 Task: Add a timeline in the project ByteTech for the epic 'Digital product development' from 2024/05/27 to 2025/11/15. Add a timeline in the project ByteTech for the epic 'Cloud security compliance' from 2024/05/27 to 2024/10/20. Add a timeline in the project ByteTech for the epic 'Microservices architecture implementation' from 2024/02/03 to 2025/12/14
Action: Mouse moved to (415, 203)
Screenshot: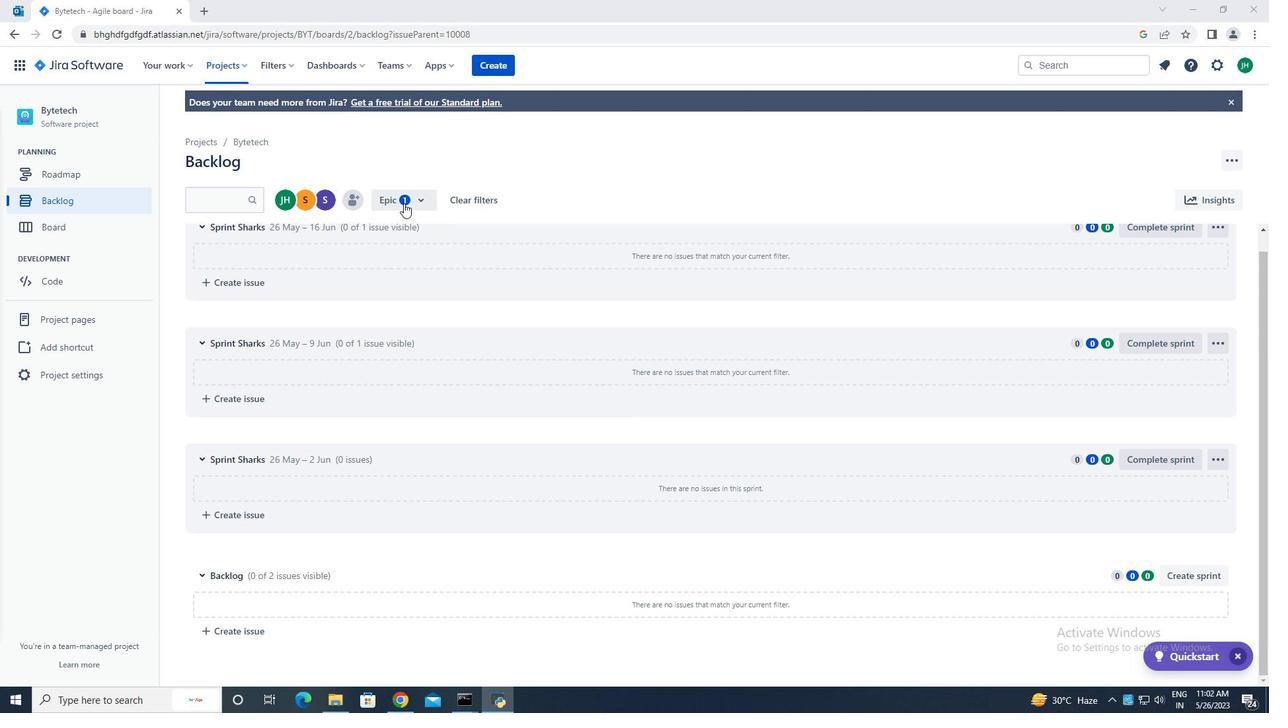 
Action: Mouse pressed left at (415, 203)
Screenshot: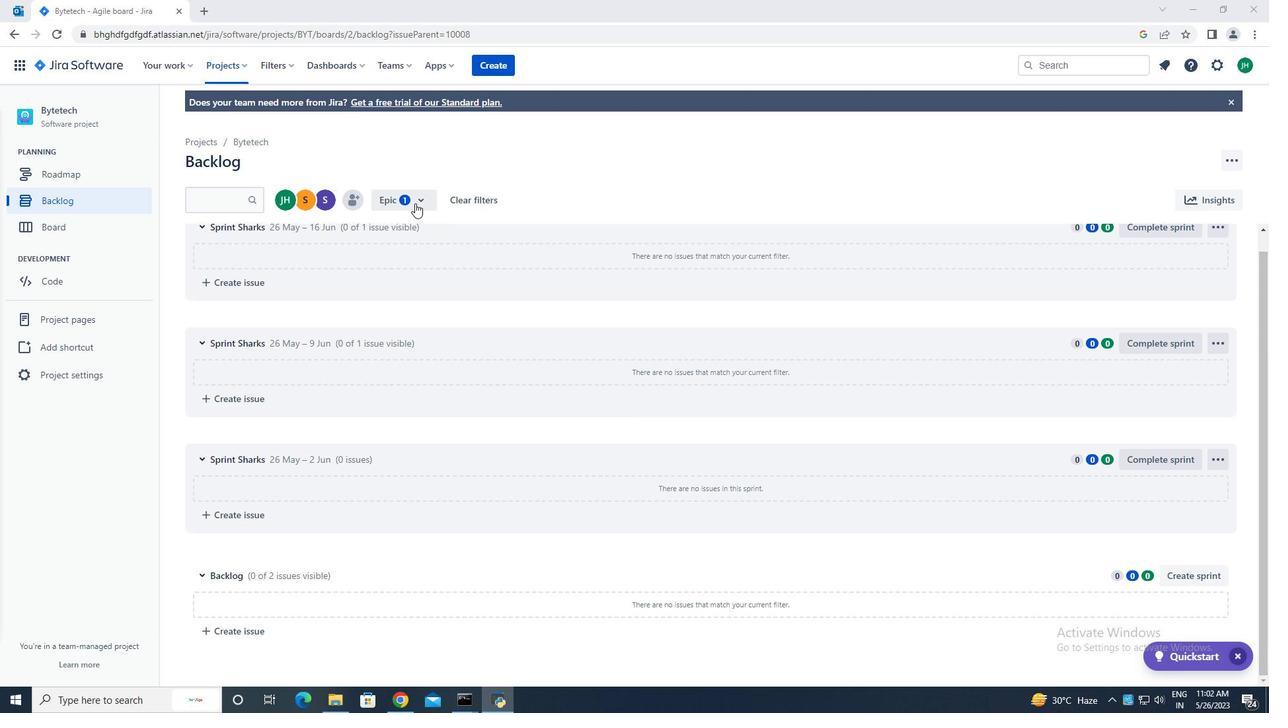 
Action: Mouse moved to (538, 133)
Screenshot: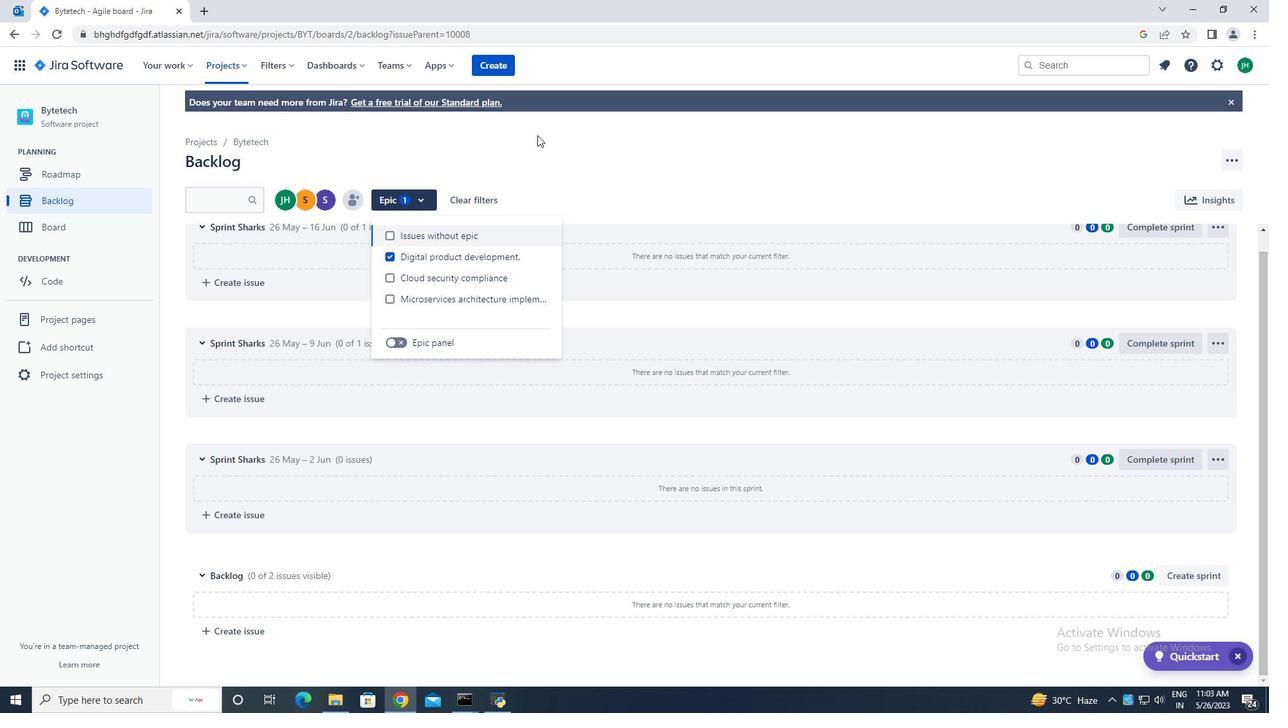 
Action: Mouse pressed left at (538, 133)
Screenshot: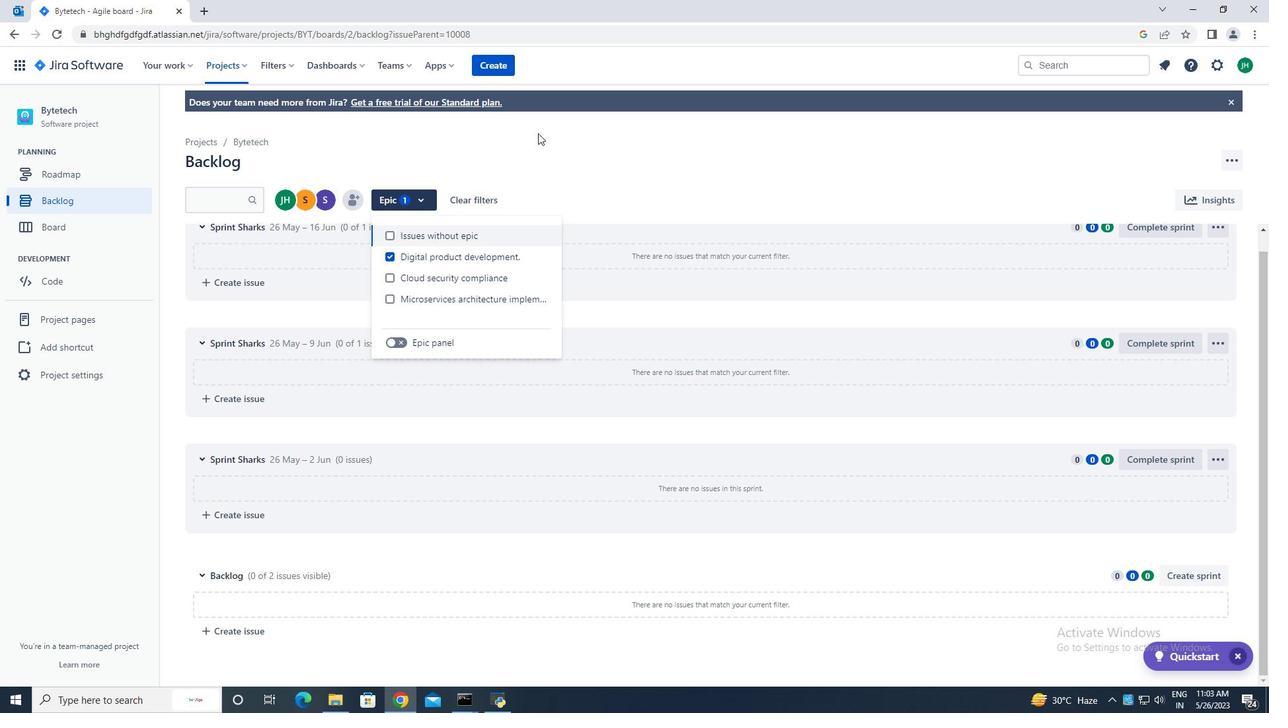 
Action: Mouse moved to (86, 193)
Screenshot: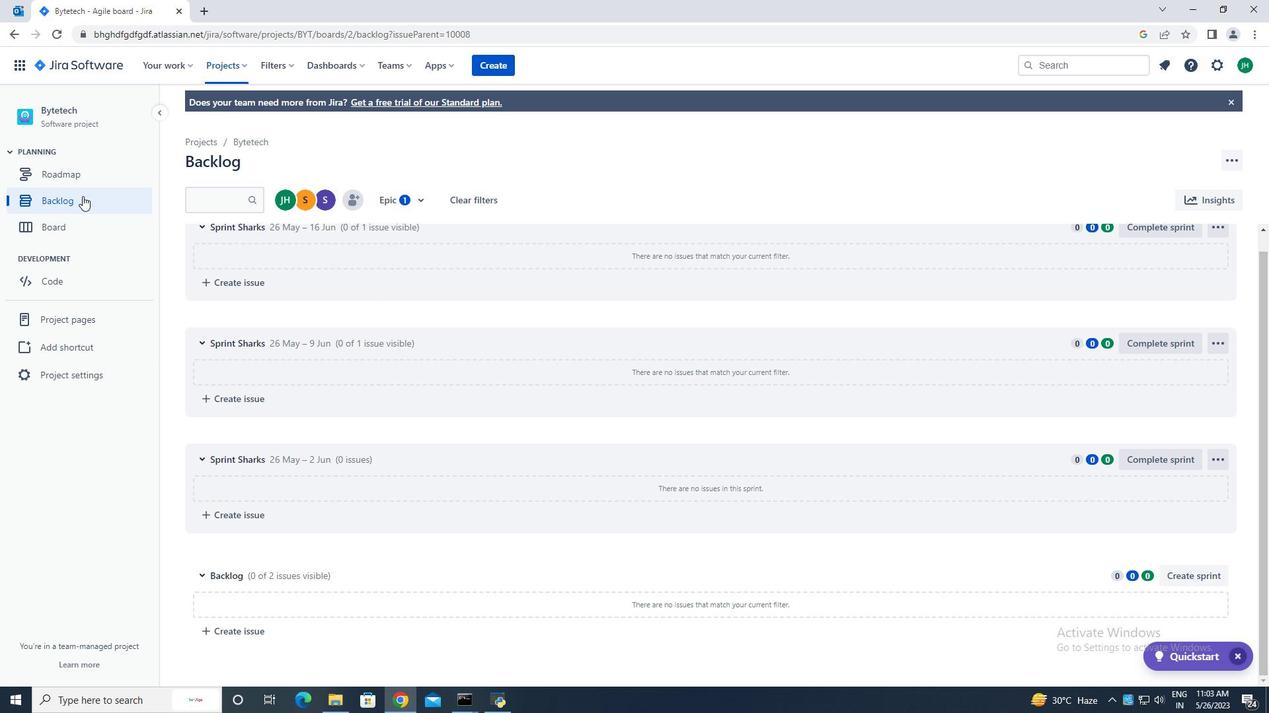 
Action: Mouse pressed left at (86, 193)
Screenshot: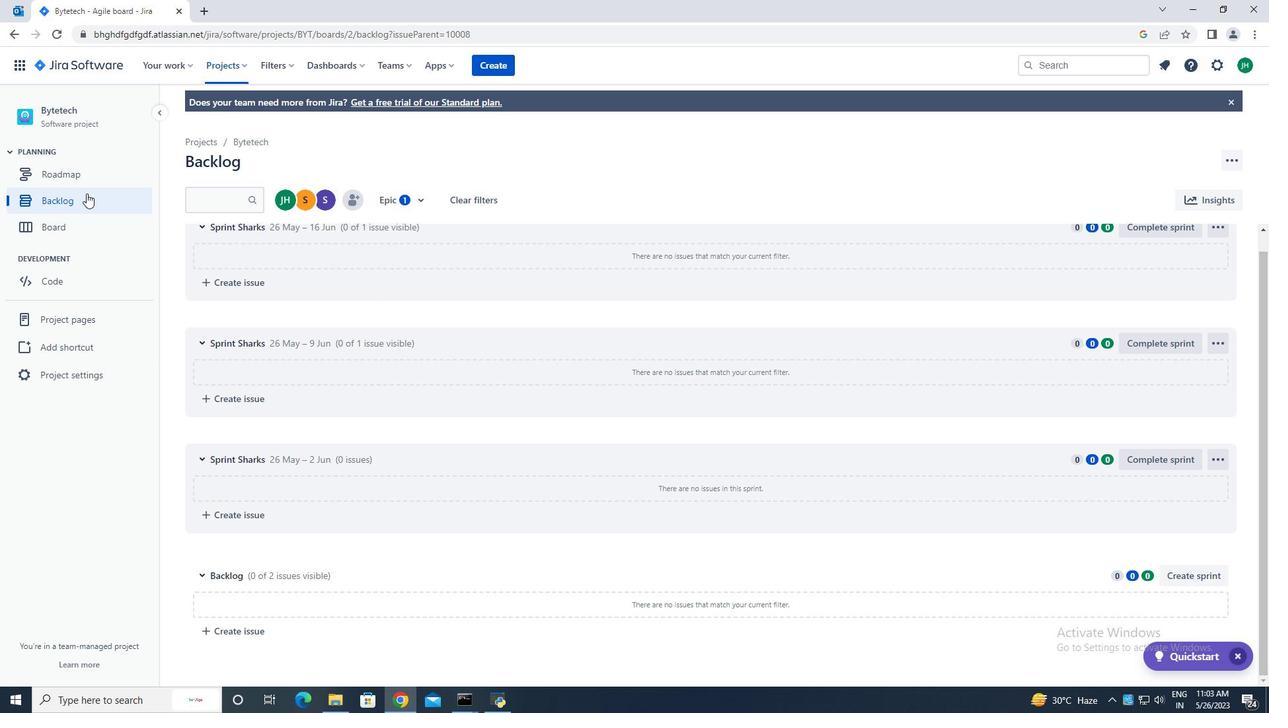 
Action: Mouse moved to (405, 202)
Screenshot: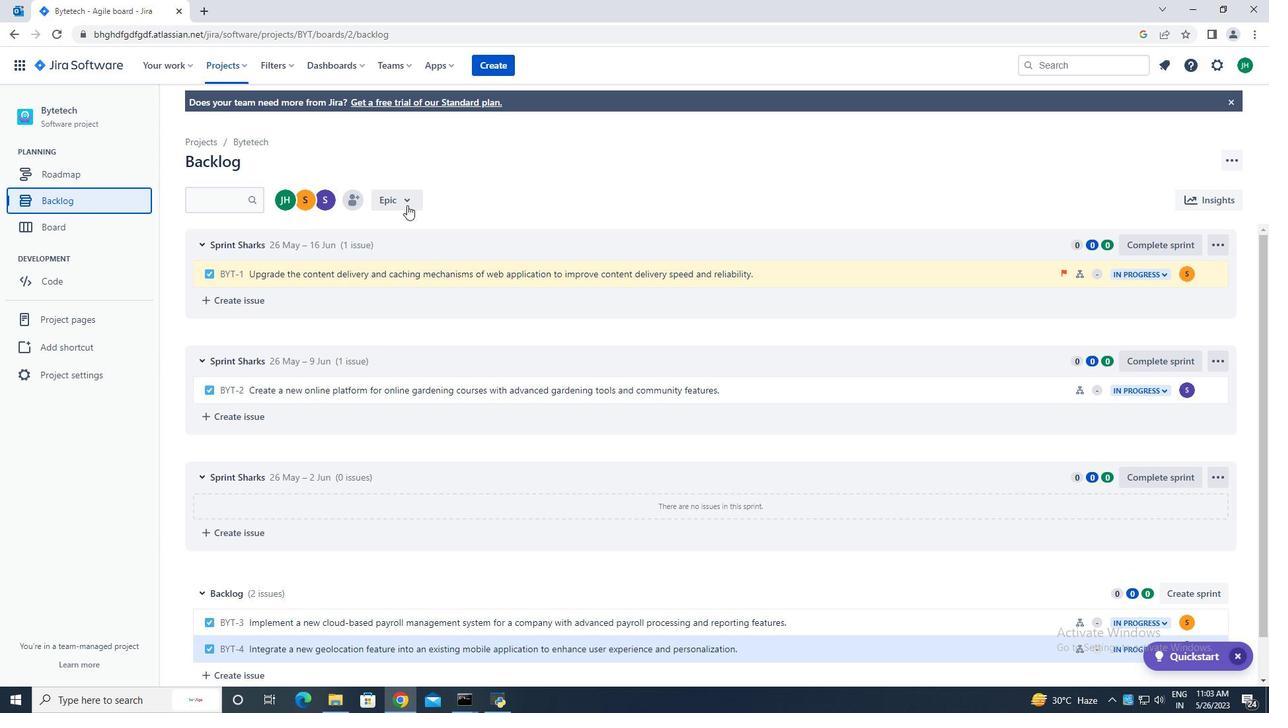 
Action: Mouse pressed left at (405, 202)
Screenshot: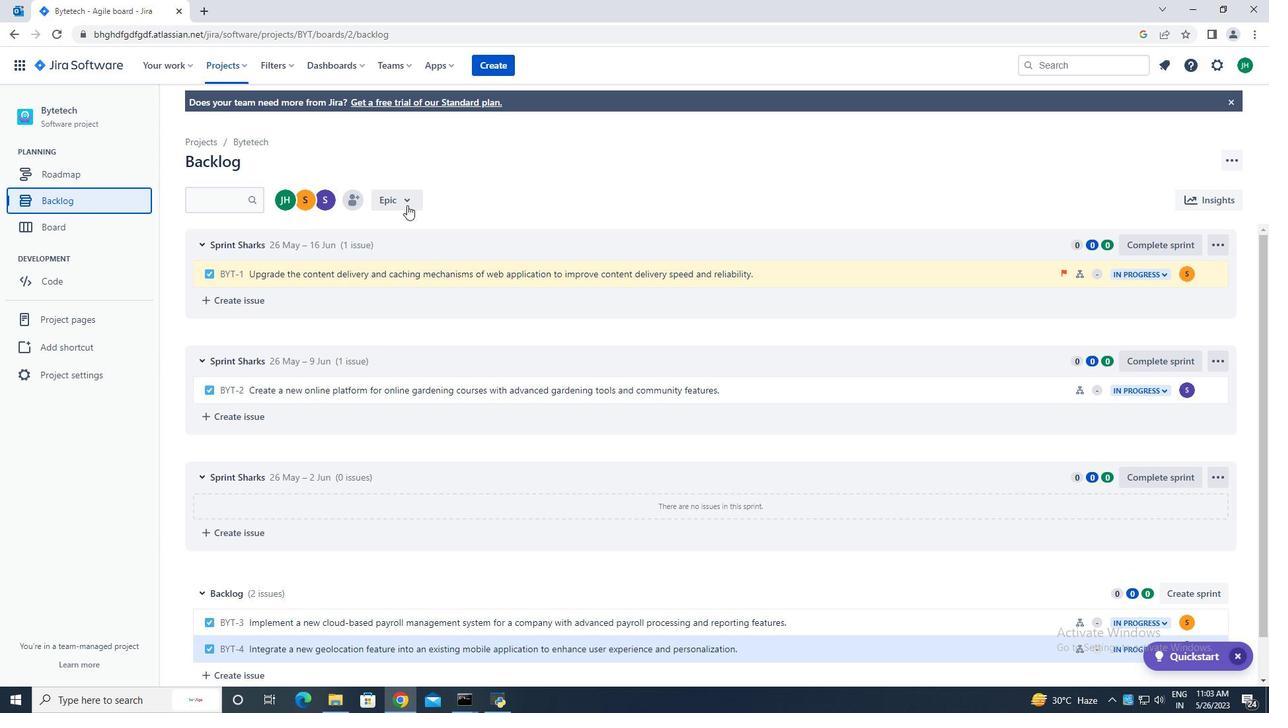 
Action: Mouse moved to (402, 342)
Screenshot: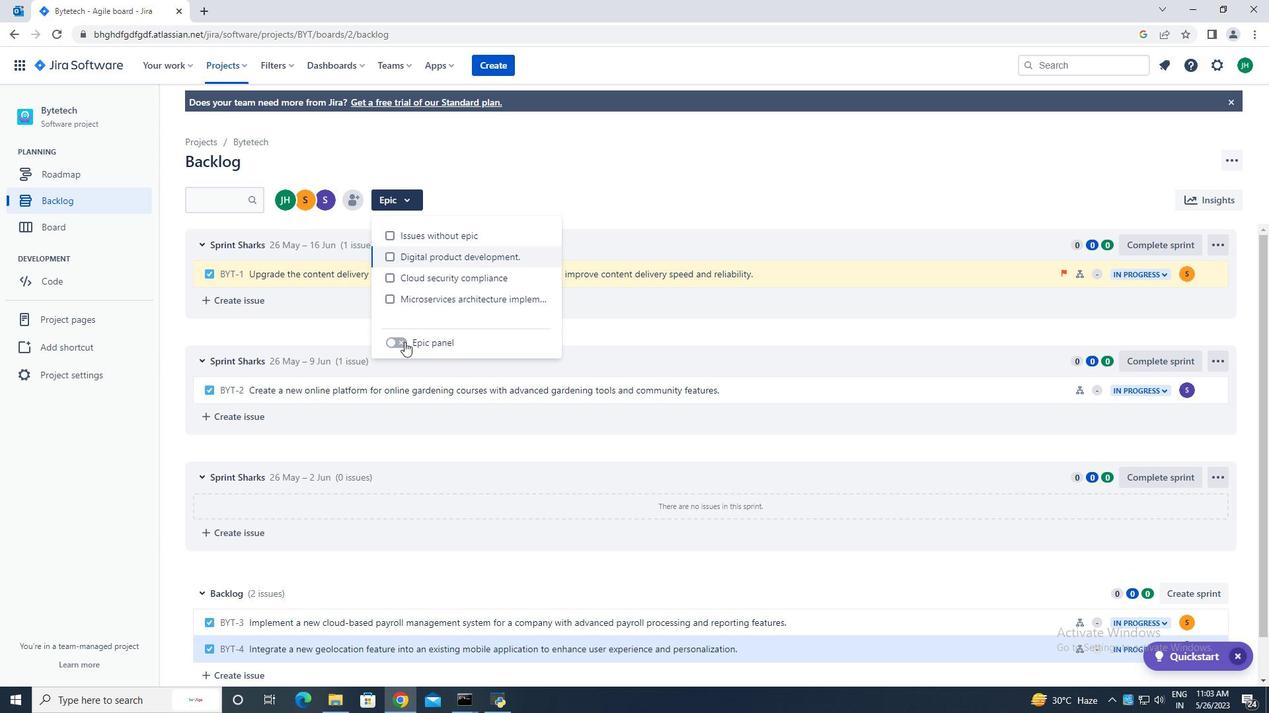
Action: Mouse pressed left at (402, 342)
Screenshot: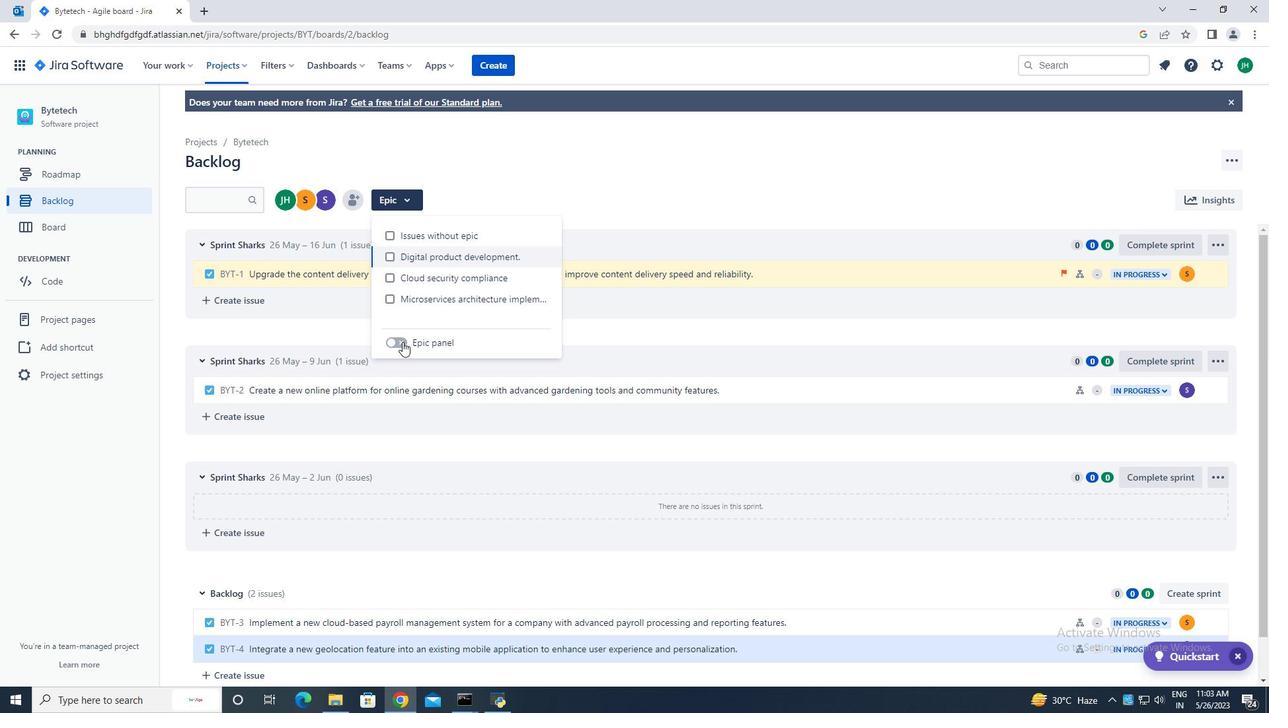 
Action: Mouse moved to (200, 300)
Screenshot: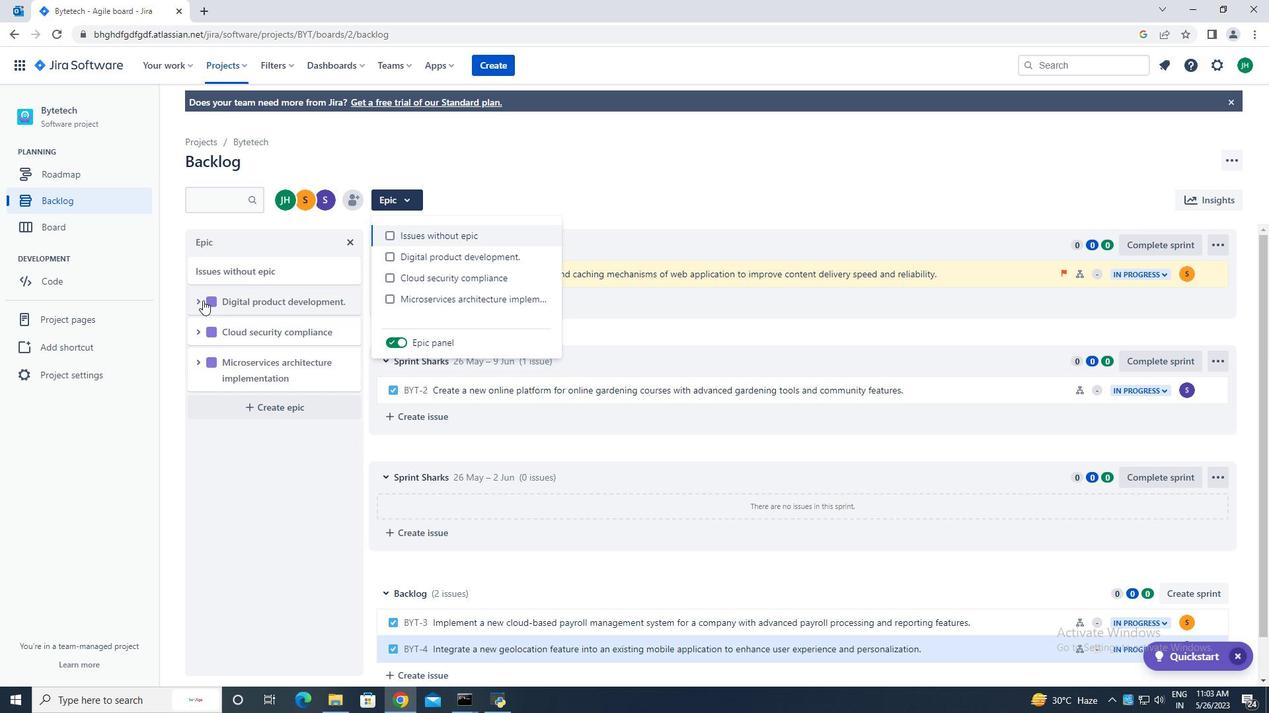 
Action: Mouse pressed left at (200, 300)
Screenshot: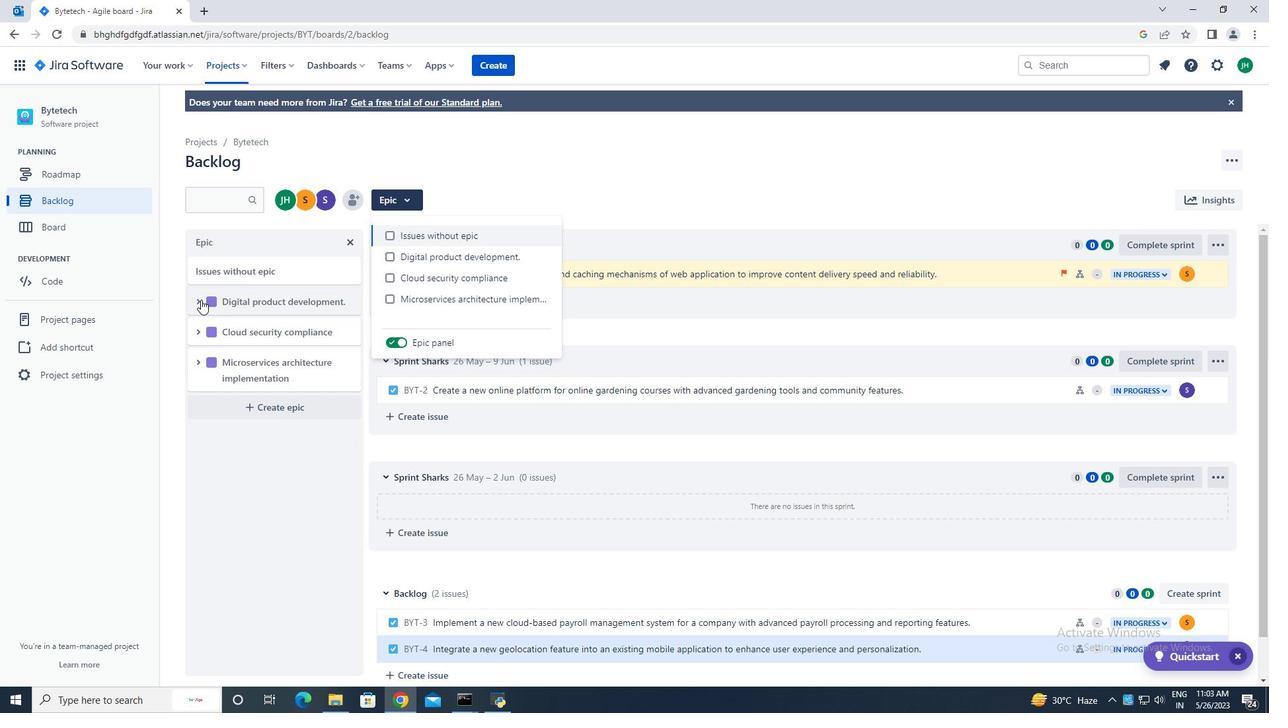 
Action: Mouse moved to (263, 411)
Screenshot: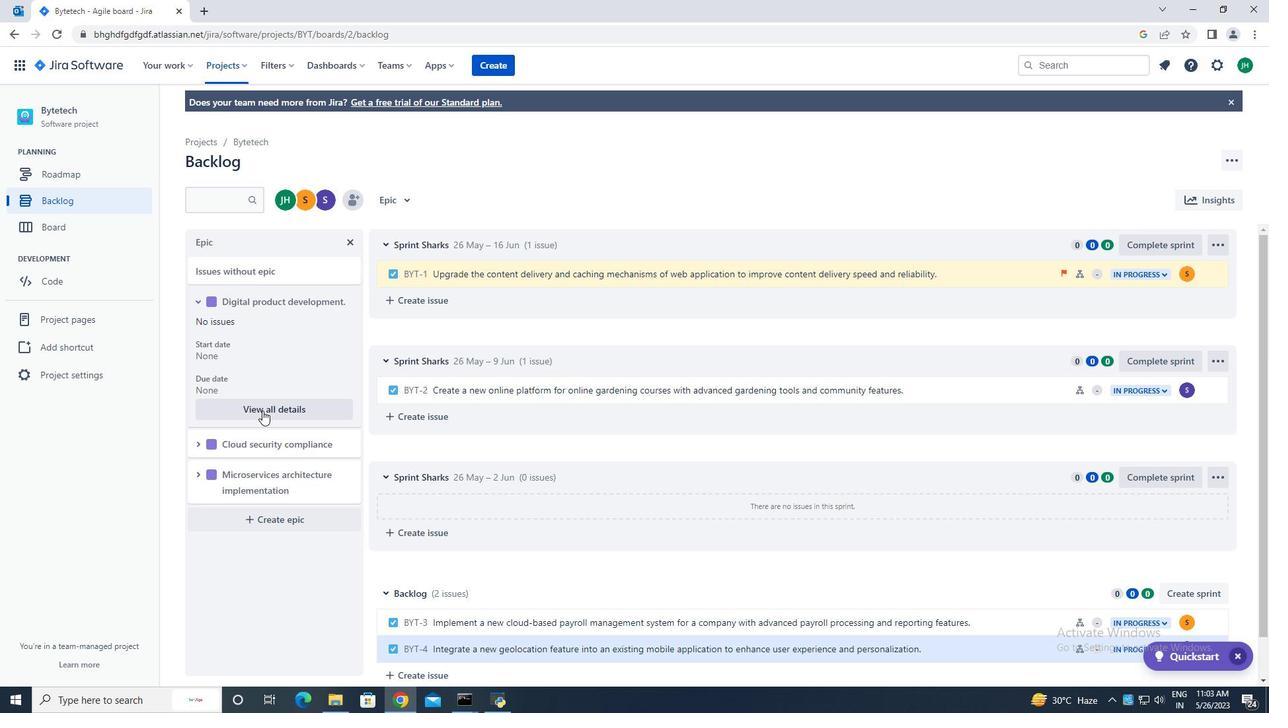 
Action: Mouse pressed left at (263, 411)
Screenshot: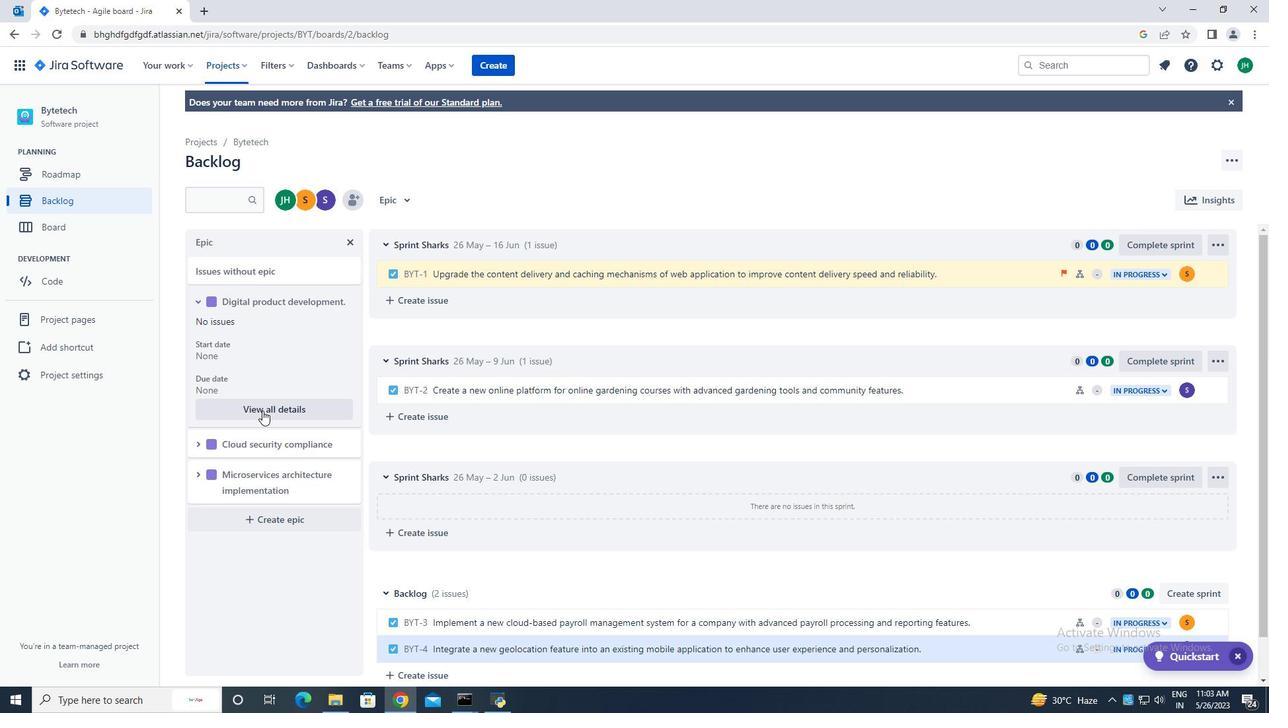 
Action: Mouse moved to (1050, 514)
Screenshot: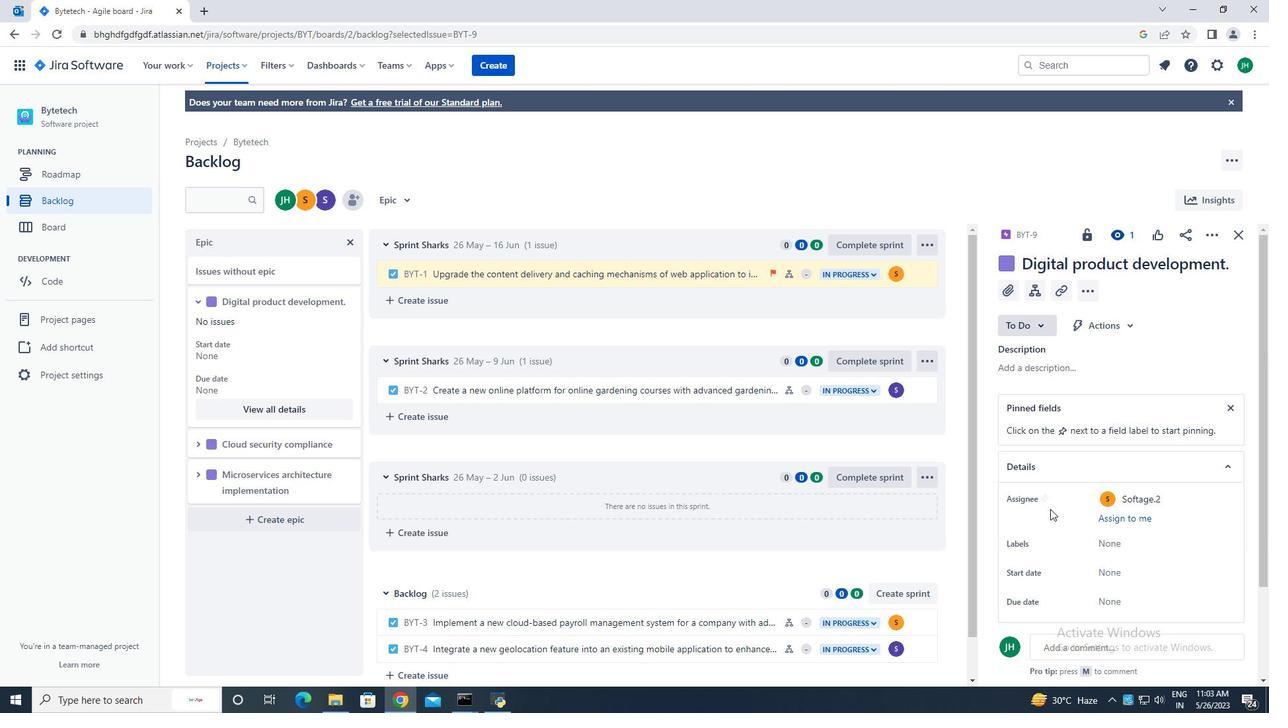 
Action: Mouse scrolled (1050, 514) with delta (0, 0)
Screenshot: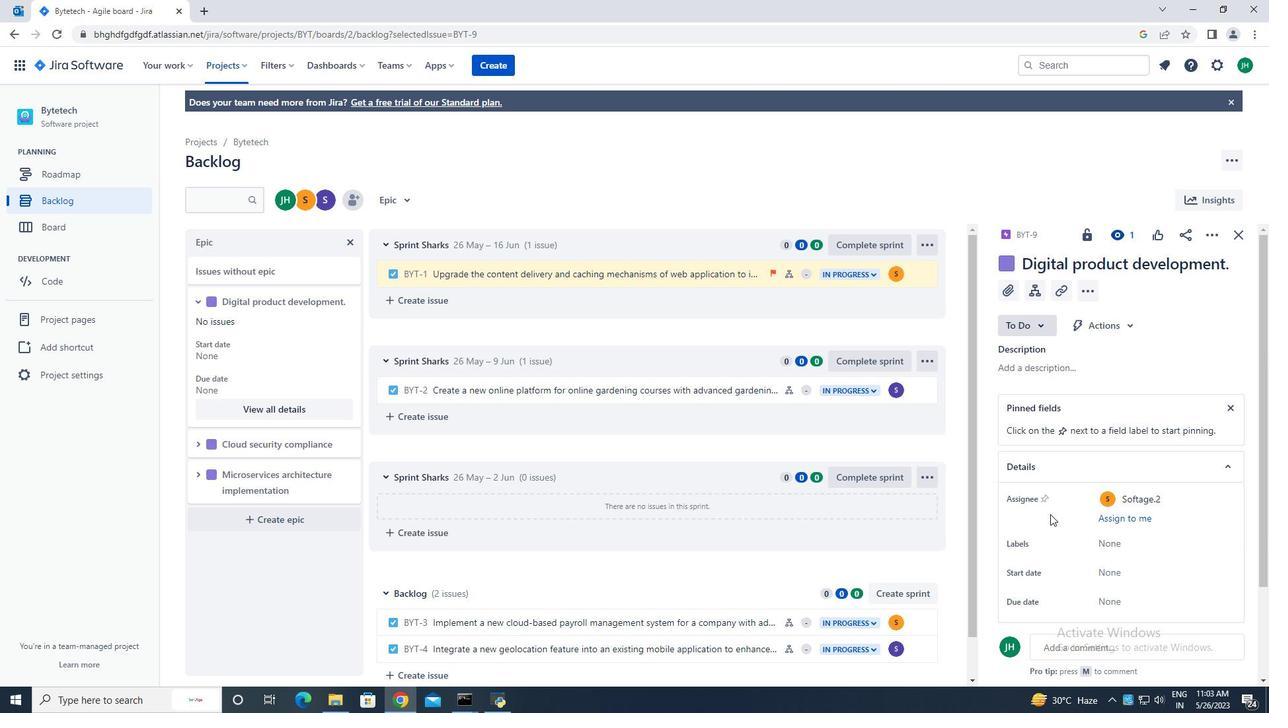 
Action: Mouse scrolled (1050, 514) with delta (0, 0)
Screenshot: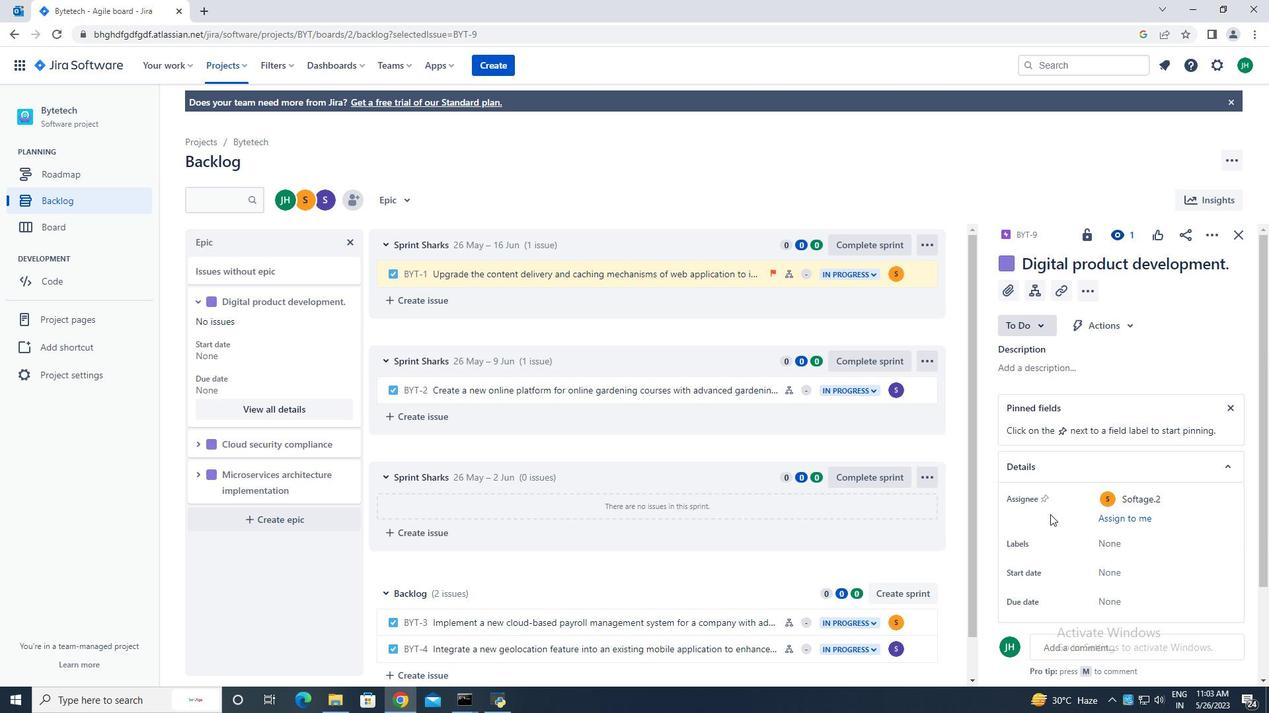
Action: Mouse scrolled (1050, 514) with delta (0, 0)
Screenshot: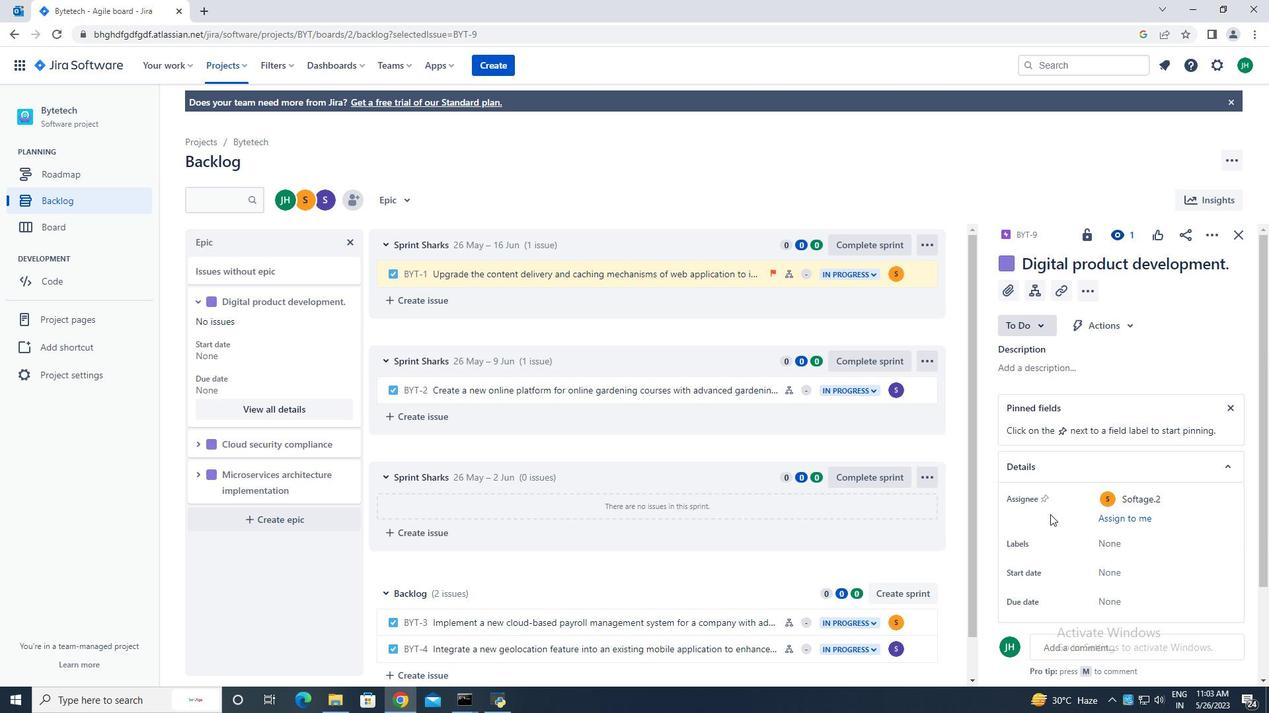
Action: Mouse scrolled (1050, 514) with delta (0, 0)
Screenshot: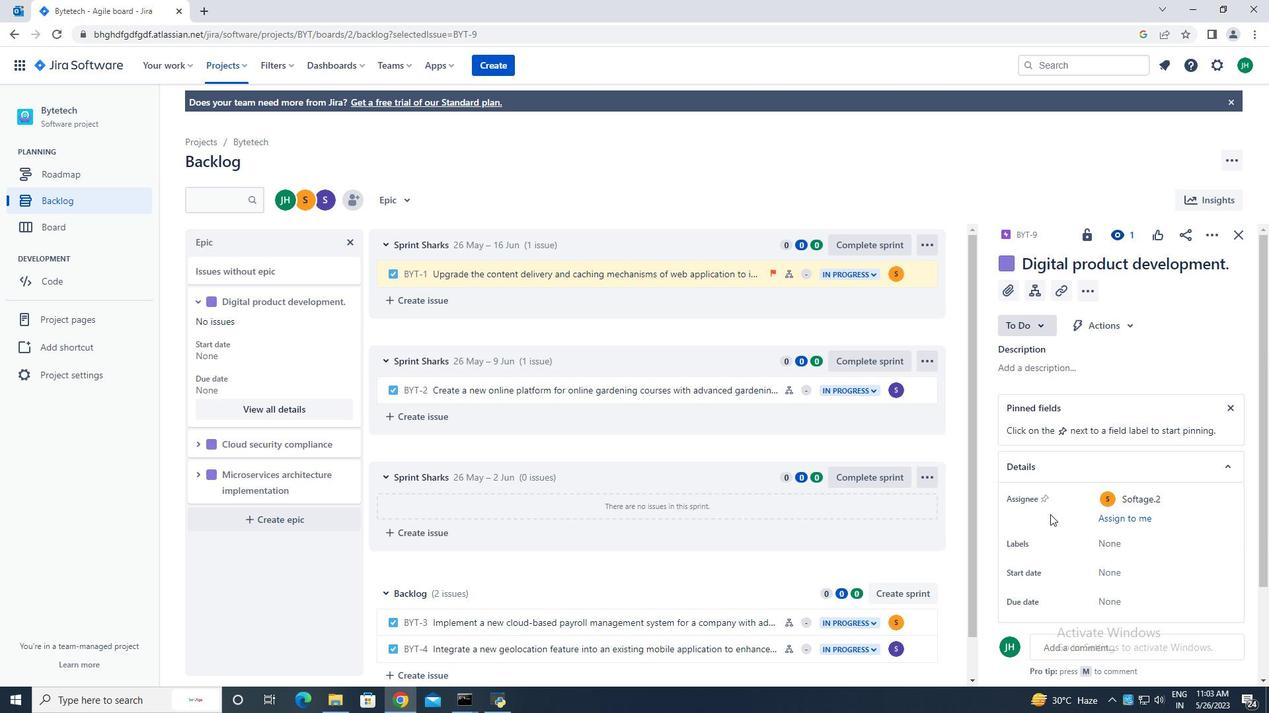 
Action: Mouse moved to (1109, 457)
Screenshot: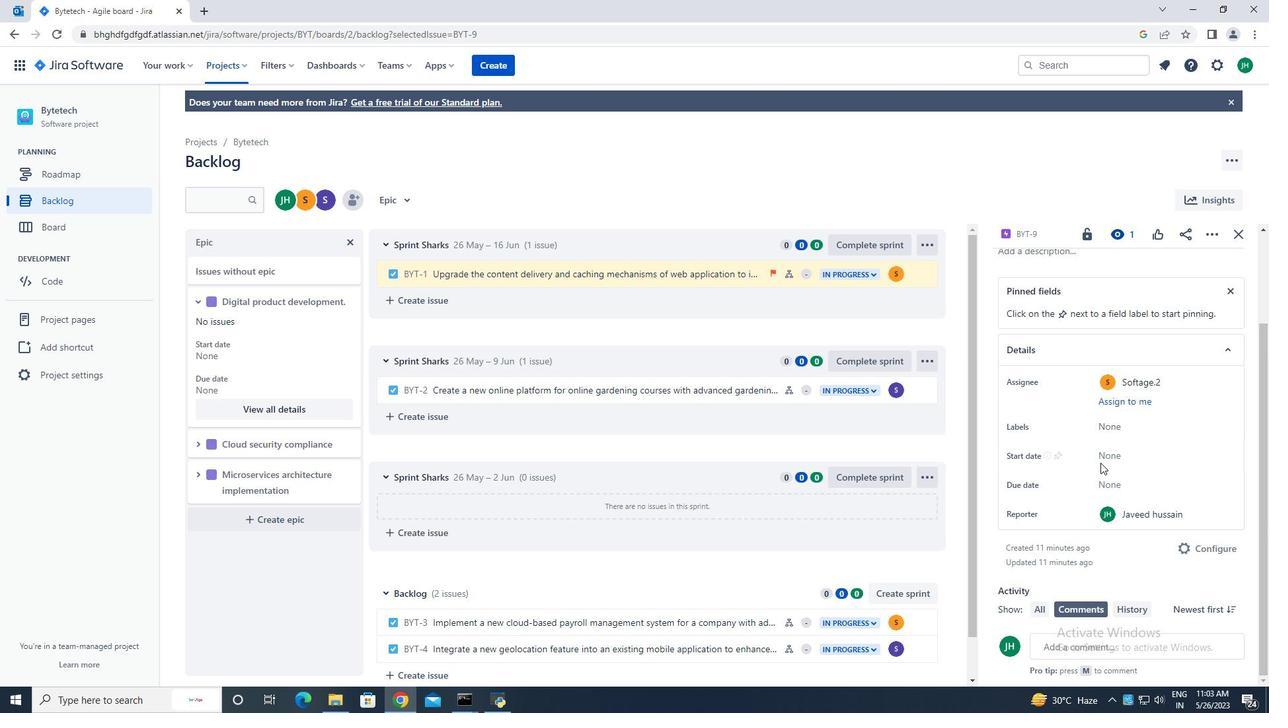 
Action: Mouse pressed left at (1109, 457)
Screenshot: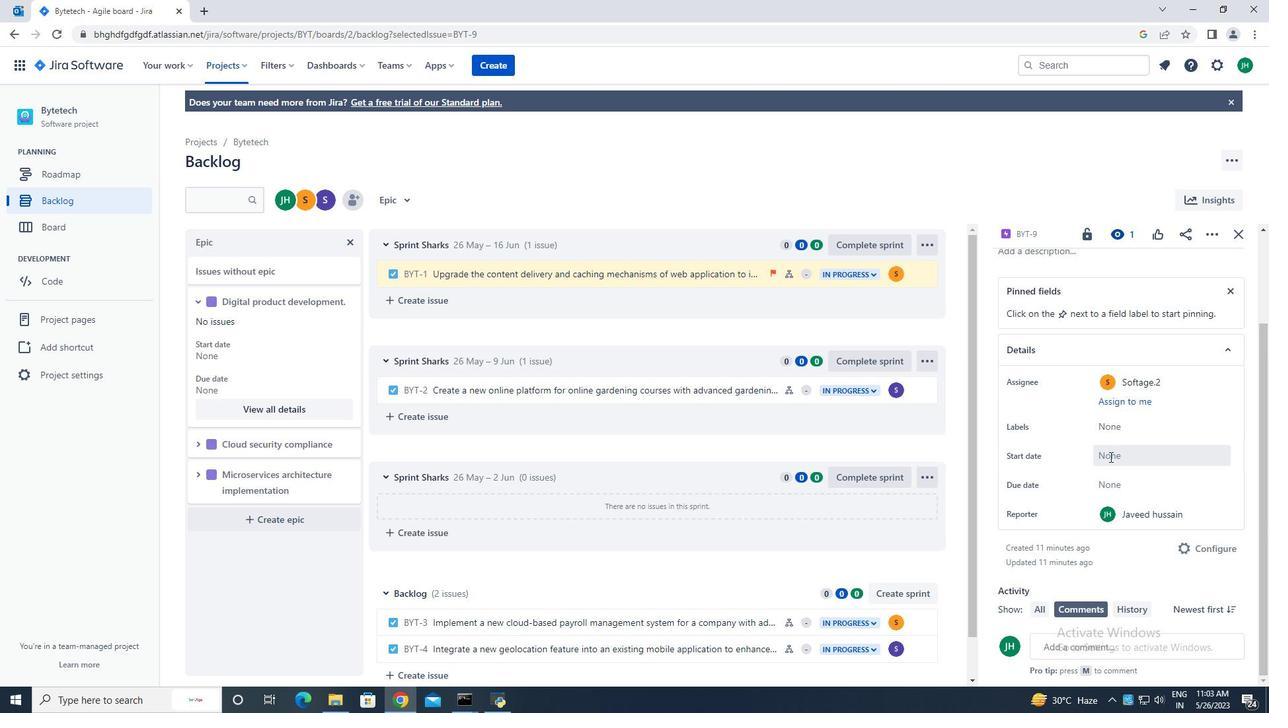 
Action: Mouse moved to (1159, 494)
Screenshot: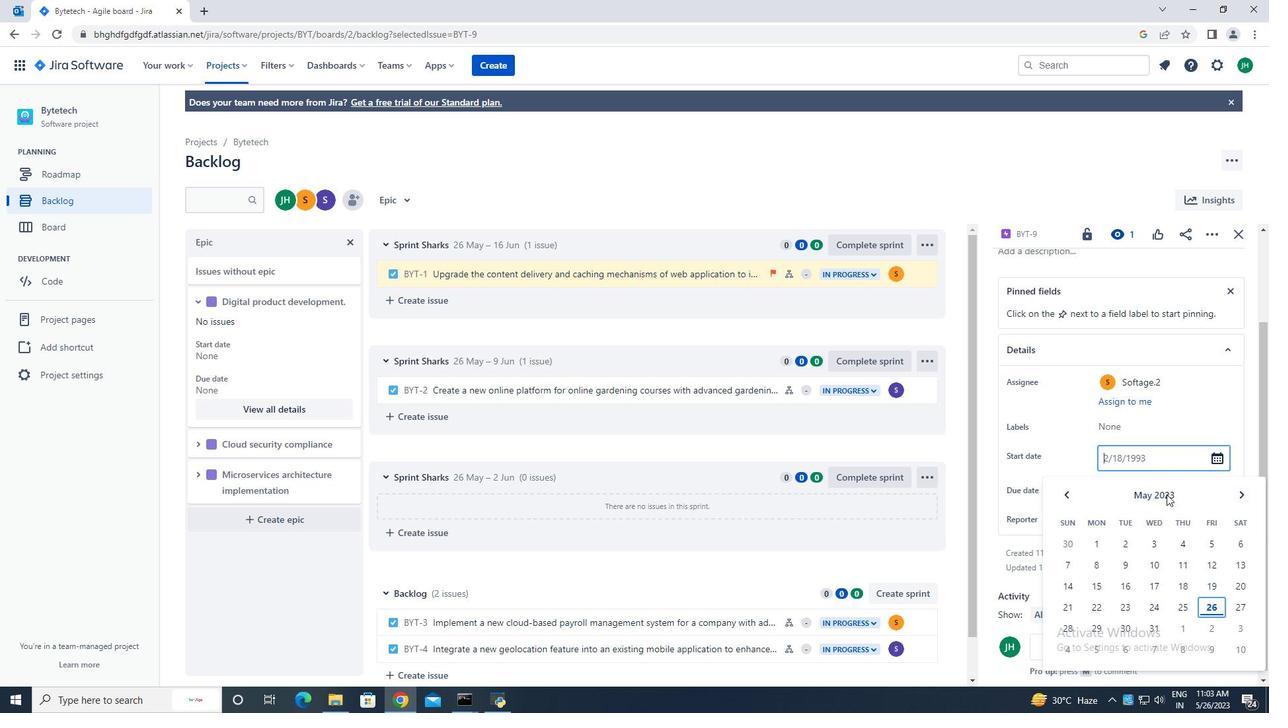 
Action: Mouse pressed left at (1159, 494)
Screenshot: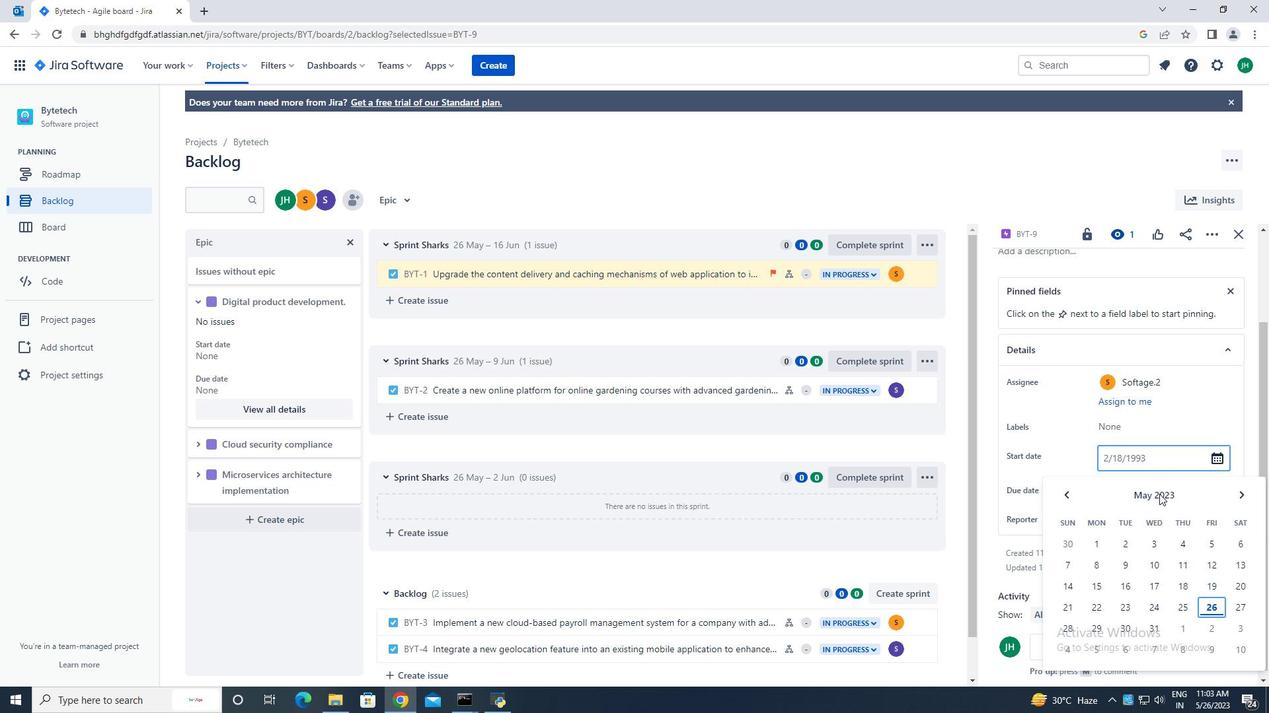 
Action: Mouse moved to (1243, 497)
Screenshot: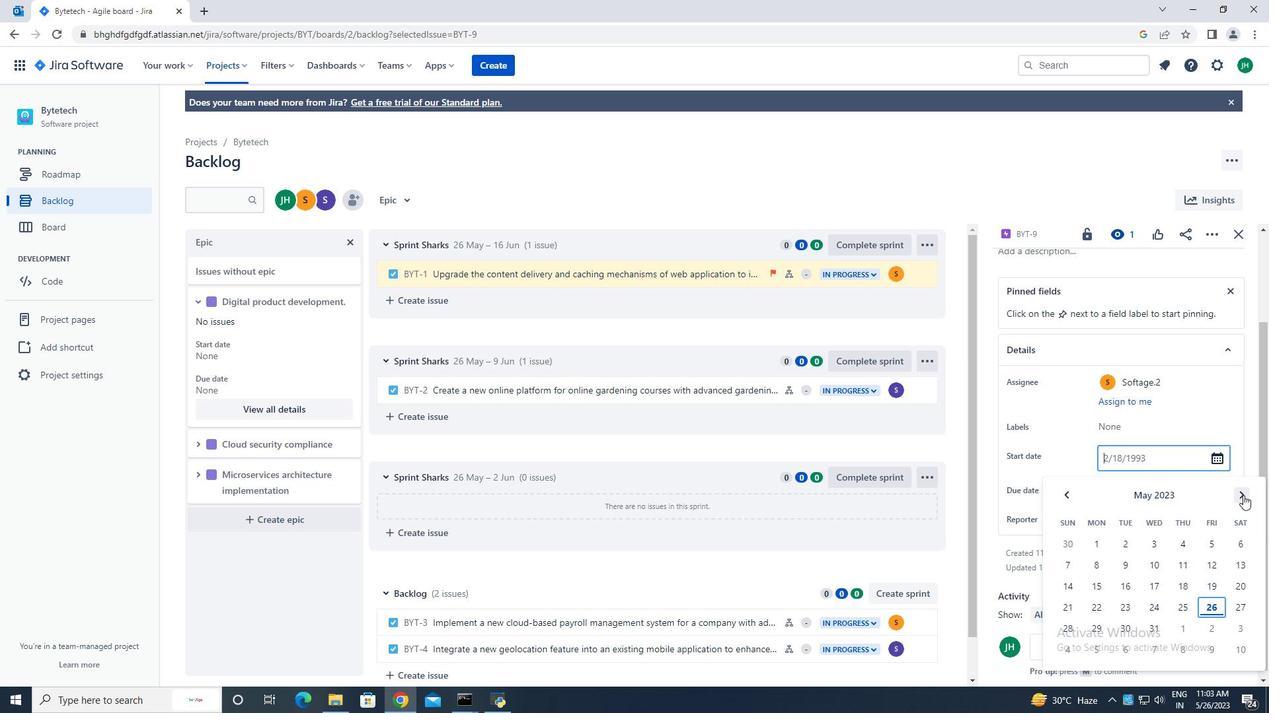 
Action: Mouse pressed left at (1243, 497)
Screenshot: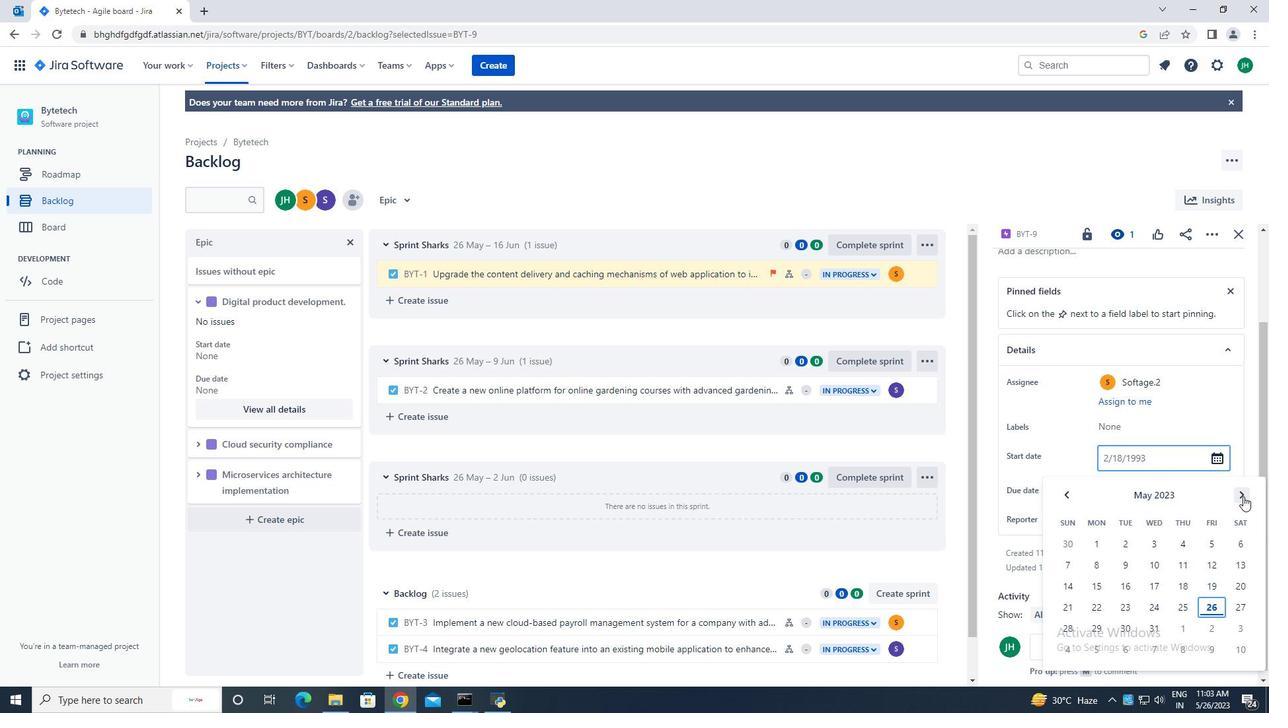 
Action: Mouse pressed left at (1243, 497)
Screenshot: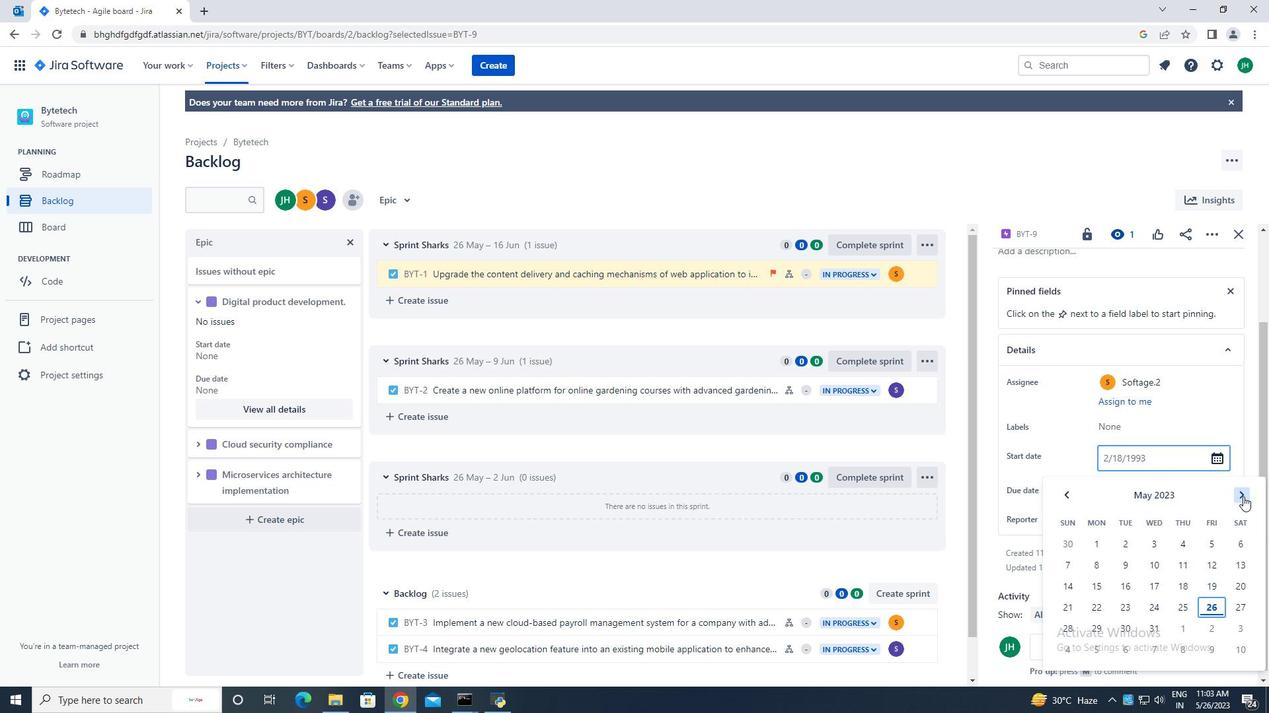 
Action: Mouse pressed left at (1243, 497)
Screenshot: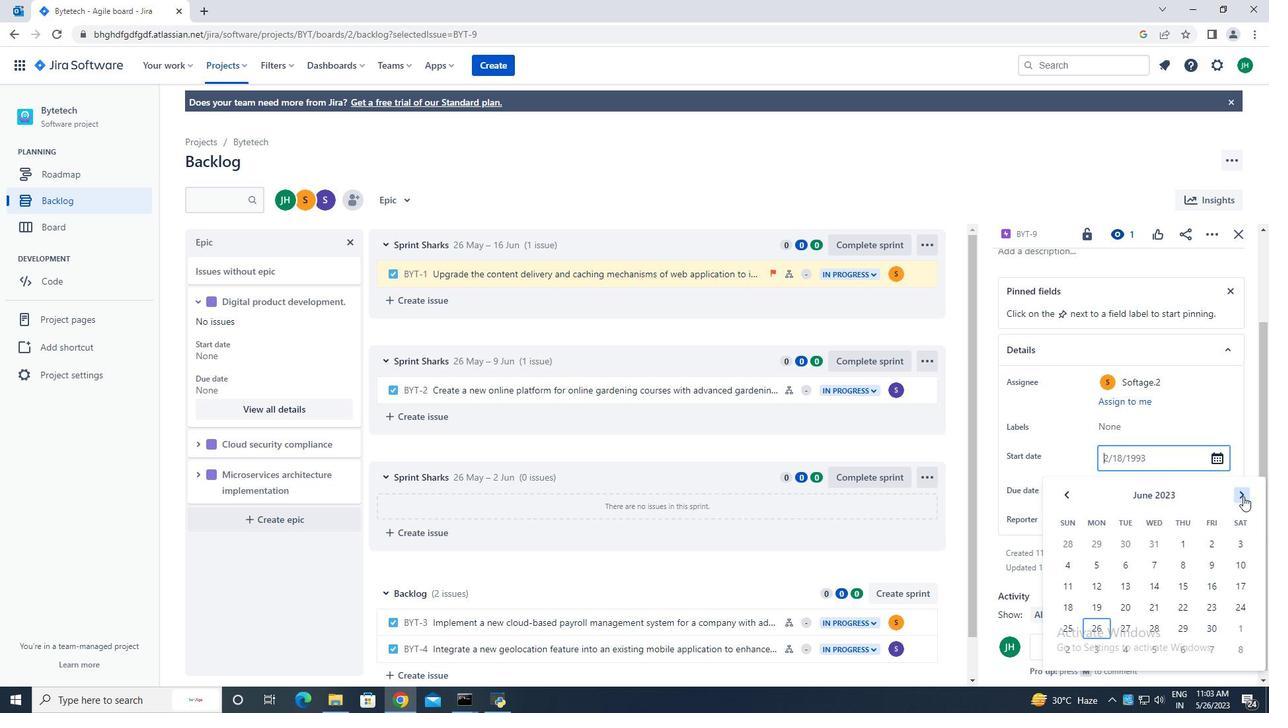 
Action: Mouse pressed left at (1243, 497)
Screenshot: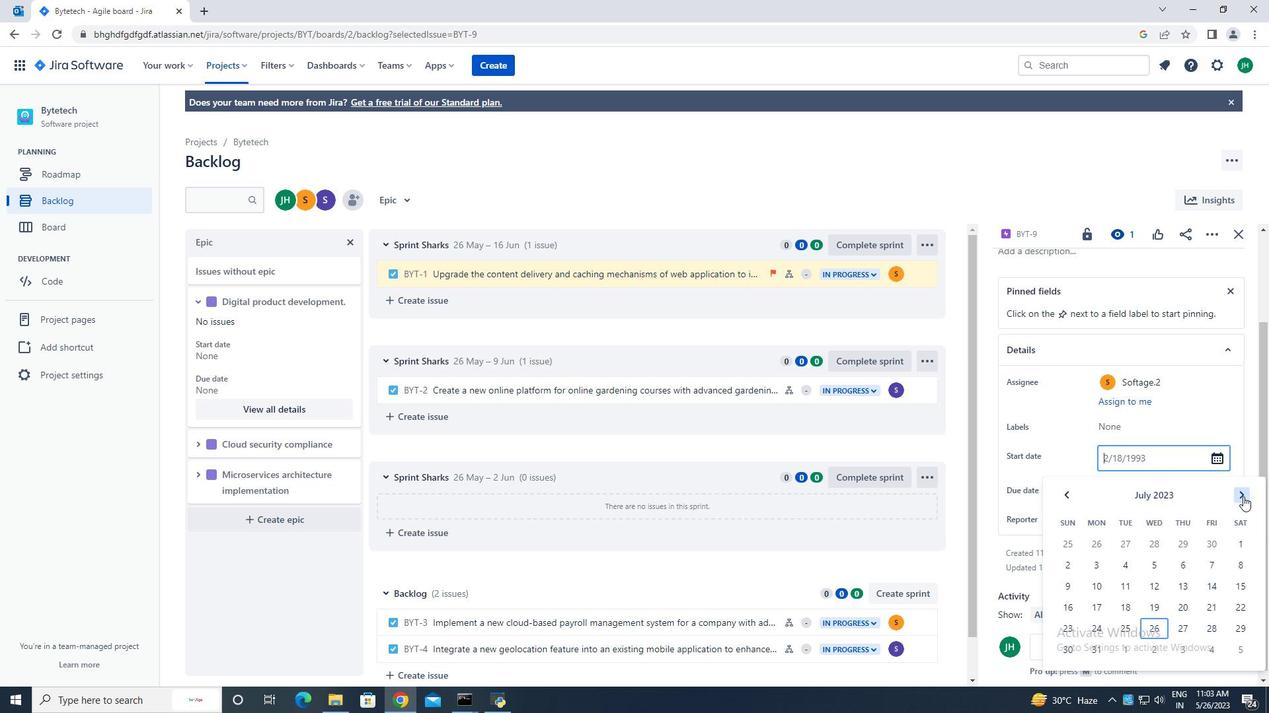 
Action: Mouse pressed left at (1243, 497)
Screenshot: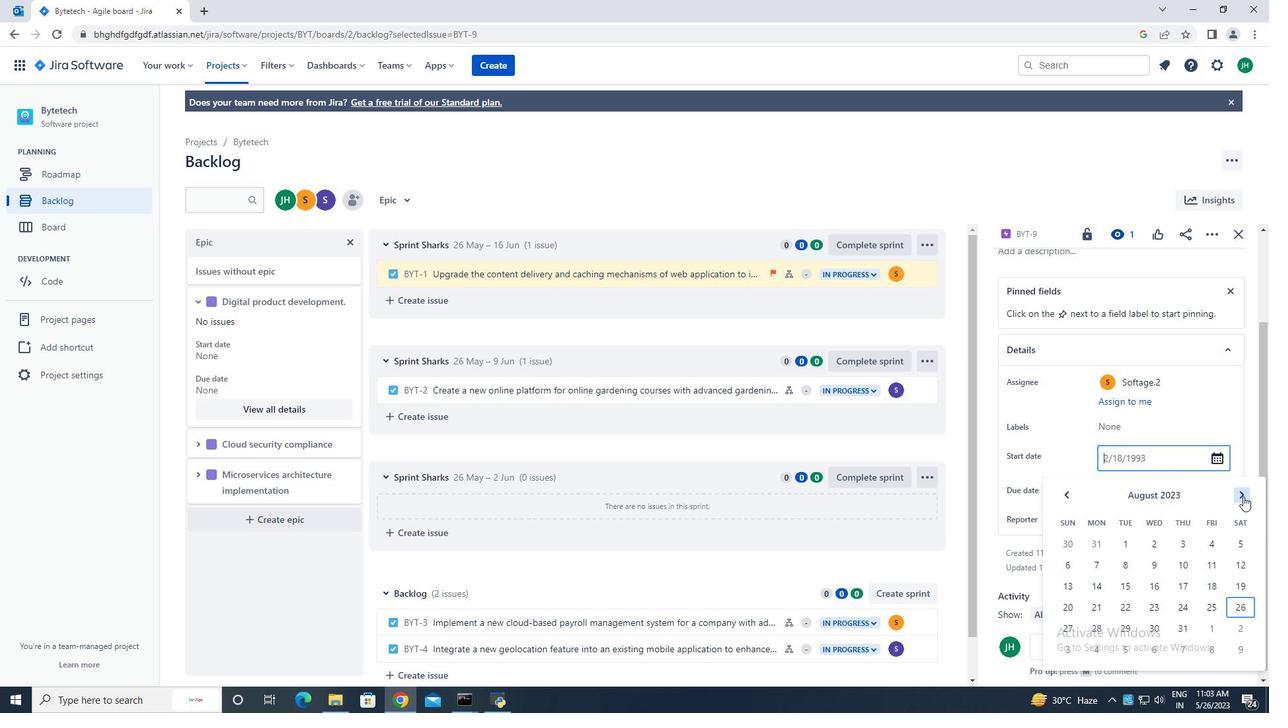 
Action: Mouse pressed left at (1243, 497)
Screenshot: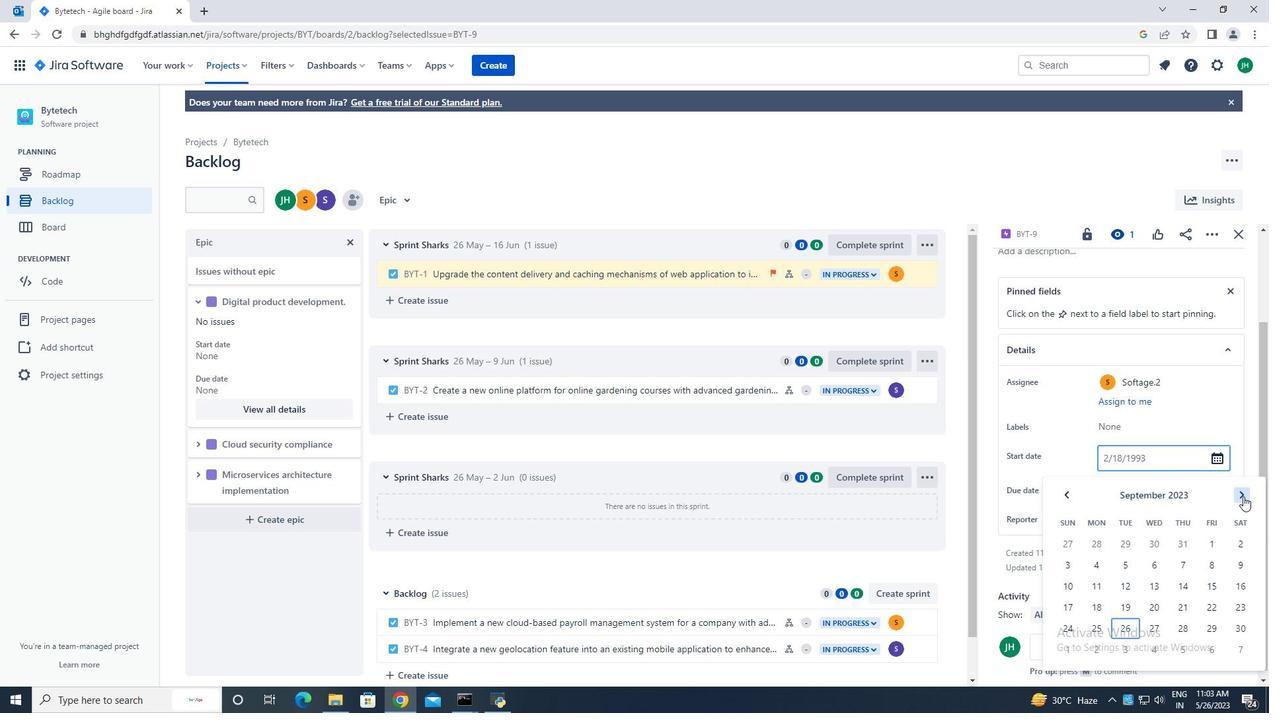 
Action: Mouse pressed left at (1243, 497)
Screenshot: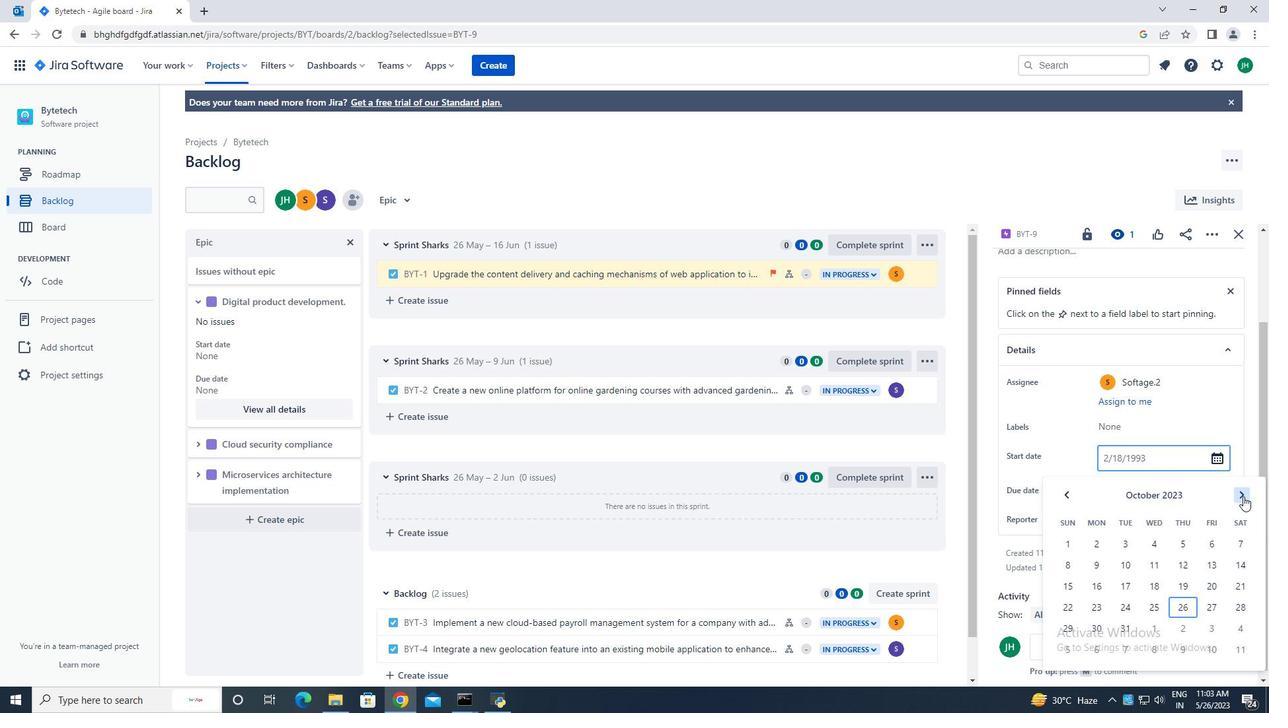 
Action: Mouse pressed left at (1243, 497)
Screenshot: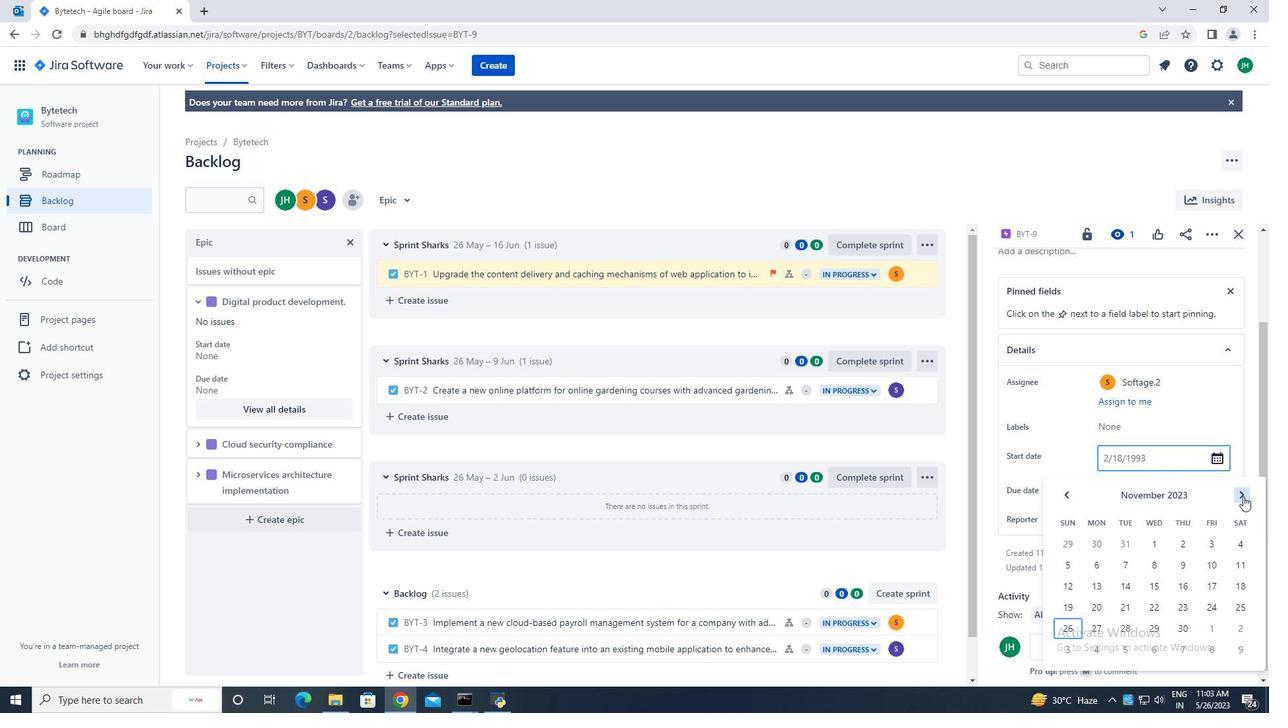 
Action: Mouse pressed left at (1243, 497)
Screenshot: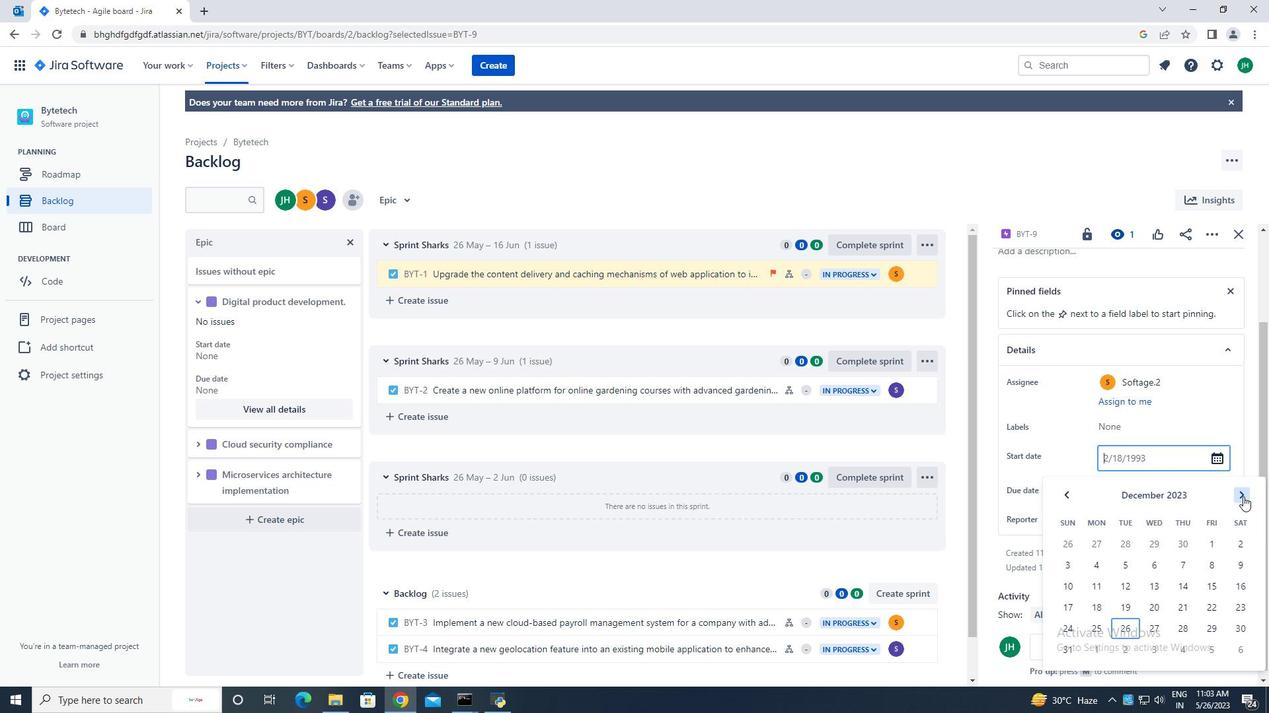 
Action: Mouse pressed left at (1243, 497)
Screenshot: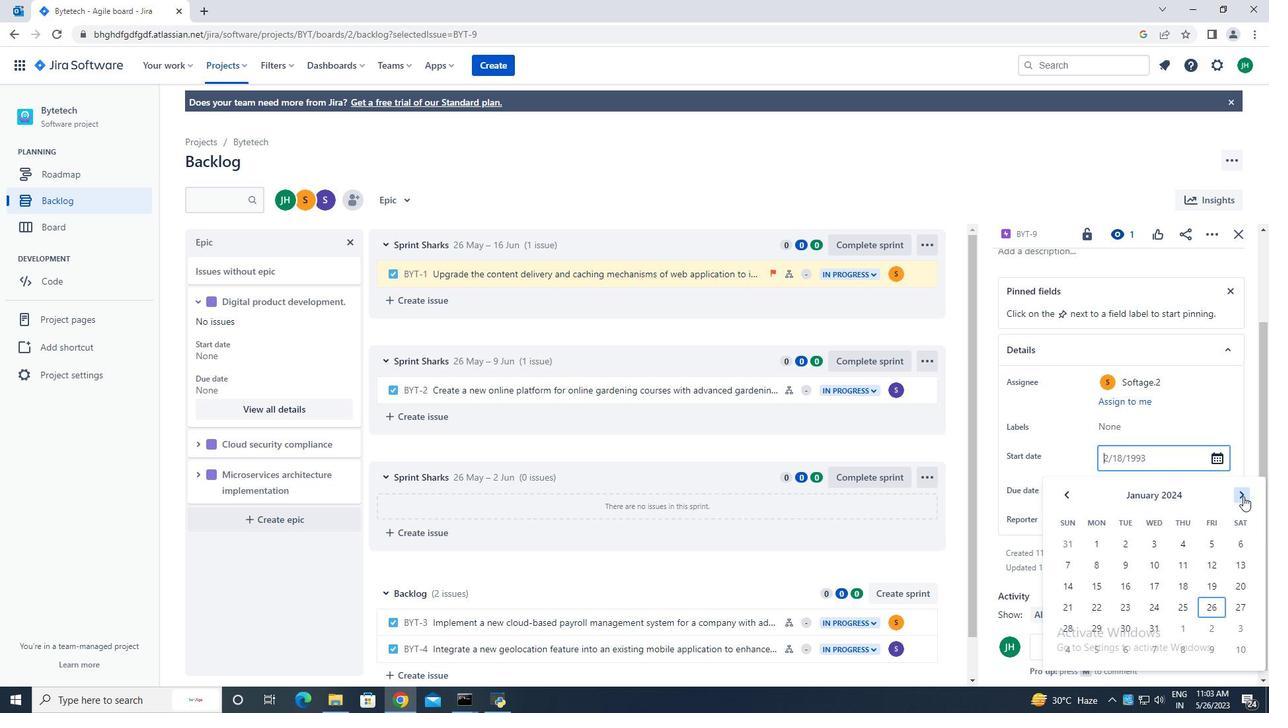 
Action: Mouse pressed left at (1243, 497)
Screenshot: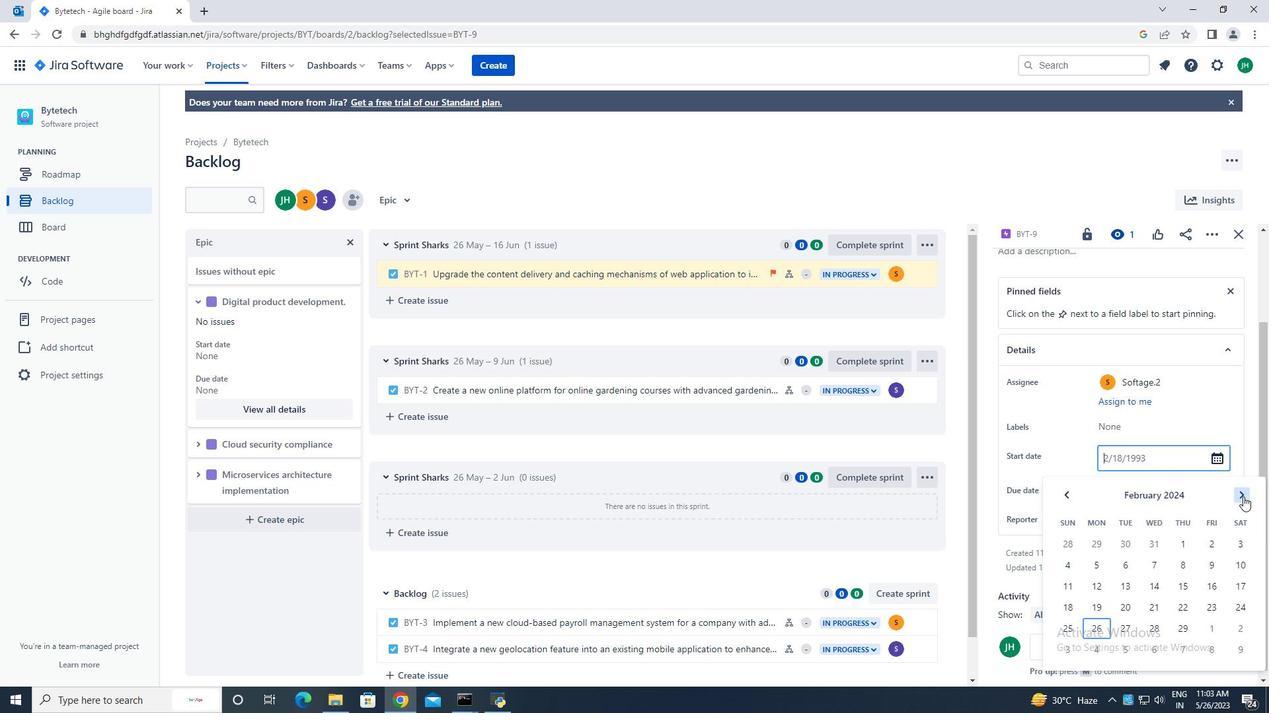 
Action: Mouse pressed left at (1243, 497)
Screenshot: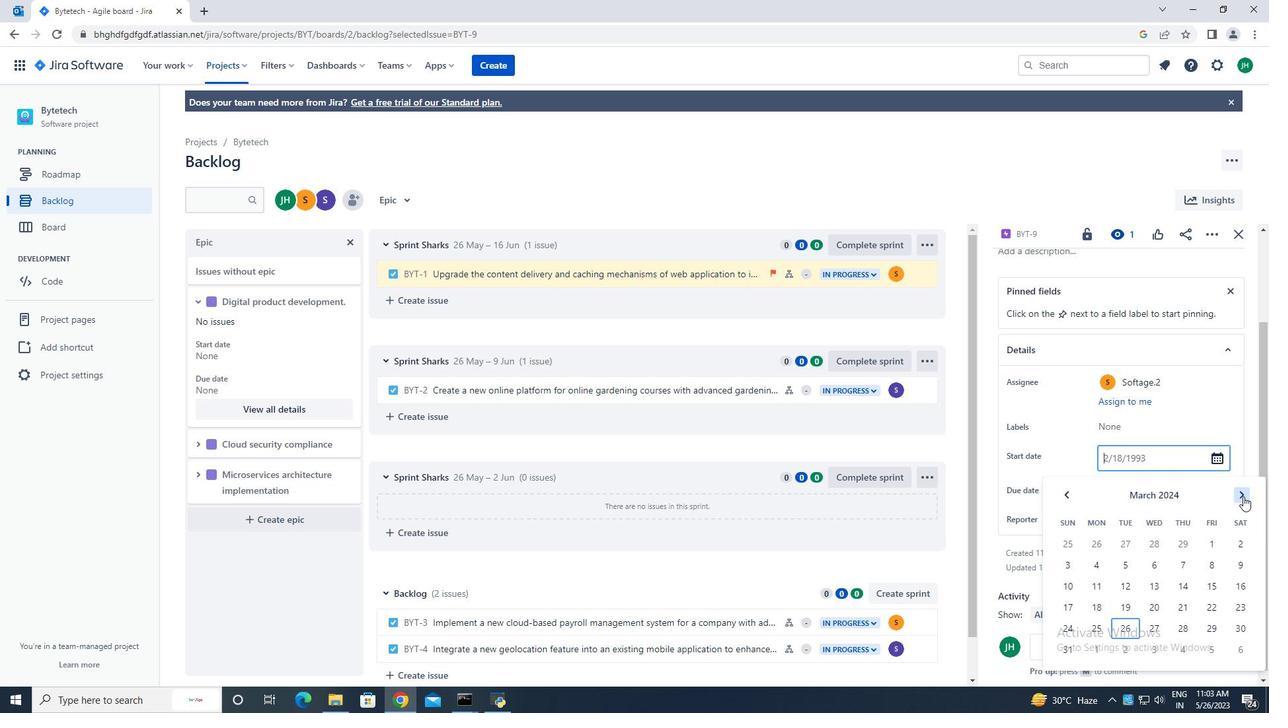 
Action: Mouse moved to (1097, 626)
Screenshot: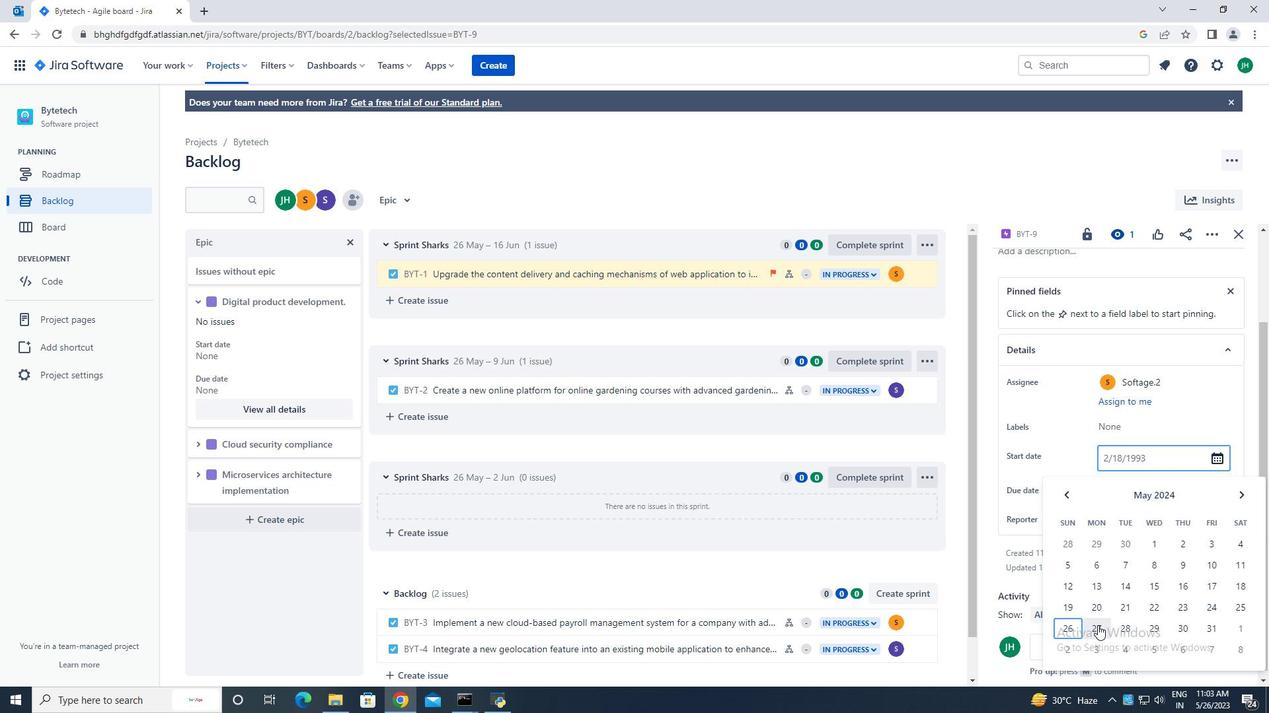 
Action: Mouse pressed left at (1097, 626)
Screenshot: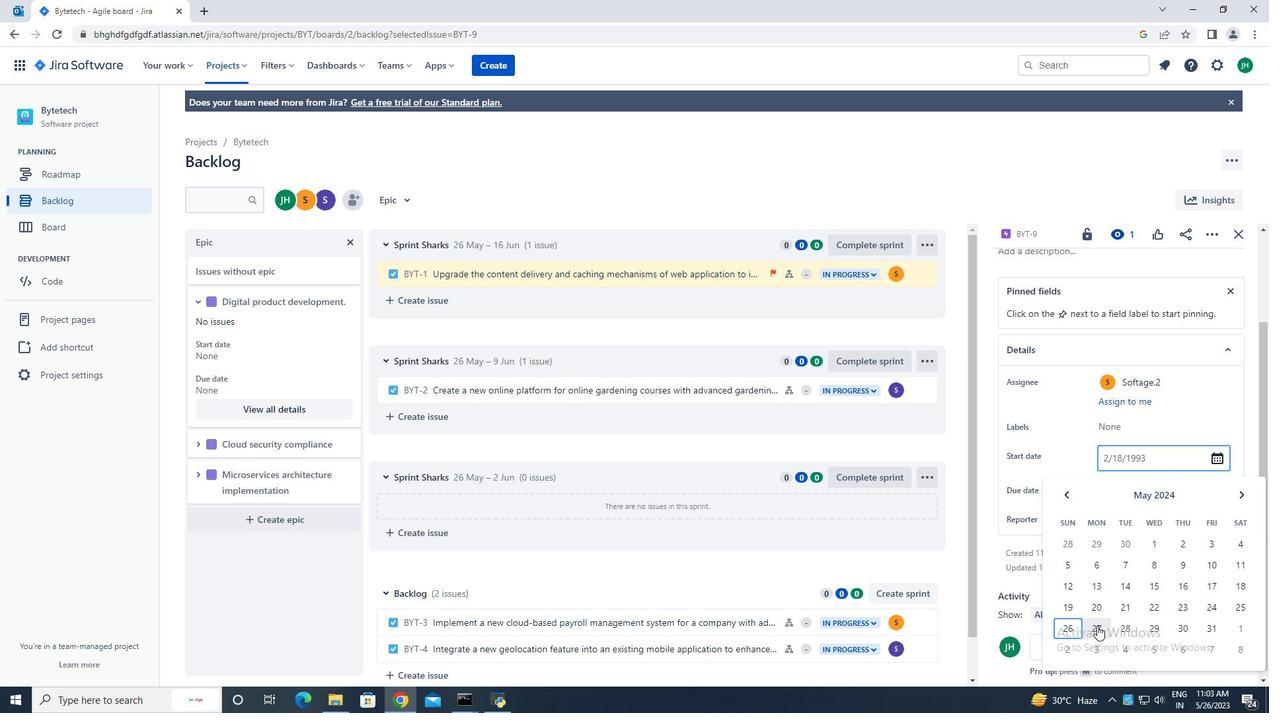 
Action: Mouse moved to (1132, 489)
Screenshot: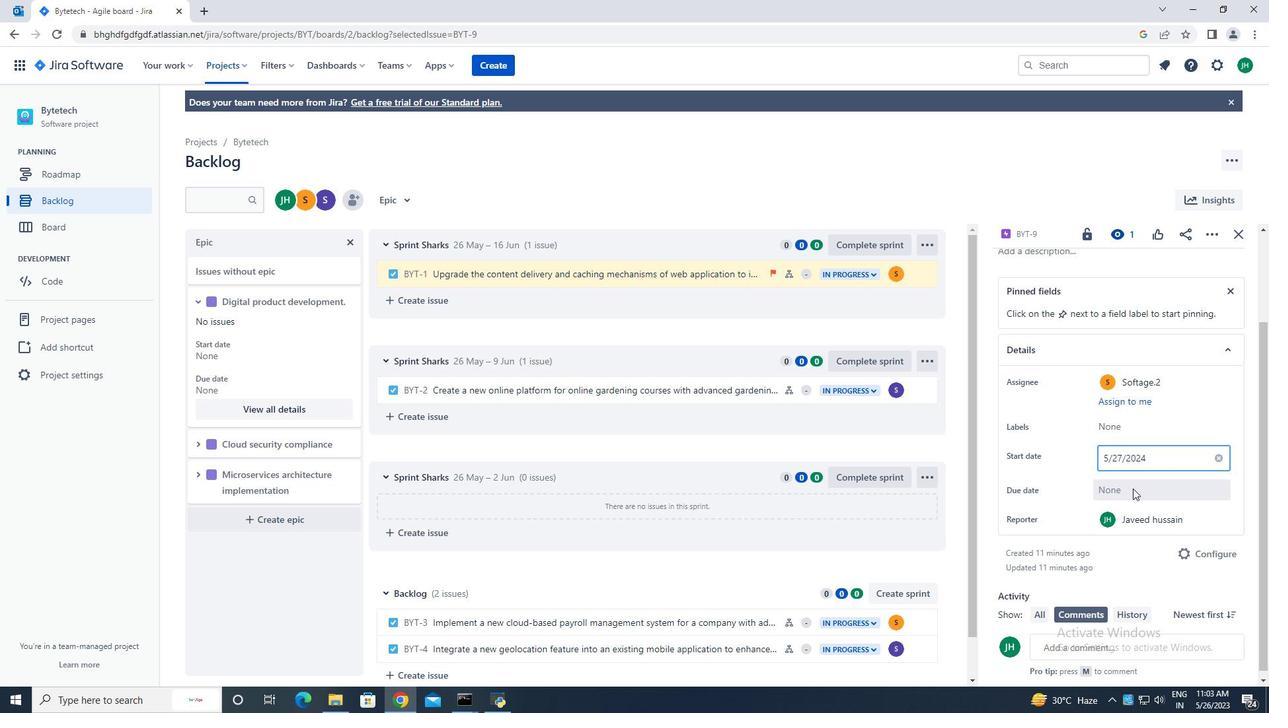 
Action: Mouse pressed left at (1132, 489)
Screenshot: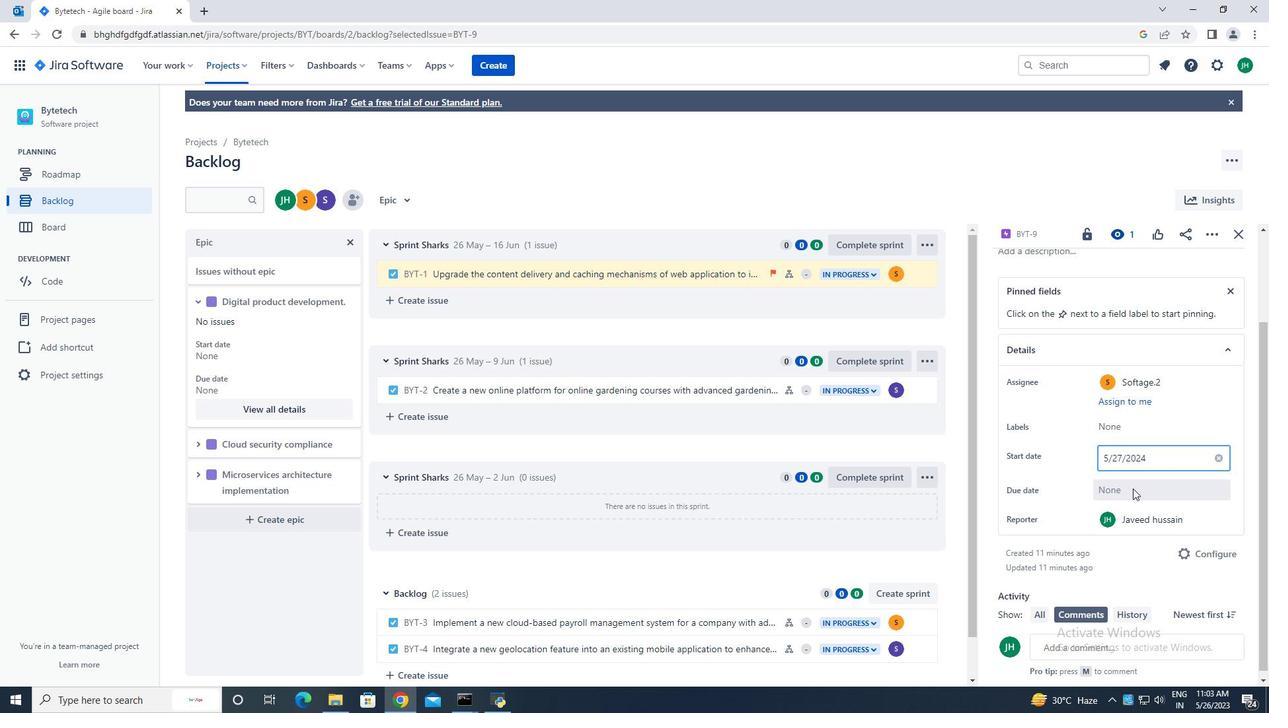 
Action: Mouse moved to (1241, 300)
Screenshot: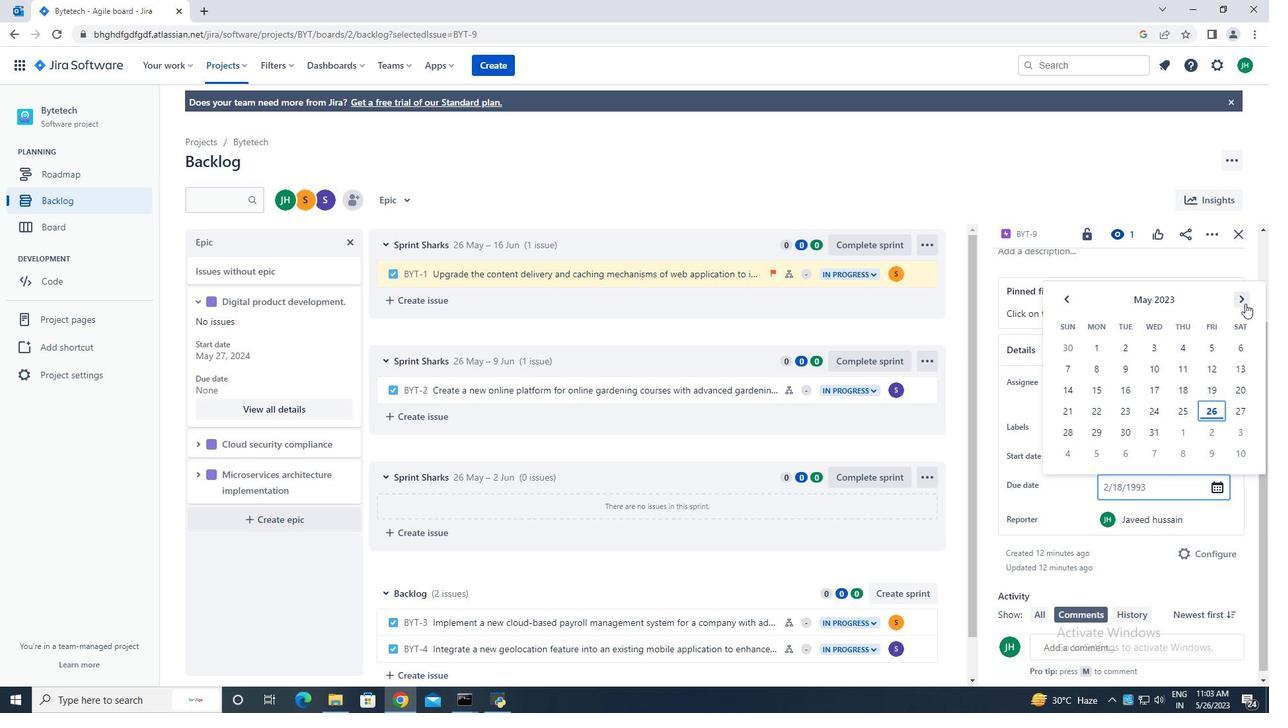 
Action: Mouse pressed left at (1241, 300)
Screenshot: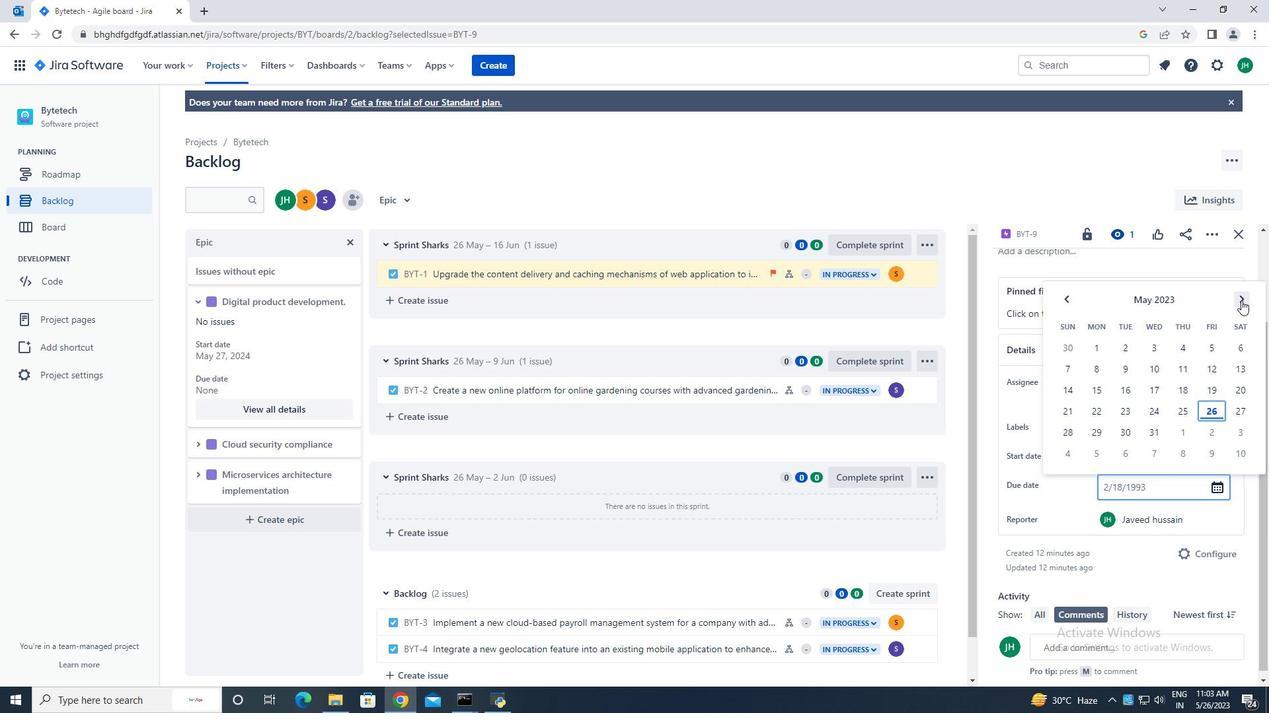 
Action: Mouse pressed left at (1241, 300)
Screenshot: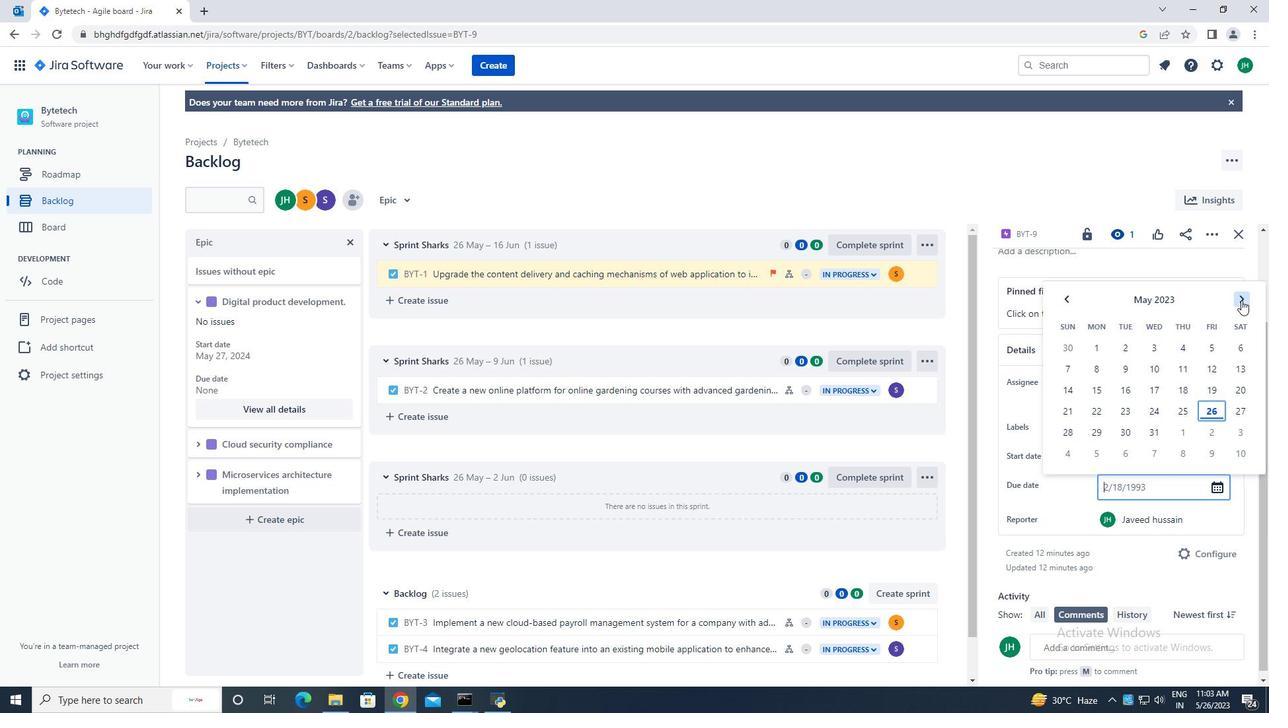 
Action: Mouse pressed left at (1241, 300)
Screenshot: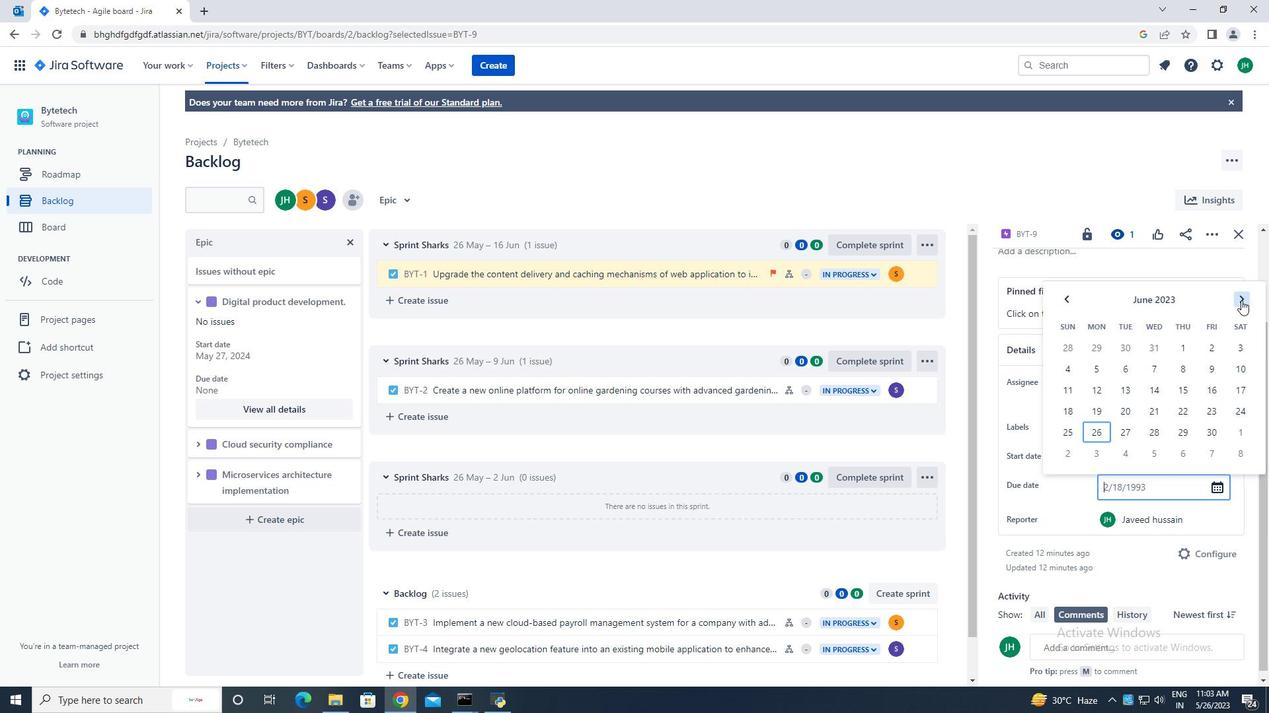 
Action: Mouse pressed left at (1241, 300)
Screenshot: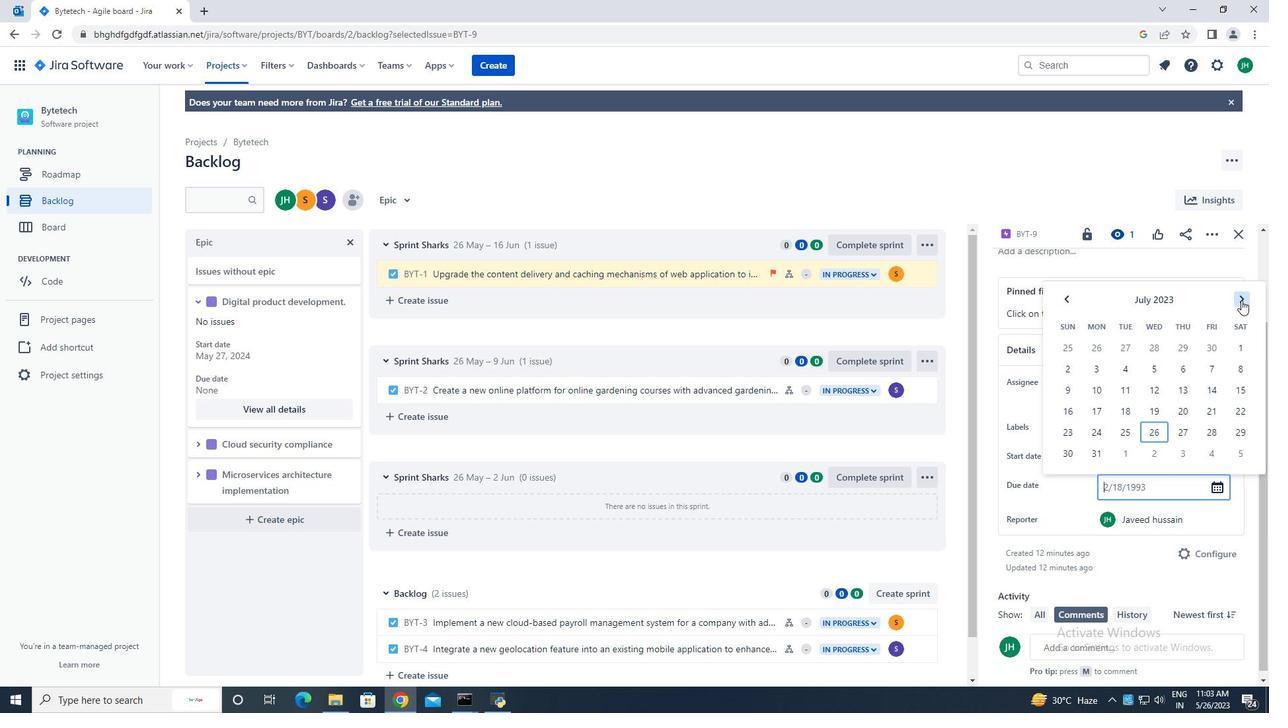 
Action: Mouse pressed left at (1241, 300)
Screenshot: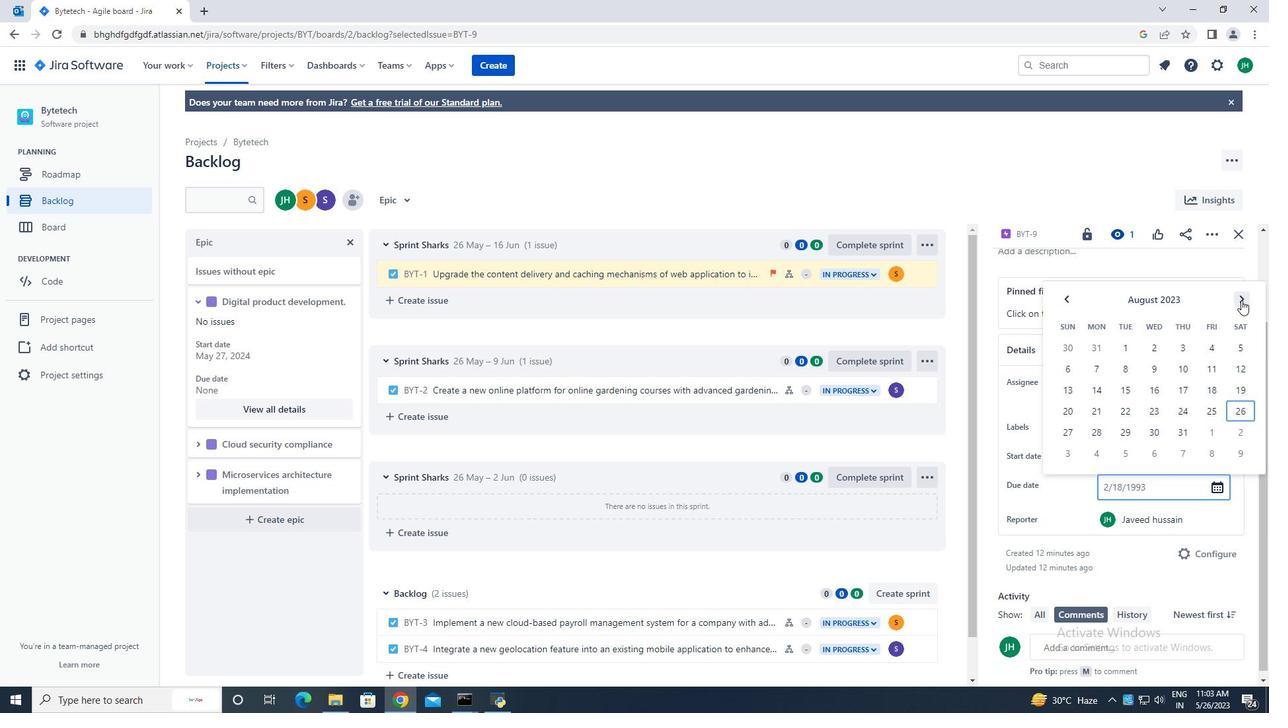 
Action: Mouse pressed left at (1241, 300)
Screenshot: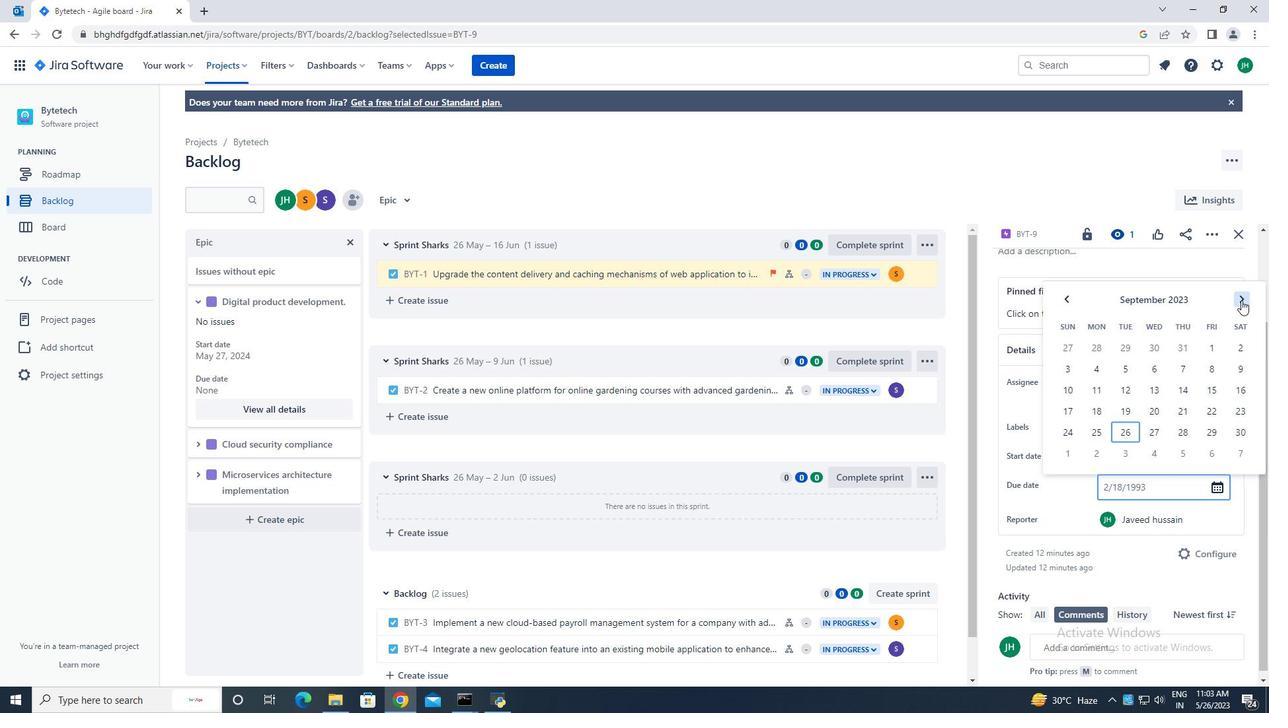 
Action: Mouse pressed left at (1241, 300)
Screenshot: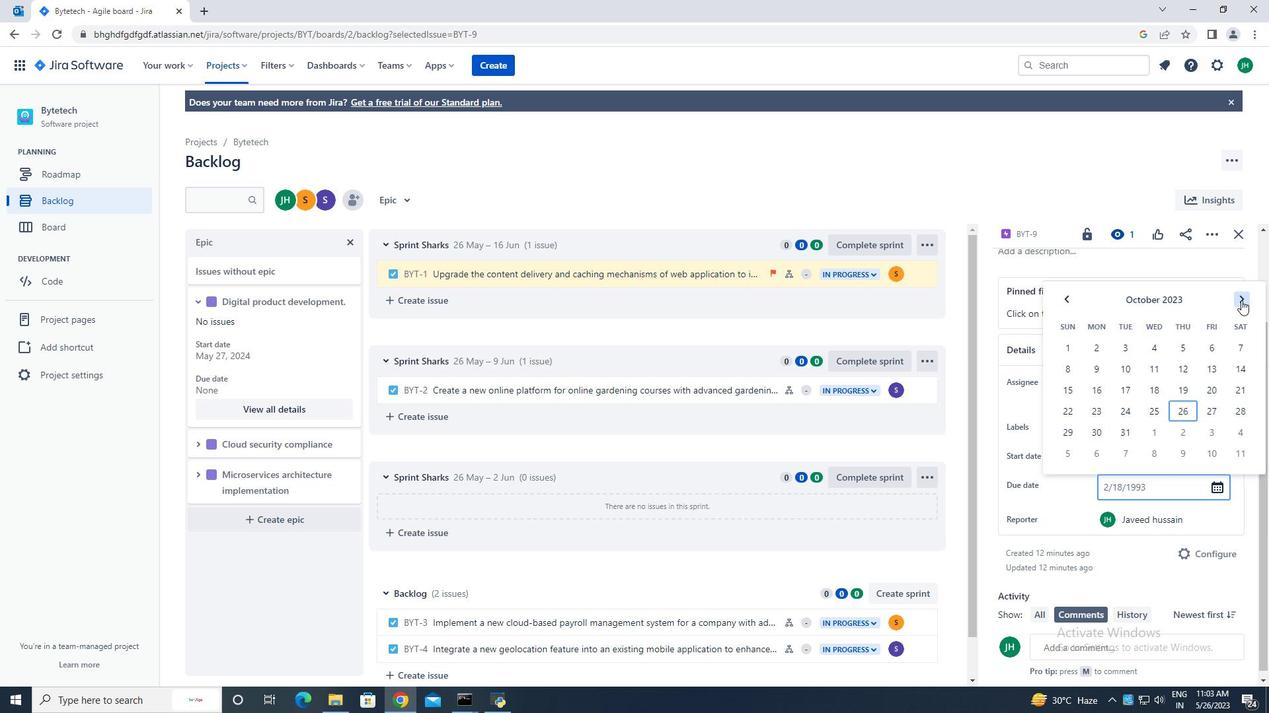 
Action: Mouse pressed left at (1241, 300)
Screenshot: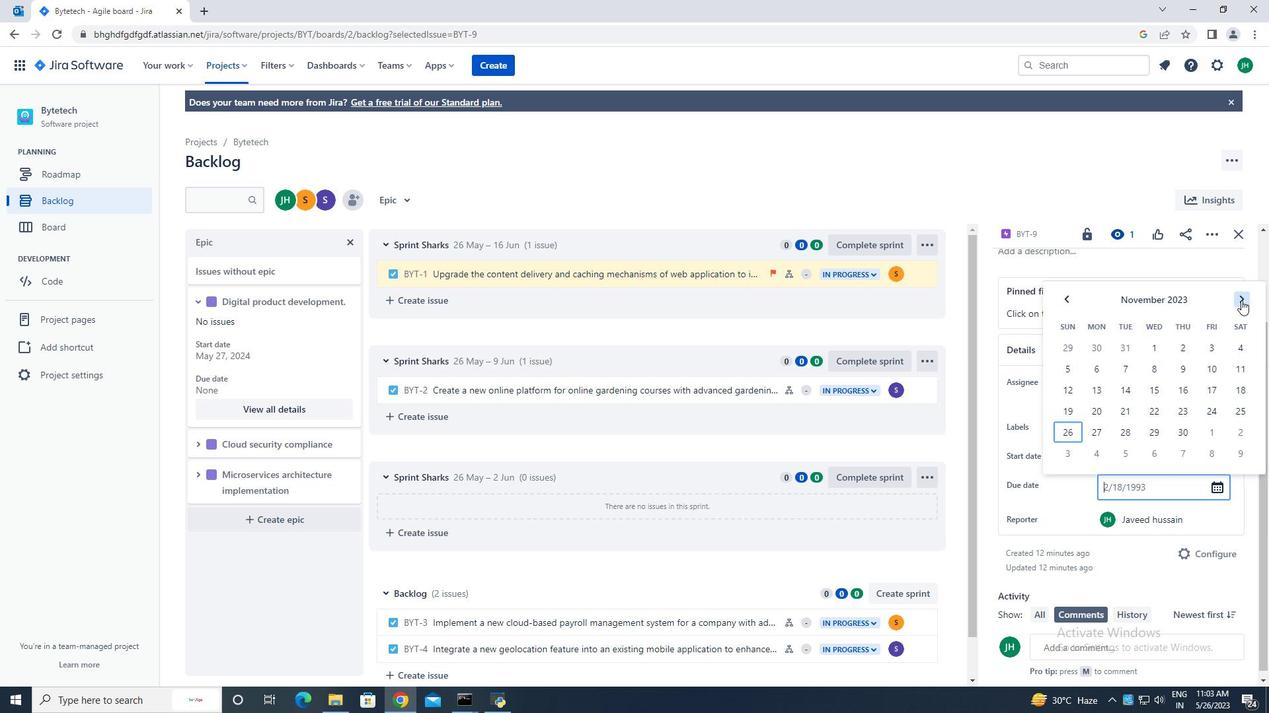 
Action: Mouse pressed left at (1241, 300)
Screenshot: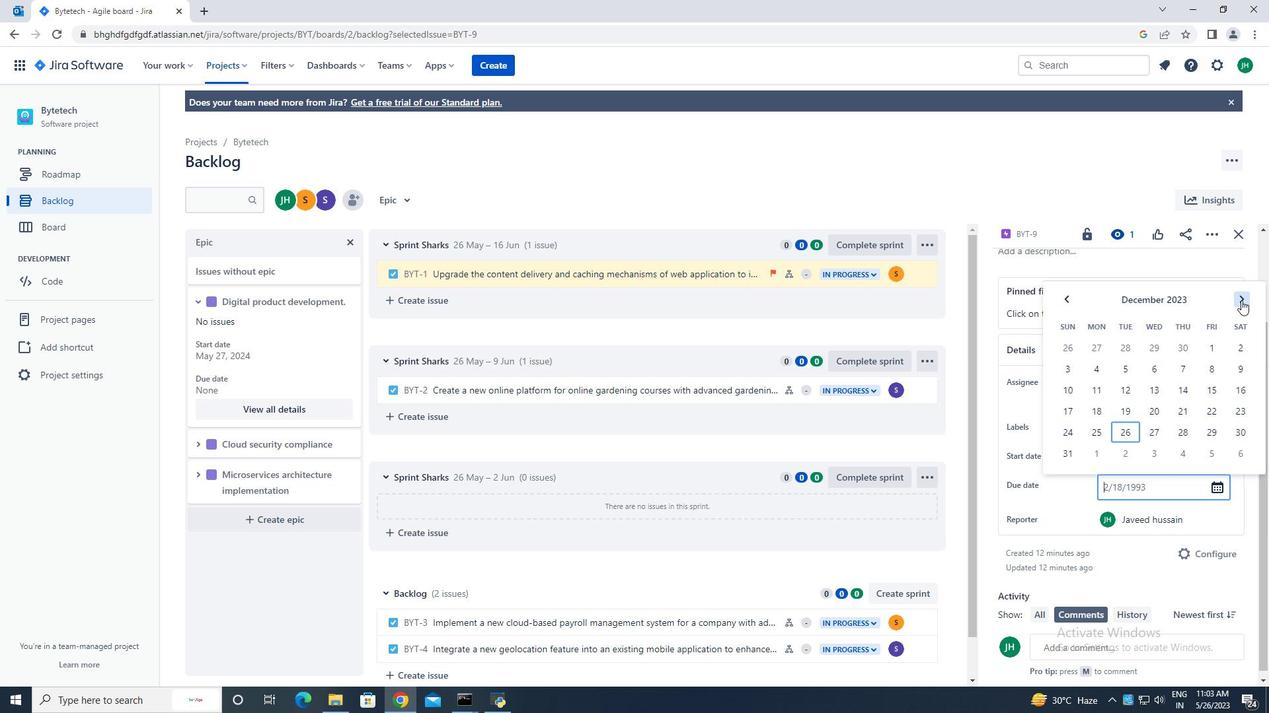 
Action: Mouse pressed left at (1241, 300)
Screenshot: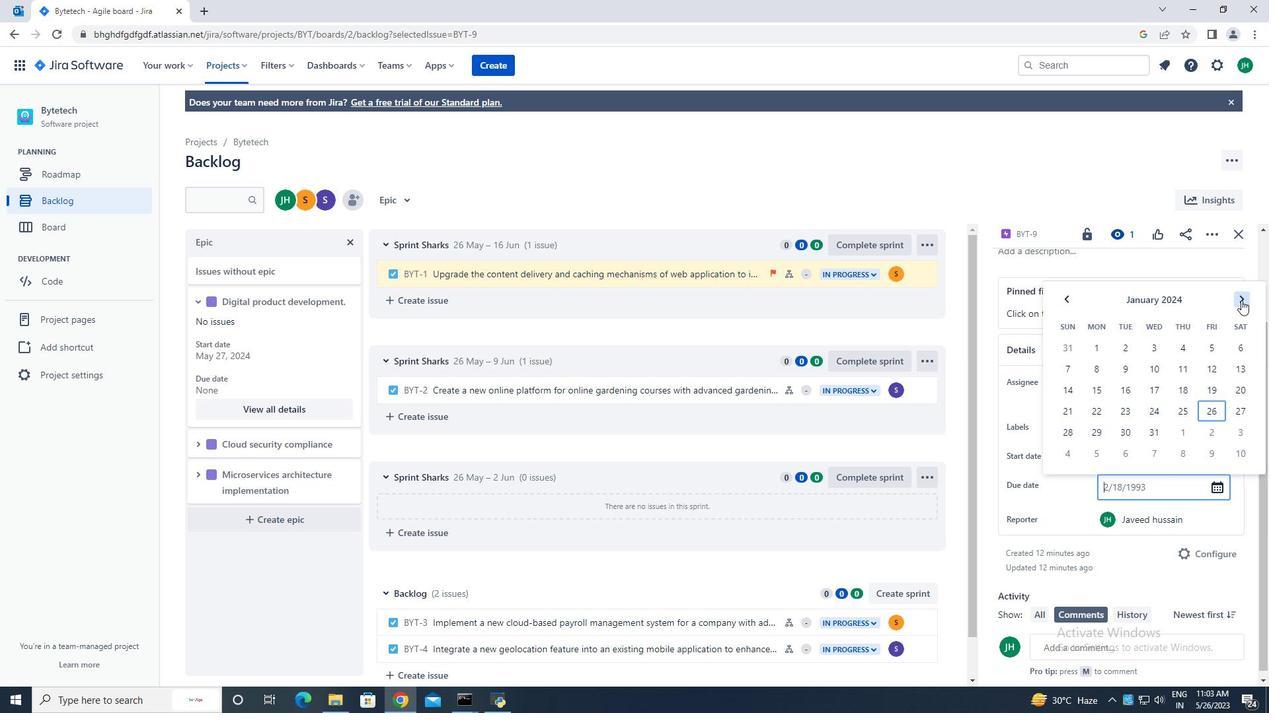 
Action: Mouse moved to (1241, 300)
Screenshot: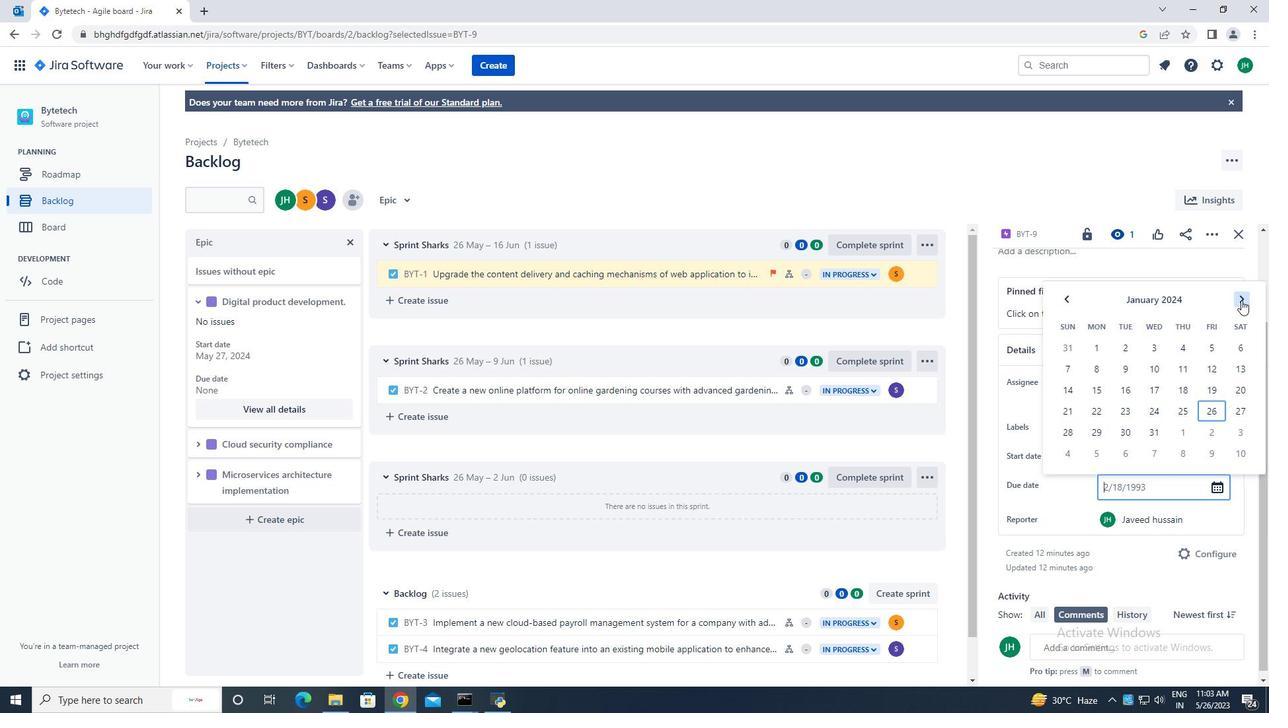 
Action: Mouse pressed left at (1241, 300)
Screenshot: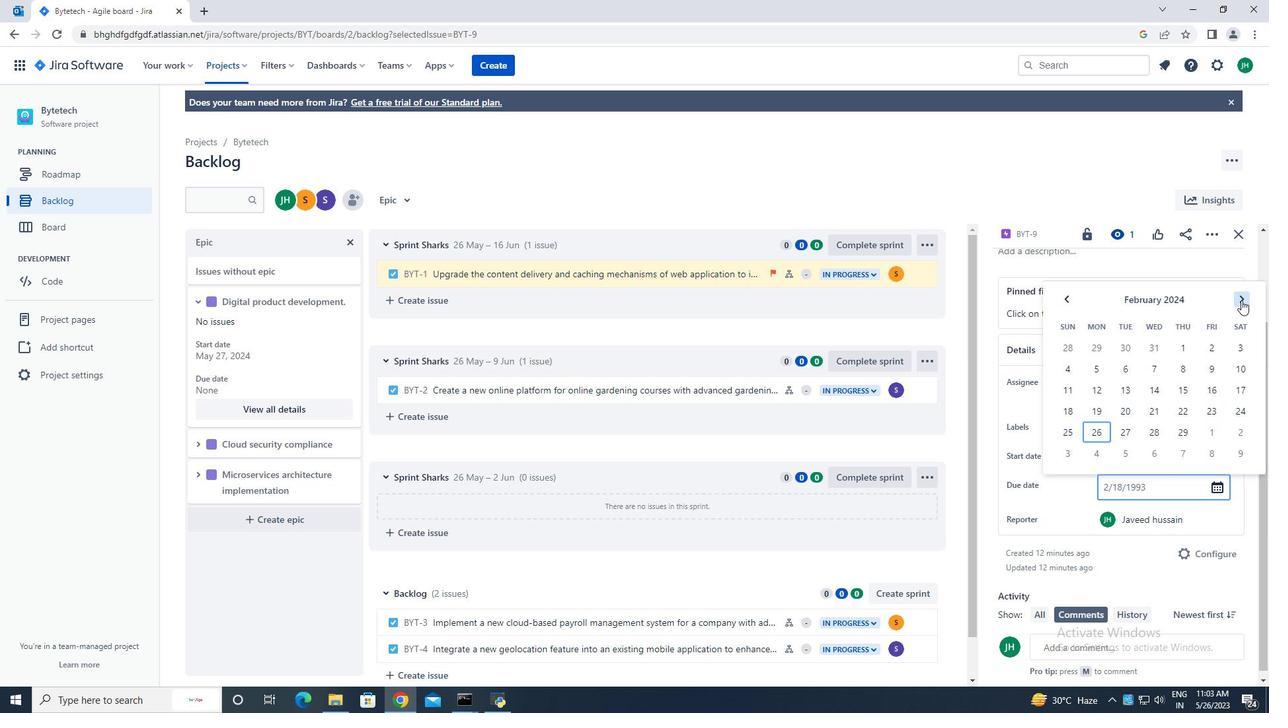 
Action: Mouse pressed left at (1241, 300)
Screenshot: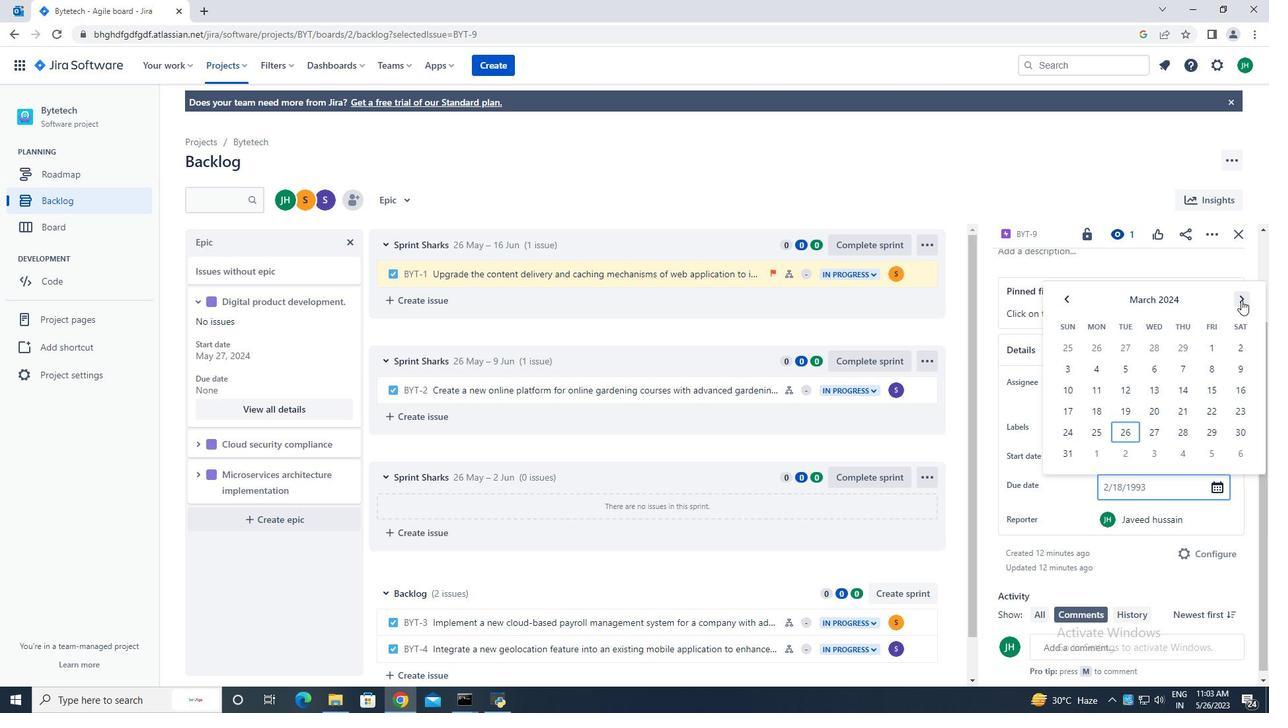 
Action: Mouse pressed left at (1241, 300)
Screenshot: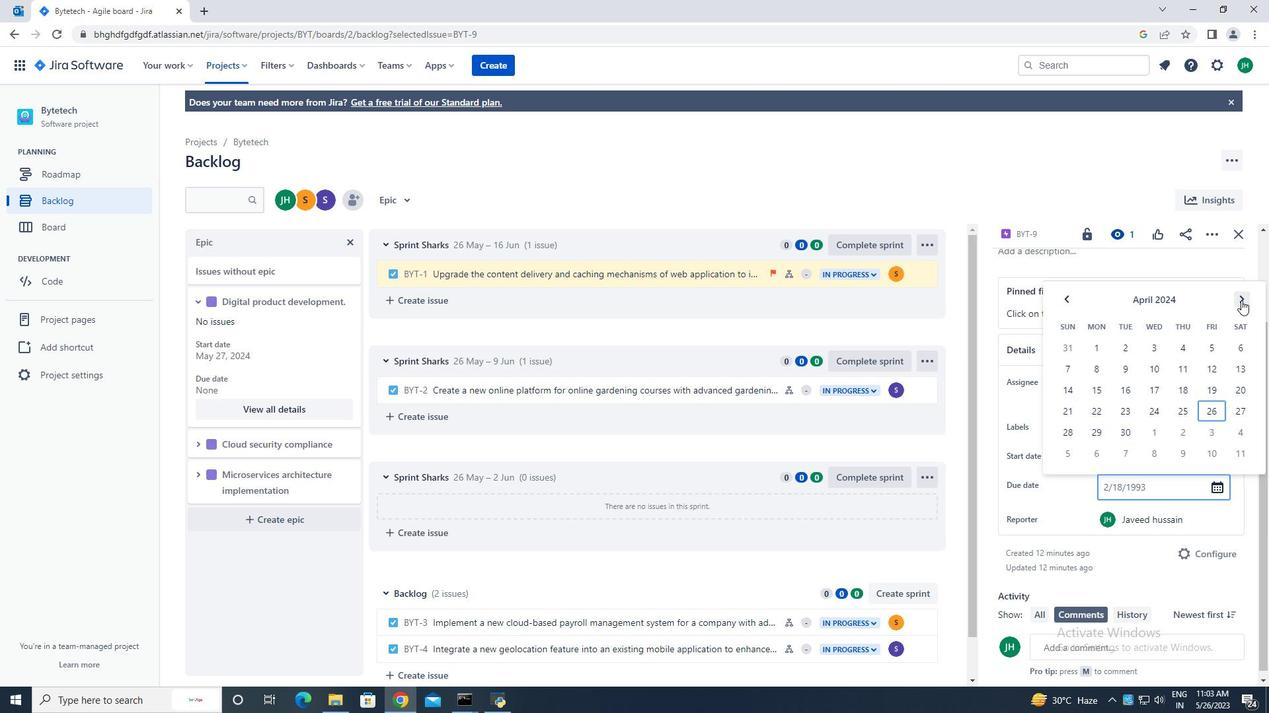 
Action: Mouse pressed left at (1241, 300)
Screenshot: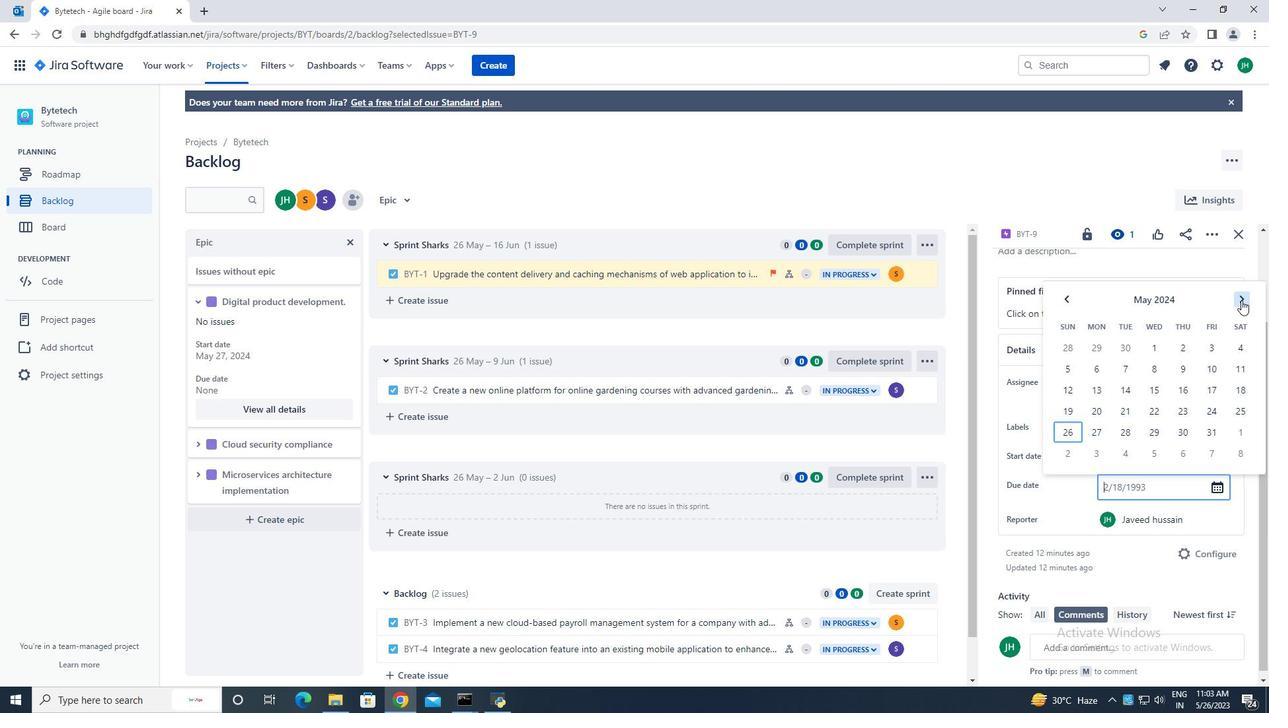 
Action: Mouse pressed left at (1241, 300)
Screenshot: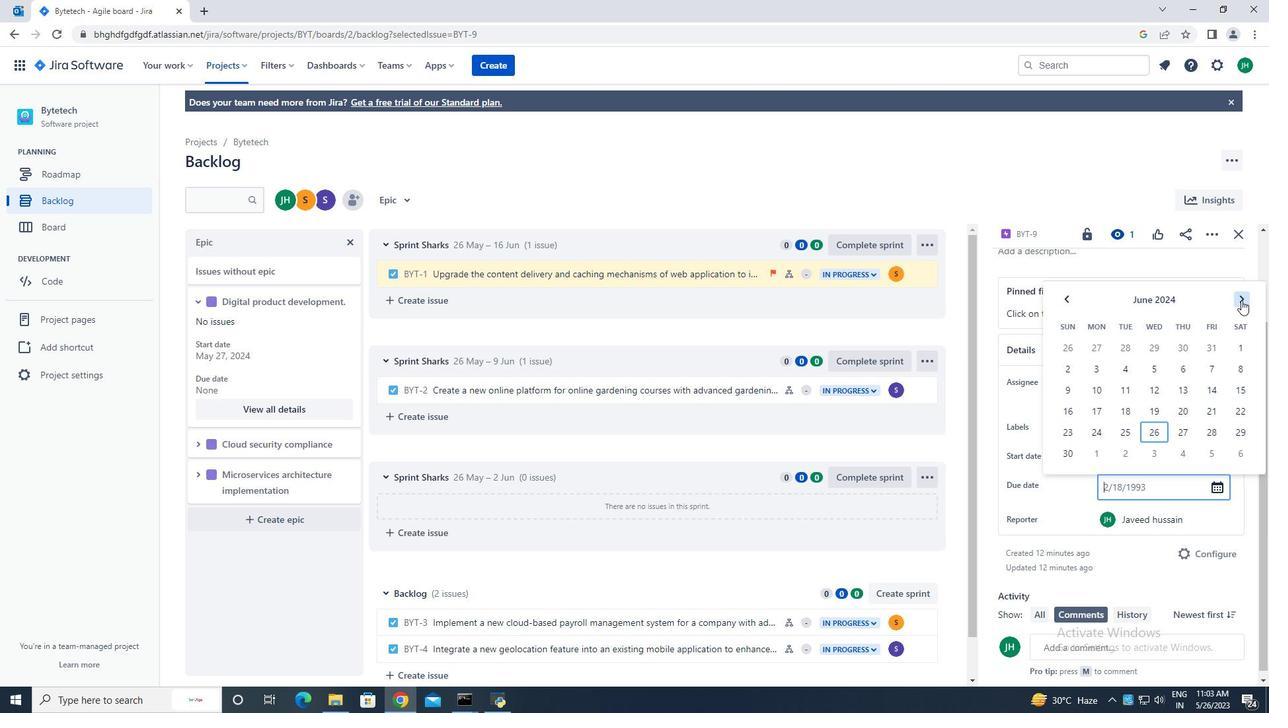 
Action: Mouse pressed left at (1241, 300)
Screenshot: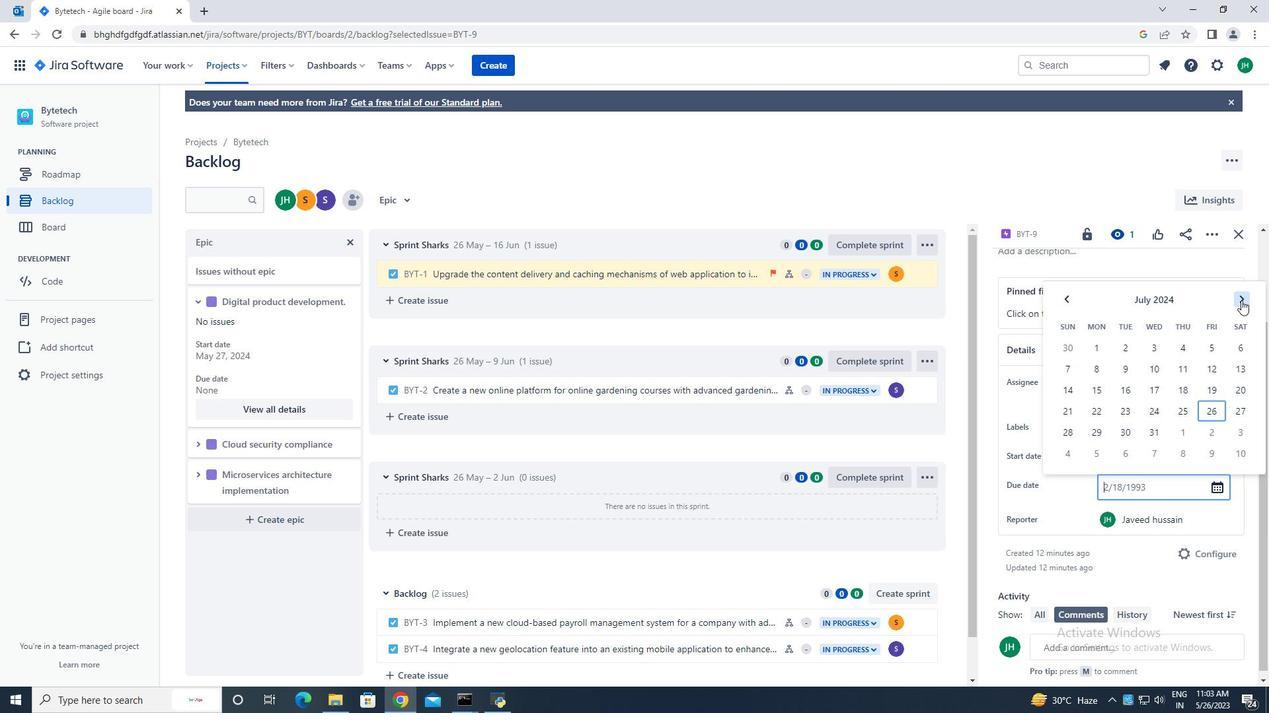 
Action: Mouse pressed left at (1241, 300)
Screenshot: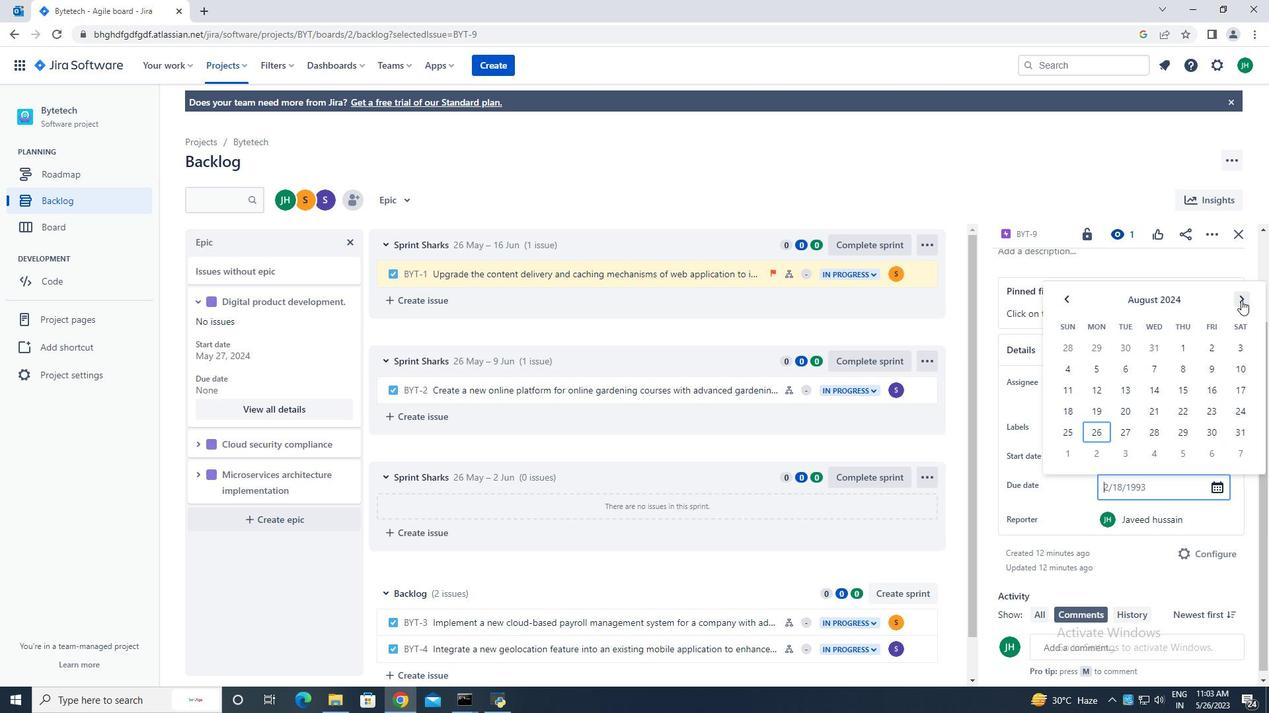 
Action: Mouse pressed left at (1241, 300)
Screenshot: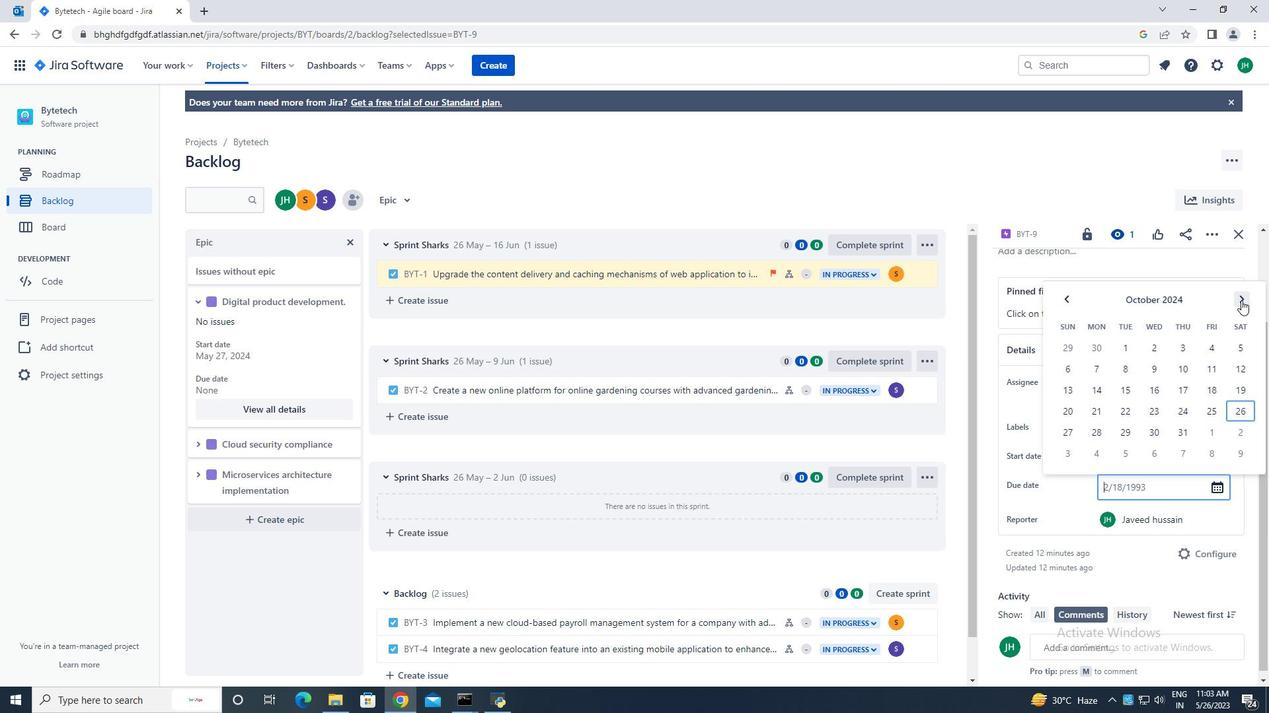 
Action: Mouse moved to (1241, 300)
Screenshot: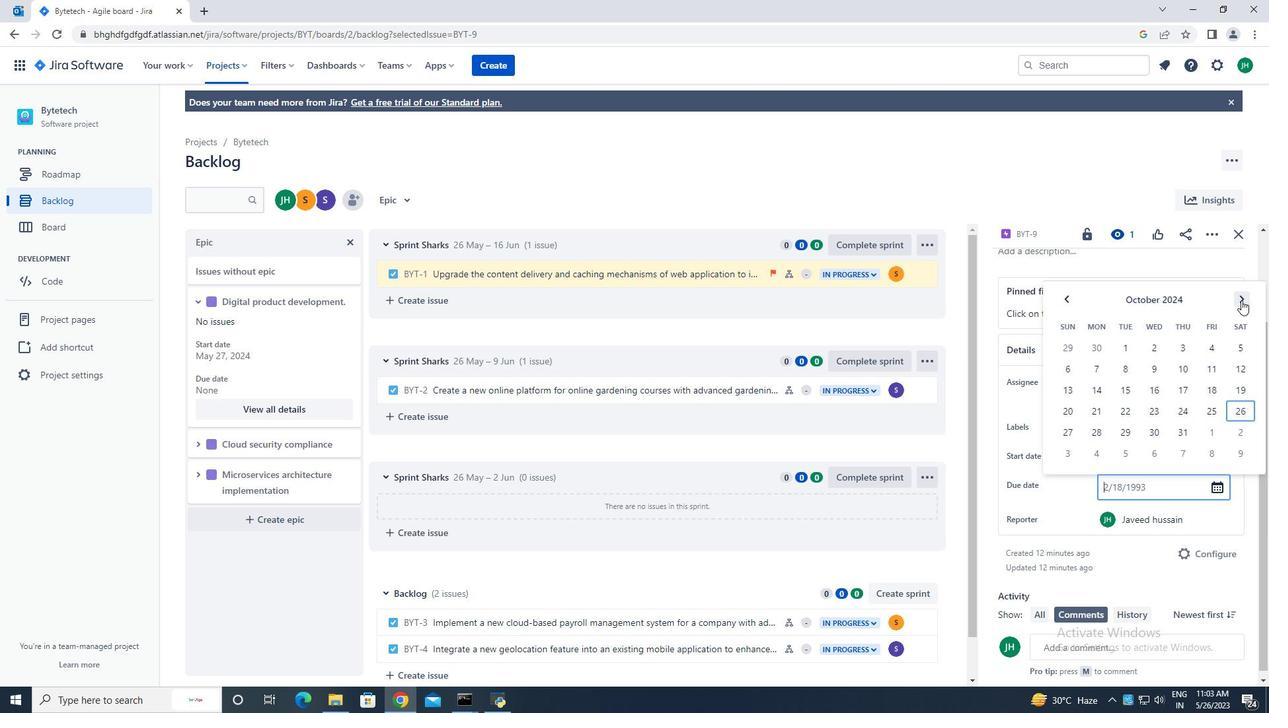 
Action: Mouse pressed left at (1241, 300)
Screenshot: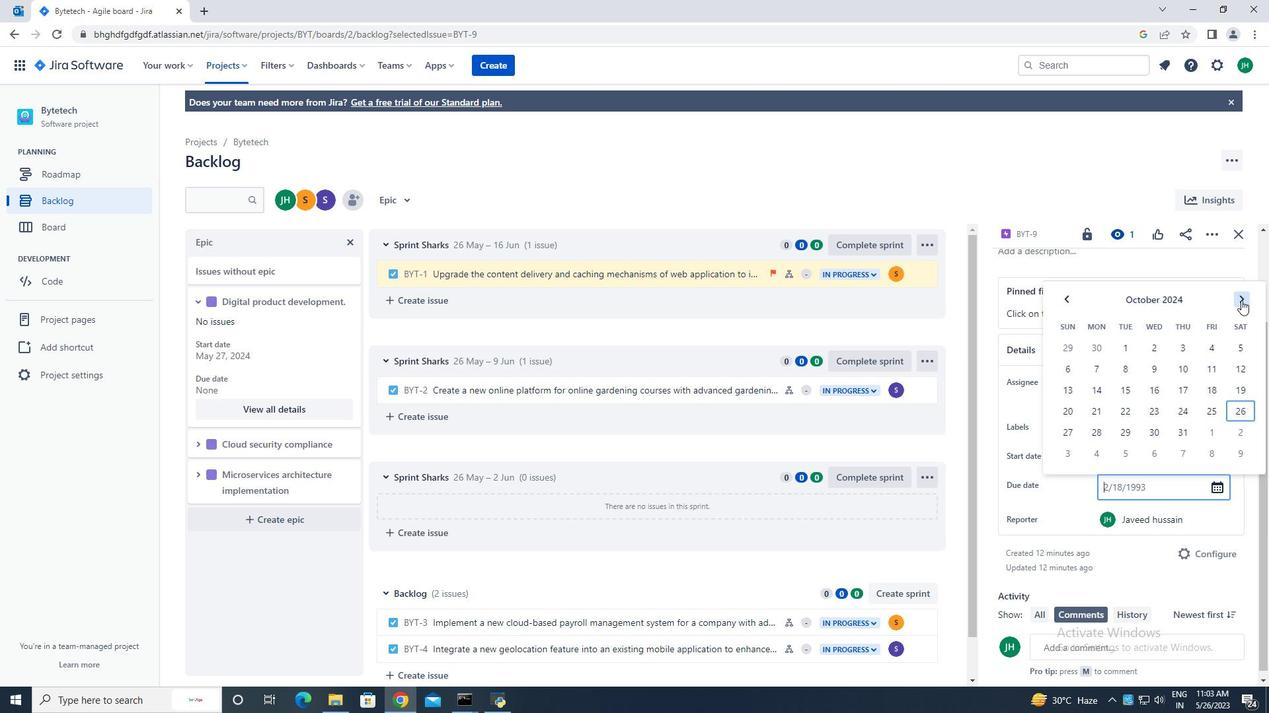 
Action: Mouse pressed left at (1241, 300)
Screenshot: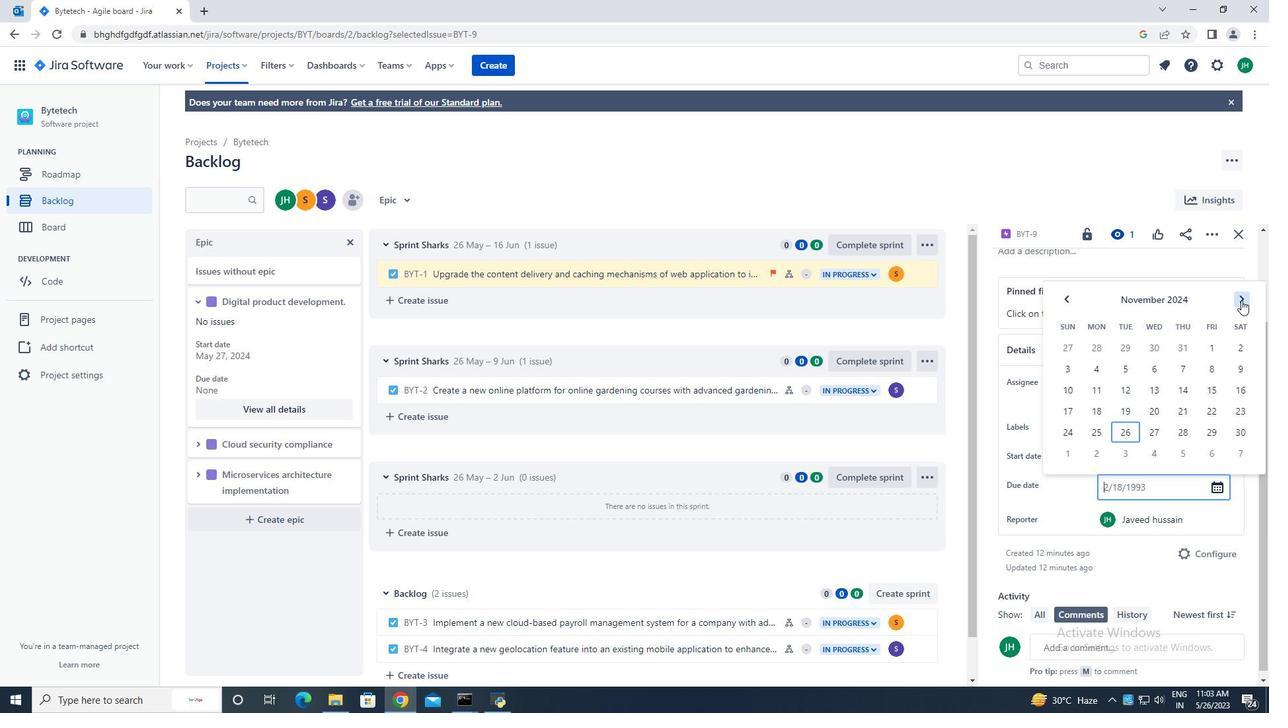 
Action: Mouse pressed left at (1241, 300)
Screenshot: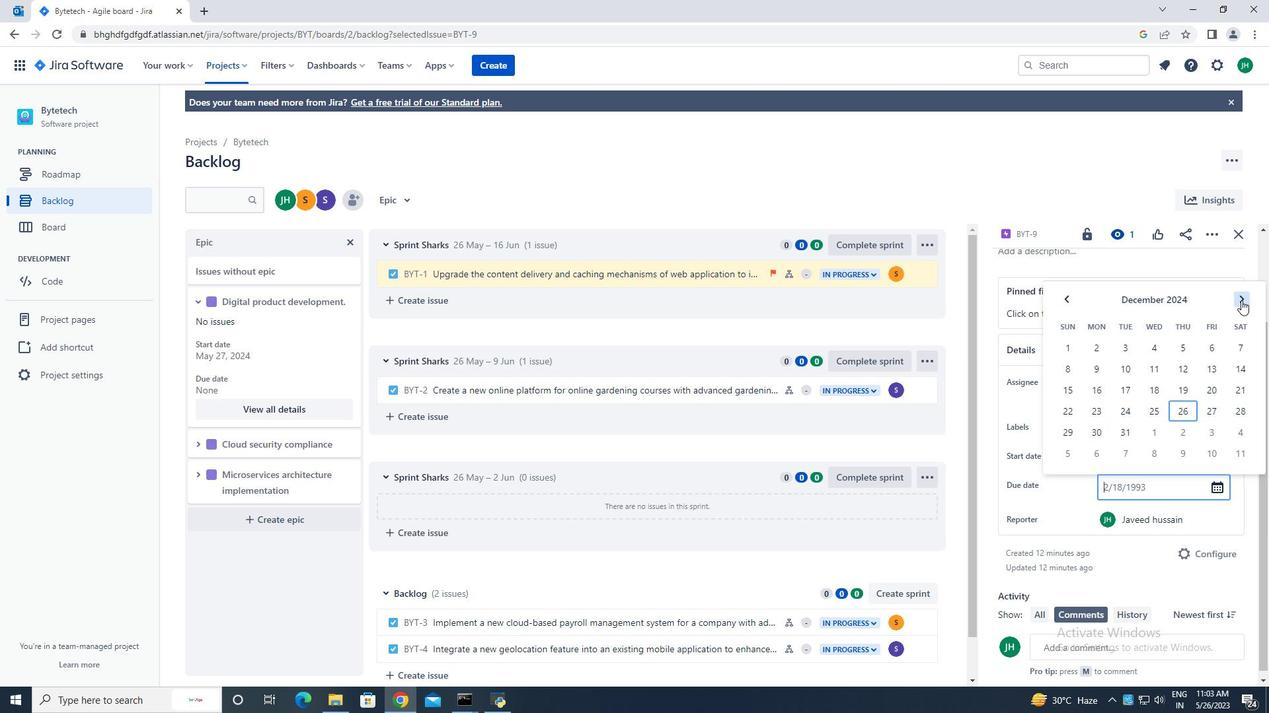 
Action: Mouse pressed left at (1241, 300)
Screenshot: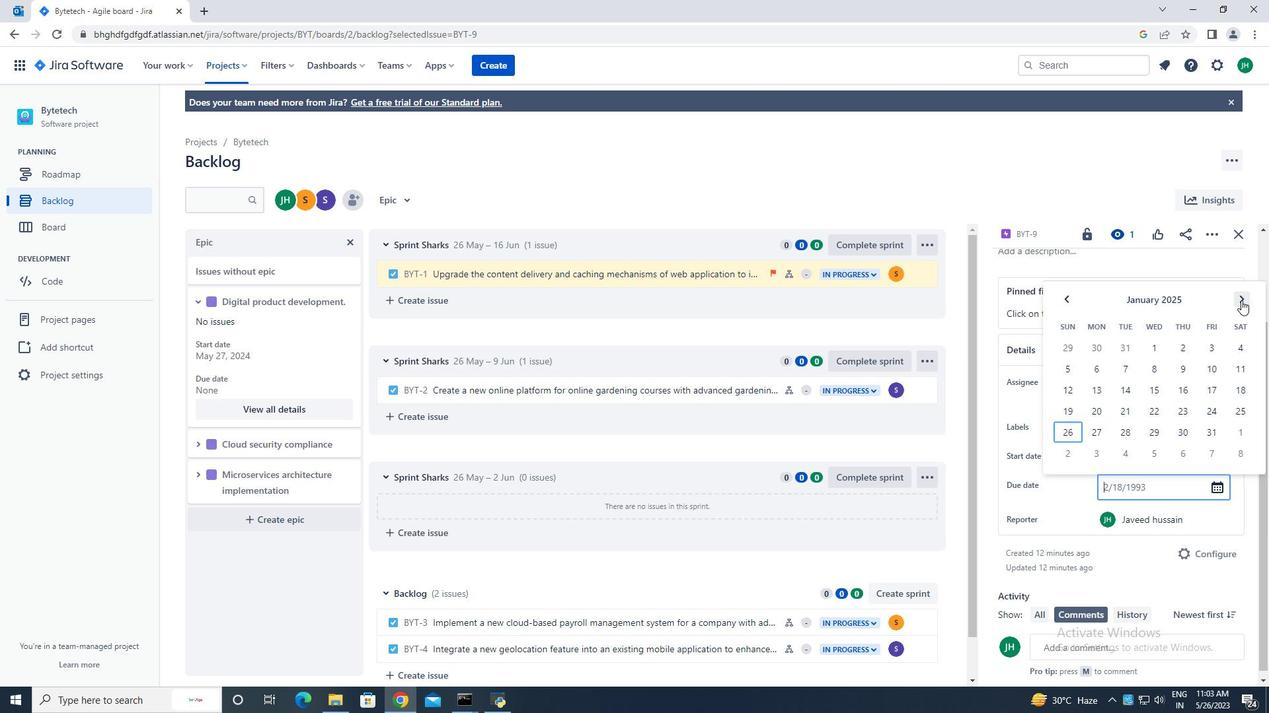 
Action: Mouse pressed left at (1241, 300)
Screenshot: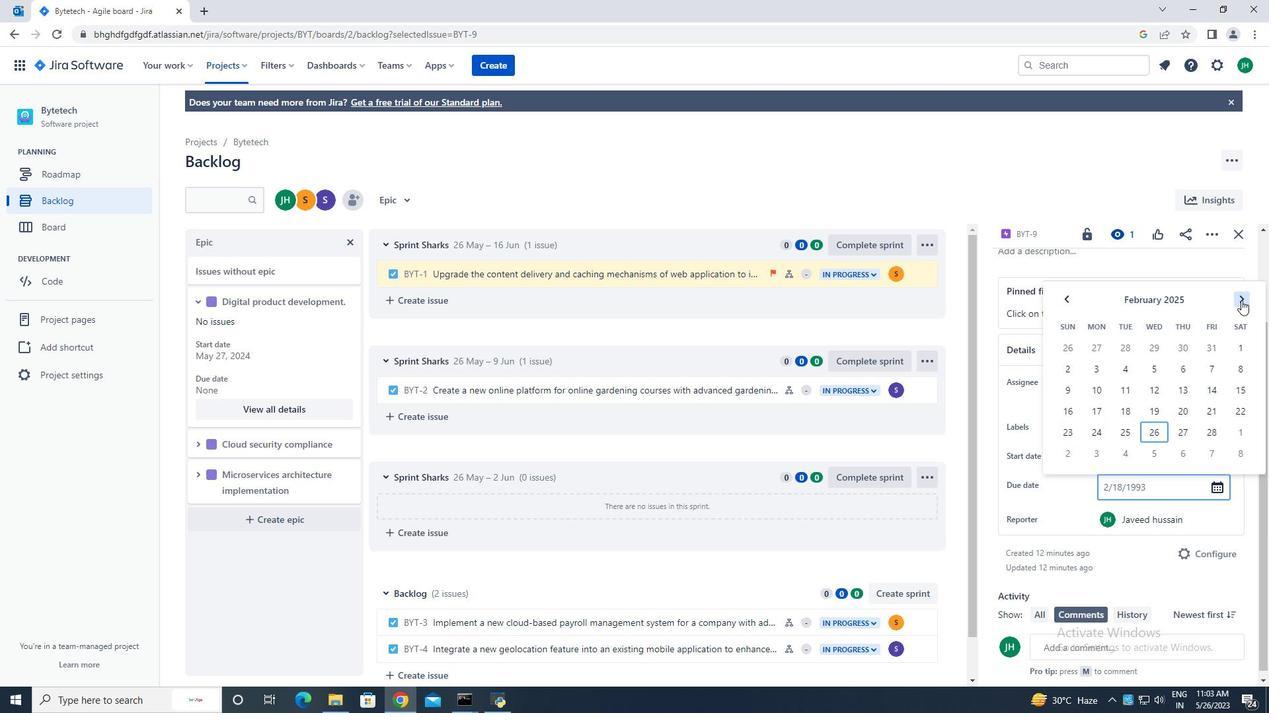 
Action: Mouse pressed left at (1241, 300)
Screenshot: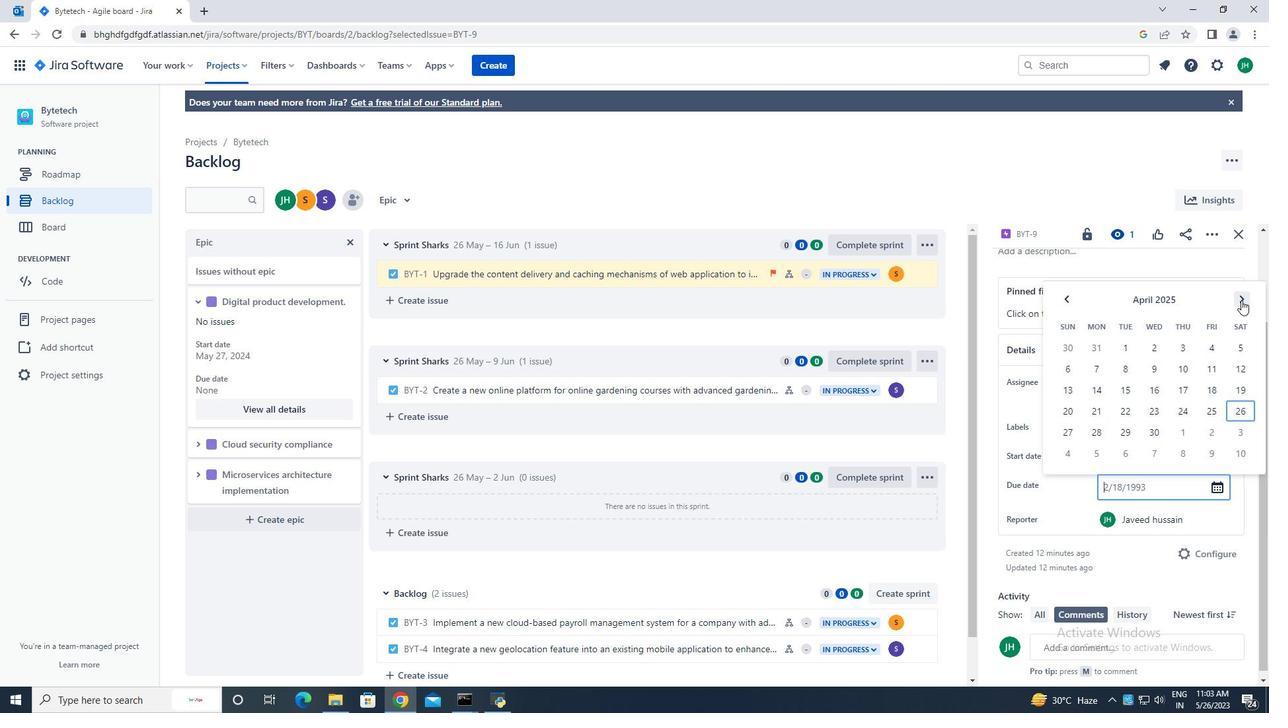 
Action: Mouse pressed left at (1241, 300)
Screenshot: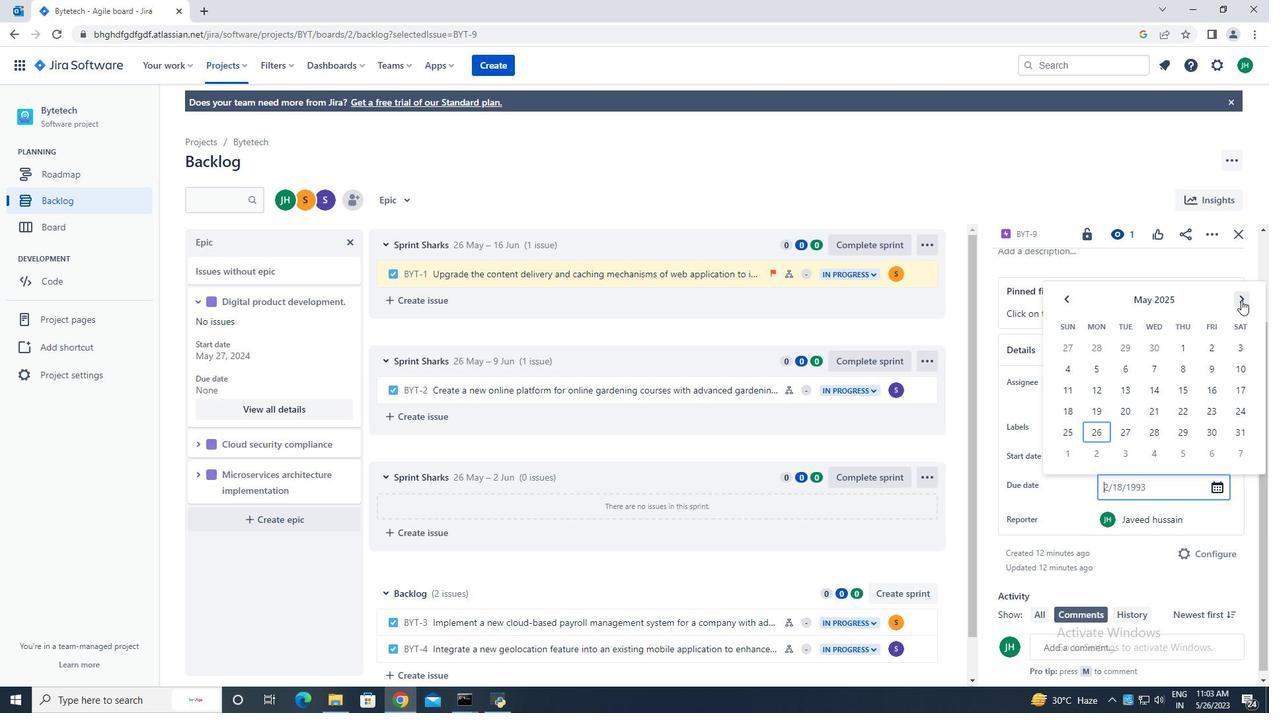 
Action: Mouse pressed left at (1241, 300)
Screenshot: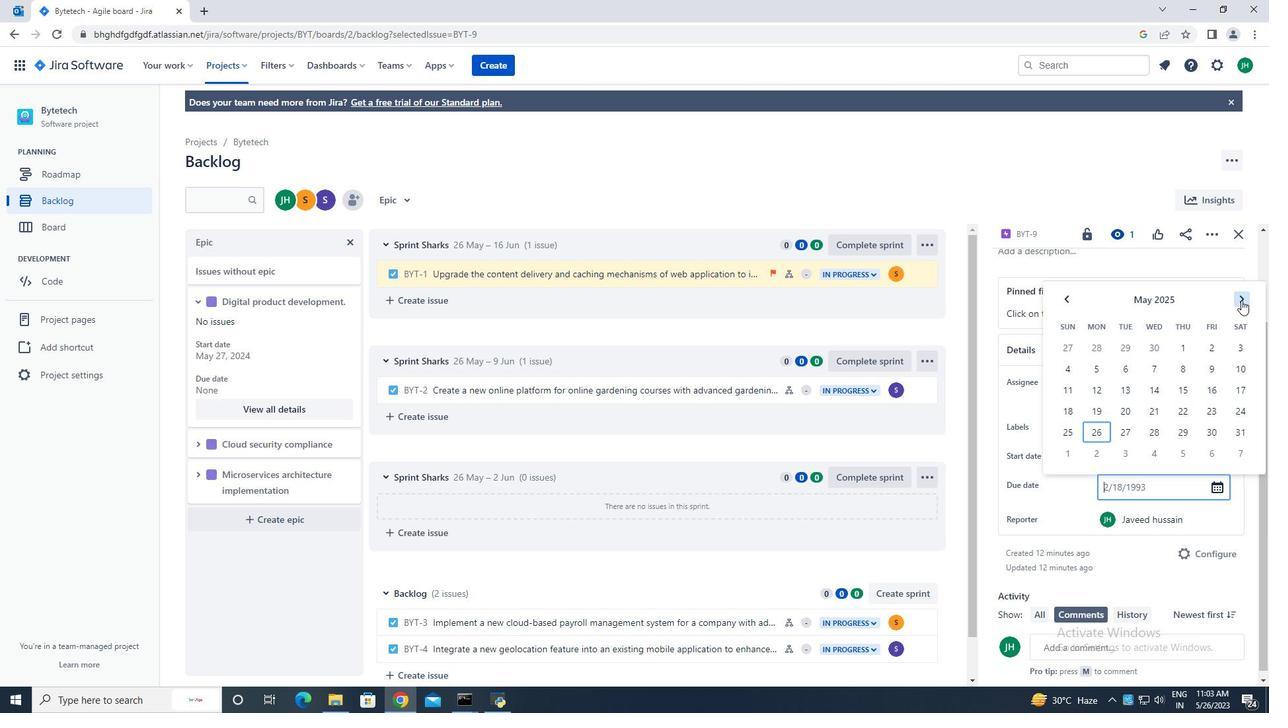 
Action: Mouse pressed left at (1241, 300)
Screenshot: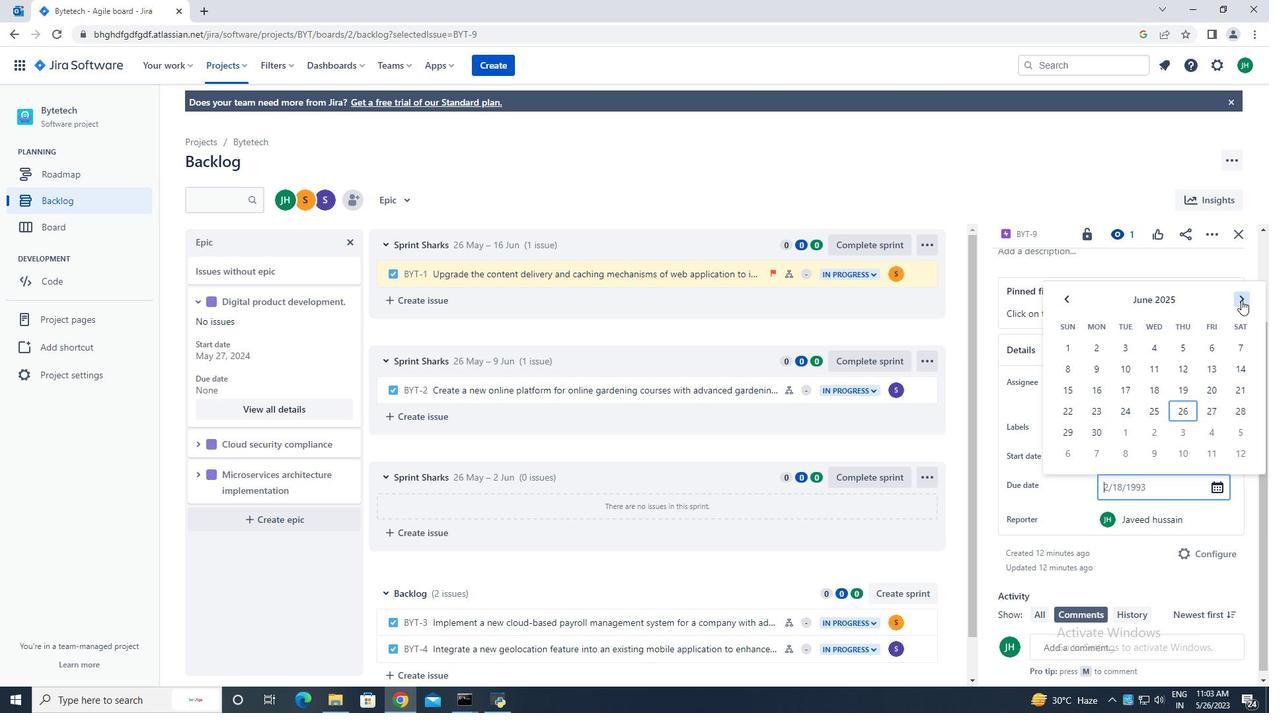 
Action: Mouse pressed left at (1241, 300)
Screenshot: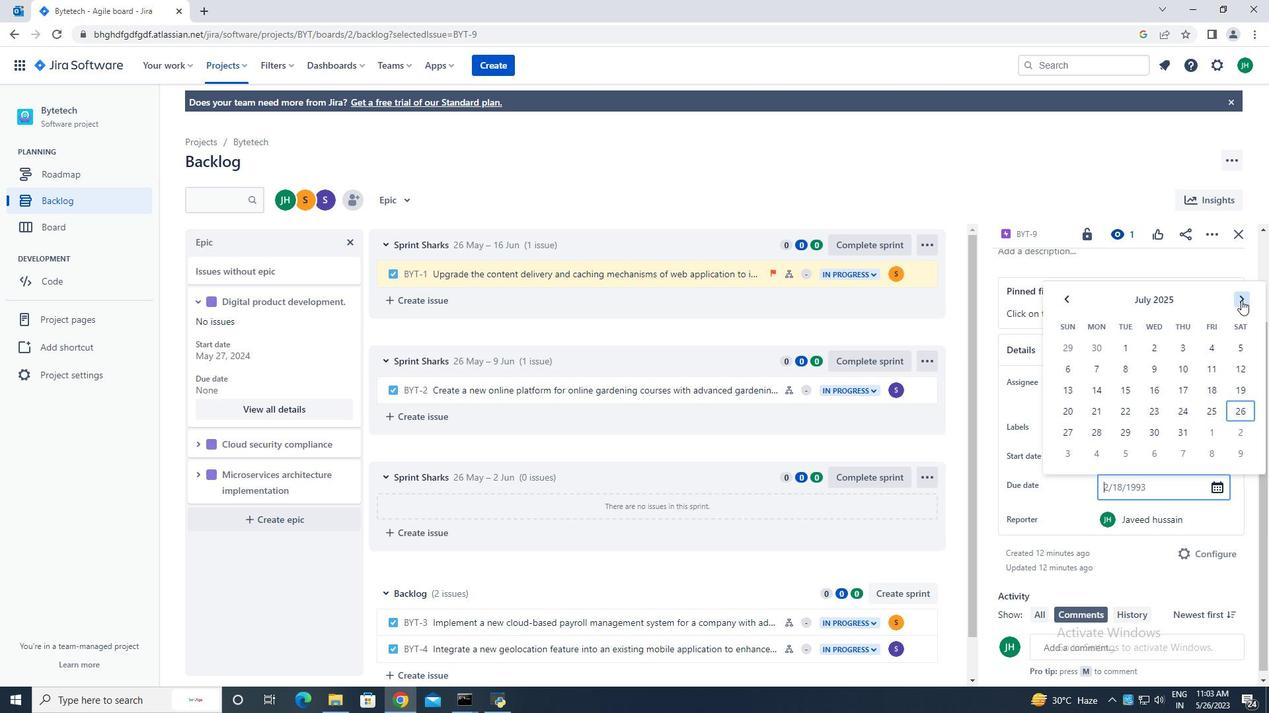 
Action: Mouse pressed left at (1241, 300)
Screenshot: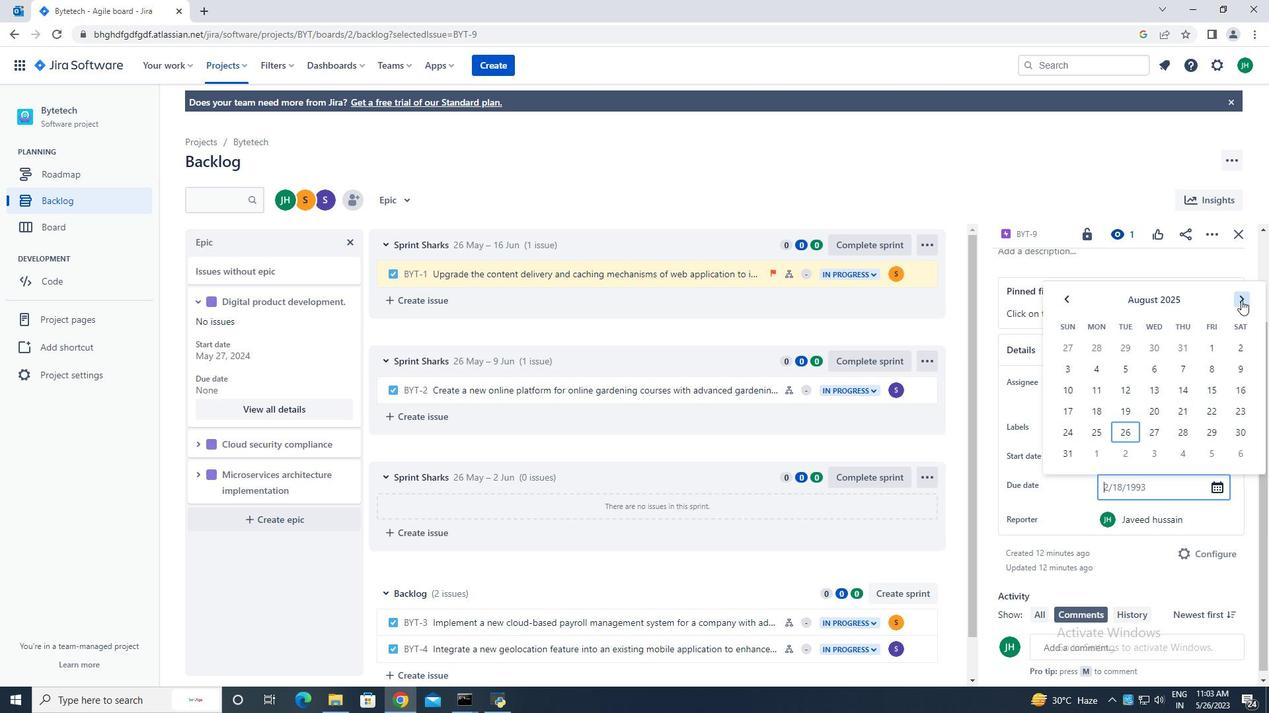 
Action: Mouse pressed left at (1241, 300)
Screenshot: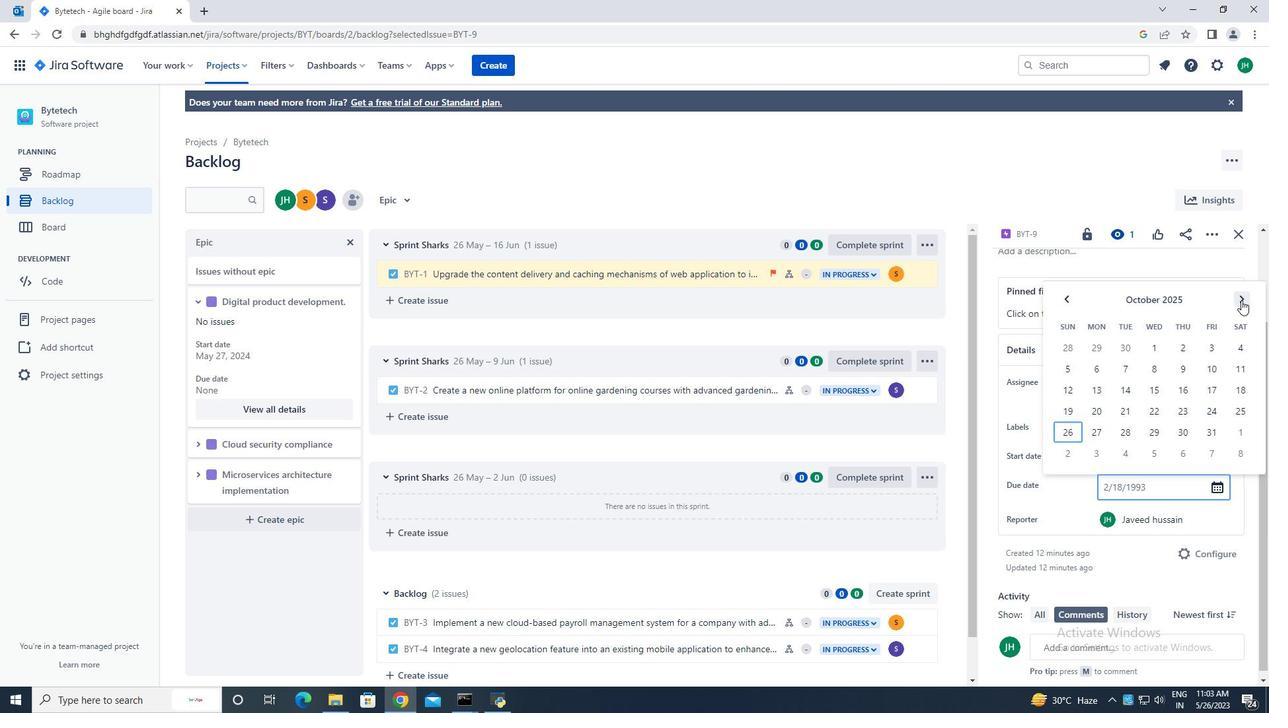 
Action: Mouse pressed left at (1241, 300)
Screenshot: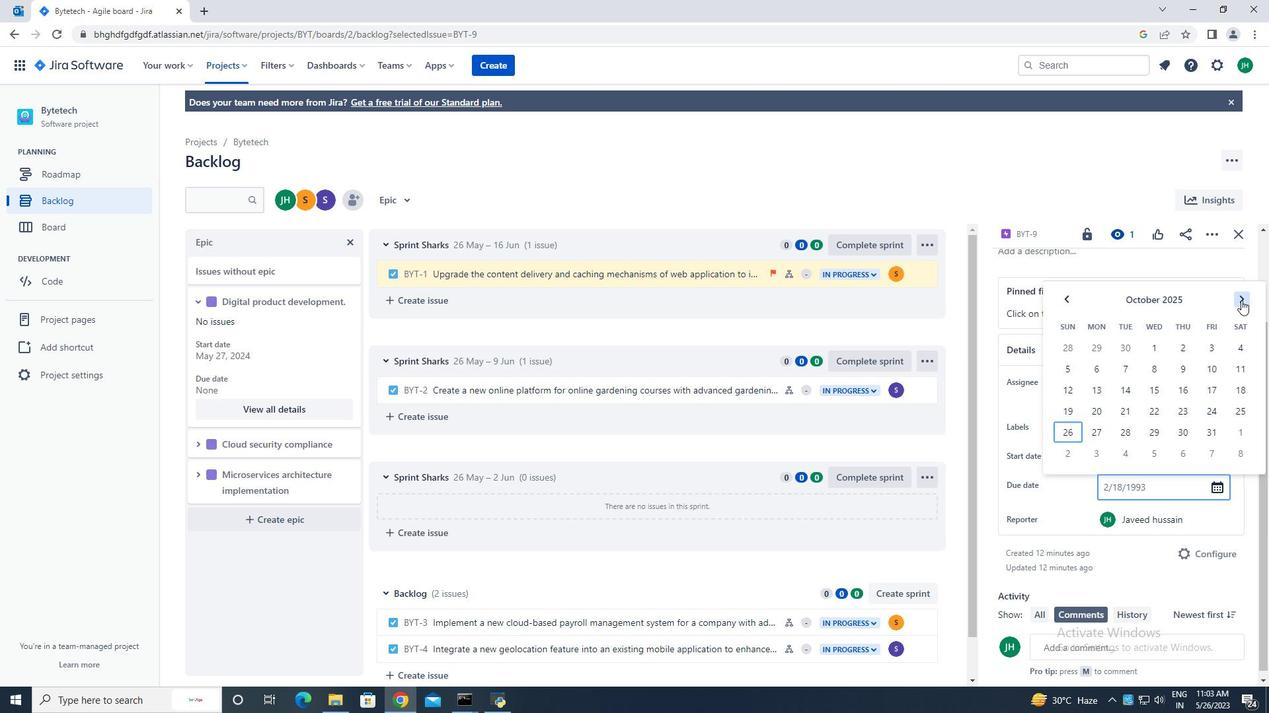 
Action: Mouse moved to (1107, 393)
Screenshot: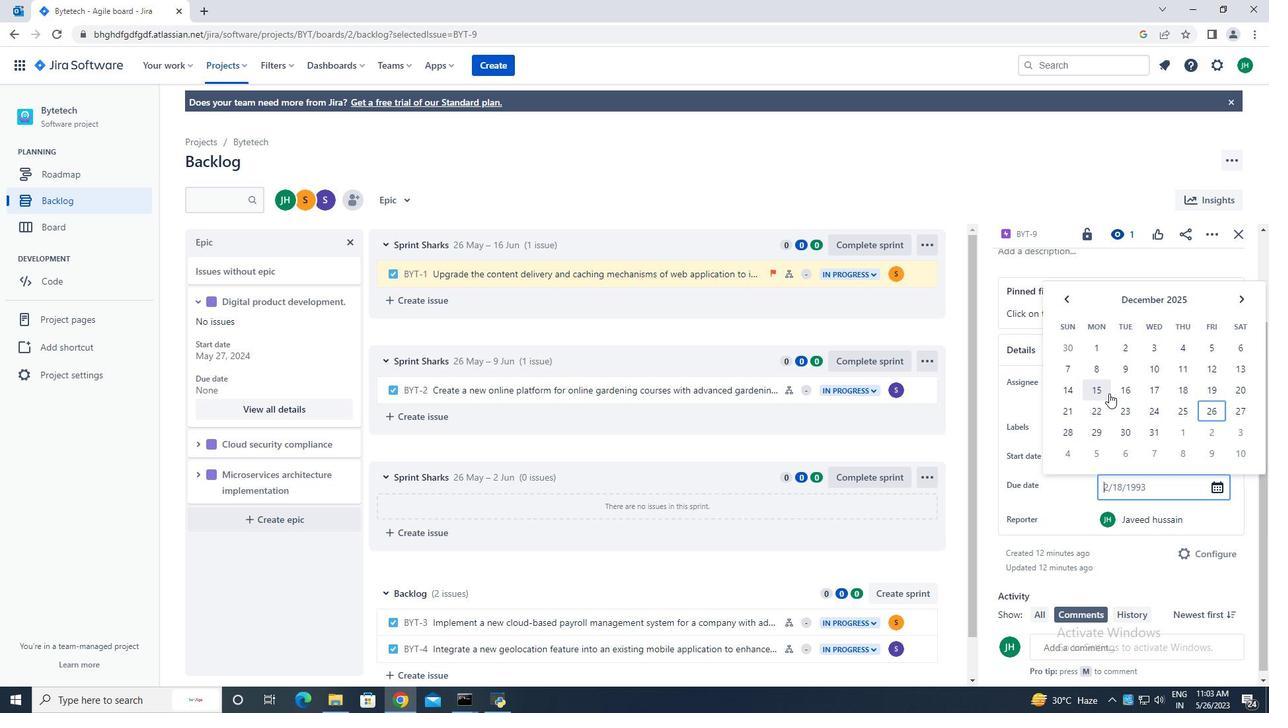 
Action: Mouse pressed left at (1107, 393)
Screenshot: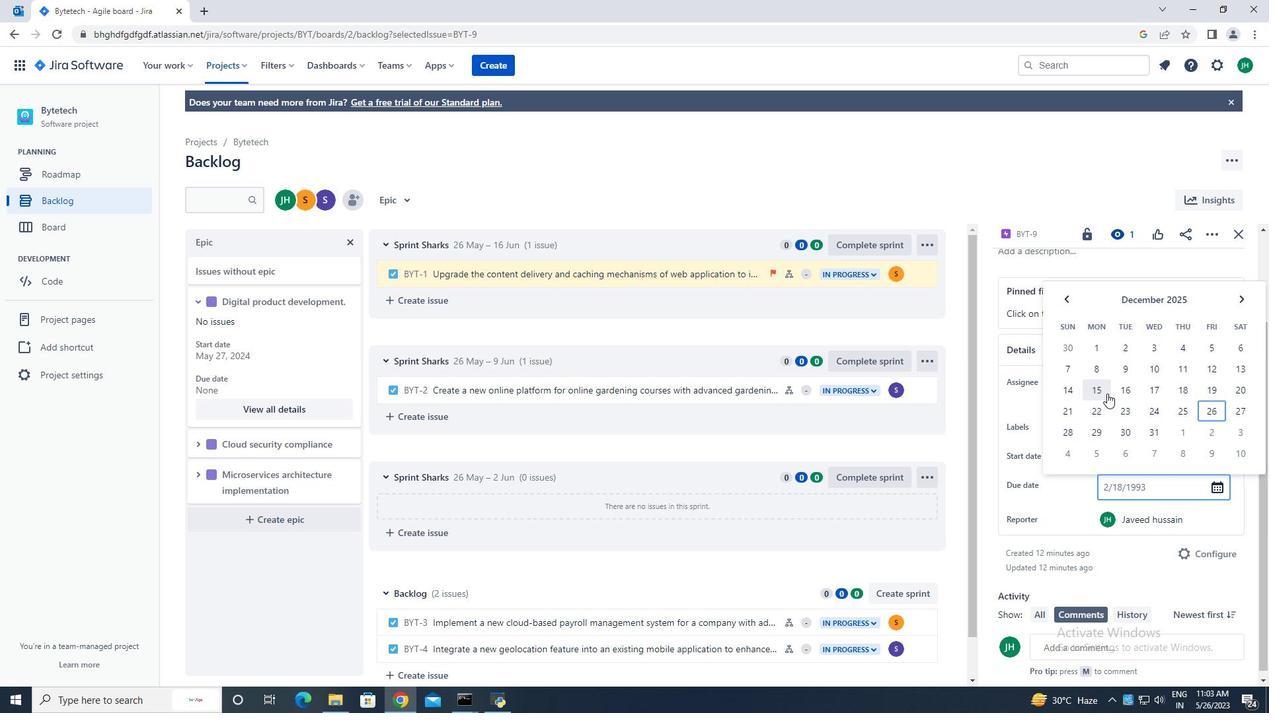 
Action: Mouse moved to (1202, 373)
Screenshot: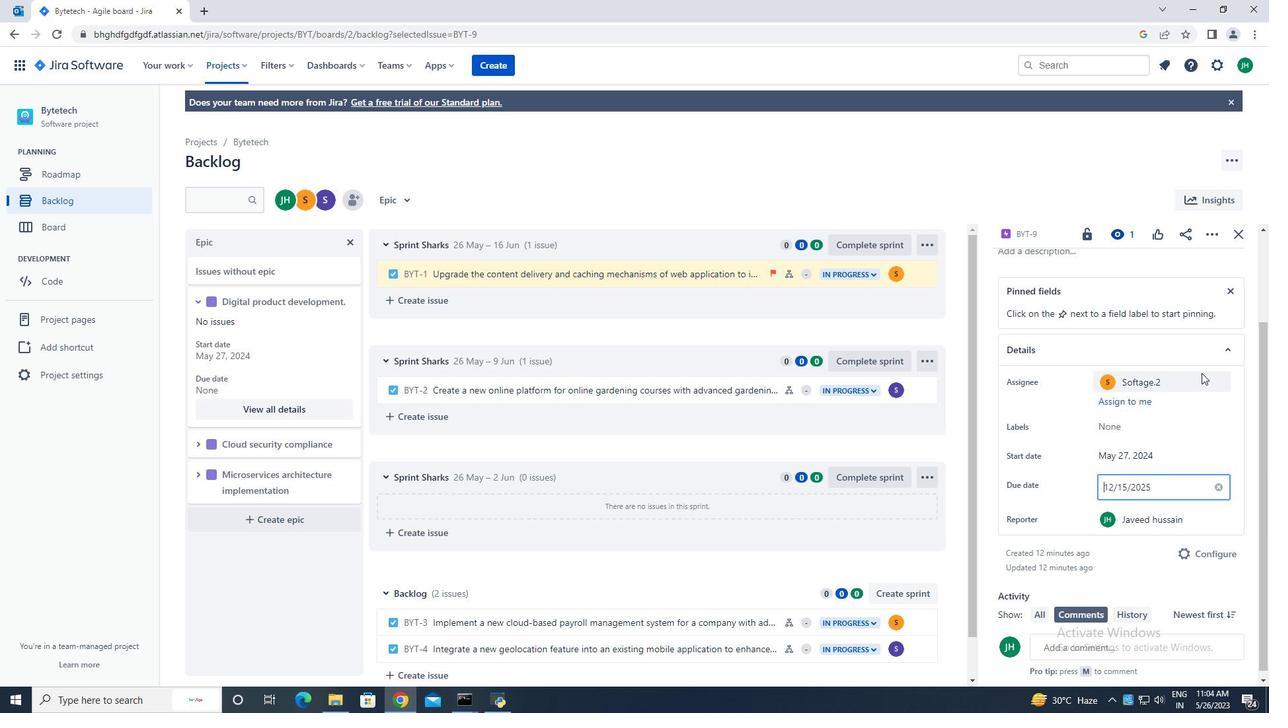 
Action: Key pressed <Key.enter>
Screenshot: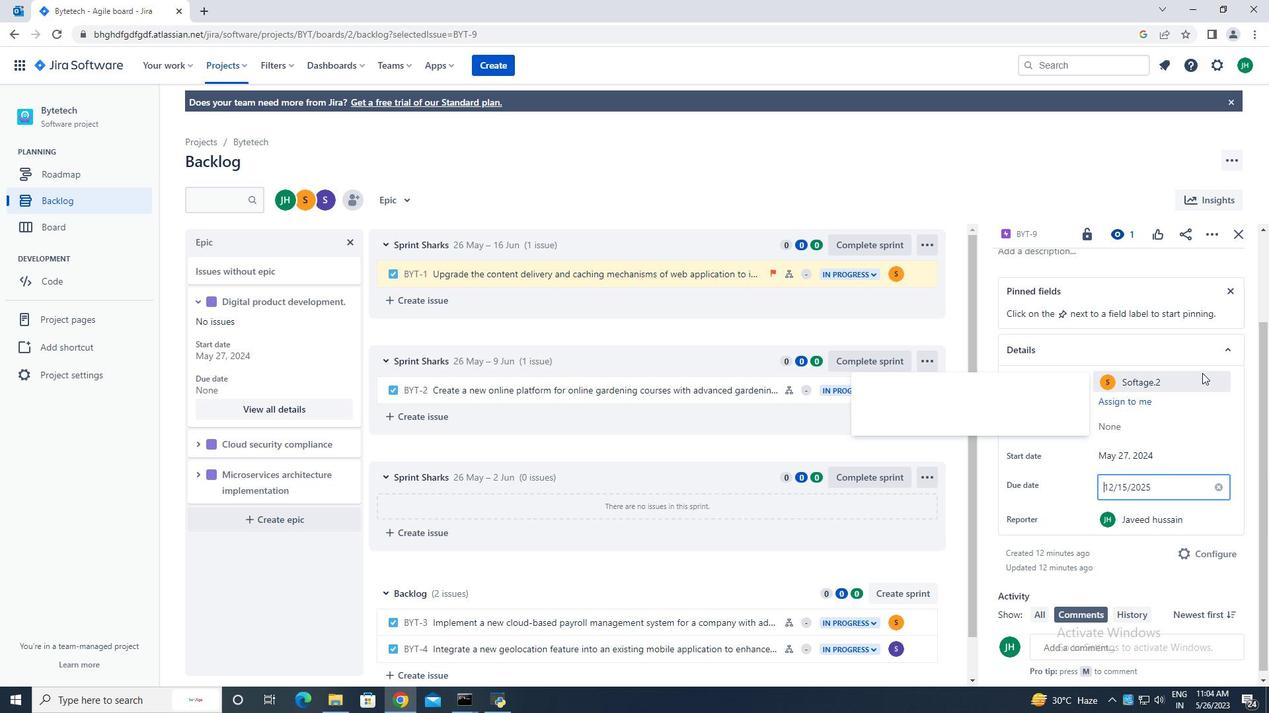 
Action: Mouse moved to (1240, 237)
Screenshot: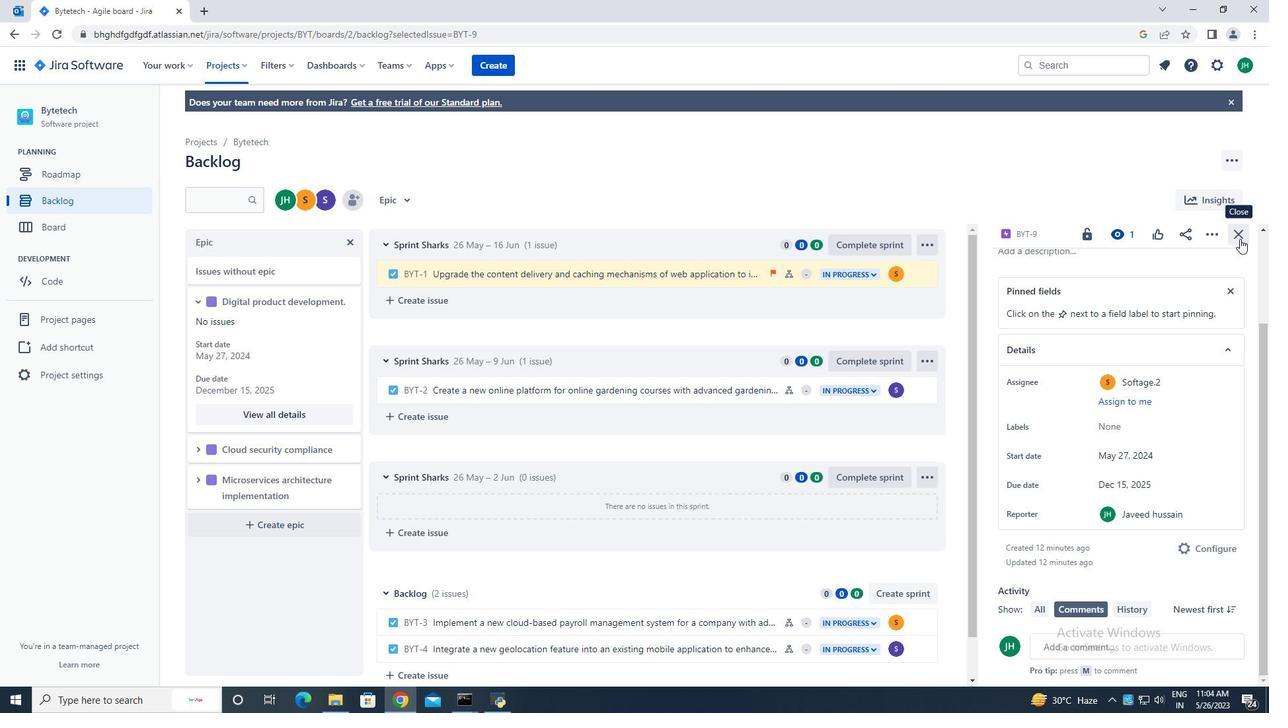 
Action: Mouse pressed left at (1240, 237)
Screenshot: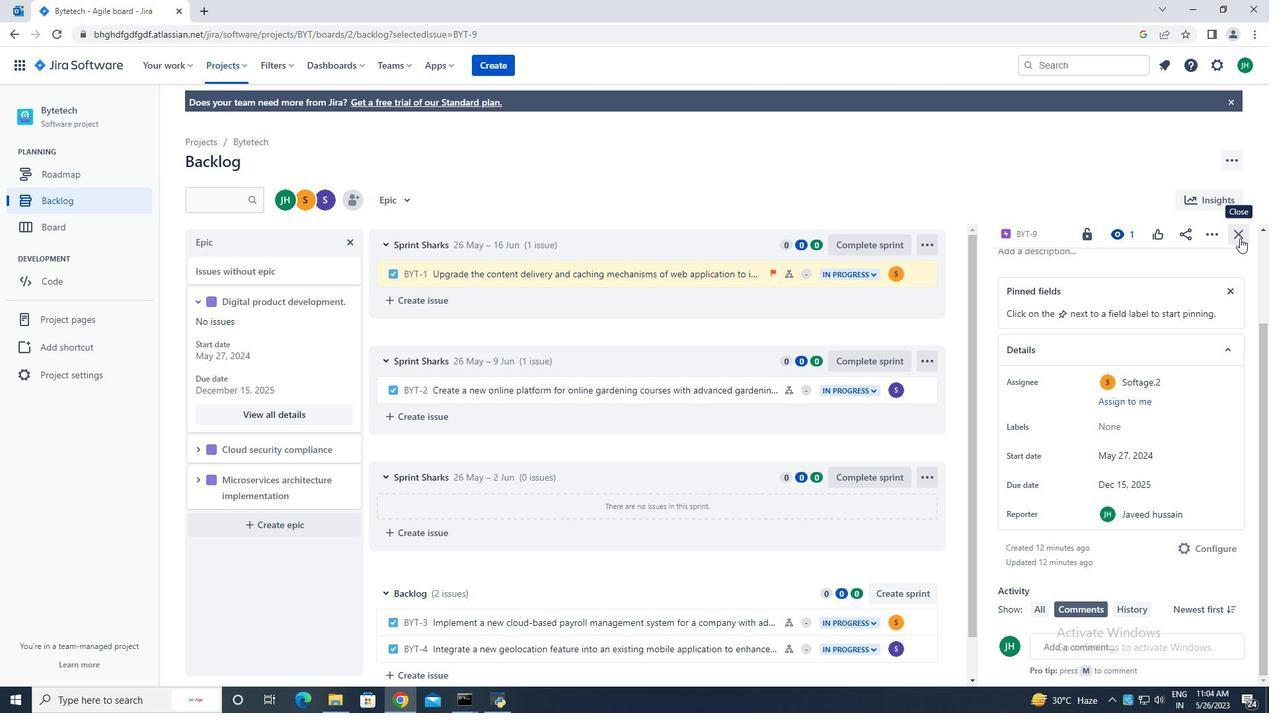 
Action: Mouse moved to (197, 448)
Screenshot: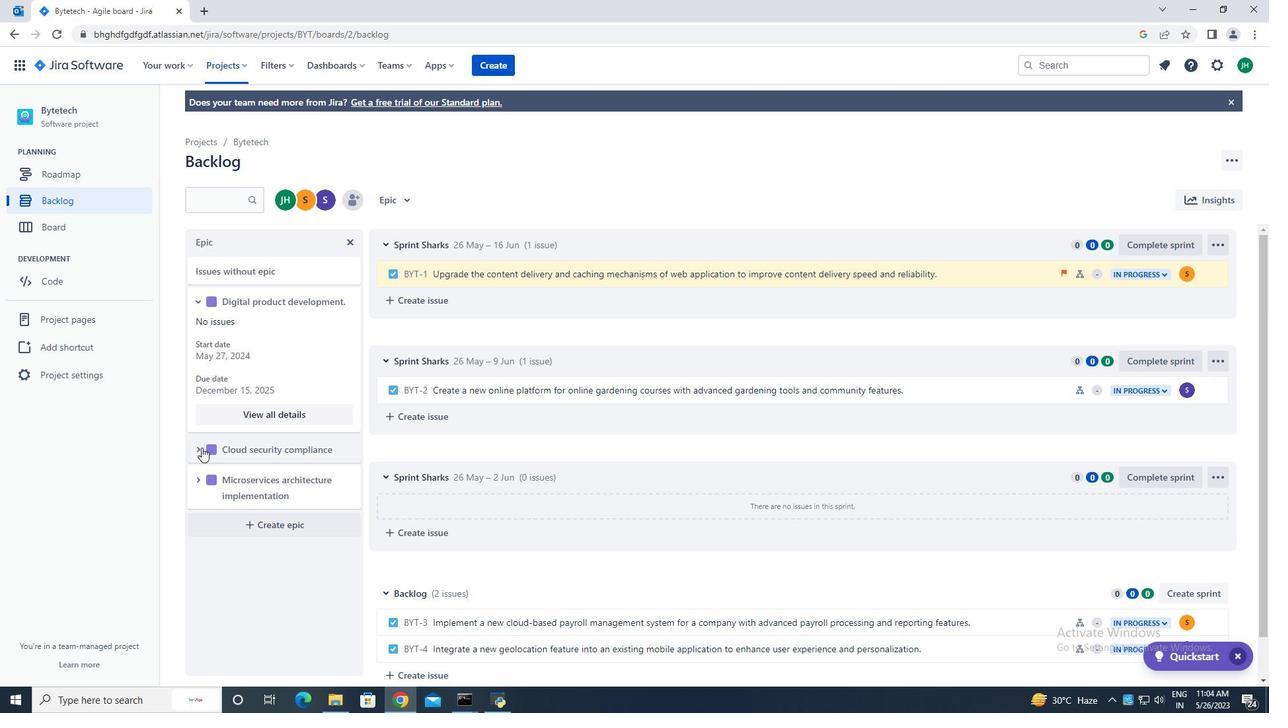
Action: Mouse pressed left at (197, 448)
Screenshot: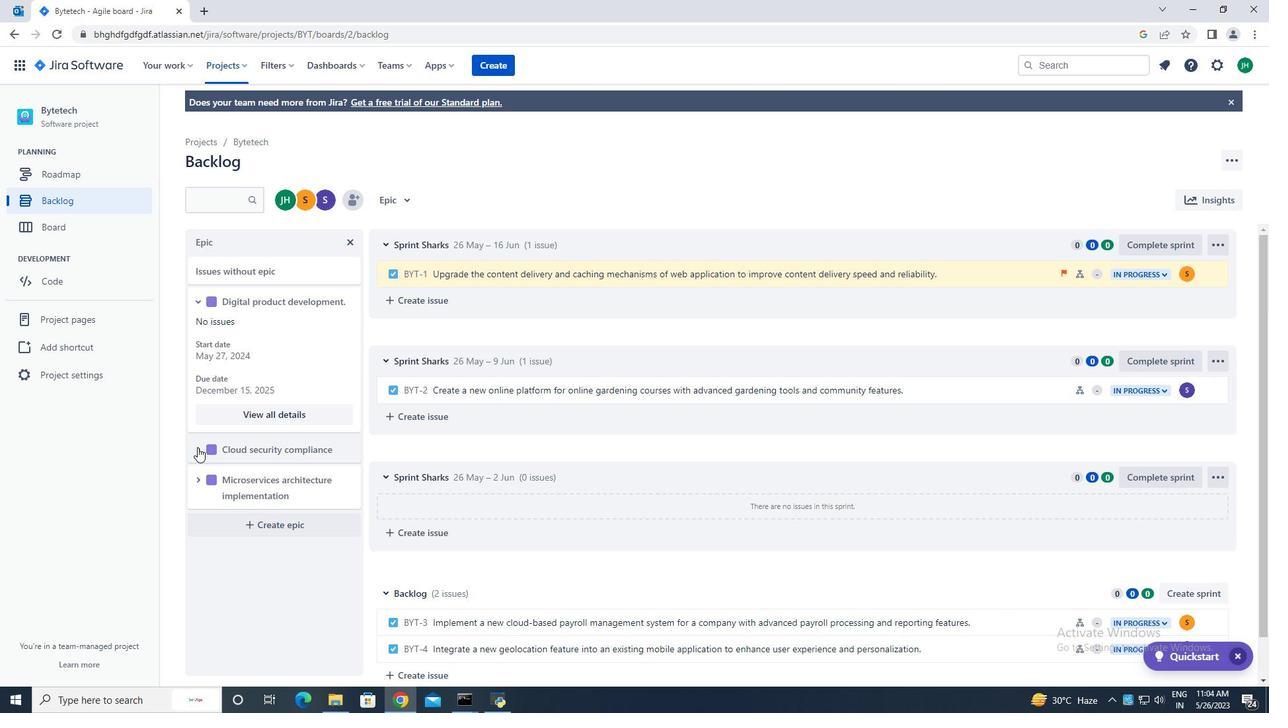 
Action: Mouse moved to (262, 553)
Screenshot: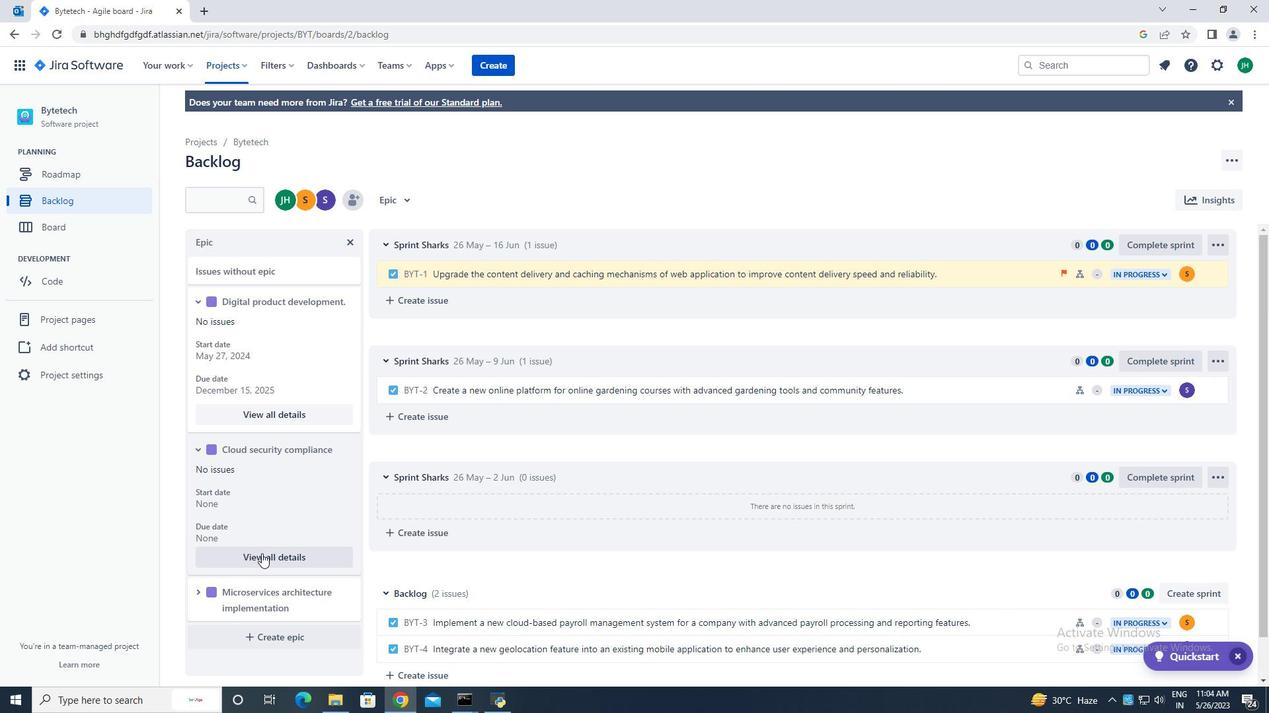 
Action: Mouse pressed left at (262, 553)
Screenshot: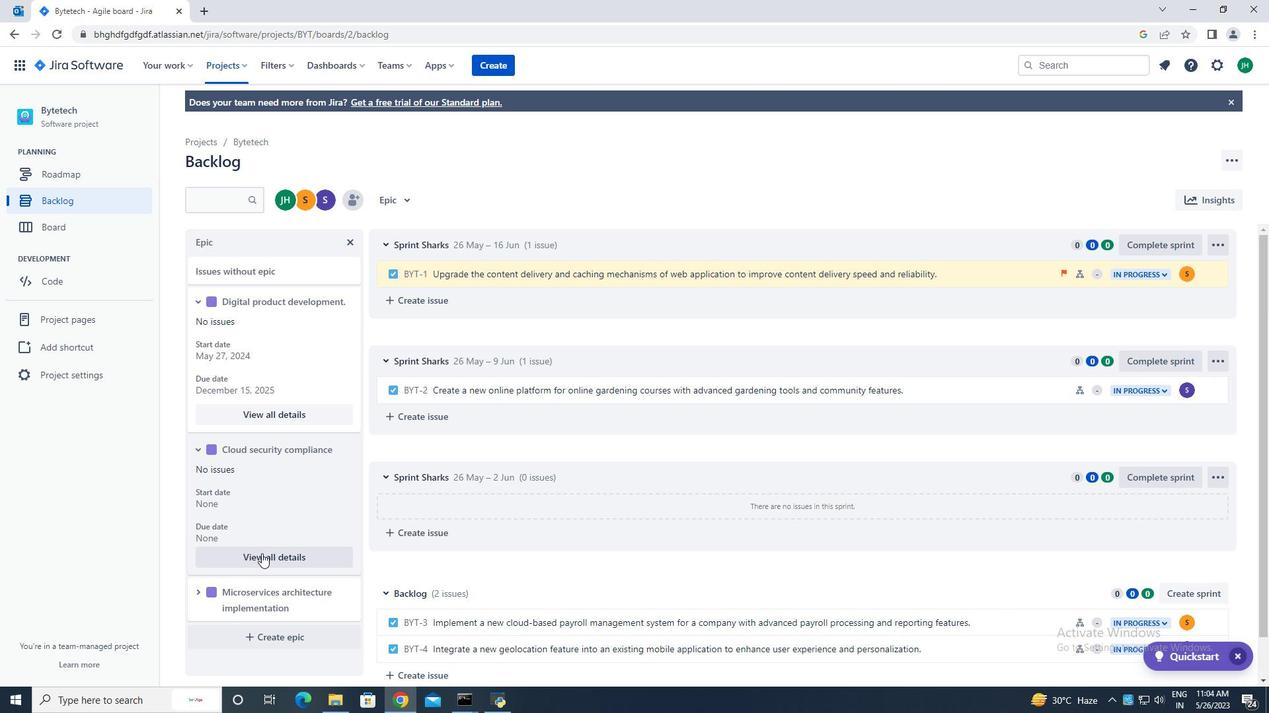 
Action: Mouse moved to (1126, 559)
Screenshot: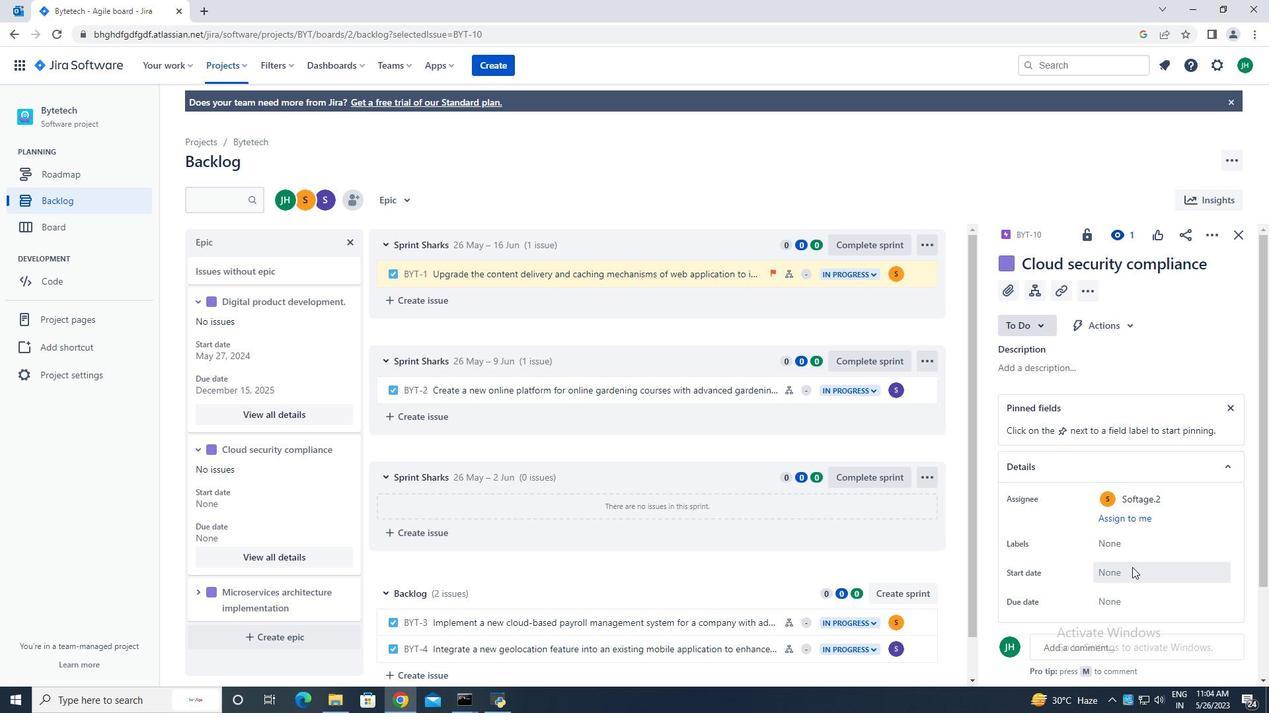 
Action: Mouse scrolled (1126, 558) with delta (0, 0)
Screenshot: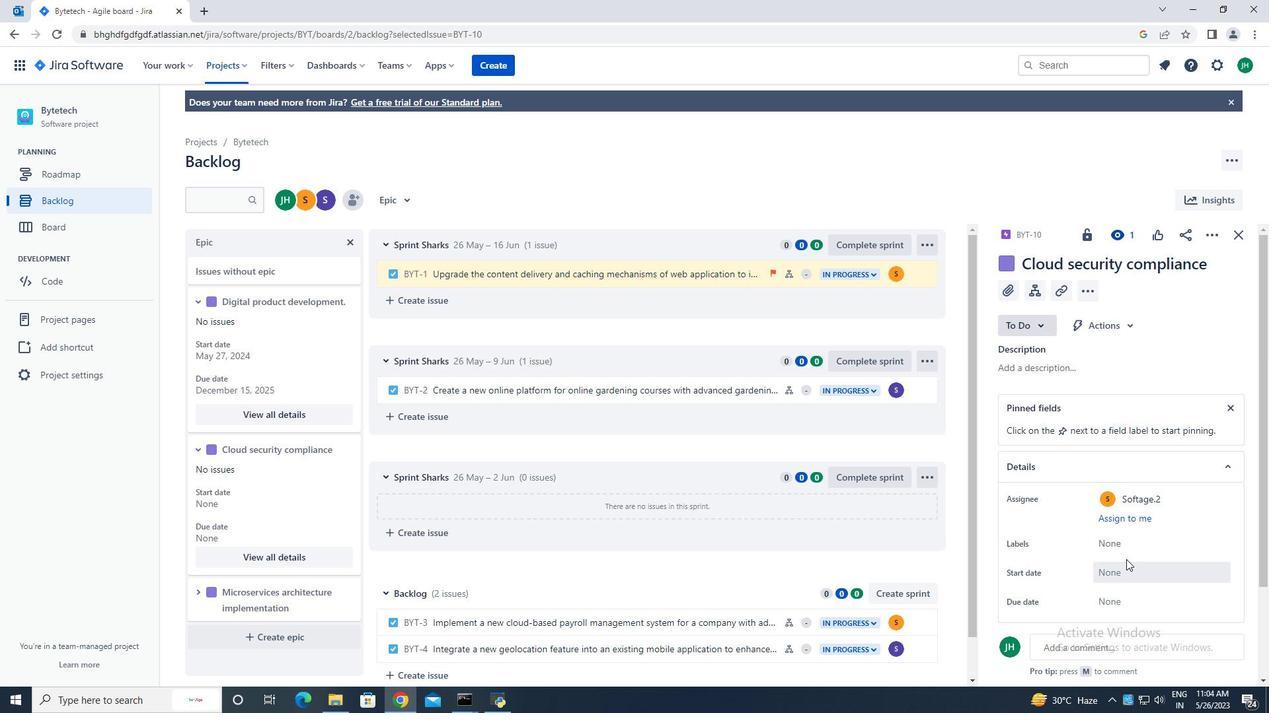 
Action: Mouse moved to (1126, 559)
Screenshot: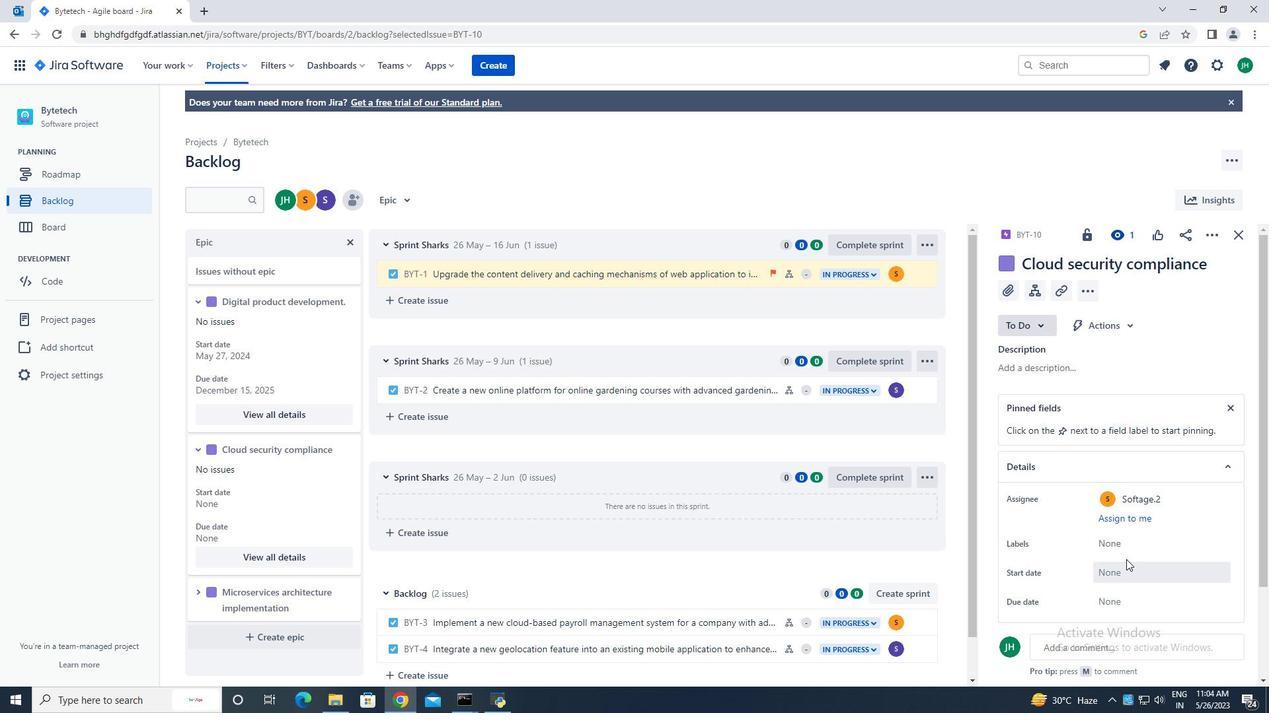 
Action: Mouse scrolled (1126, 558) with delta (0, 0)
Screenshot: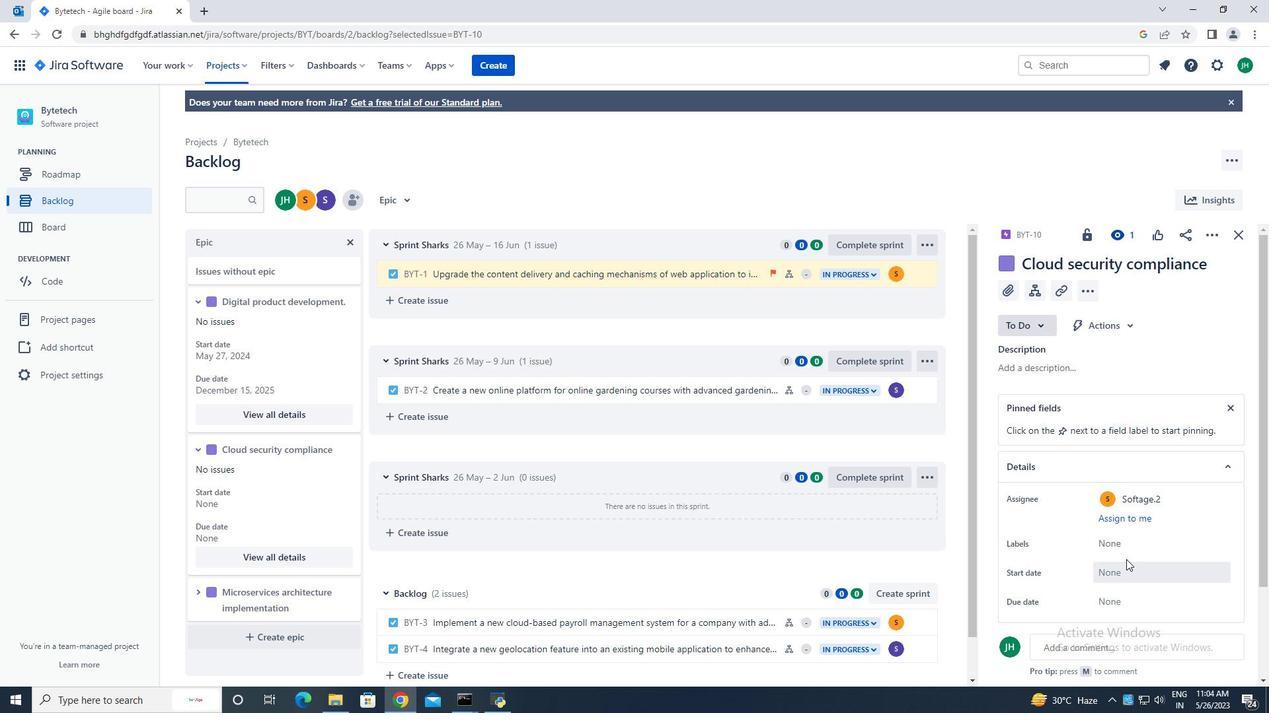 
Action: Mouse moved to (1115, 459)
Screenshot: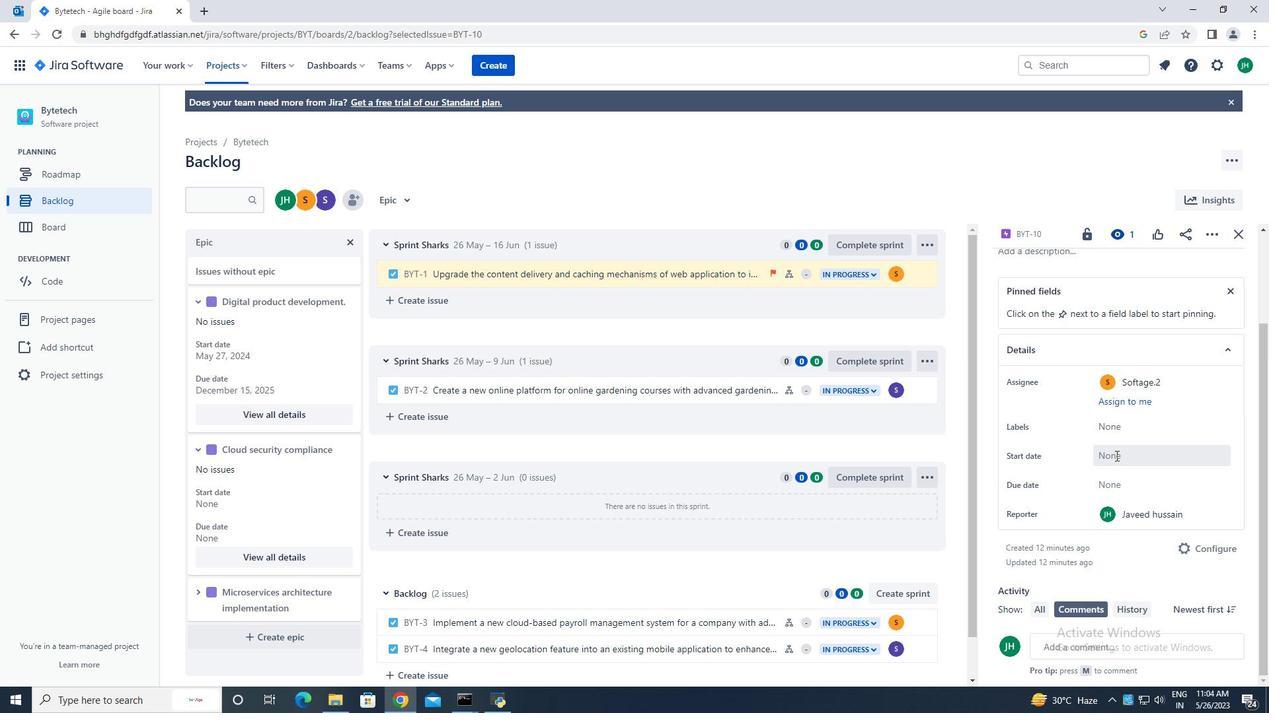 
Action: Mouse pressed left at (1115, 459)
Screenshot: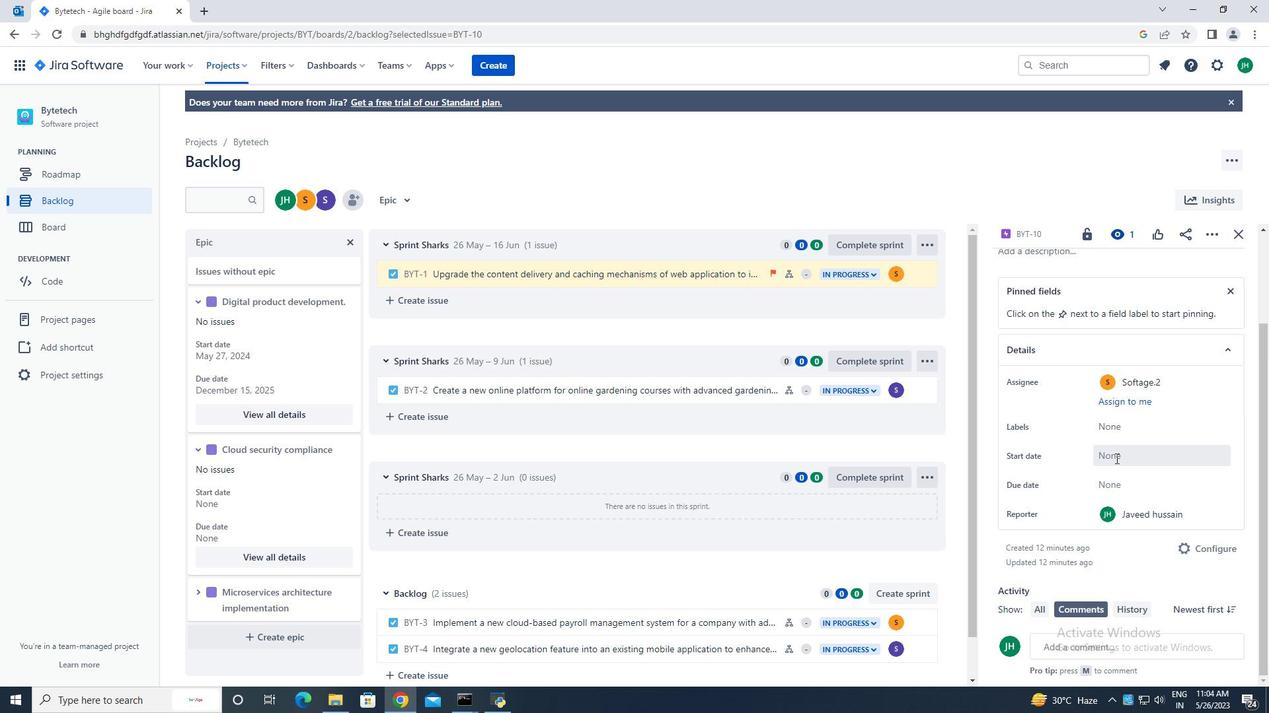
Action: Mouse moved to (1240, 499)
Screenshot: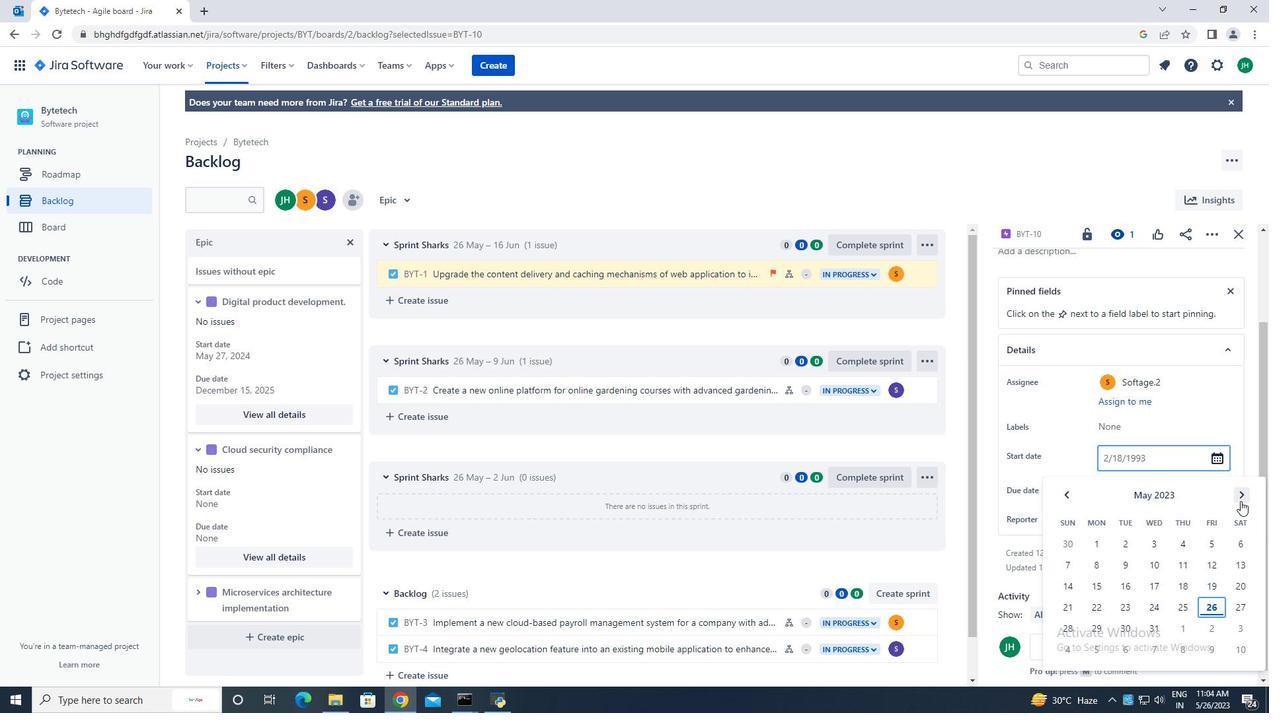 
Action: Mouse pressed left at (1240, 499)
Screenshot: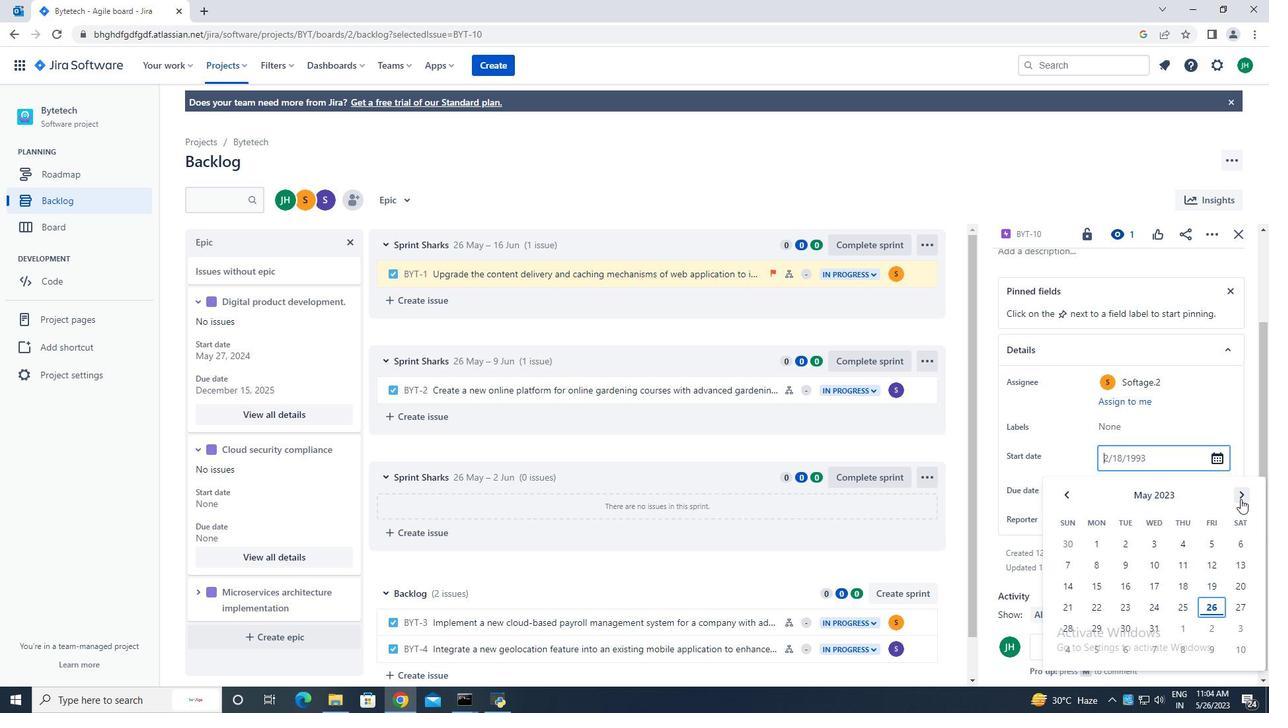 
Action: Mouse moved to (1240, 499)
Screenshot: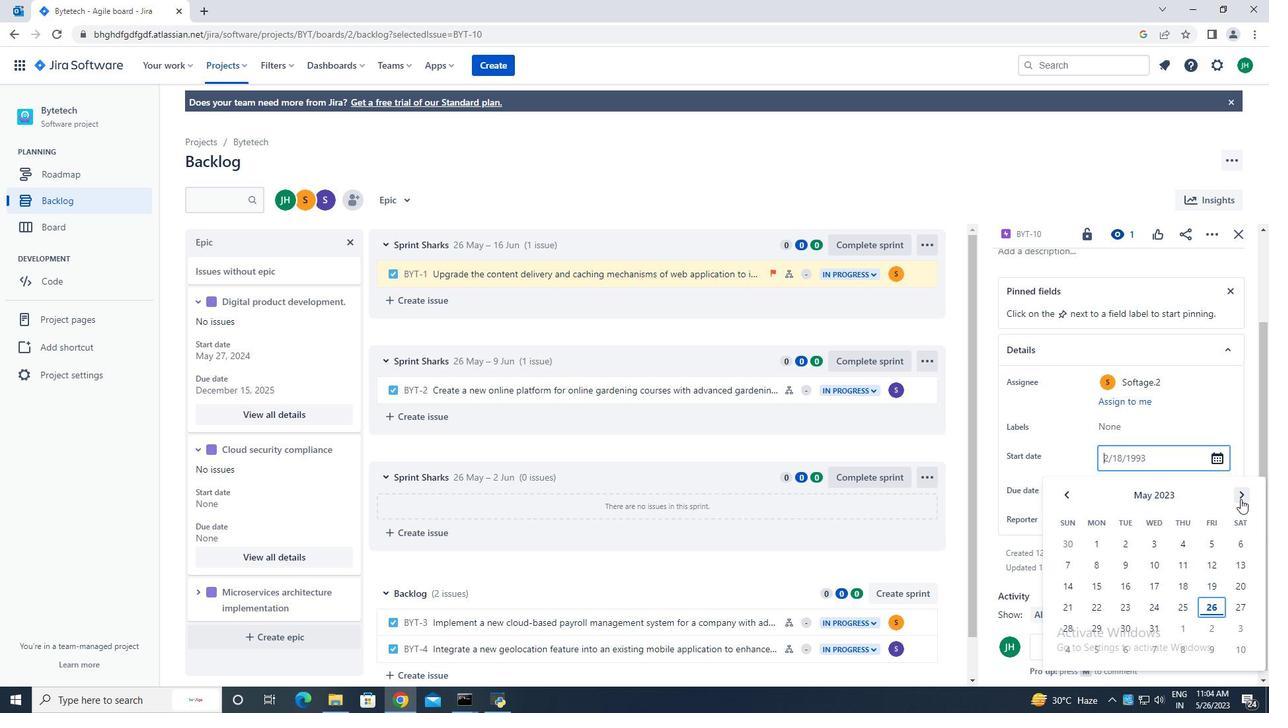 
Action: Mouse pressed left at (1240, 499)
Screenshot: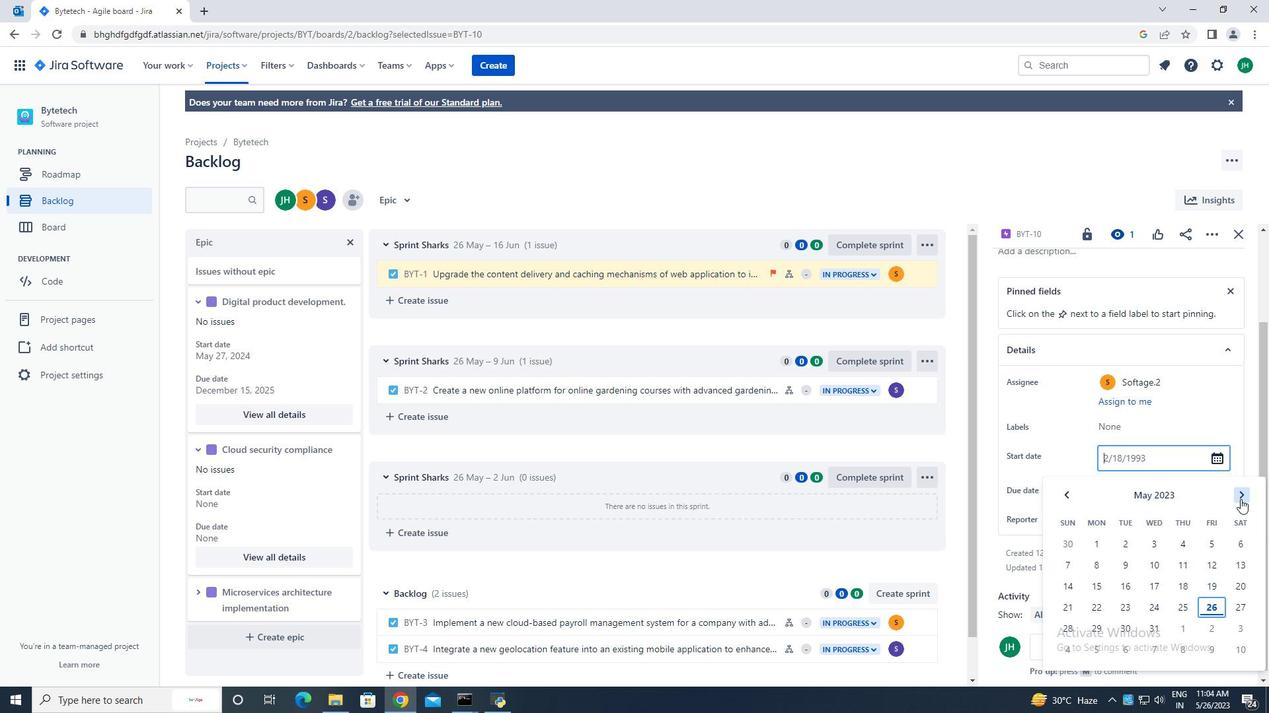 
Action: Mouse pressed left at (1240, 499)
Screenshot: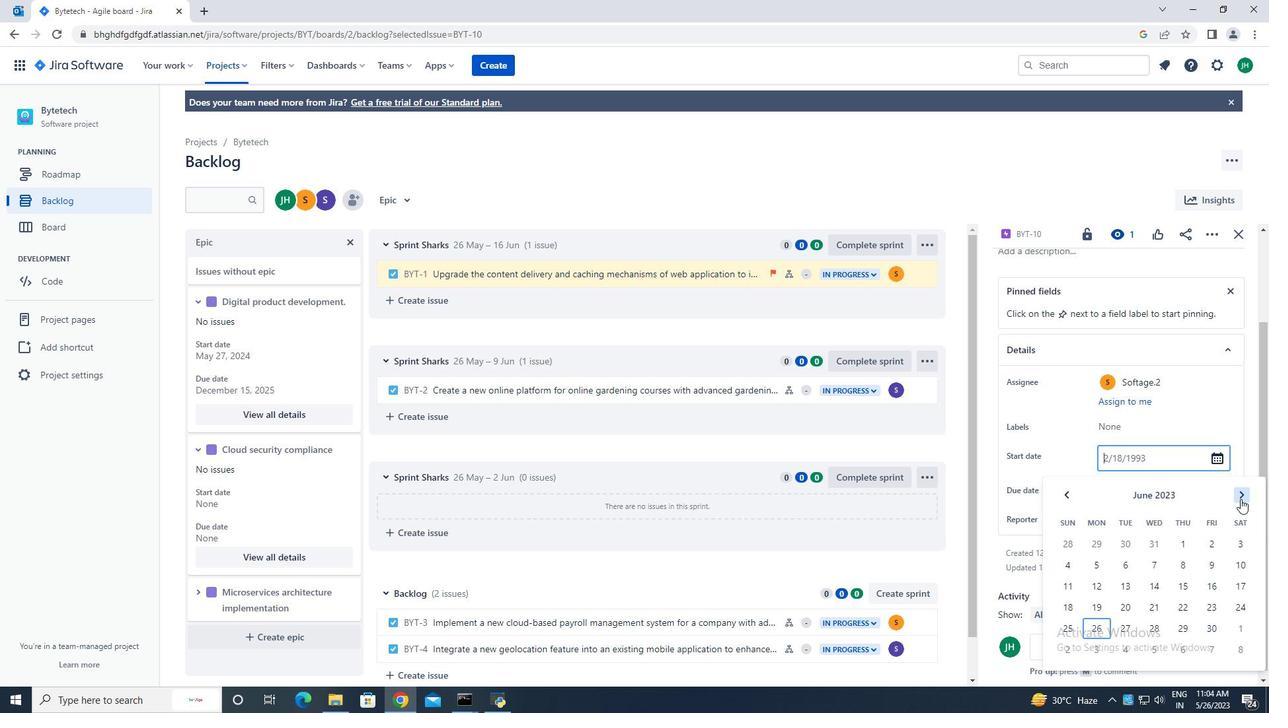 
Action: Mouse pressed left at (1240, 499)
Screenshot: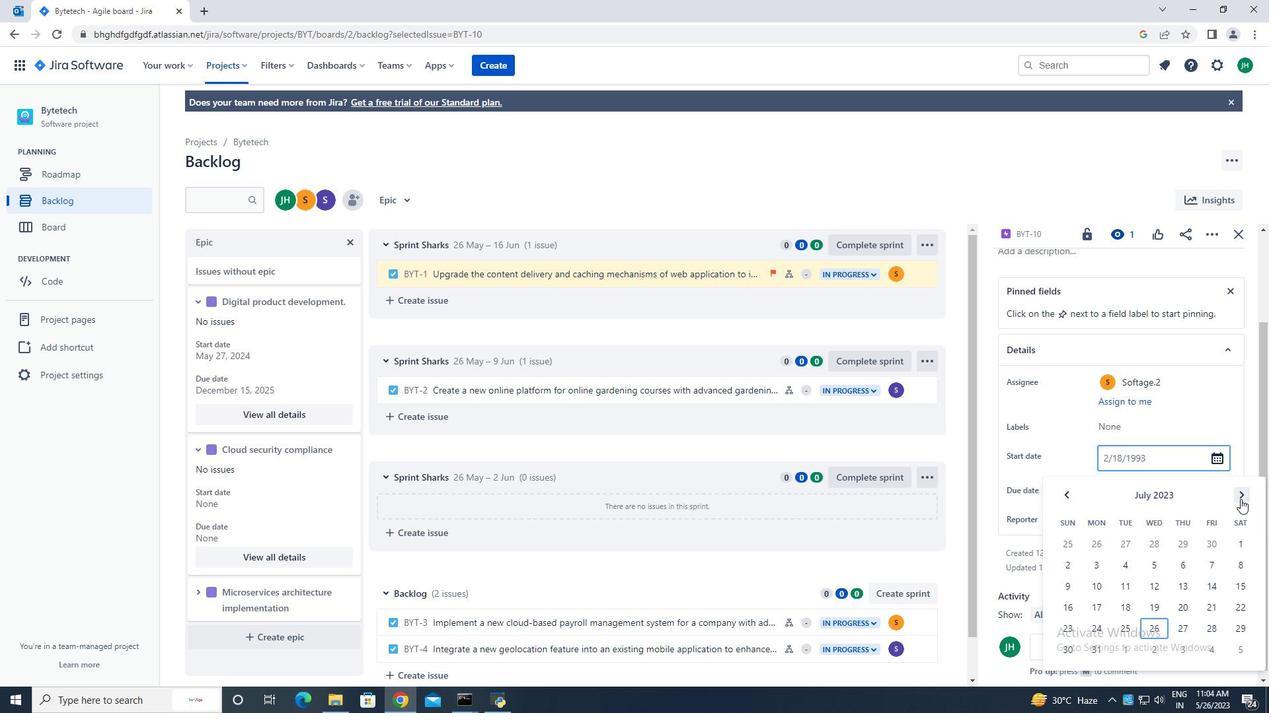 
Action: Mouse pressed left at (1240, 499)
Screenshot: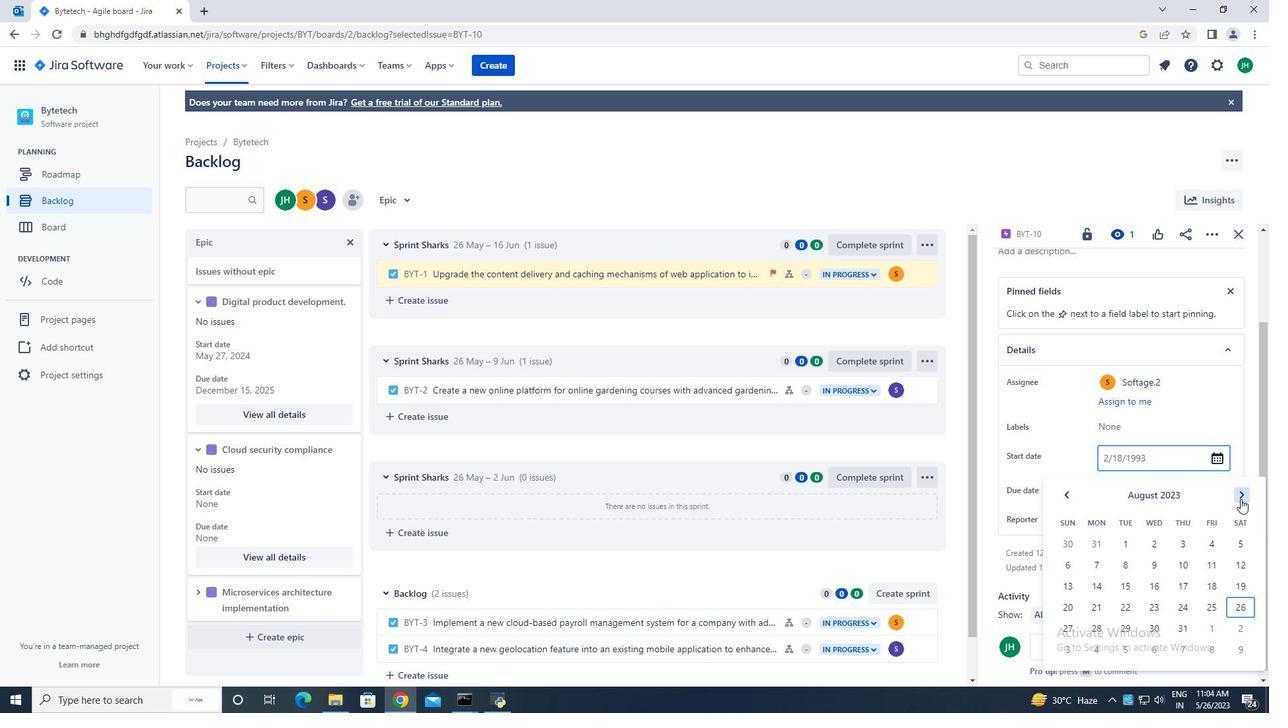 
Action: Mouse pressed left at (1240, 499)
Screenshot: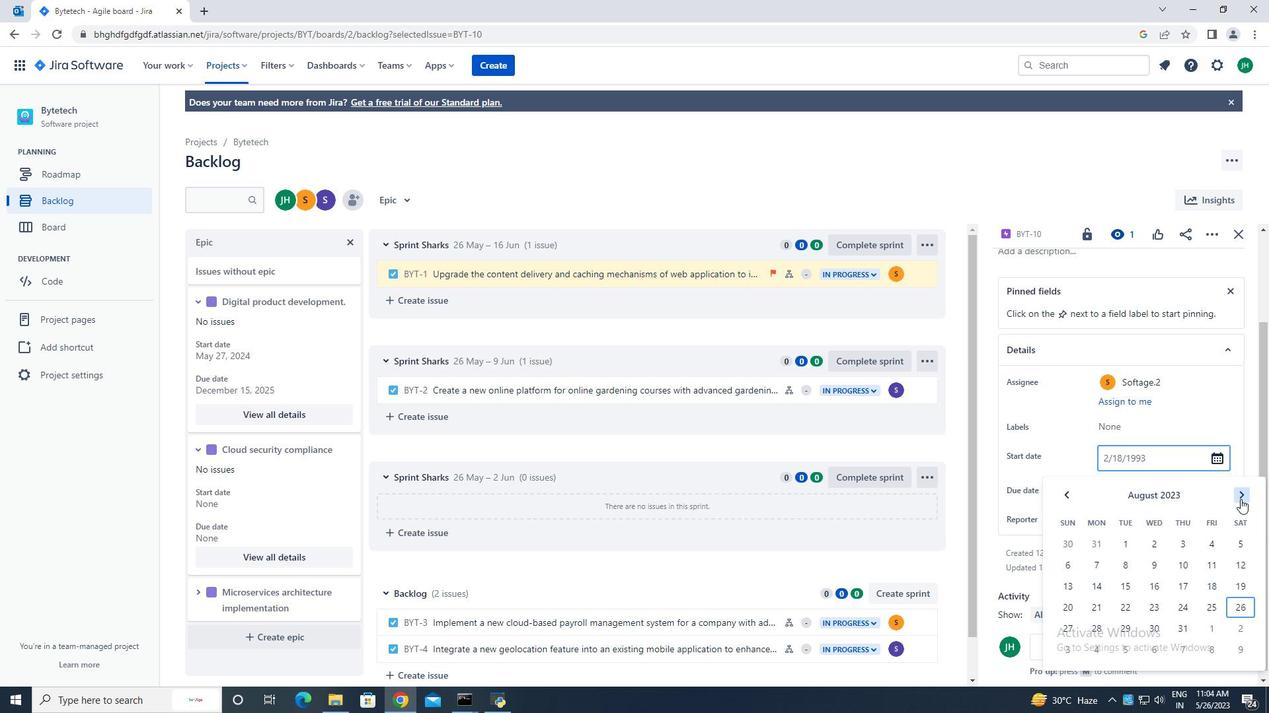 
Action: Mouse pressed left at (1240, 499)
Screenshot: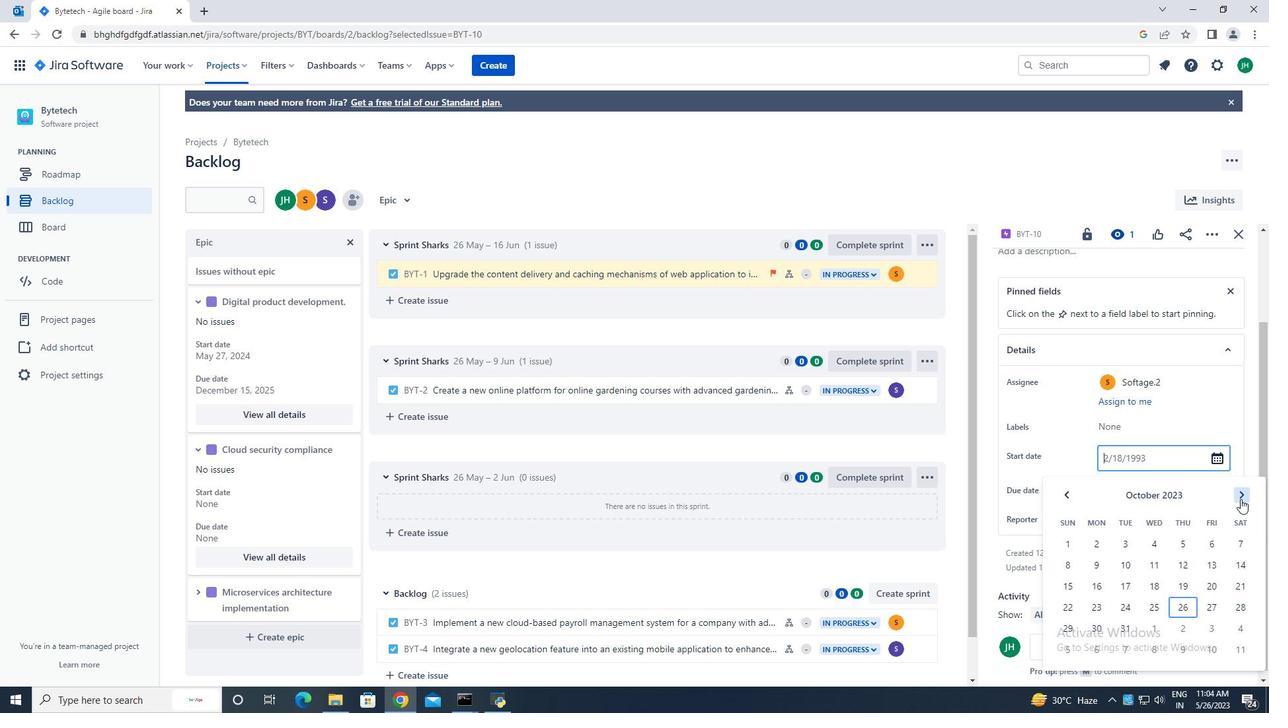 
Action: Mouse pressed left at (1240, 499)
Screenshot: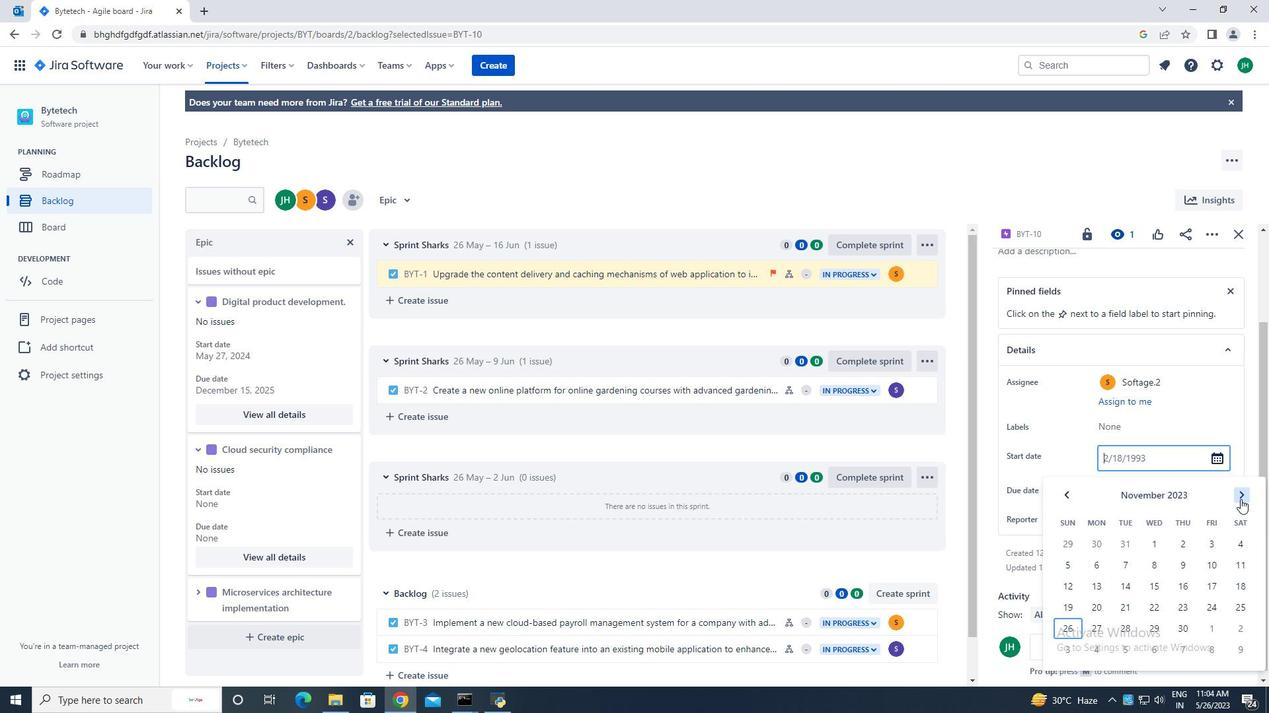 
Action: Mouse pressed left at (1240, 499)
Screenshot: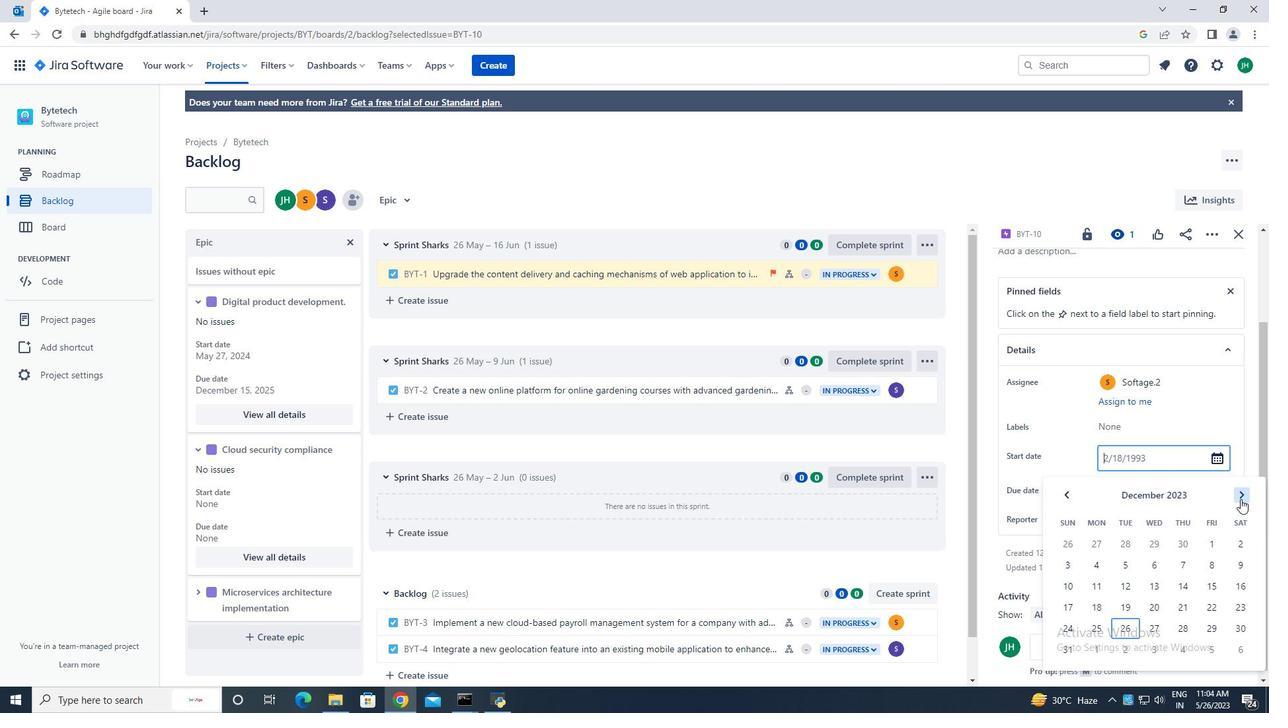 
Action: Mouse pressed left at (1240, 499)
Screenshot: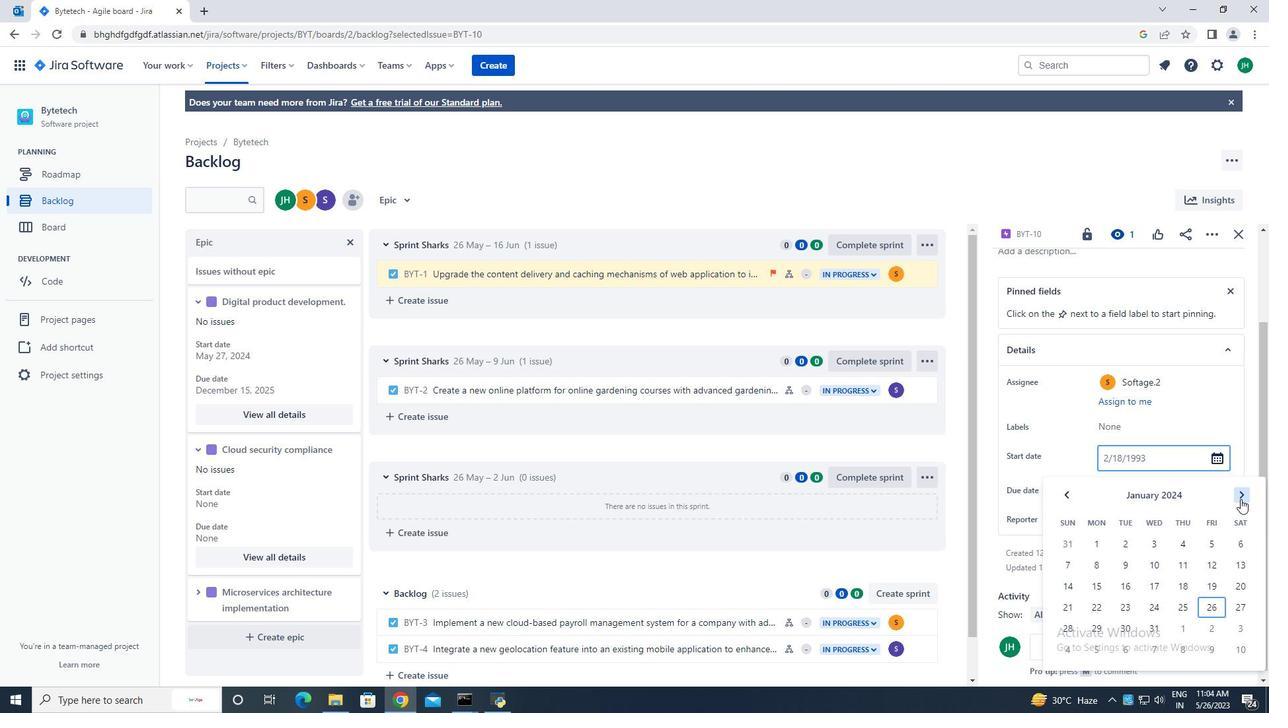 
Action: Mouse pressed left at (1240, 499)
Screenshot: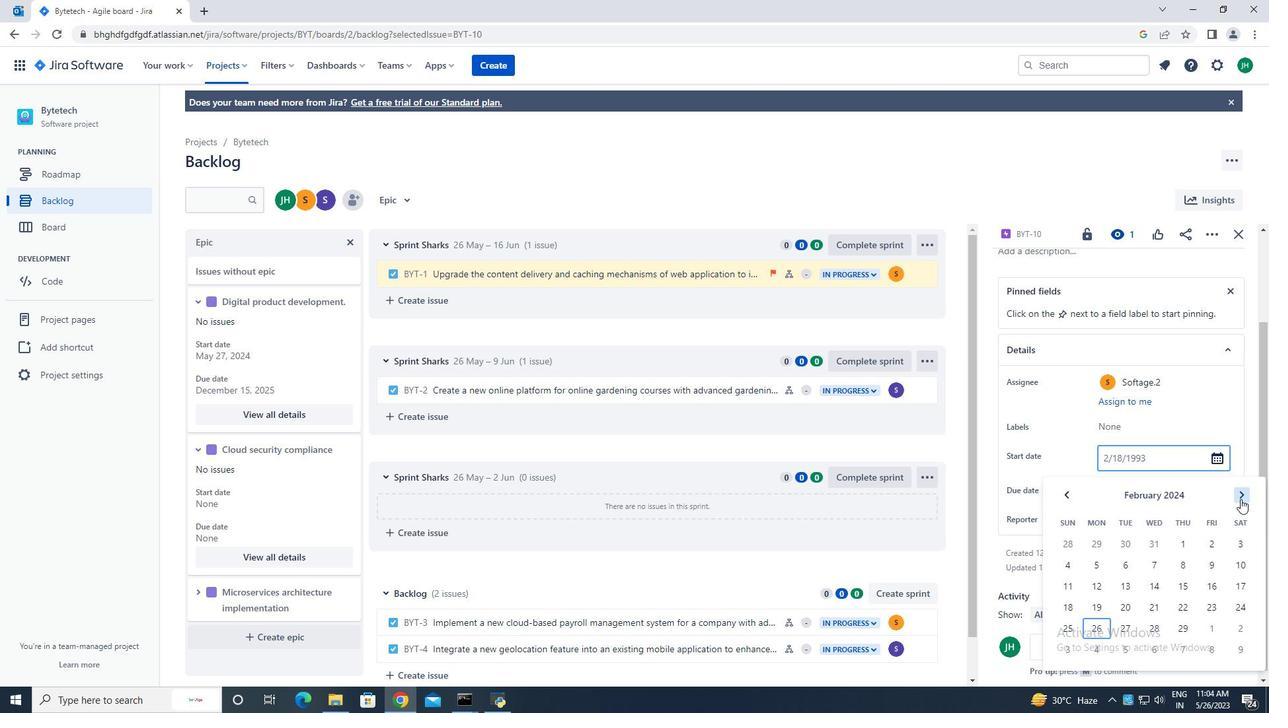 
Action: Mouse pressed left at (1240, 499)
Screenshot: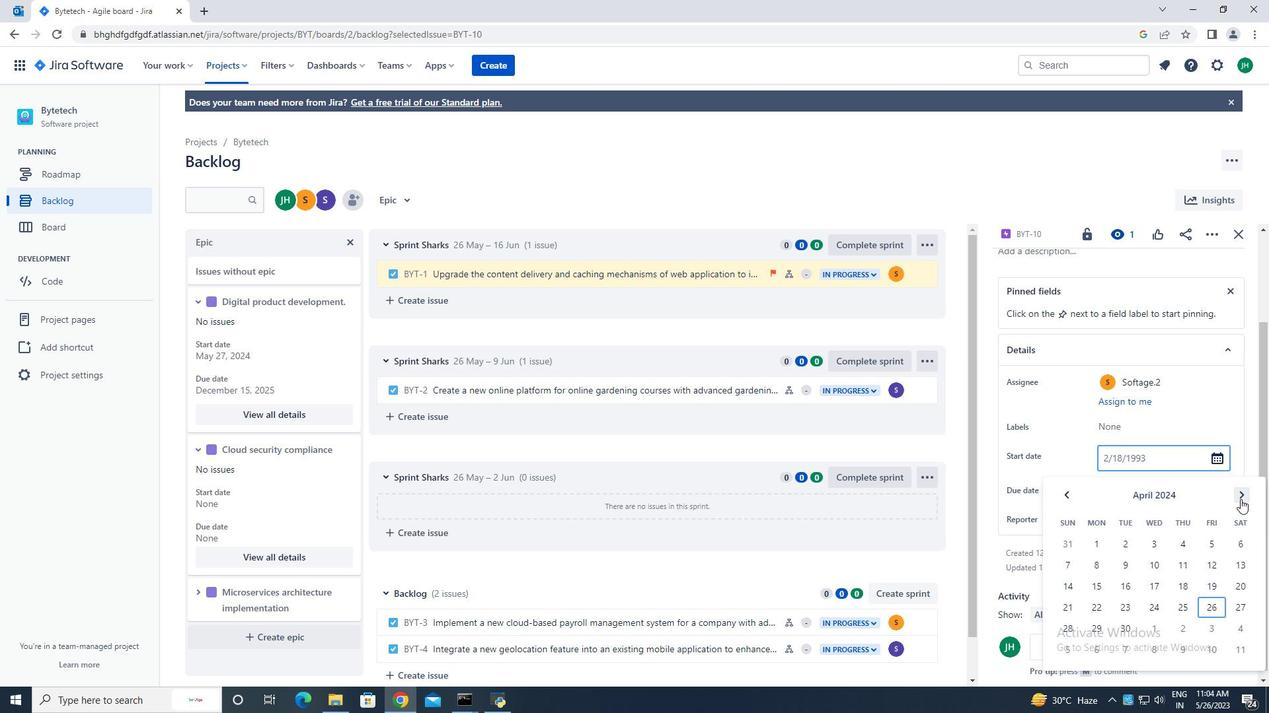 
Action: Mouse moved to (1098, 627)
Screenshot: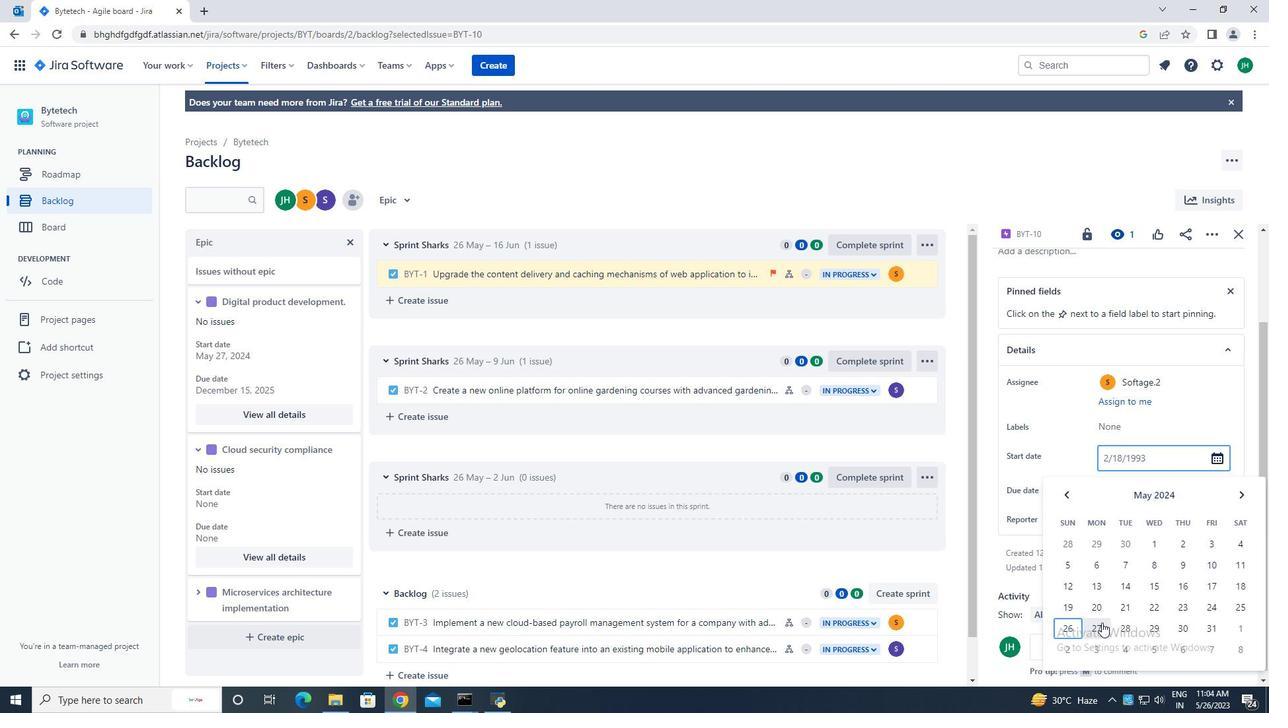 
Action: Mouse pressed left at (1098, 627)
Screenshot: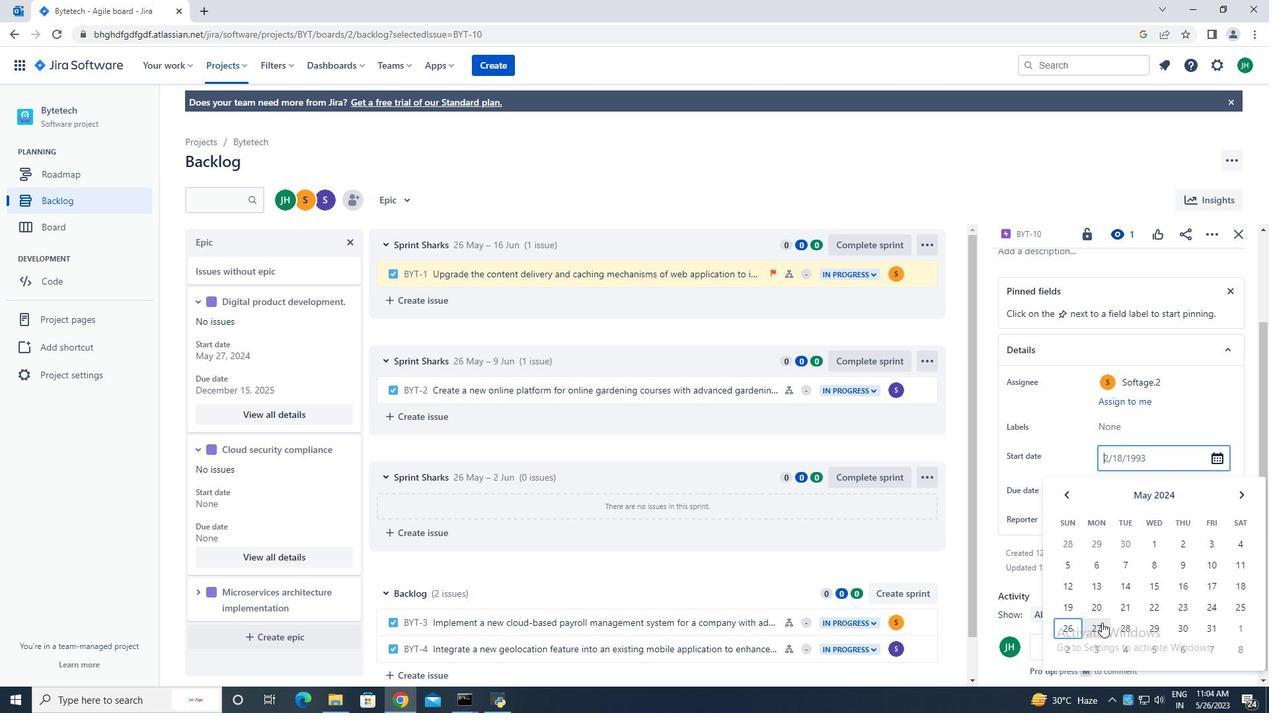 
Action: Mouse moved to (1107, 497)
Screenshot: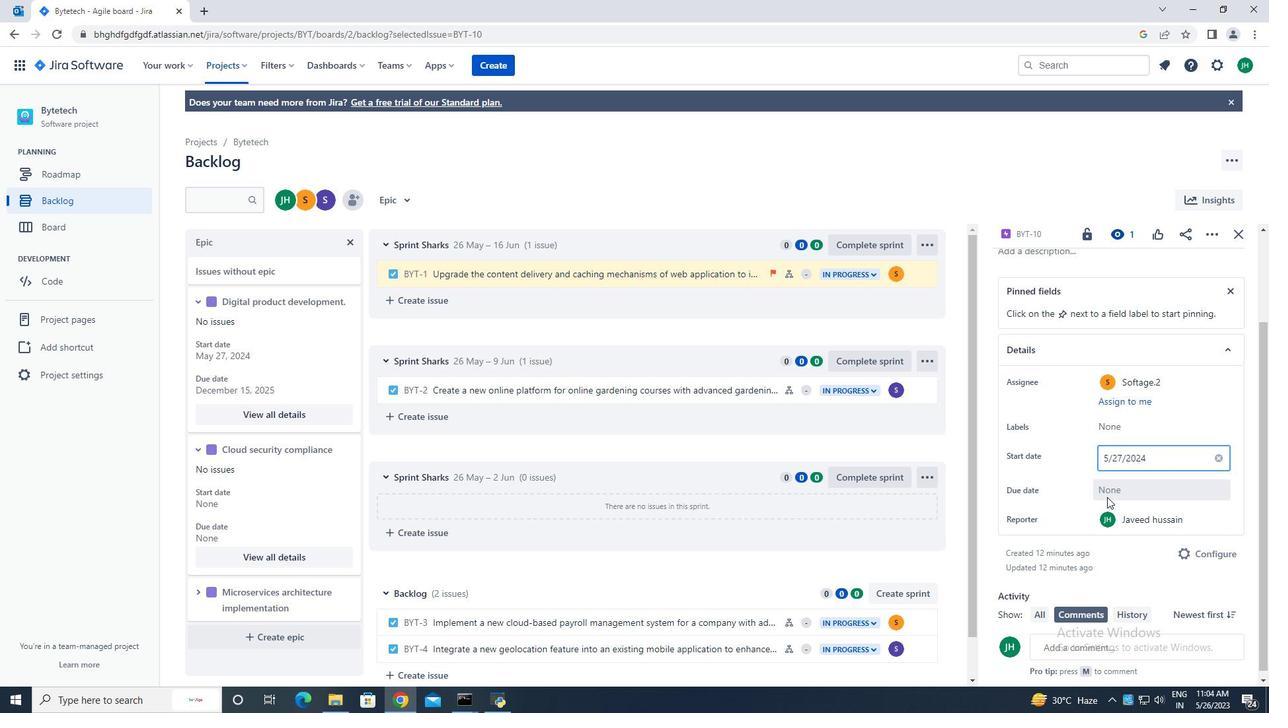 
Action: Key pressed <Key.enter>
Screenshot: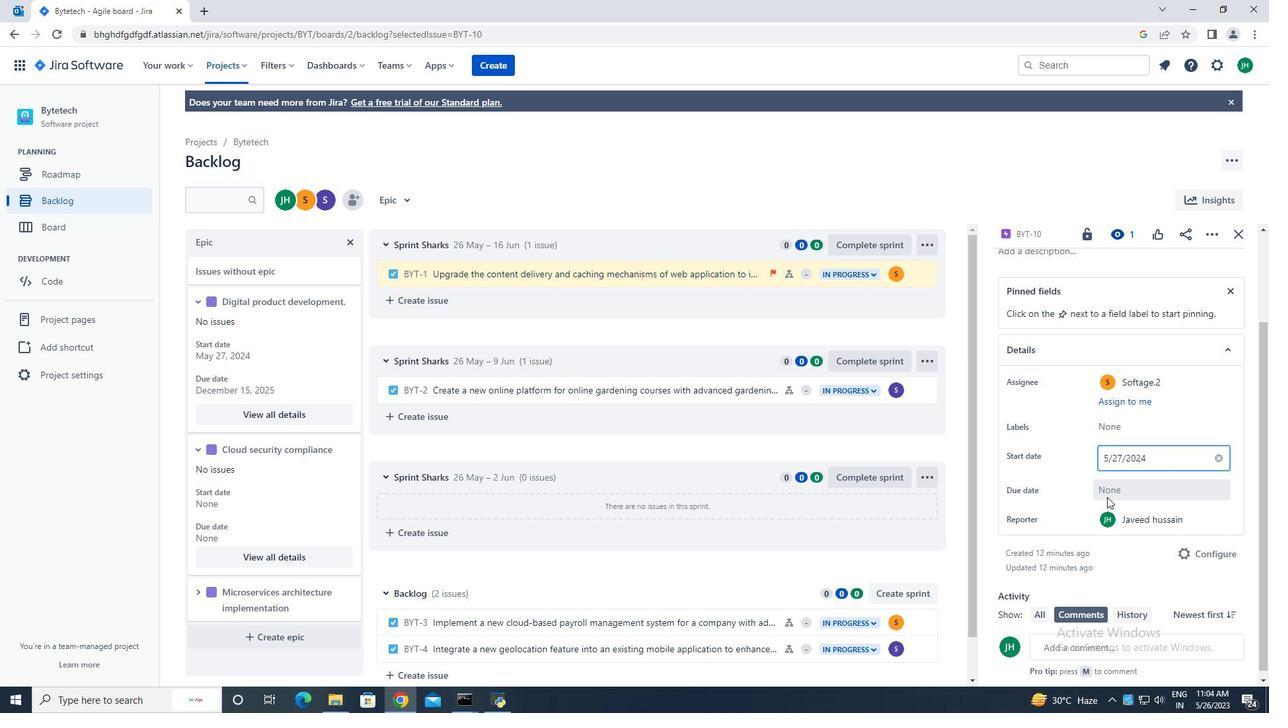 
Action: Mouse moved to (1115, 487)
Screenshot: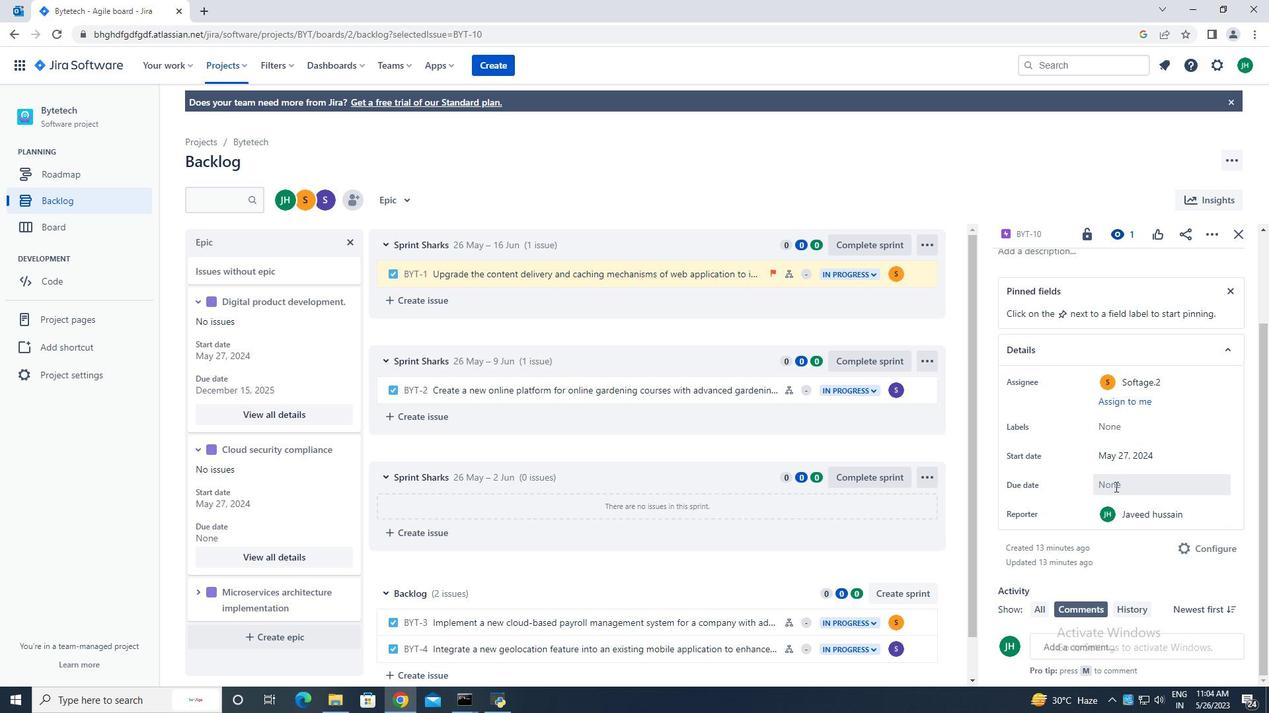 
Action: Mouse pressed left at (1115, 487)
Screenshot: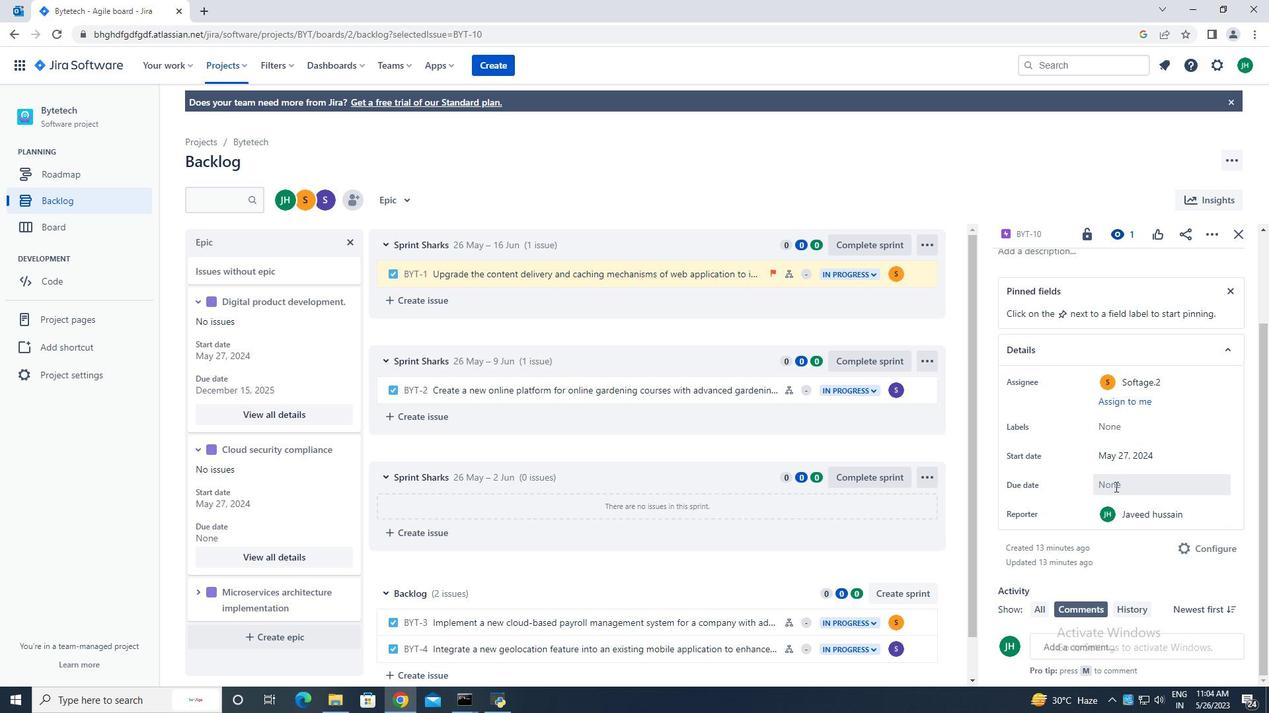 
Action: Mouse moved to (1240, 296)
Screenshot: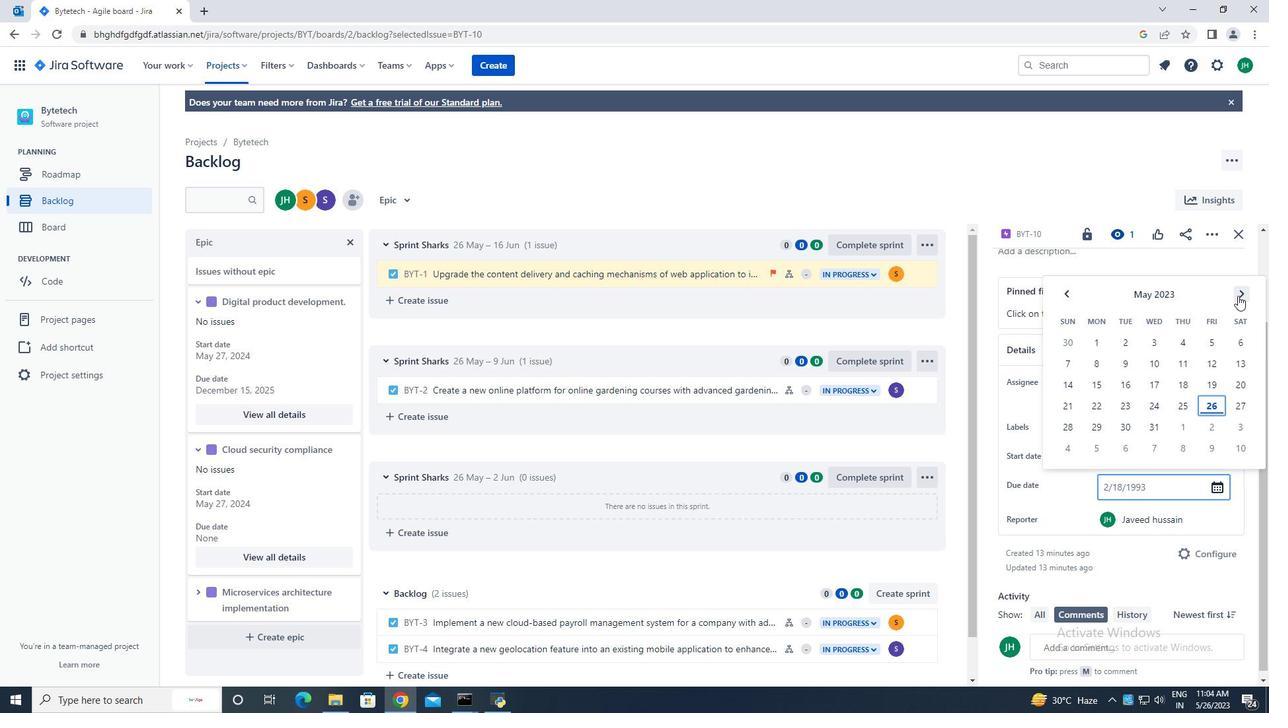 
Action: Mouse pressed left at (1240, 296)
Screenshot: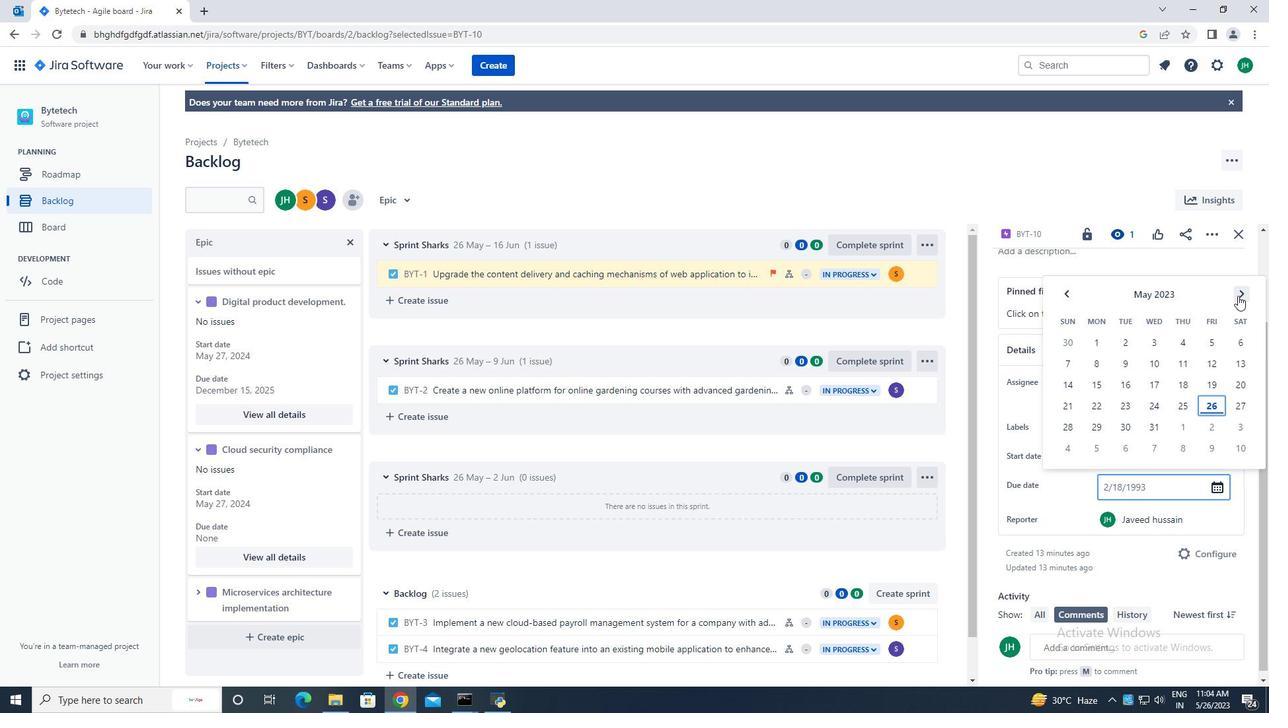 
Action: Mouse moved to (1240, 296)
Screenshot: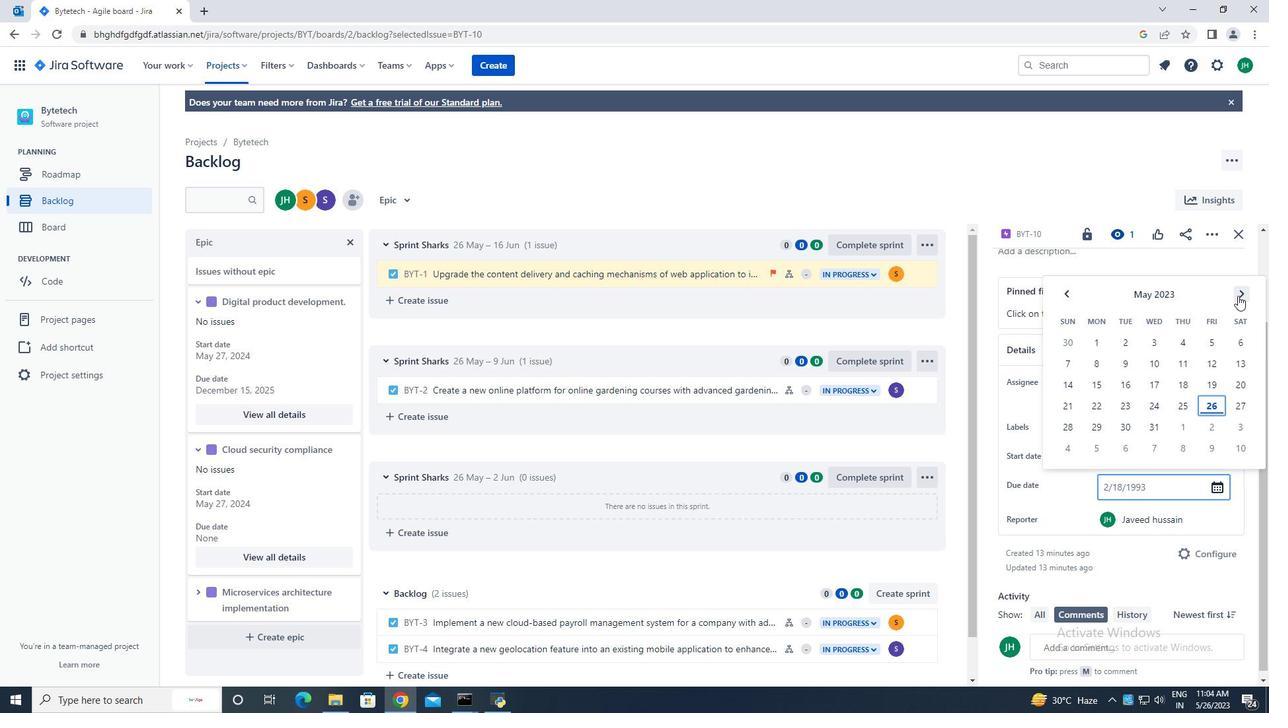 
Action: Mouse pressed left at (1240, 296)
Screenshot: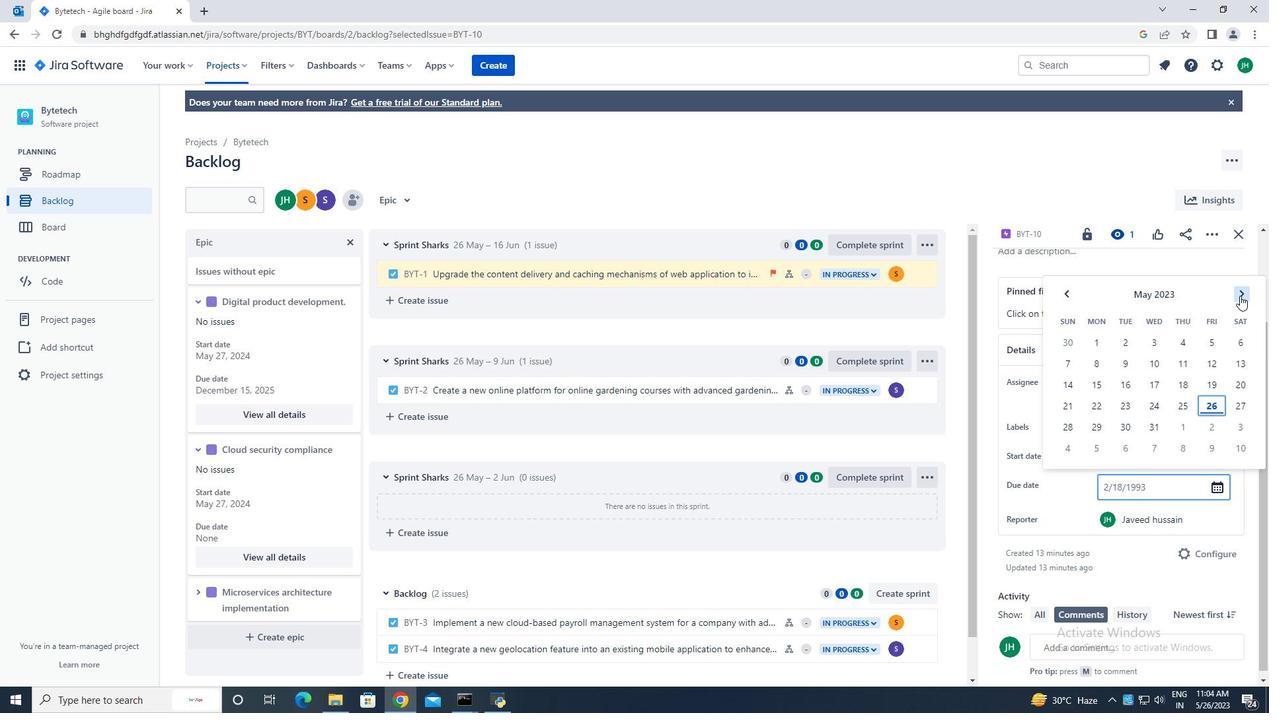 
Action: Mouse pressed left at (1240, 296)
Screenshot: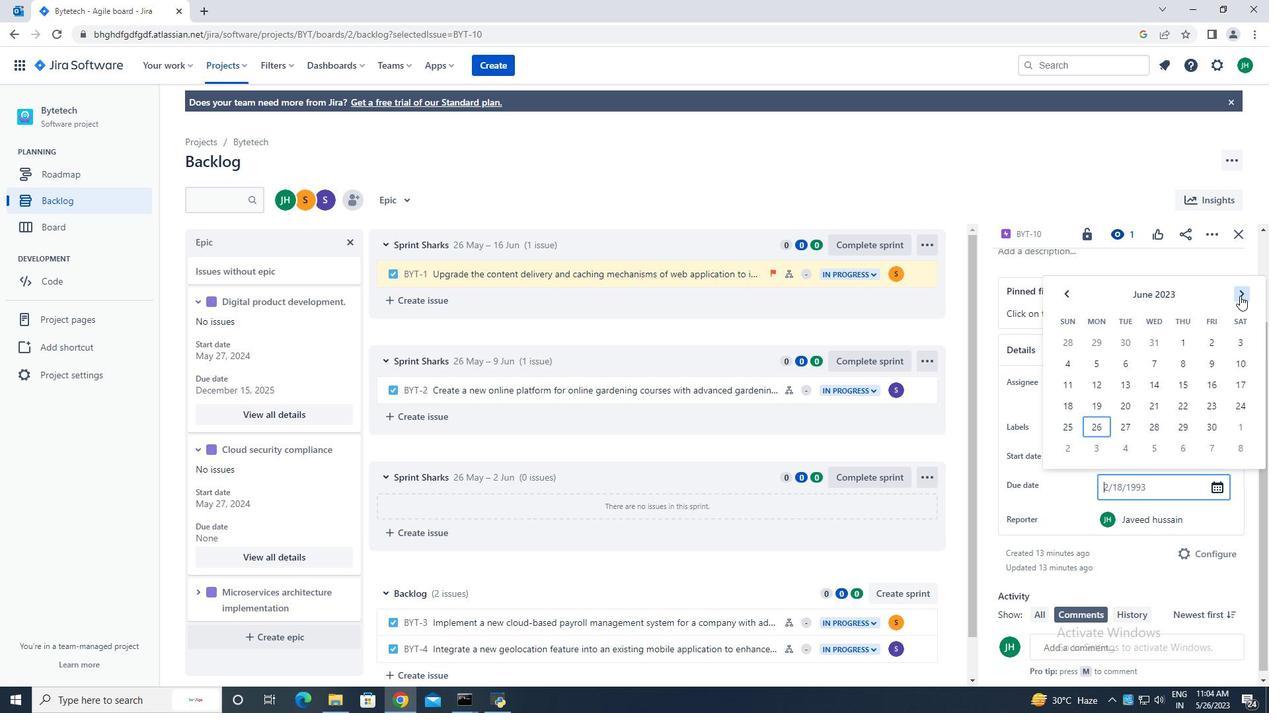 
Action: Mouse moved to (1240, 296)
Screenshot: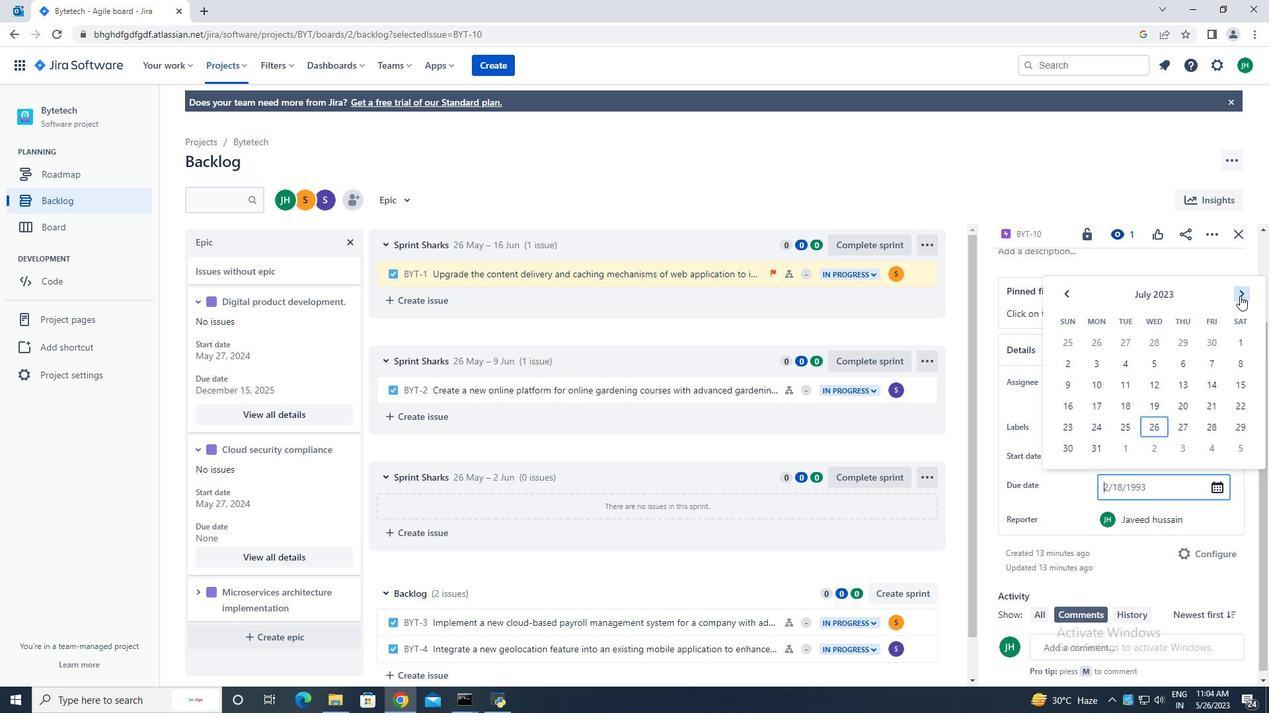 
Action: Mouse pressed left at (1240, 296)
Screenshot: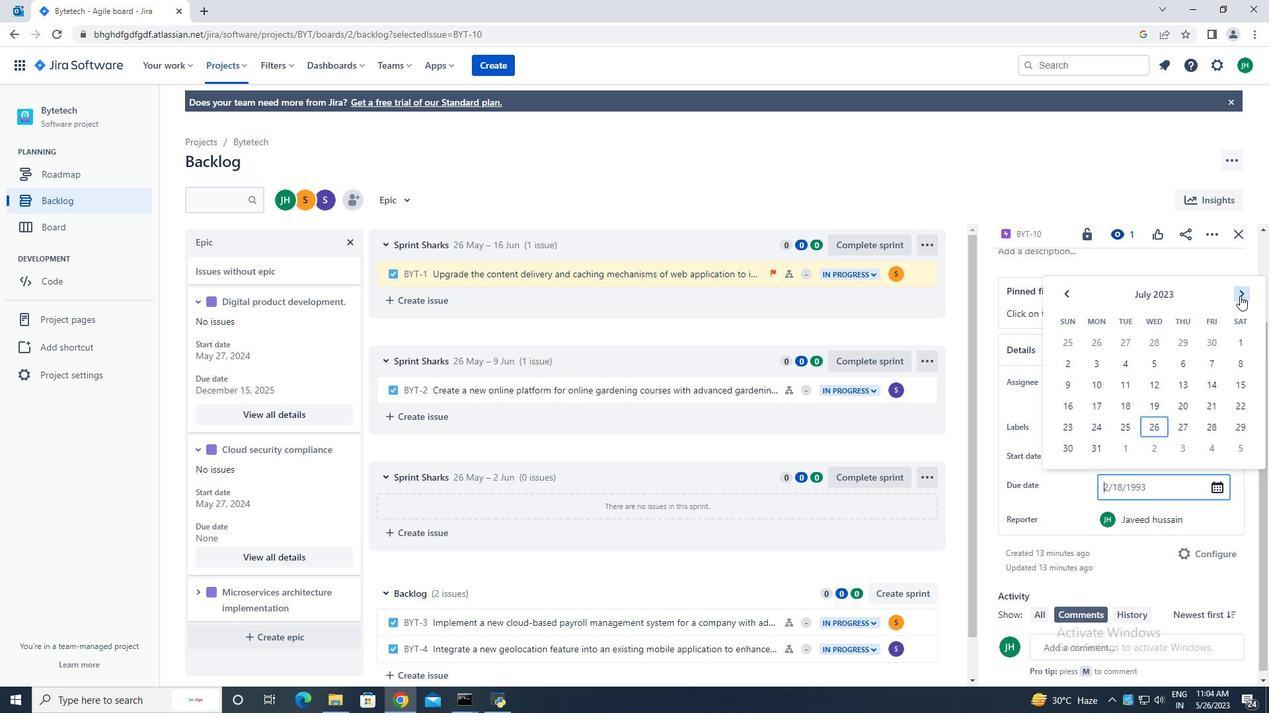 
Action: Mouse moved to (1240, 296)
Screenshot: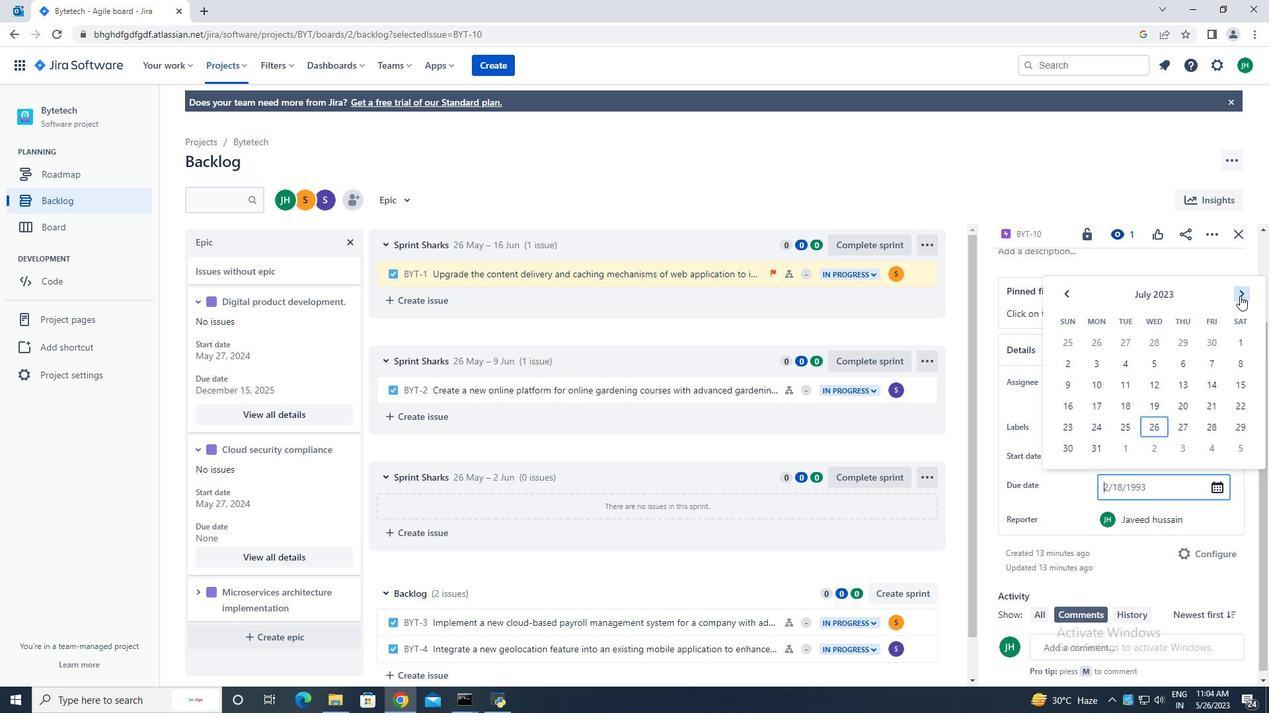 
Action: Mouse pressed left at (1240, 296)
Screenshot: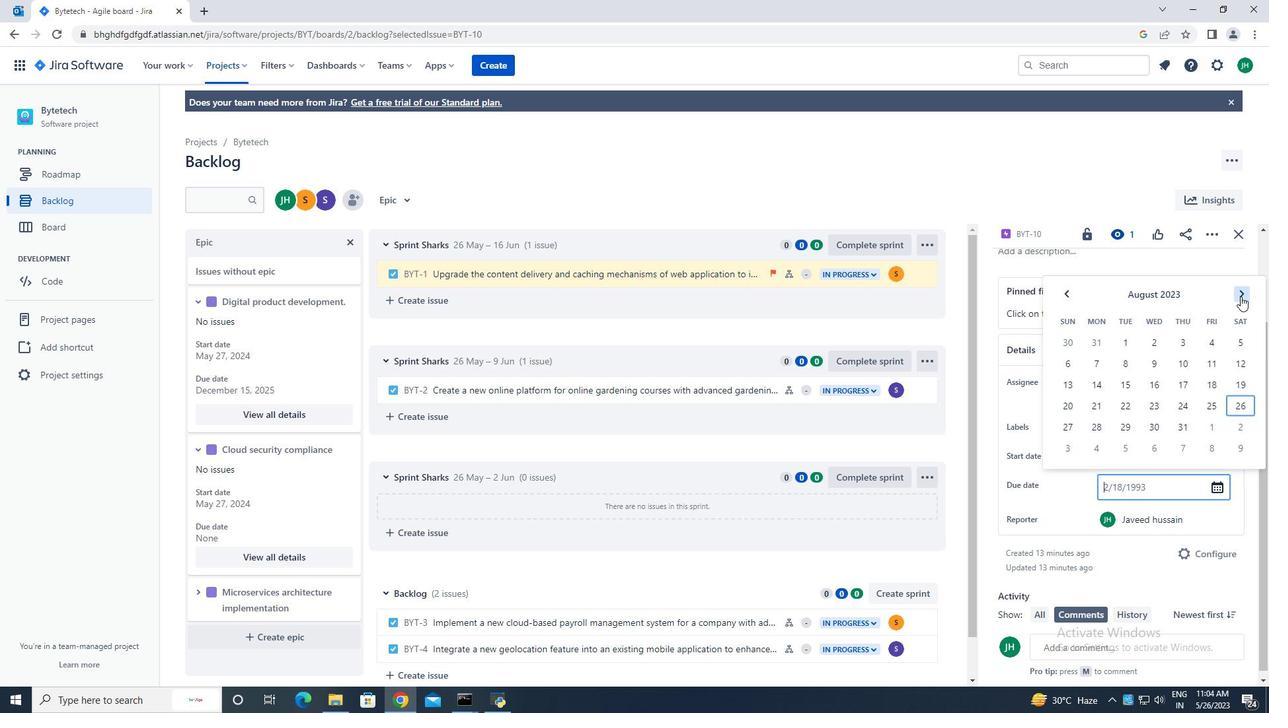 
Action: Mouse moved to (1240, 298)
Screenshot: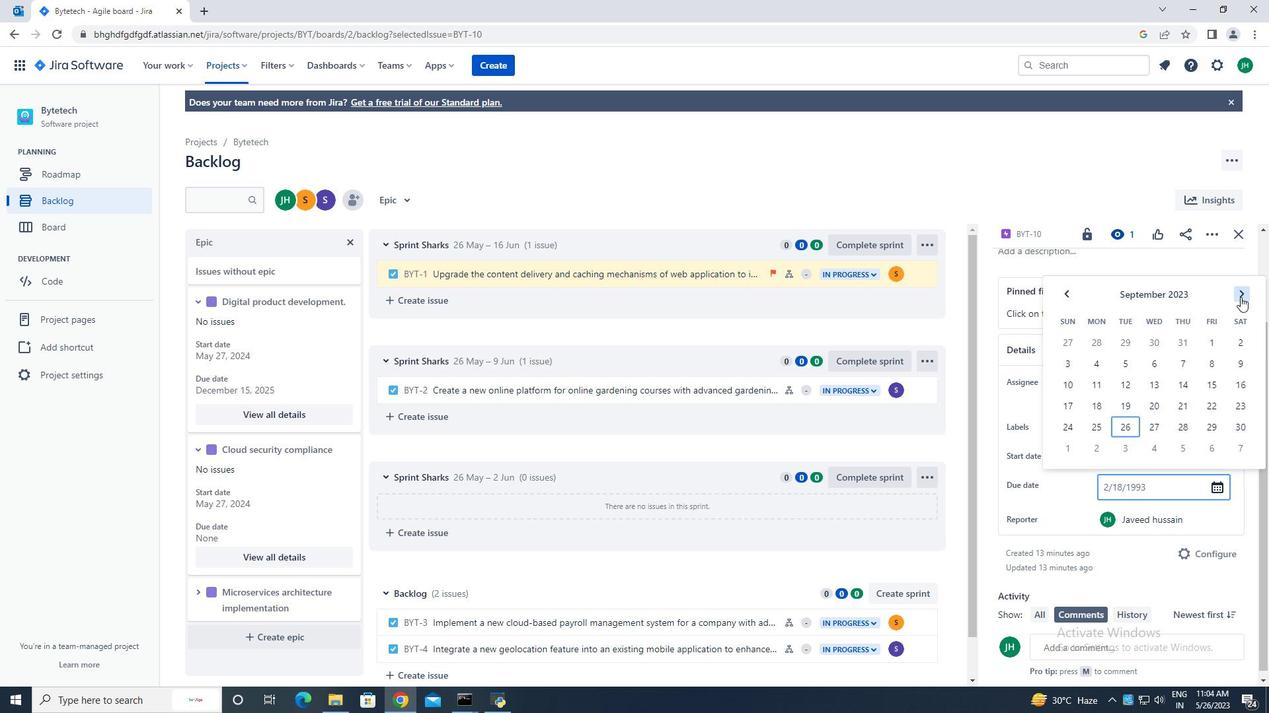 
Action: Mouse pressed left at (1240, 298)
Screenshot: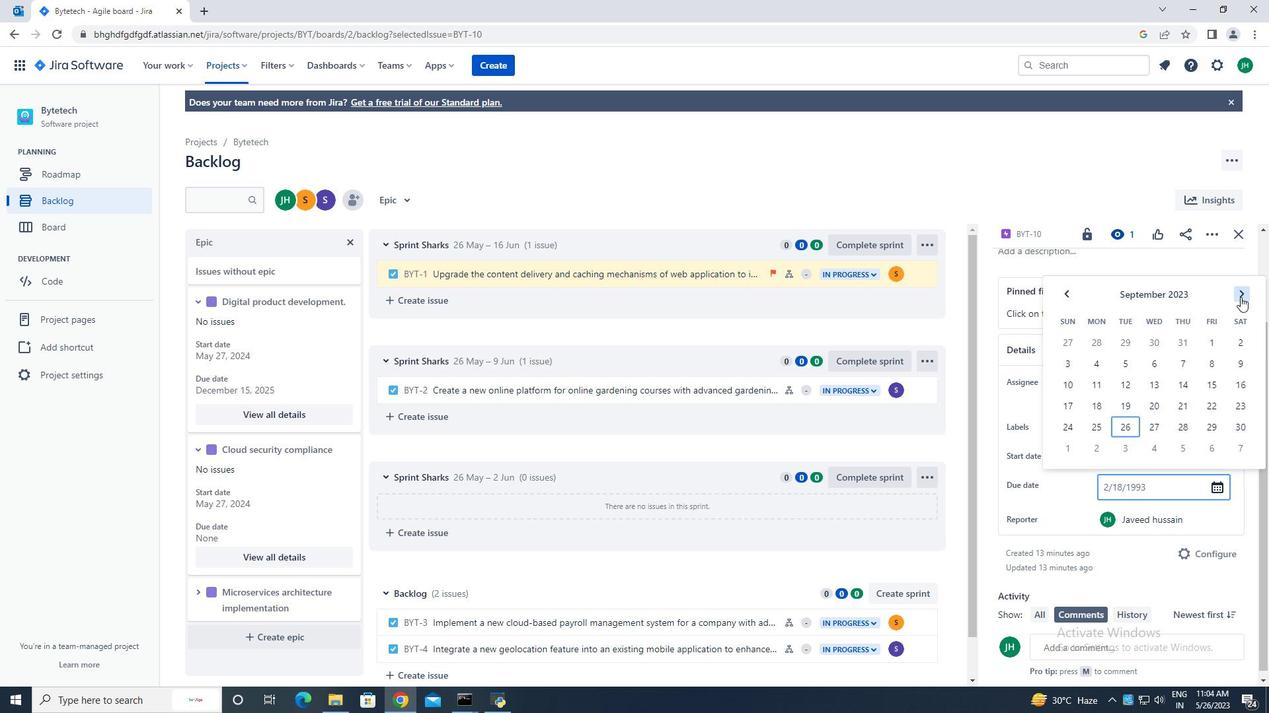 
Action: Mouse moved to (1241, 300)
Screenshot: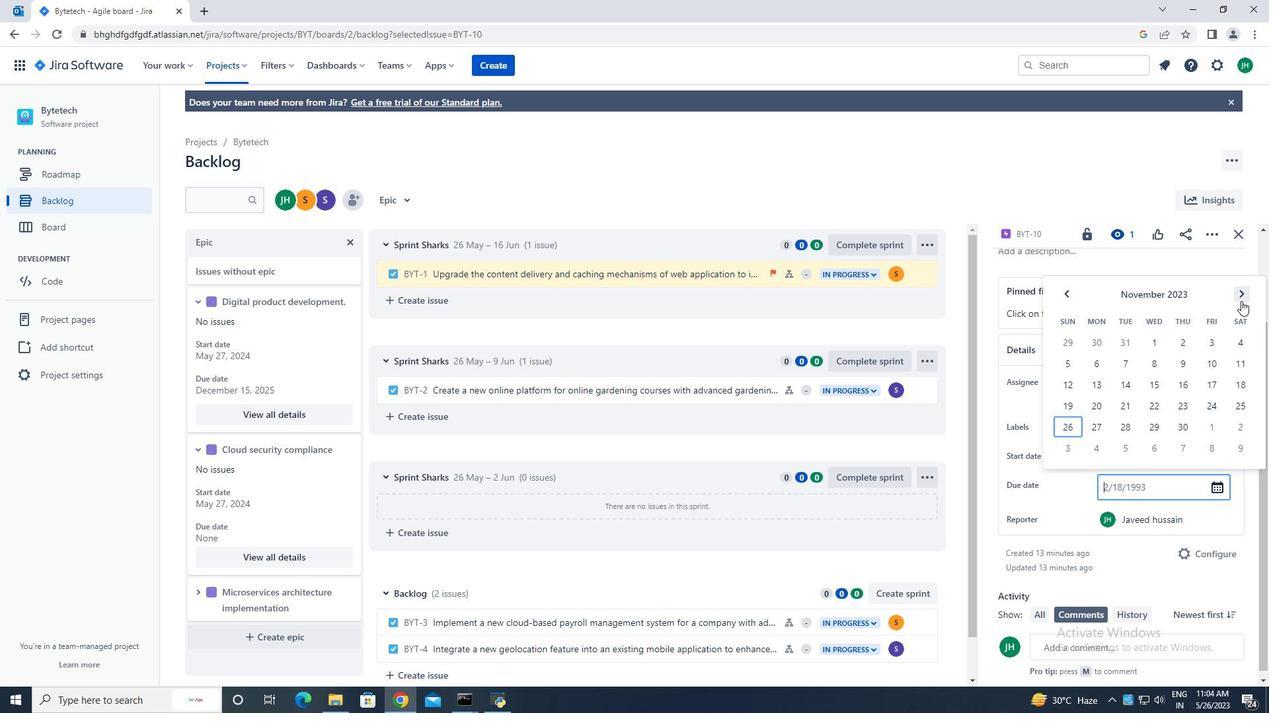 
Action: Mouse pressed left at (1241, 300)
Screenshot: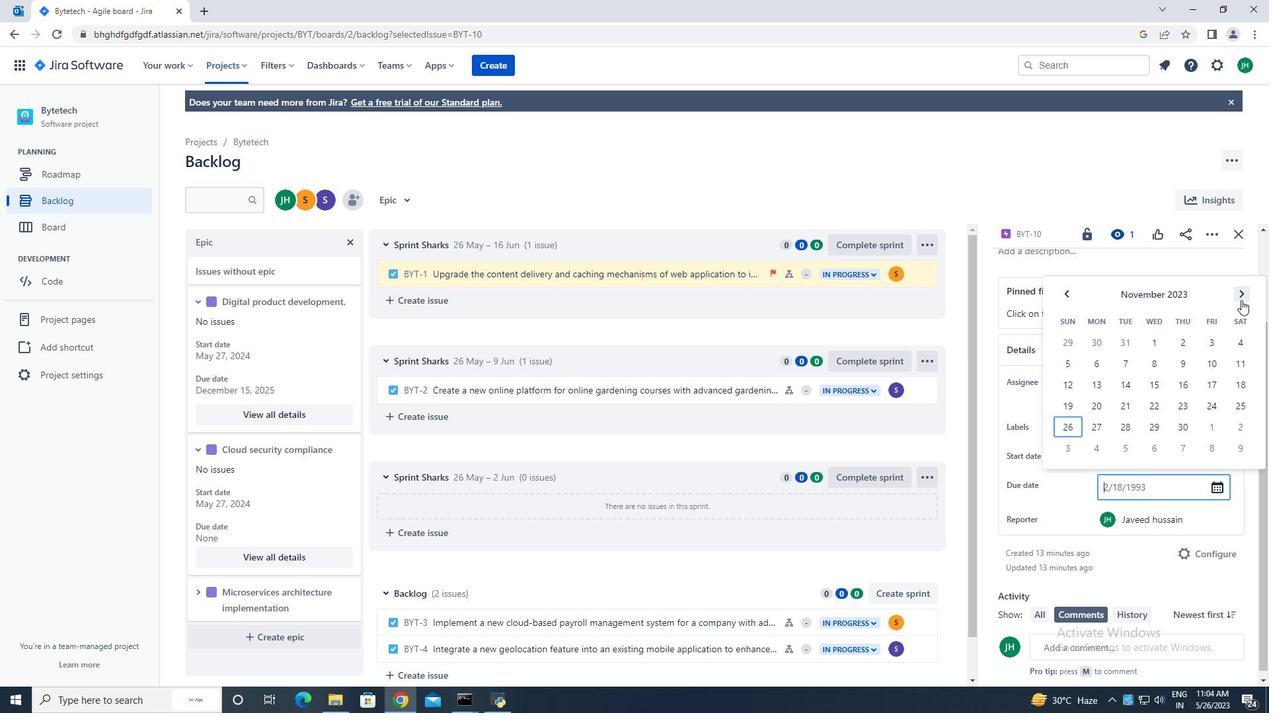 
Action: Mouse pressed left at (1241, 300)
Screenshot: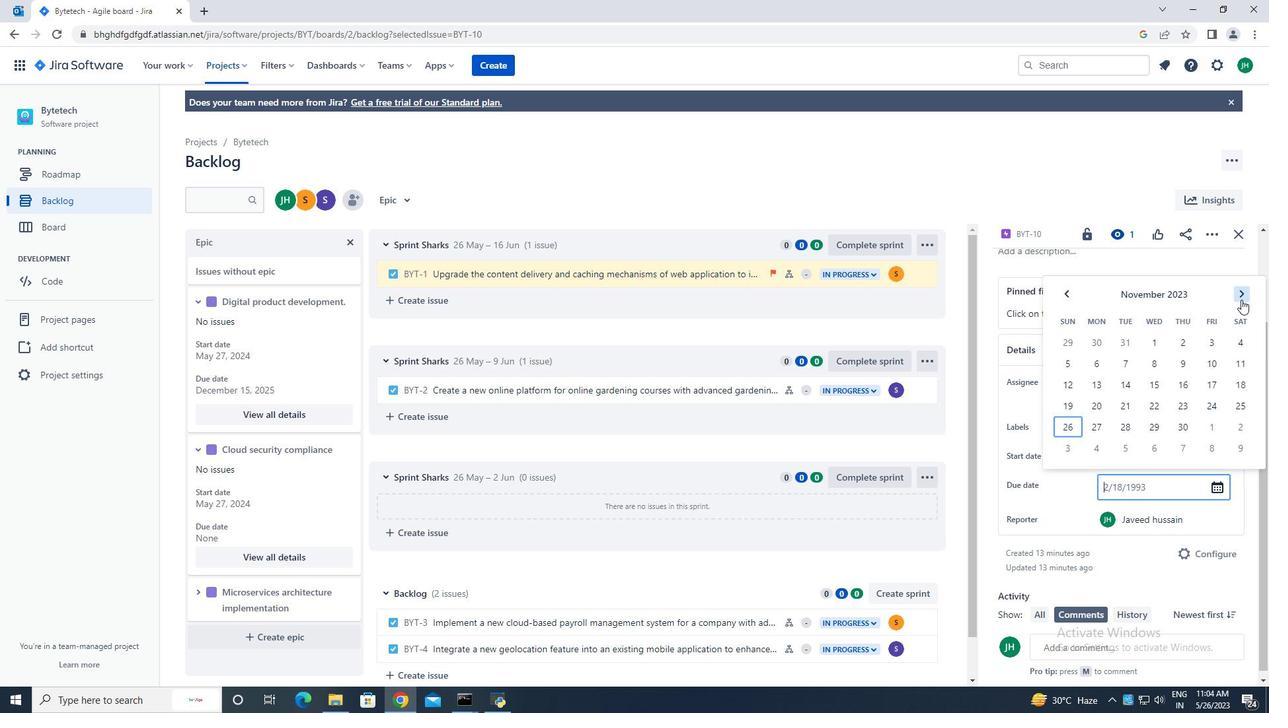 
Action: Mouse pressed left at (1241, 300)
Screenshot: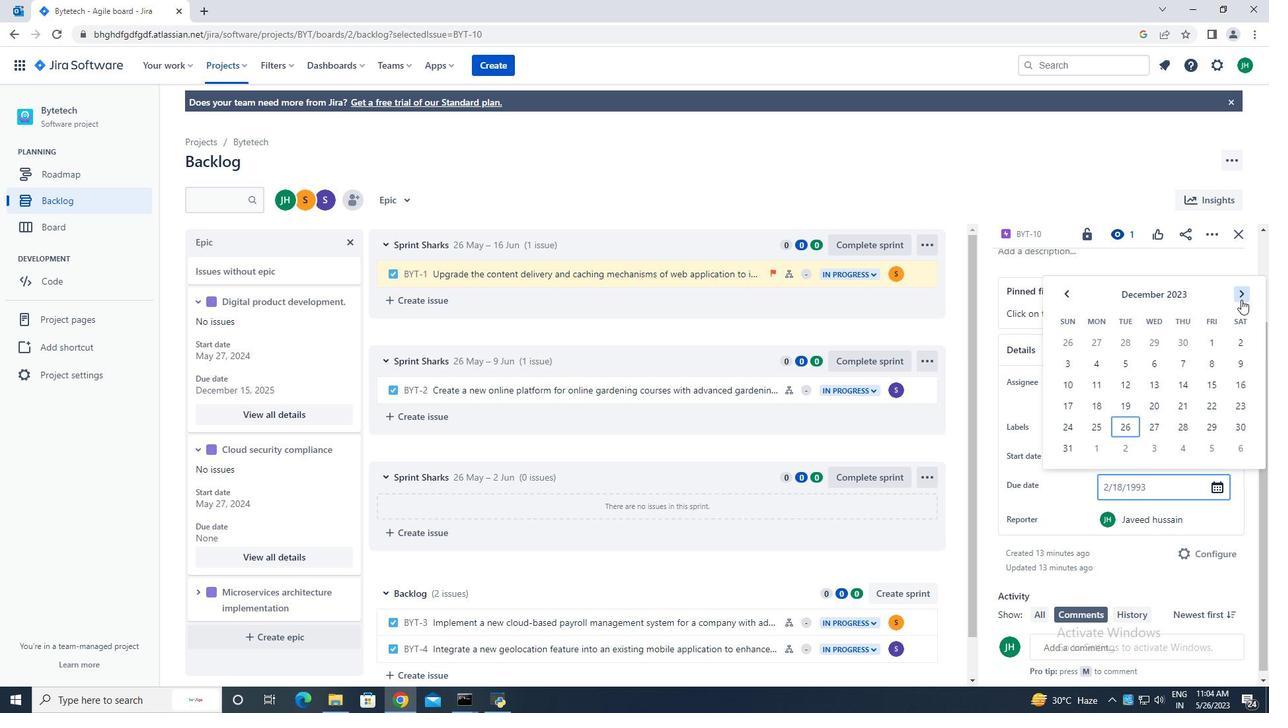 
Action: Mouse pressed left at (1241, 300)
Screenshot: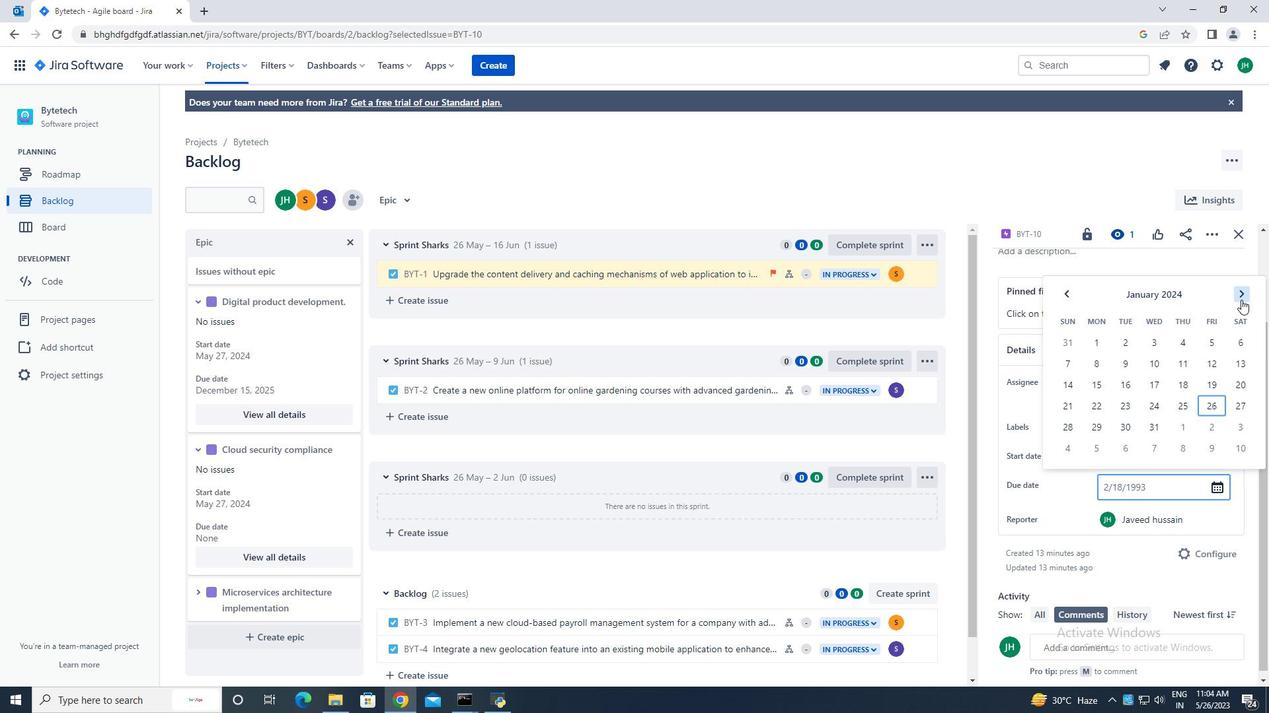 
Action: Mouse pressed left at (1241, 300)
Screenshot: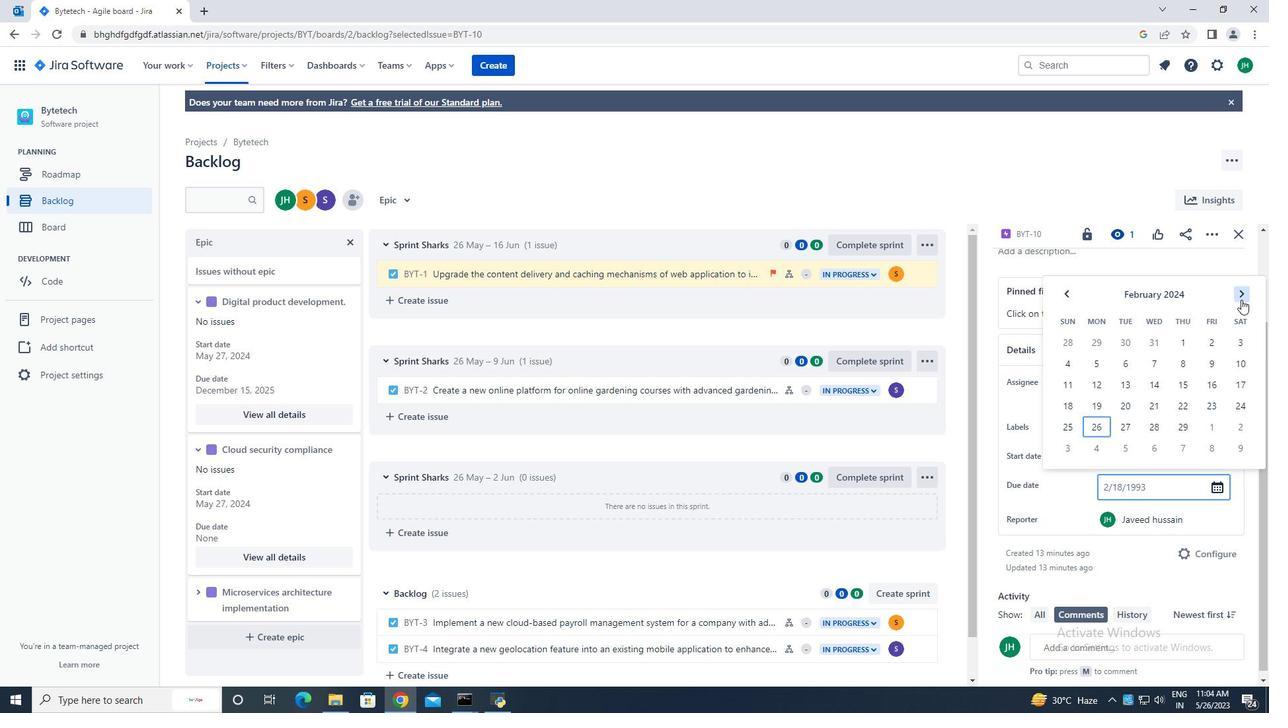 
Action: Mouse pressed left at (1241, 300)
Screenshot: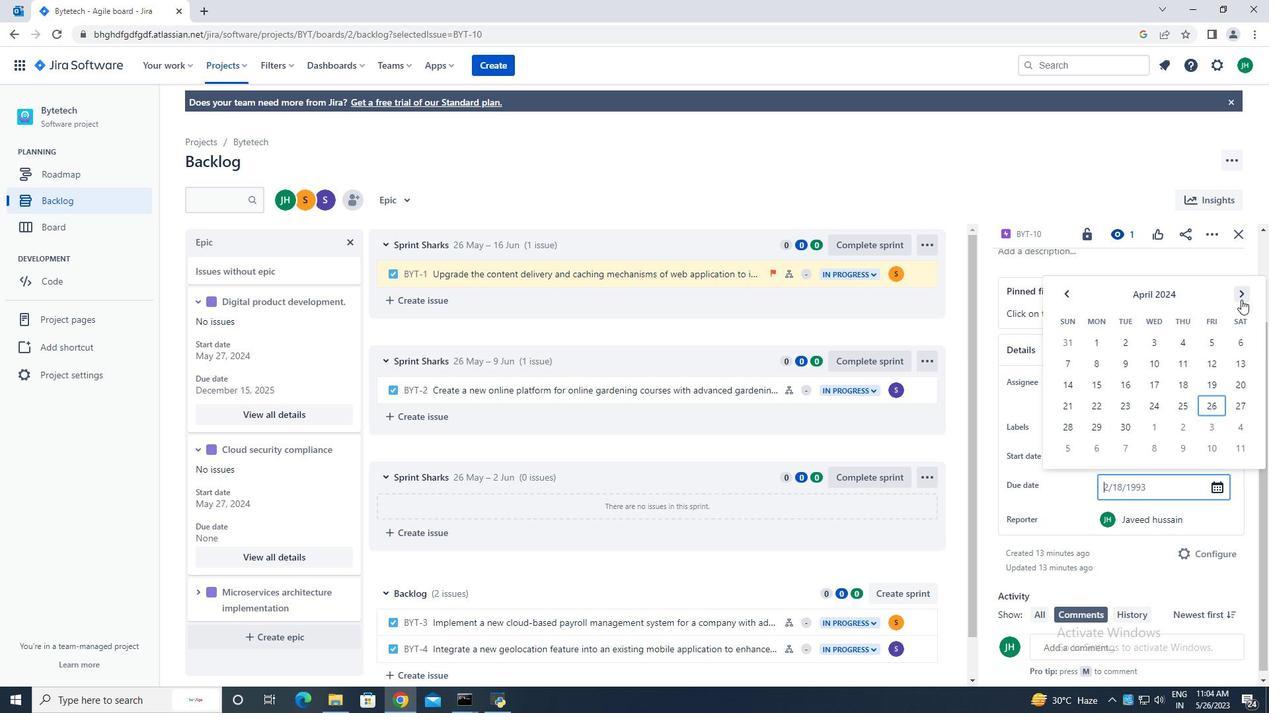 
Action: Mouse pressed left at (1241, 300)
Screenshot: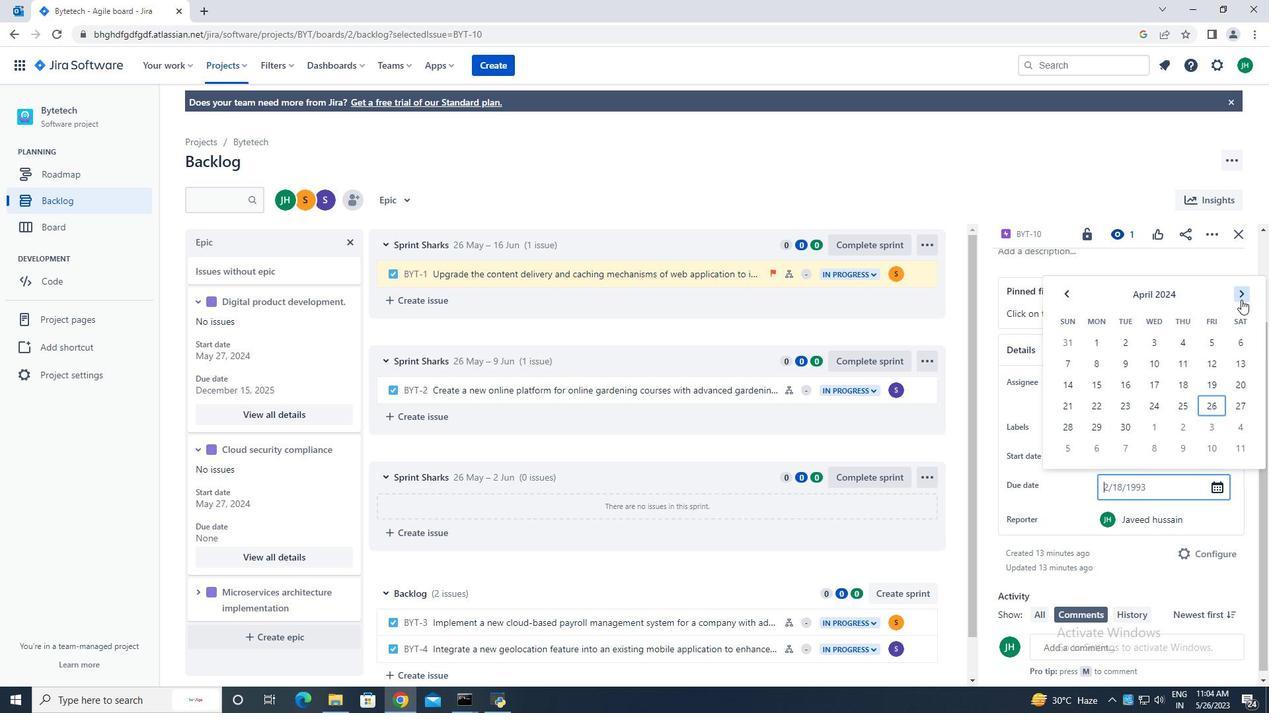 
Action: Mouse pressed left at (1241, 300)
Screenshot: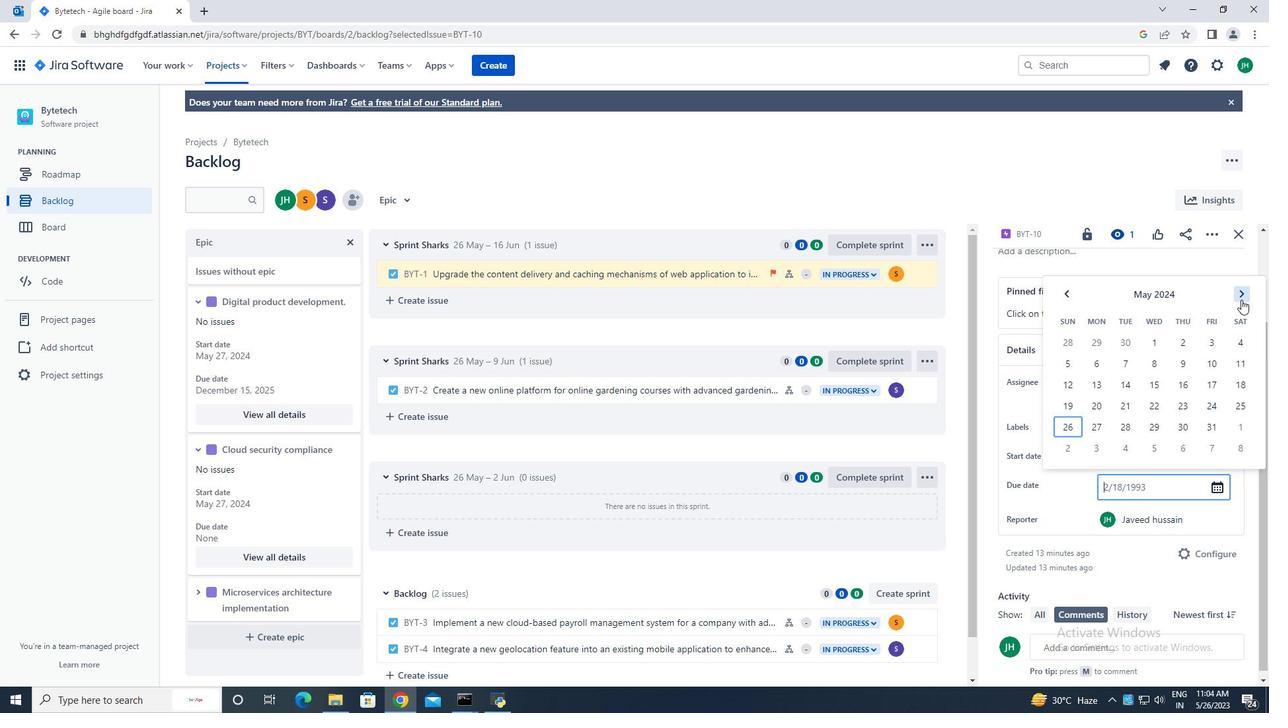 
Action: Mouse pressed left at (1241, 300)
Screenshot: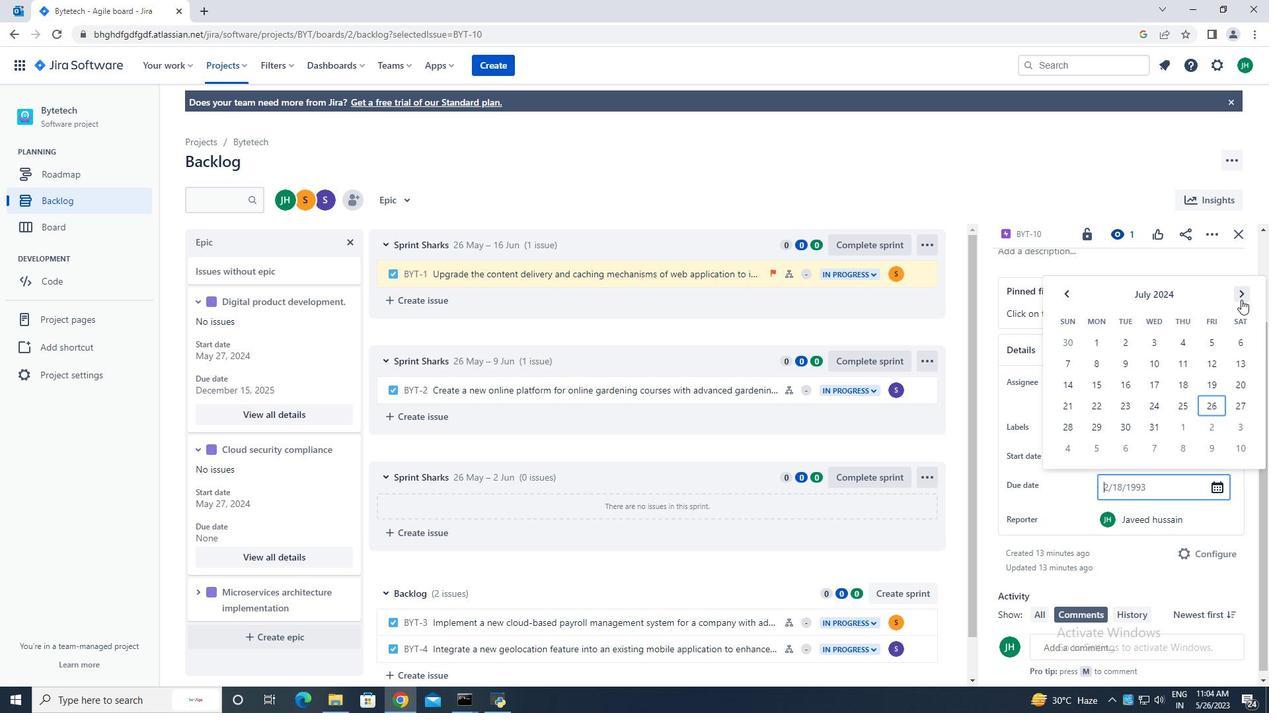 
Action: Mouse pressed left at (1241, 300)
Screenshot: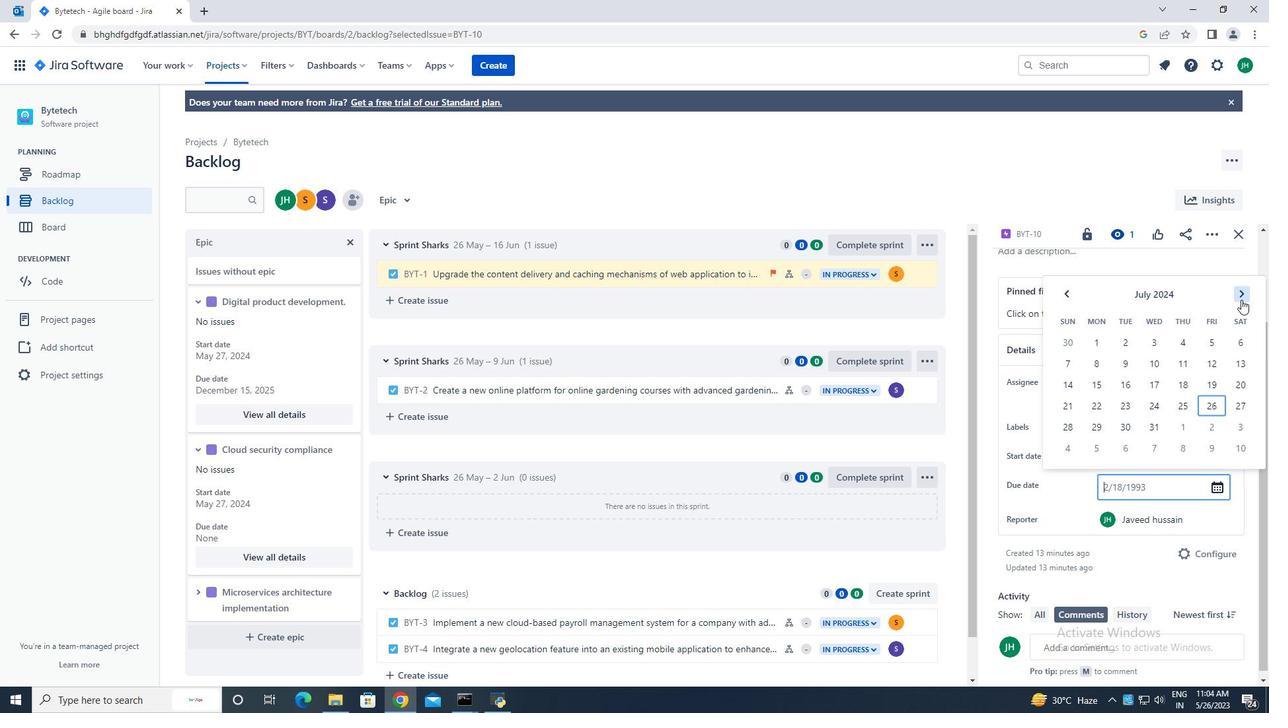 
Action: Mouse moved to (1065, 293)
Screenshot: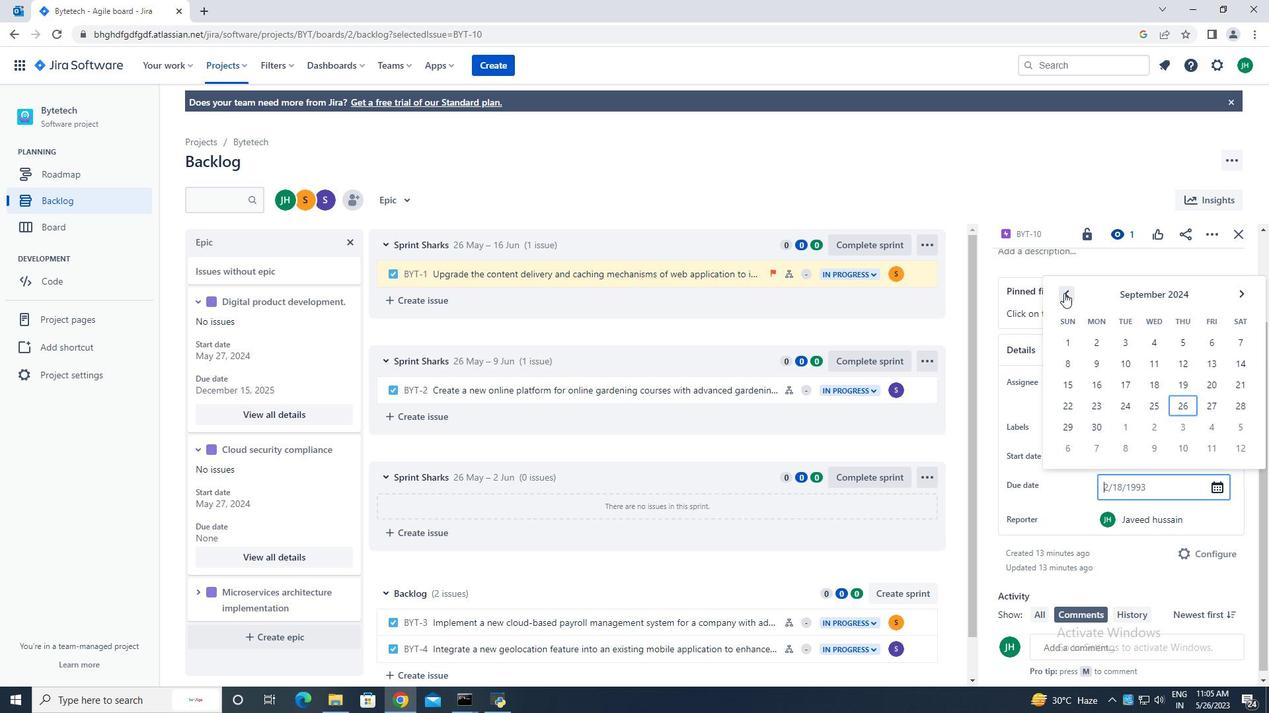 
Action: Mouse pressed left at (1065, 293)
Screenshot: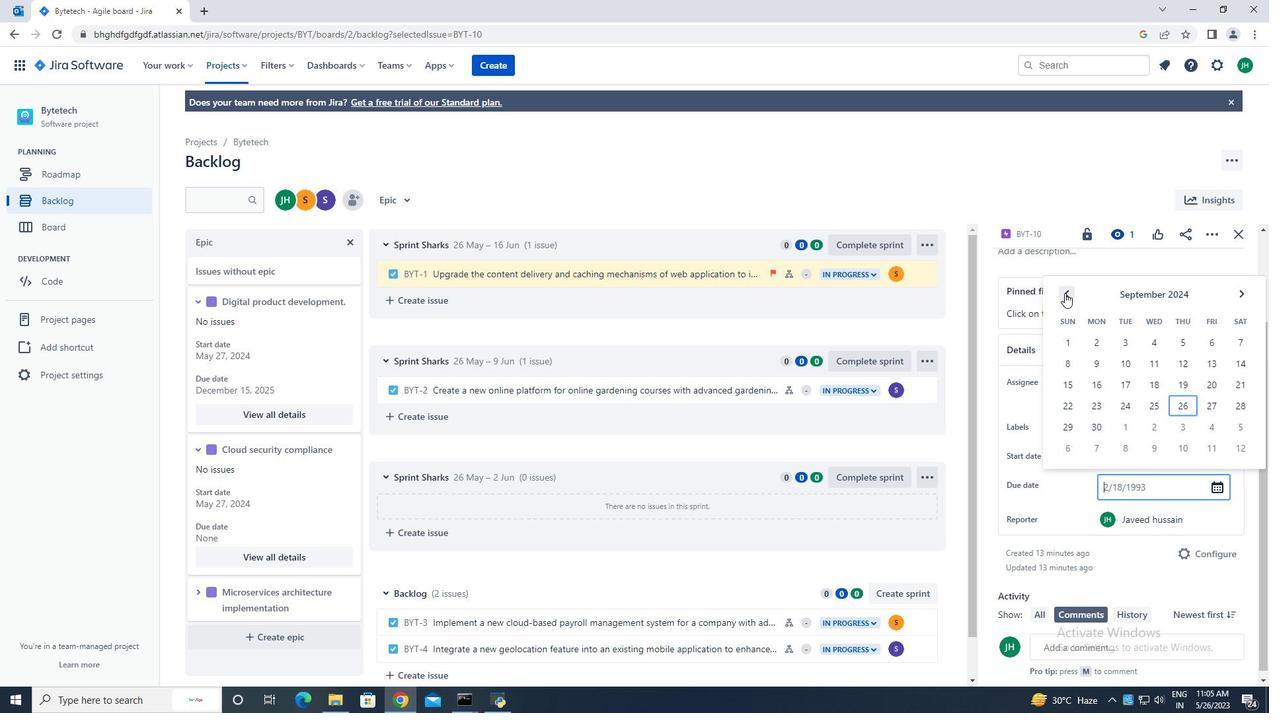 
Action: Mouse moved to (1128, 405)
Screenshot: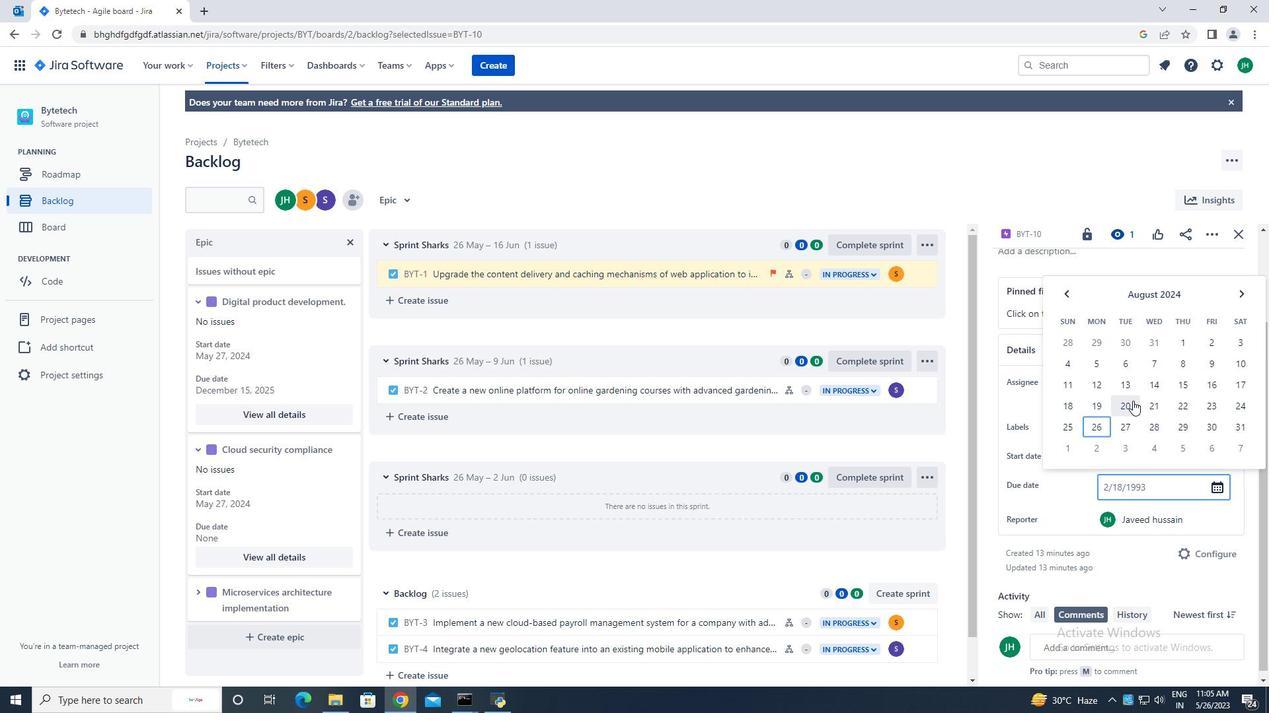 
Action: Mouse pressed left at (1128, 405)
Screenshot: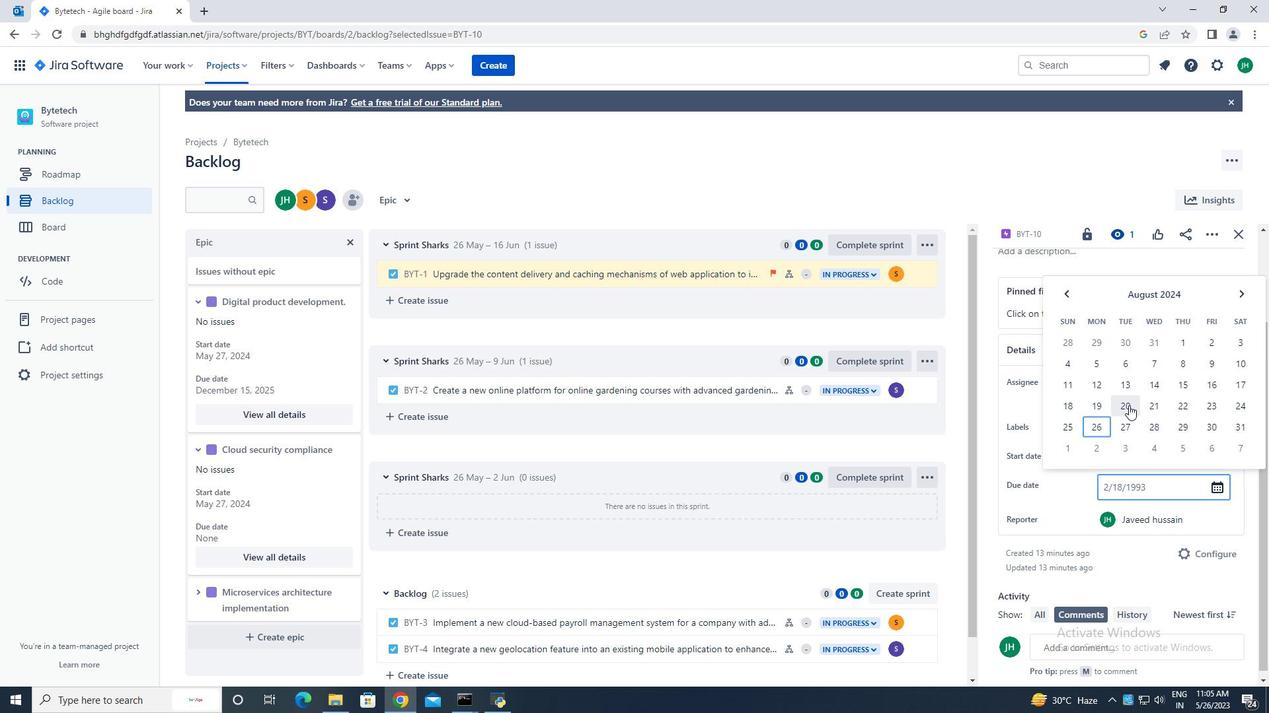 
Action: Mouse moved to (1129, 455)
Screenshot: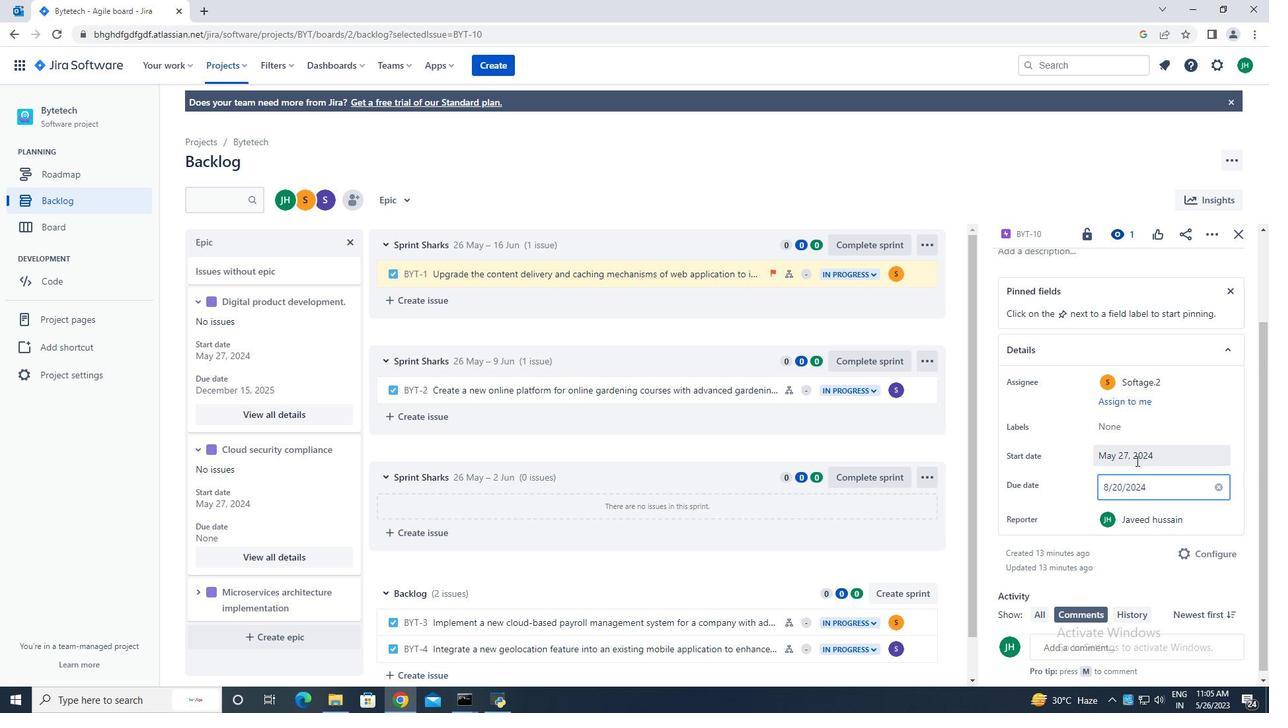 
Action: Key pressed <Key.enter>
Screenshot: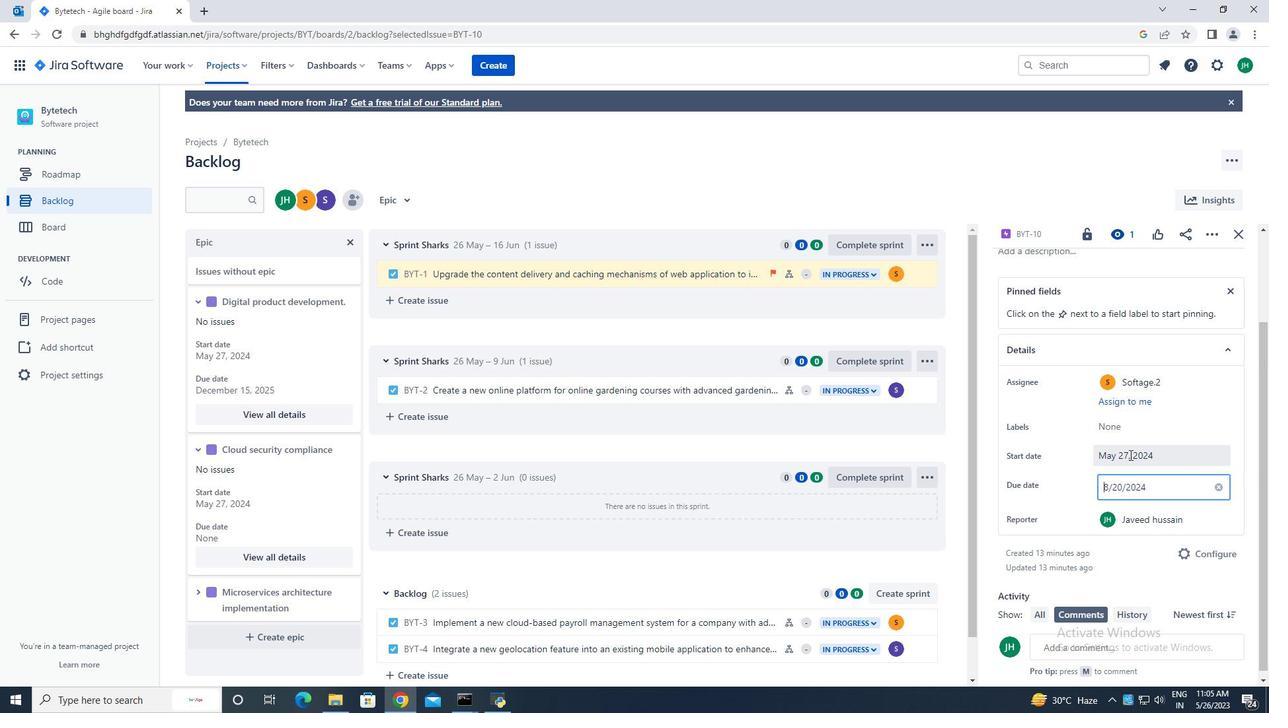 
Action: Mouse moved to (1232, 292)
Screenshot: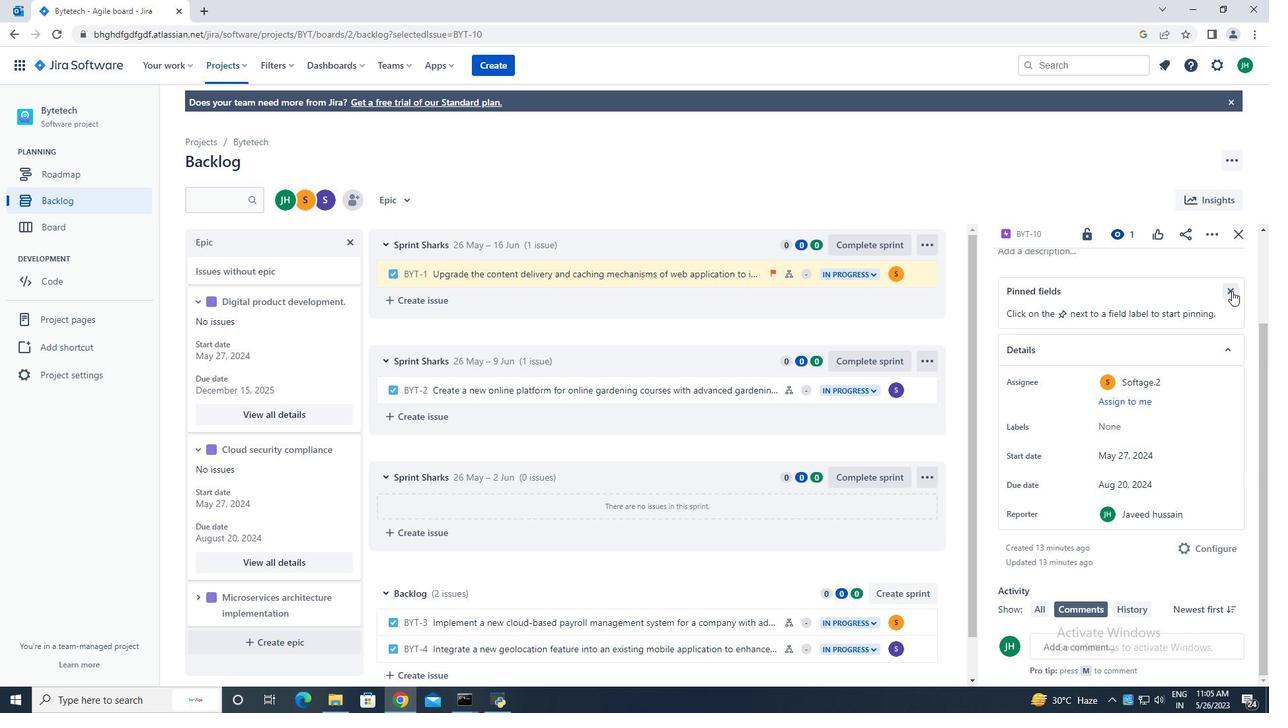 
Action: Mouse pressed left at (1232, 292)
Screenshot: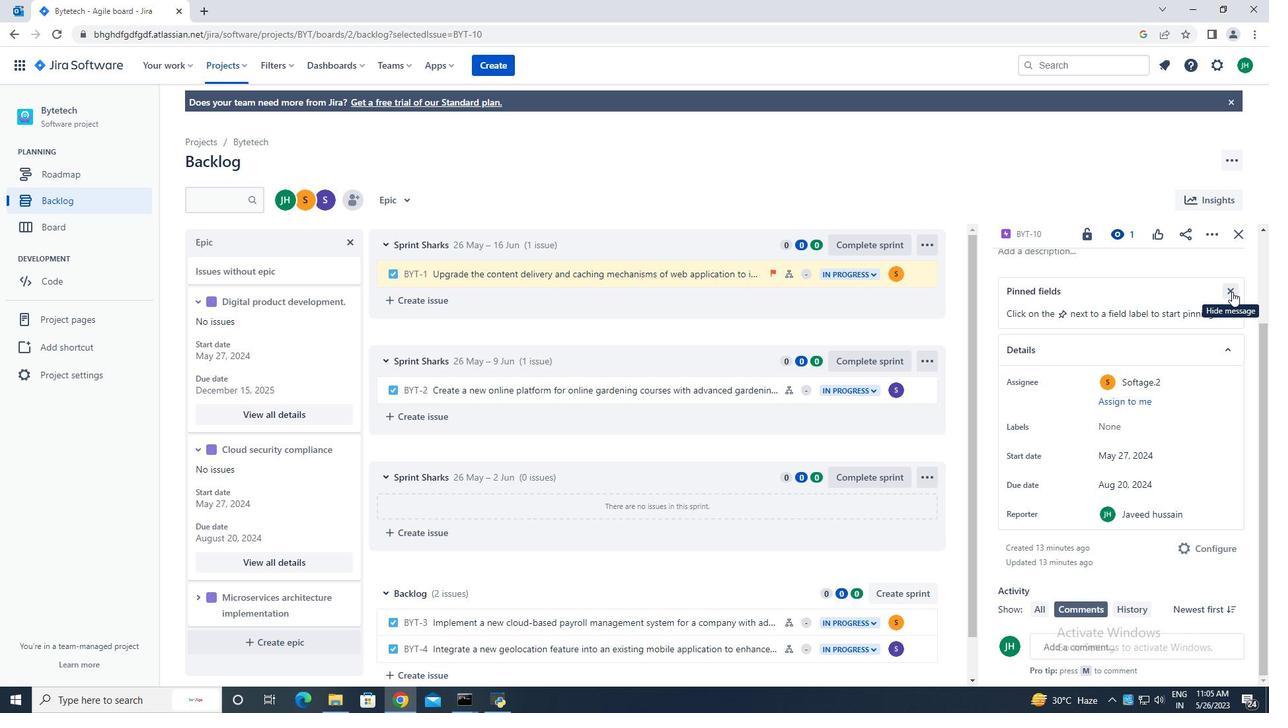 
Action: Mouse moved to (293, 470)
Screenshot: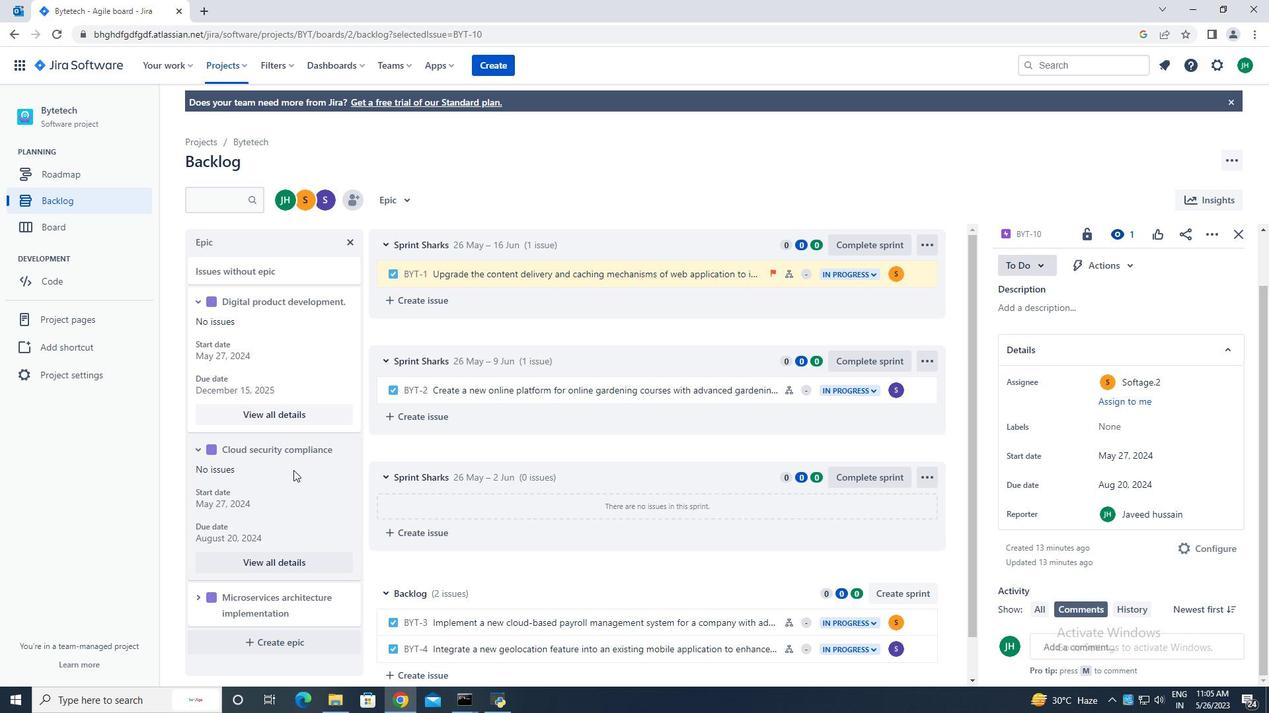
Action: Mouse scrolled (293, 469) with delta (0, 0)
Screenshot: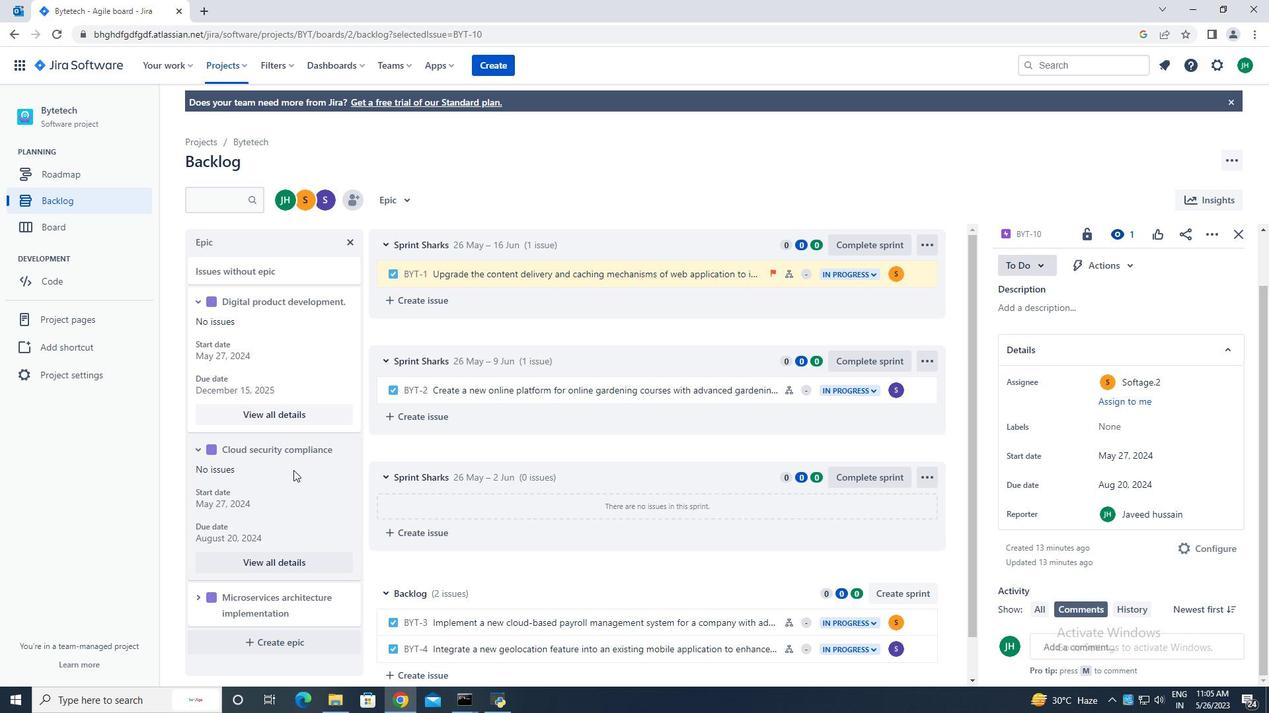 
Action: Mouse moved to (294, 470)
Screenshot: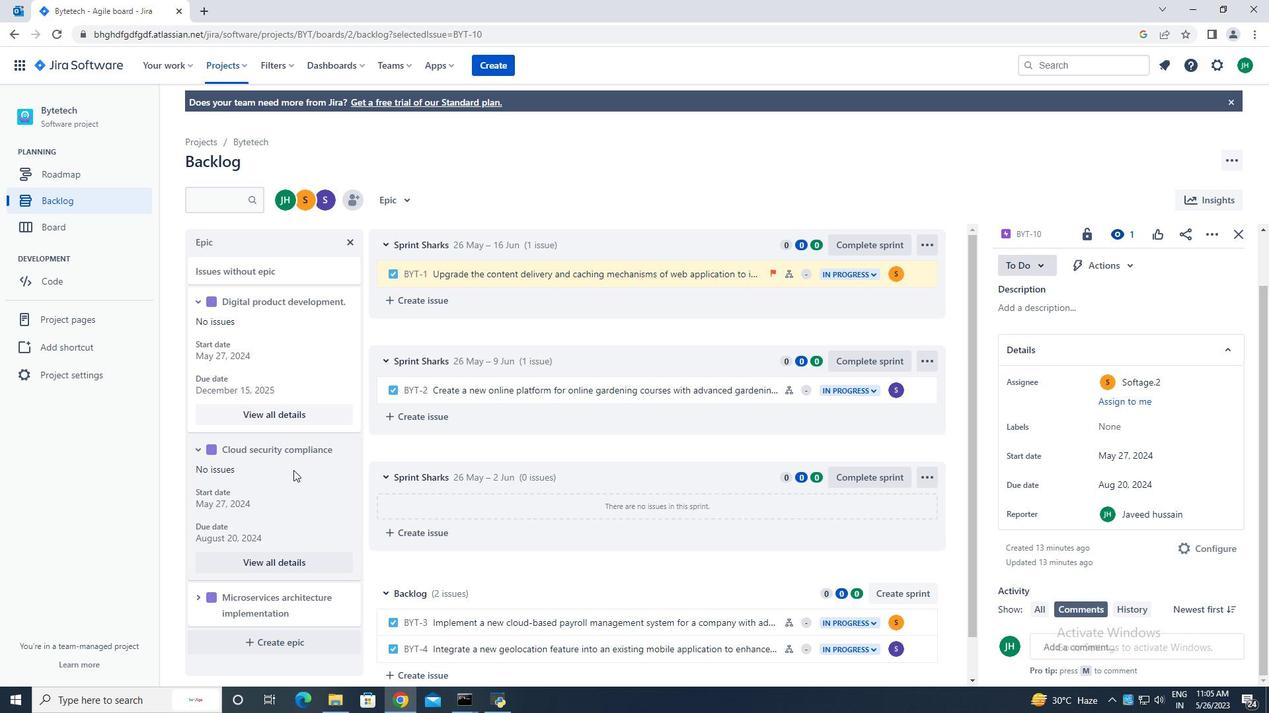 
Action: Mouse scrolled (294, 469) with delta (0, 0)
Screenshot: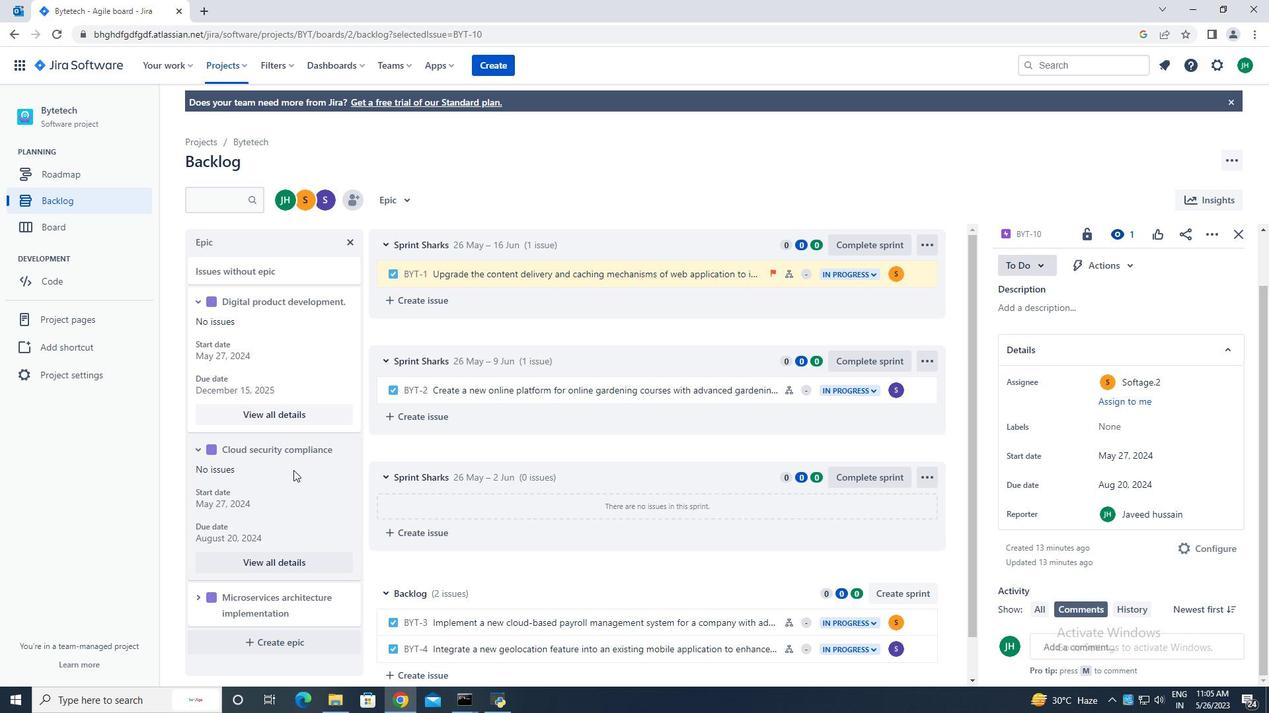 
Action: Mouse moved to (294, 471)
Screenshot: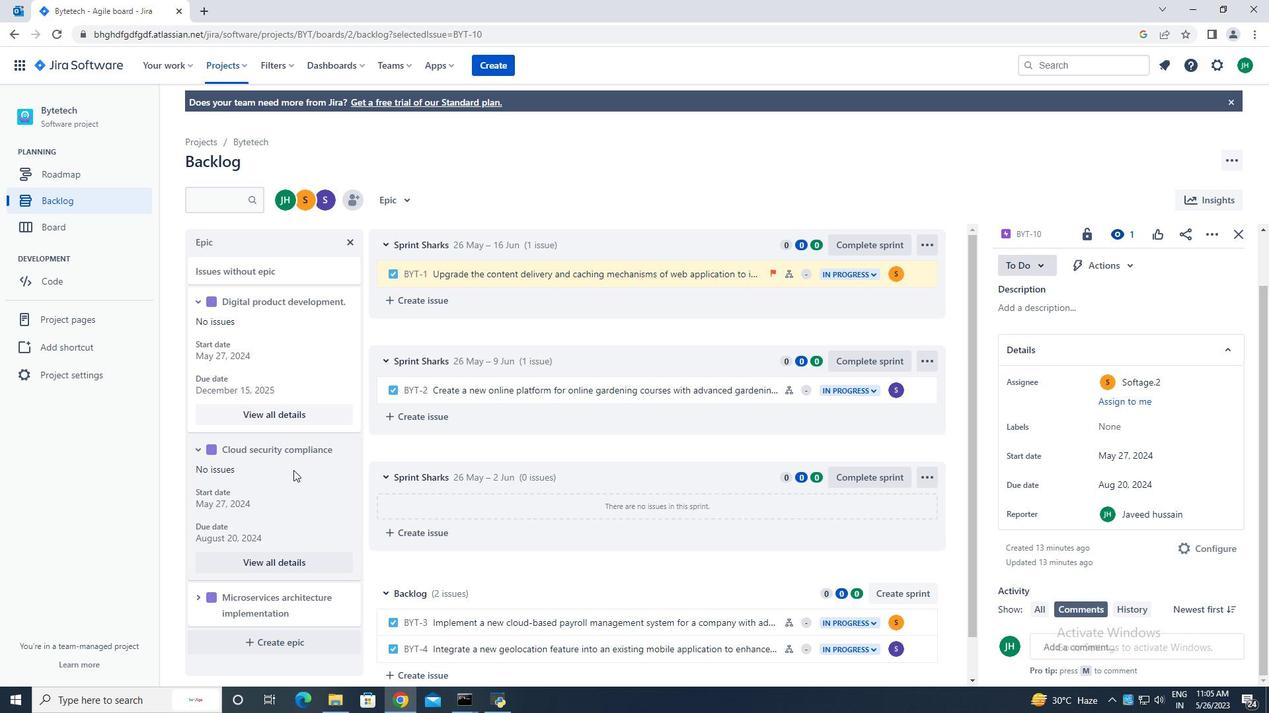 
Action: Mouse scrolled (294, 470) with delta (0, 0)
Screenshot: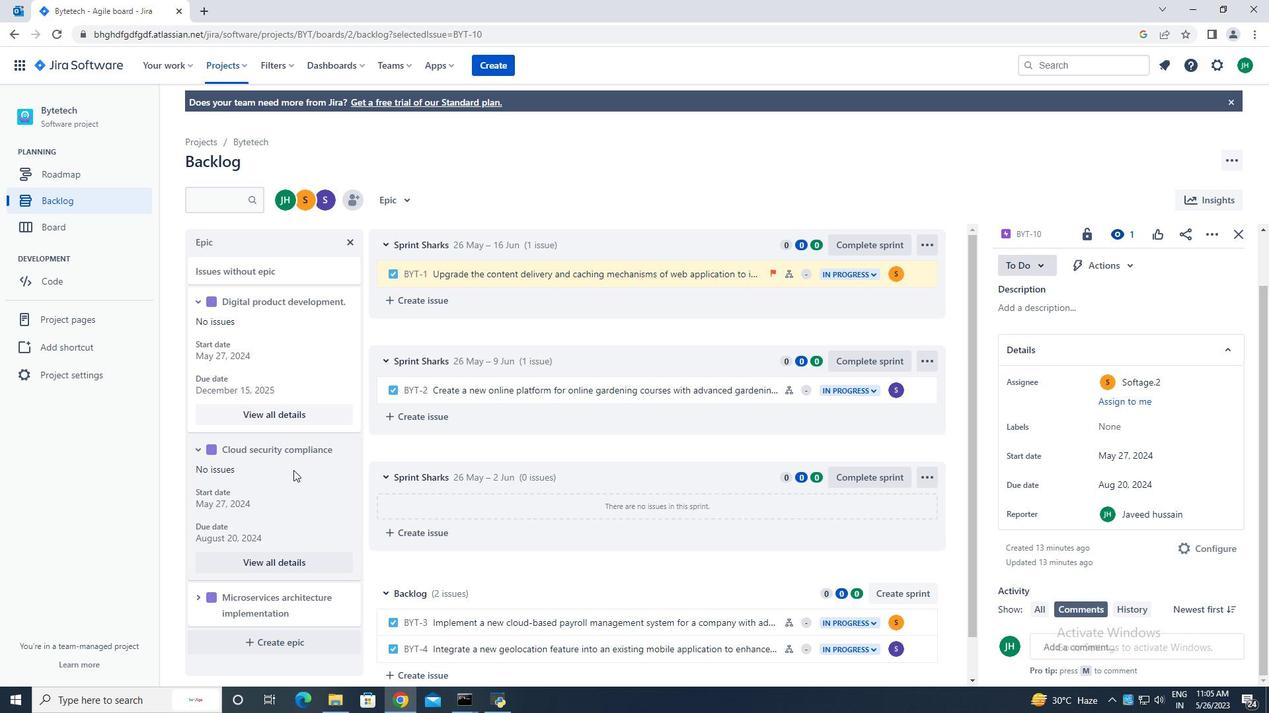 
Action: Mouse moved to (198, 599)
Screenshot: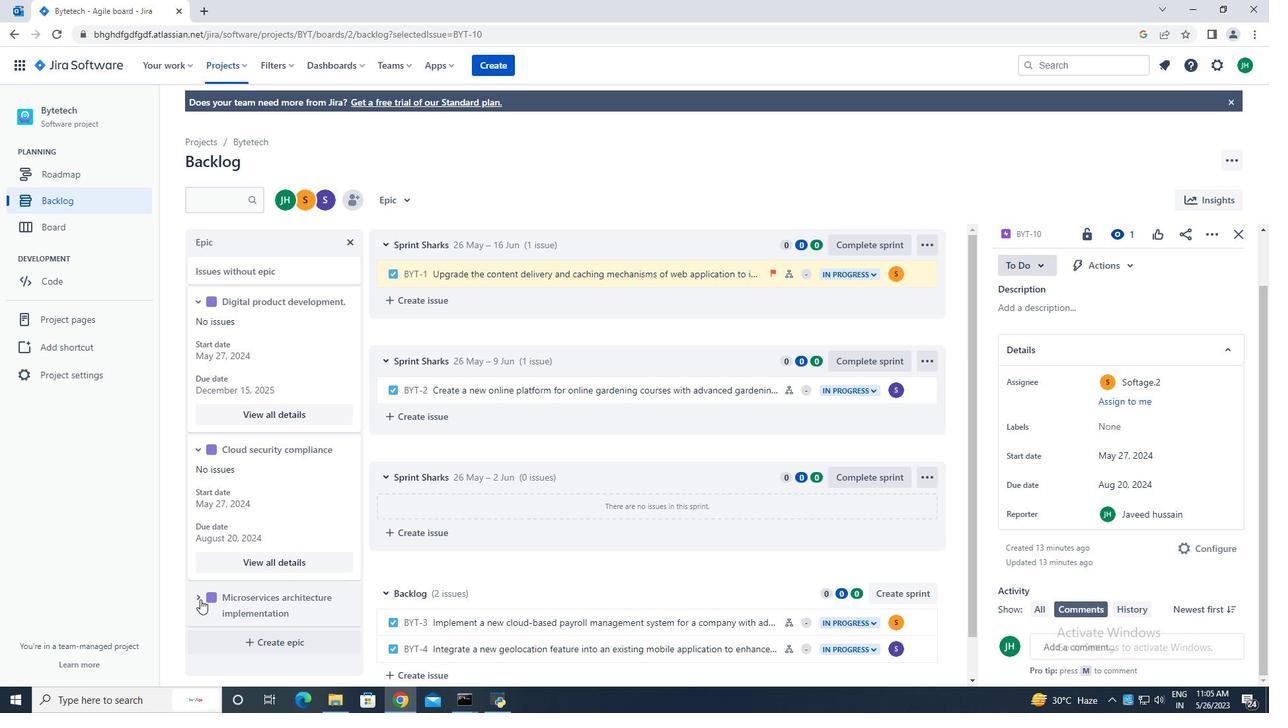 
Action: Mouse pressed left at (198, 599)
Screenshot: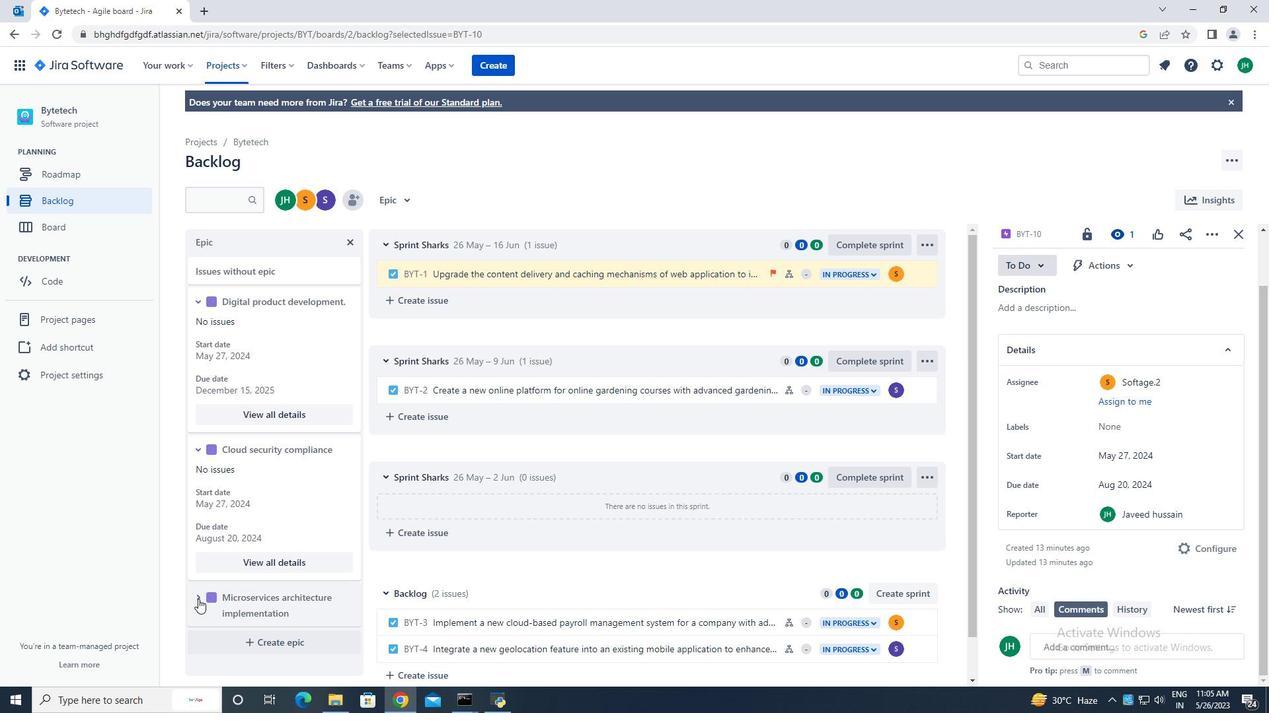 
Action: Mouse moved to (274, 616)
Screenshot: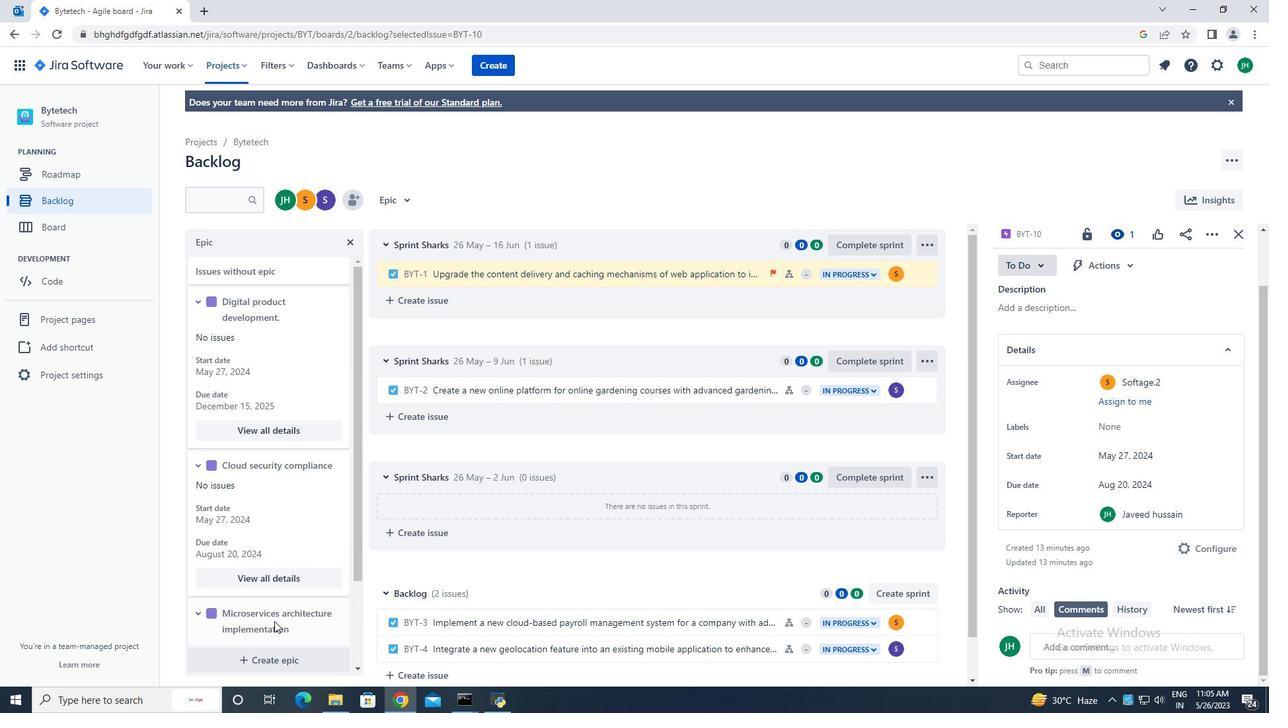 
Action: Mouse scrolled (274, 616) with delta (0, 0)
Screenshot: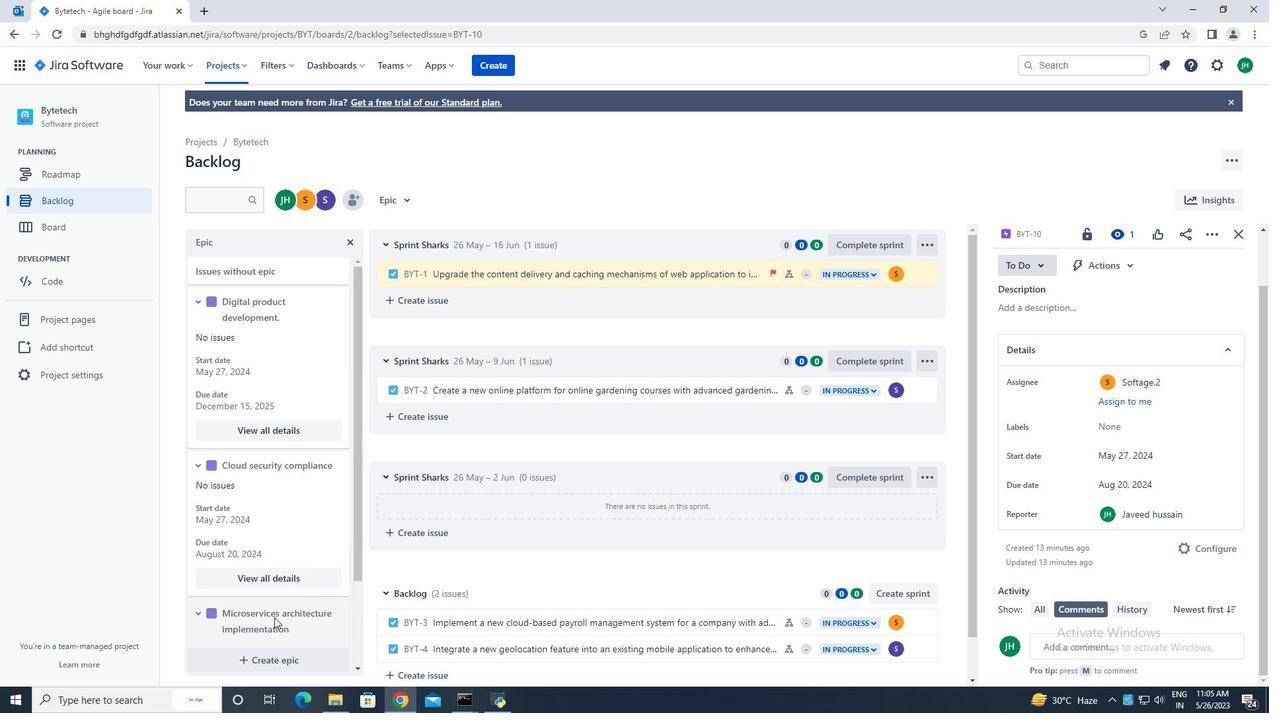
Action: Mouse scrolled (274, 616) with delta (0, 0)
Screenshot: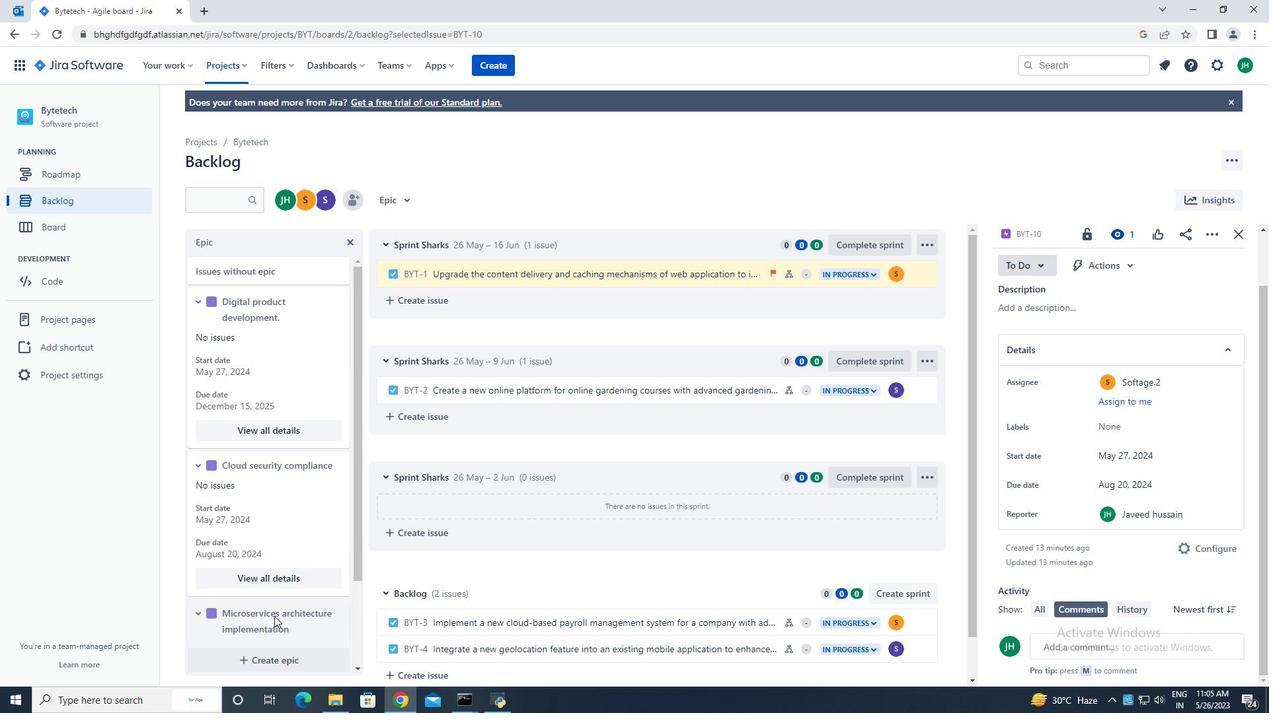 
Action: Mouse scrolled (274, 616) with delta (0, 0)
Screenshot: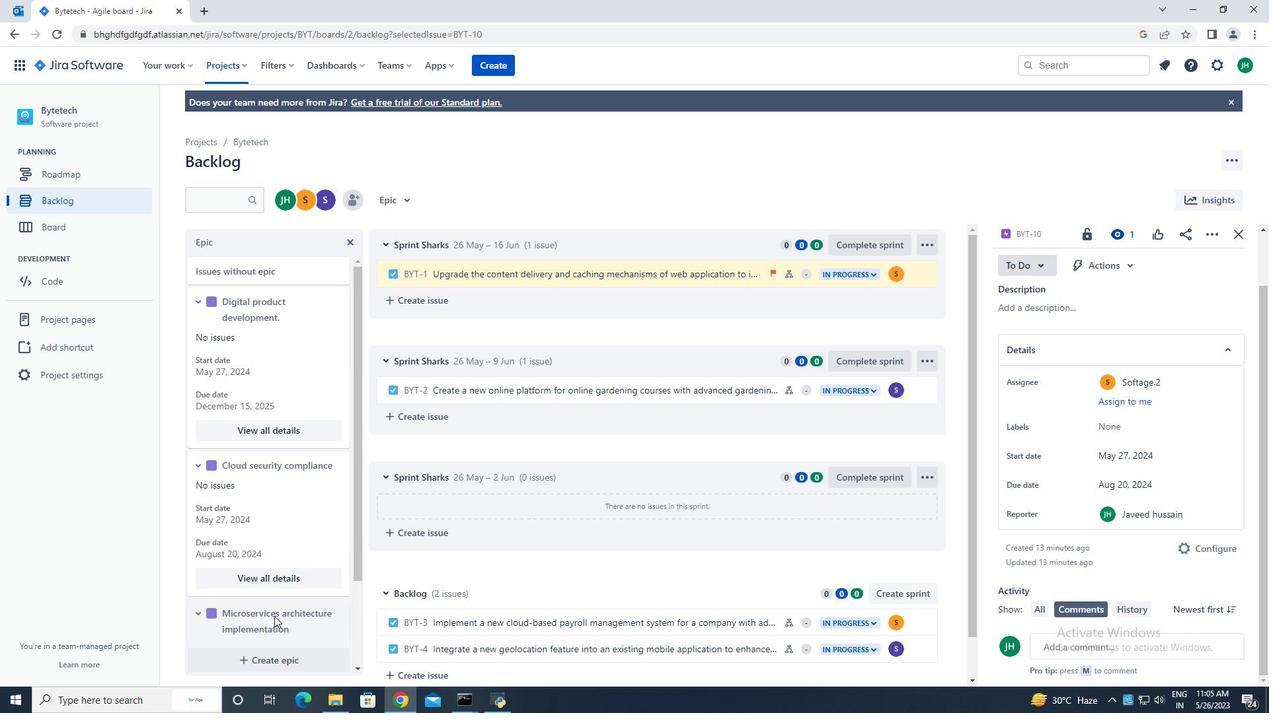 
Action: Mouse moved to (274, 616)
Screenshot: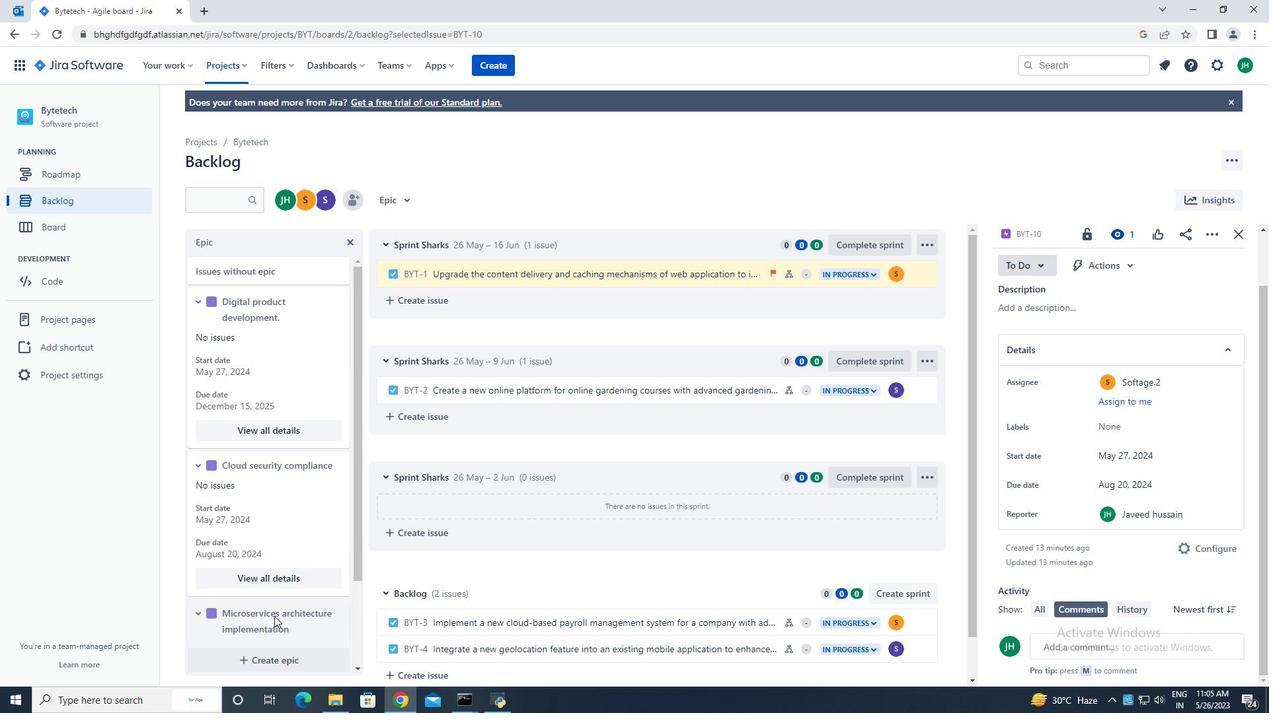 
Action: Mouse scrolled (274, 615) with delta (0, 0)
Screenshot: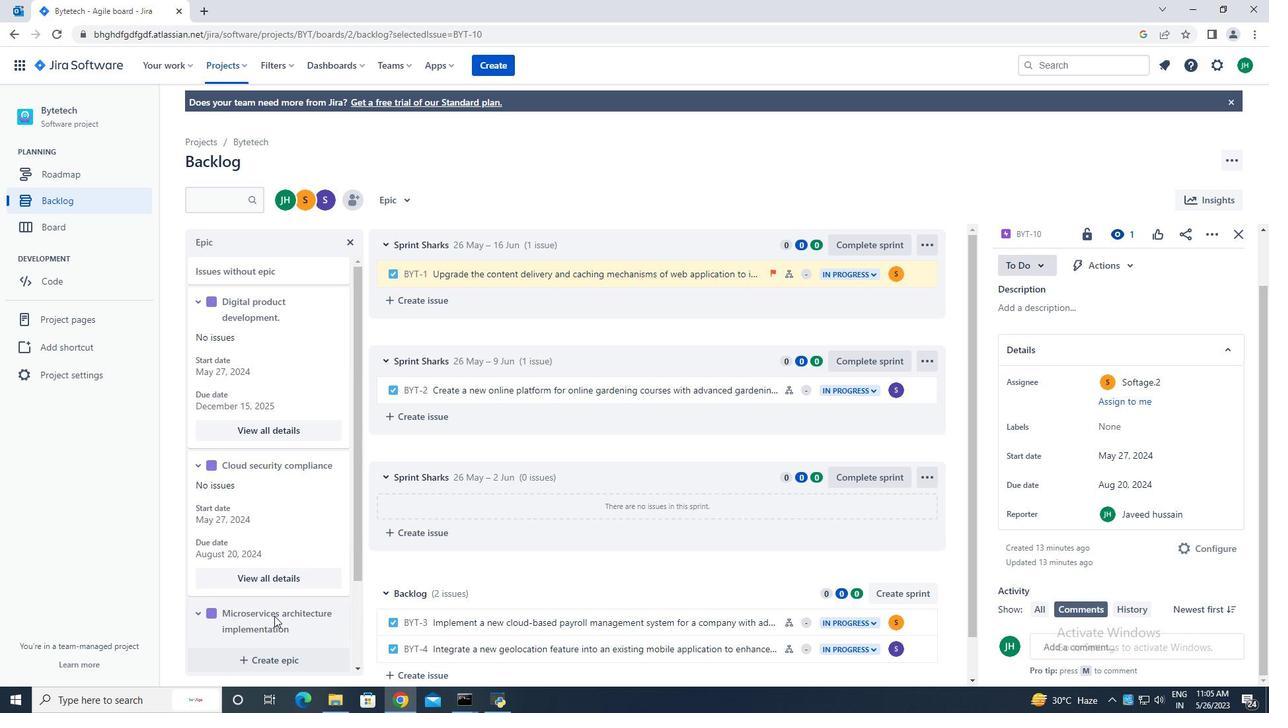 
Action: Mouse moved to (272, 627)
Screenshot: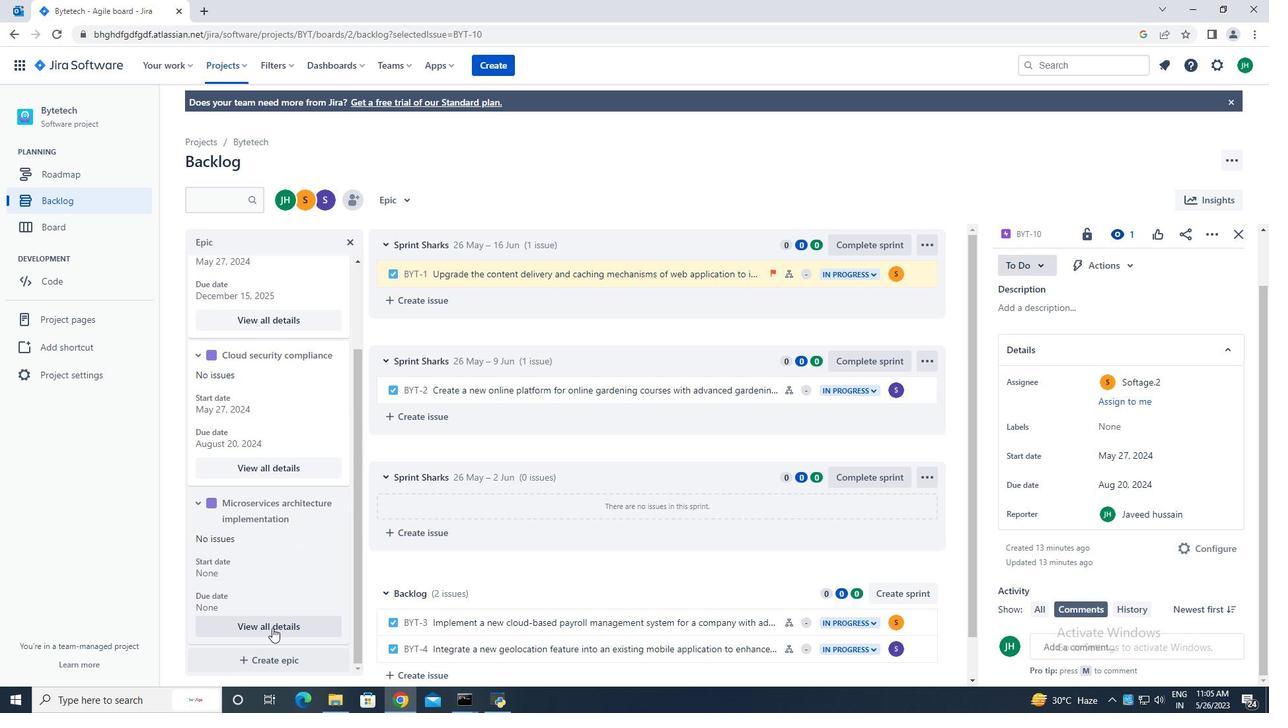 
Action: Mouse pressed left at (272, 627)
Screenshot: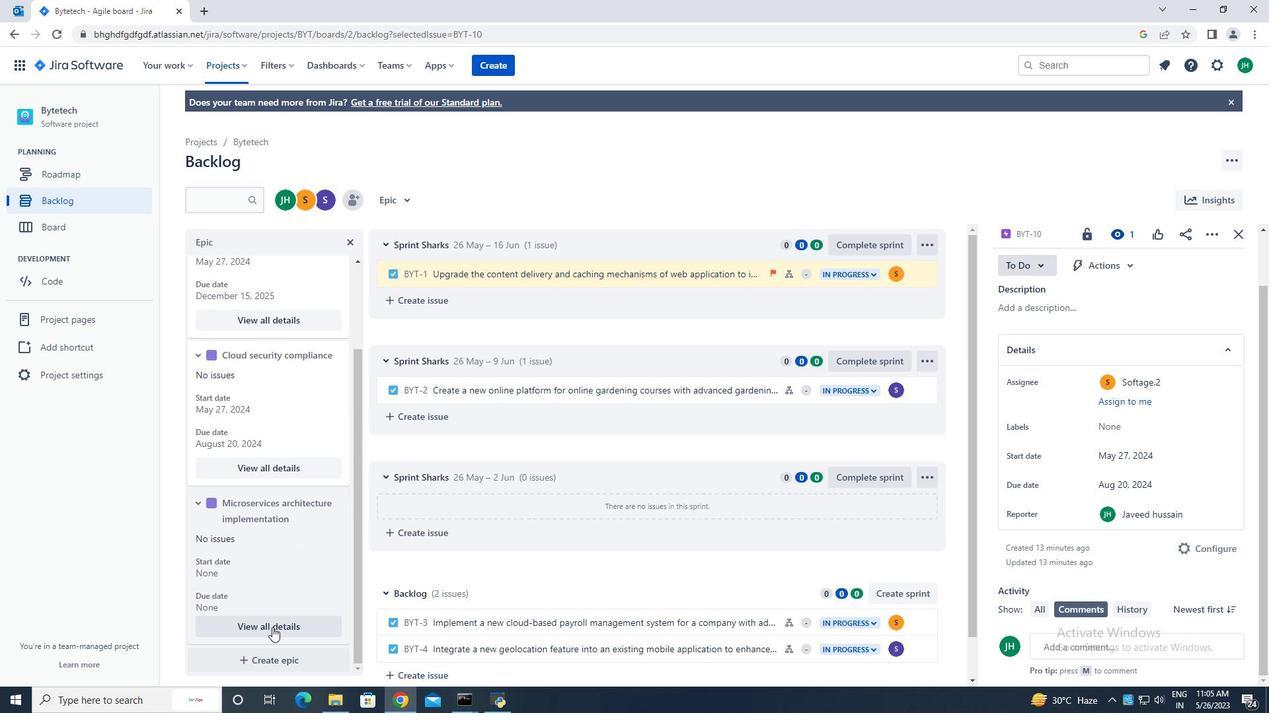 
Action: Mouse moved to (1113, 535)
Screenshot: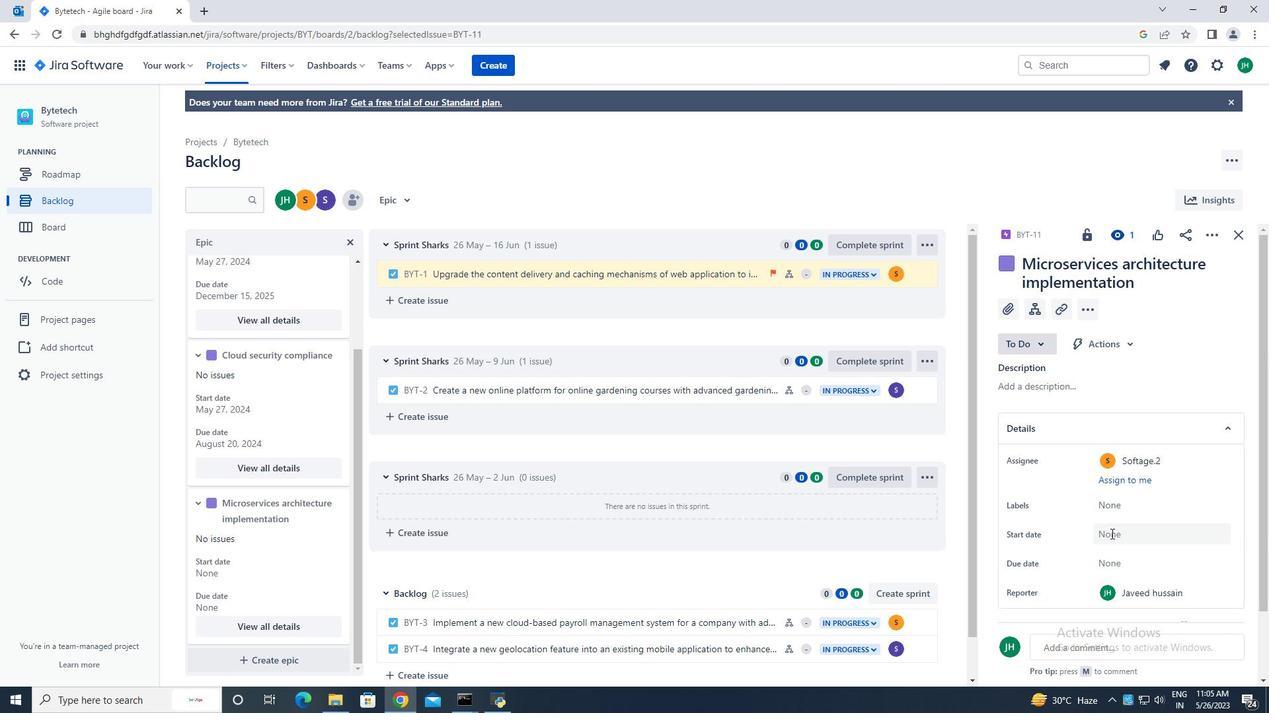 
Action: Mouse pressed left at (1113, 535)
Screenshot: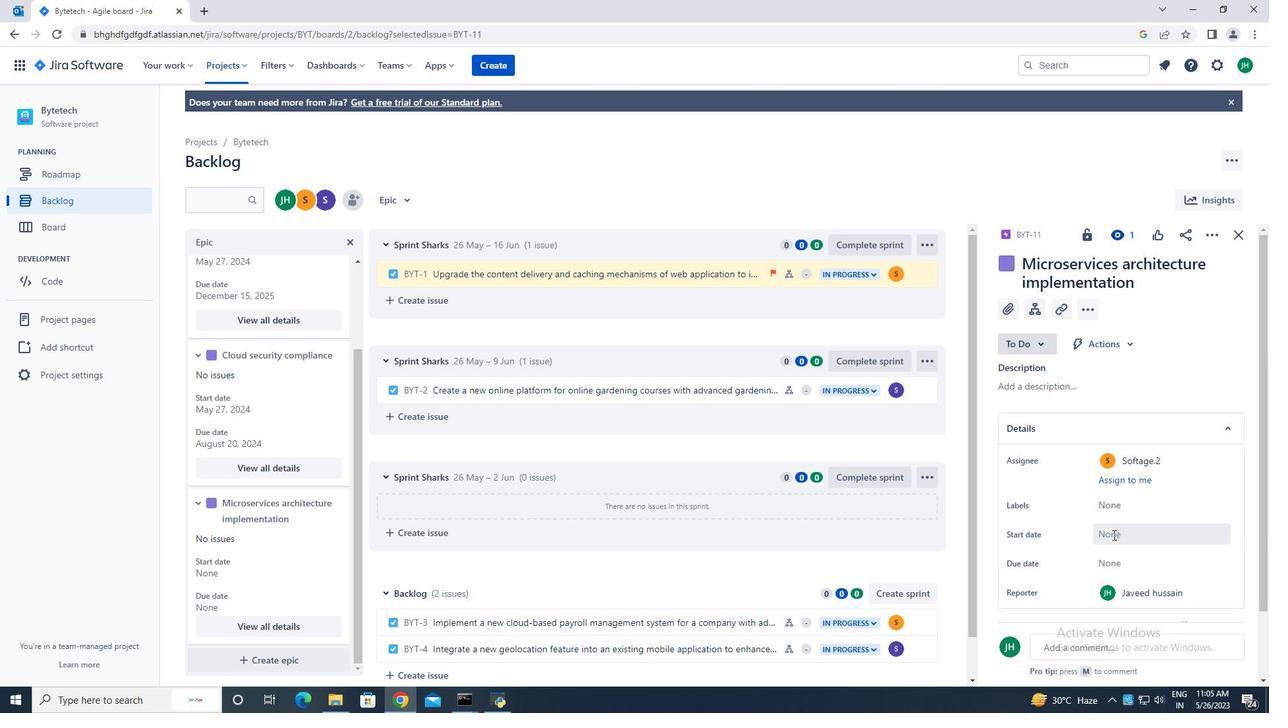
Action: Mouse moved to (1245, 343)
Screenshot: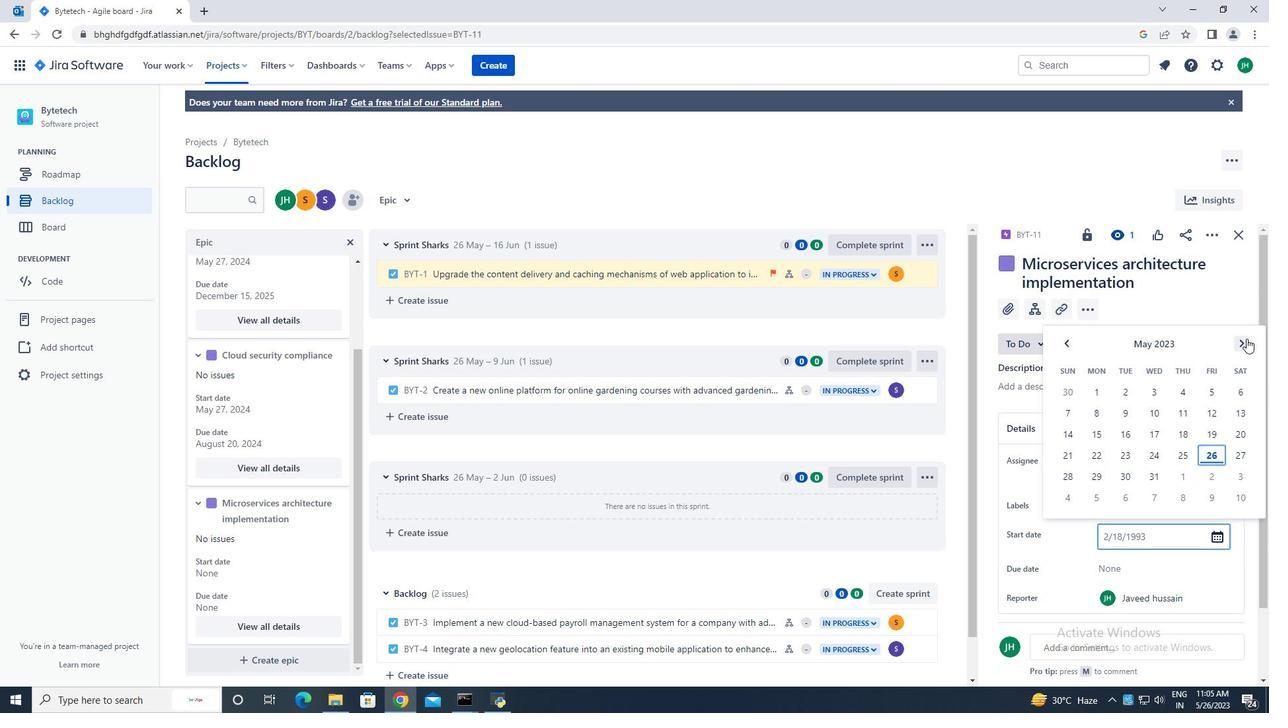 
Action: Mouse pressed left at (1245, 343)
Screenshot: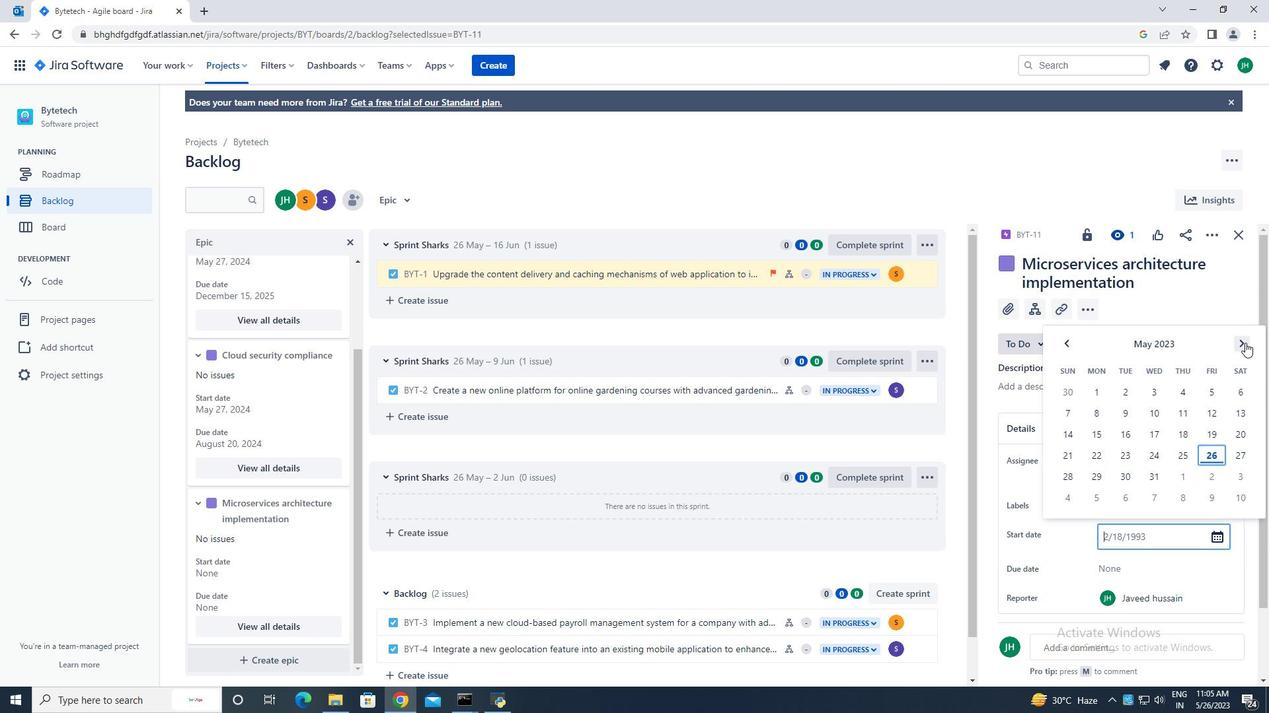 
Action: Mouse pressed left at (1245, 343)
Screenshot: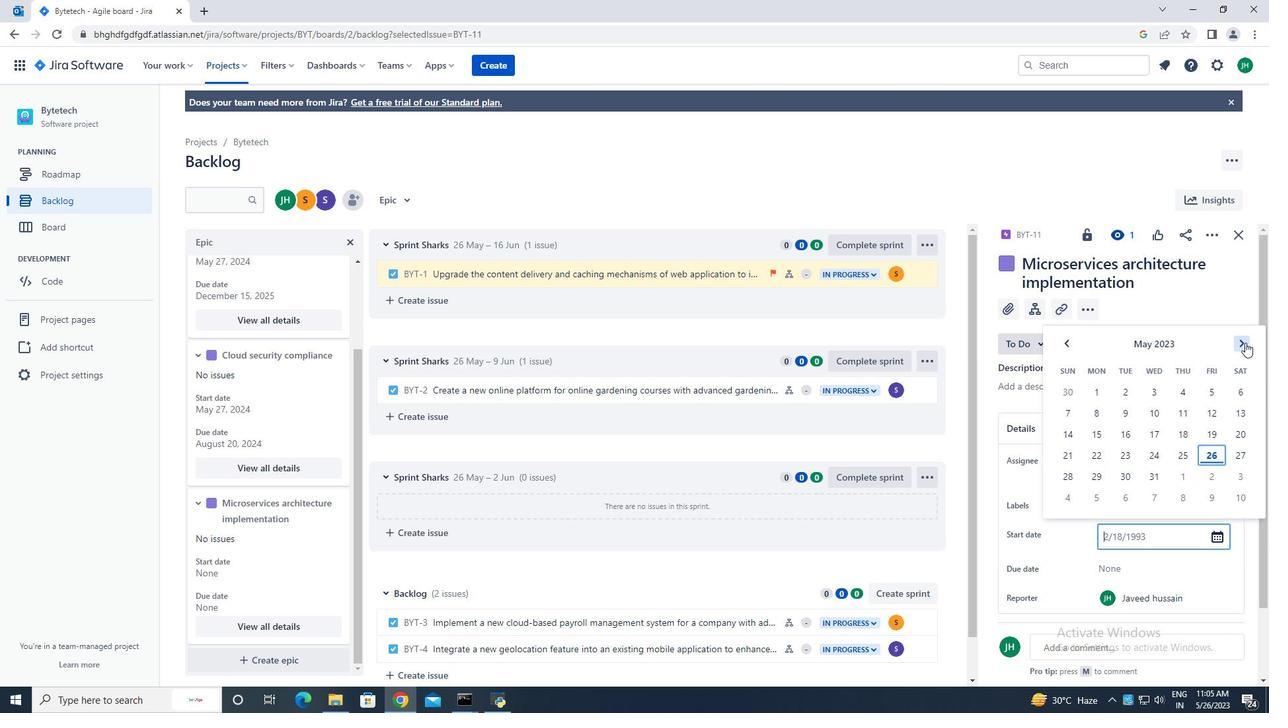 
Action: Mouse pressed left at (1245, 343)
Screenshot: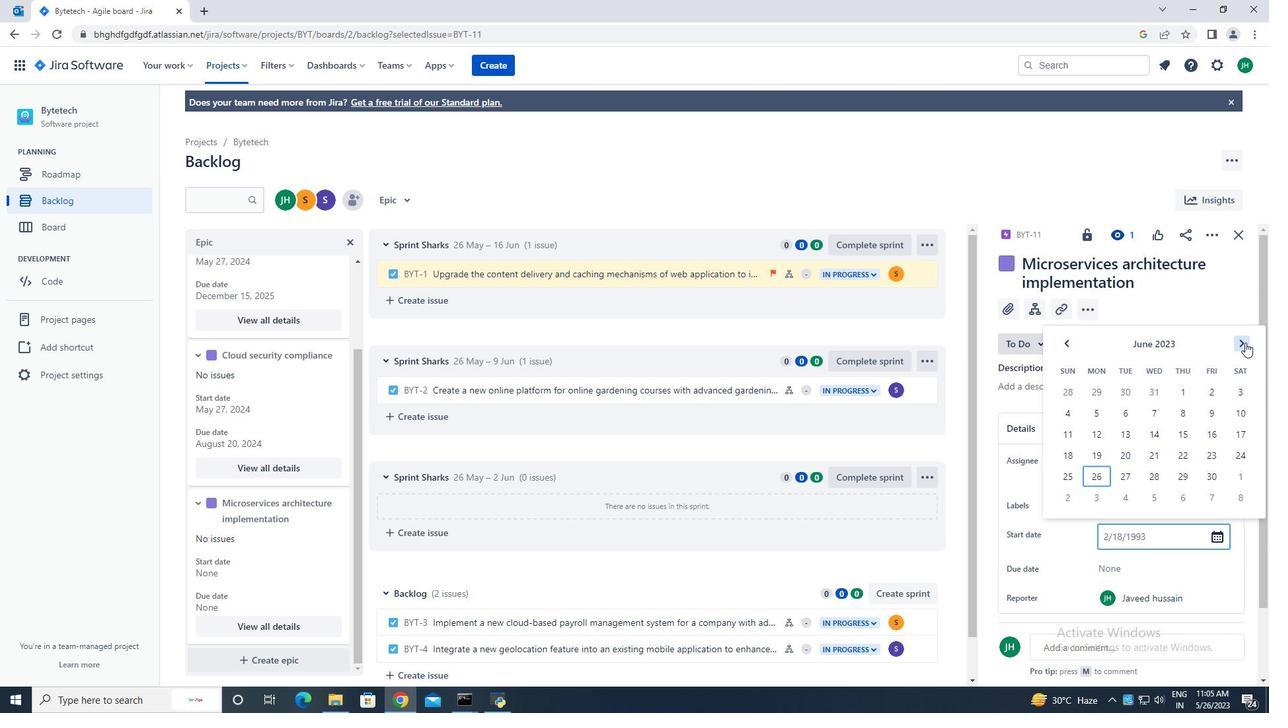 
Action: Mouse pressed left at (1245, 343)
Screenshot: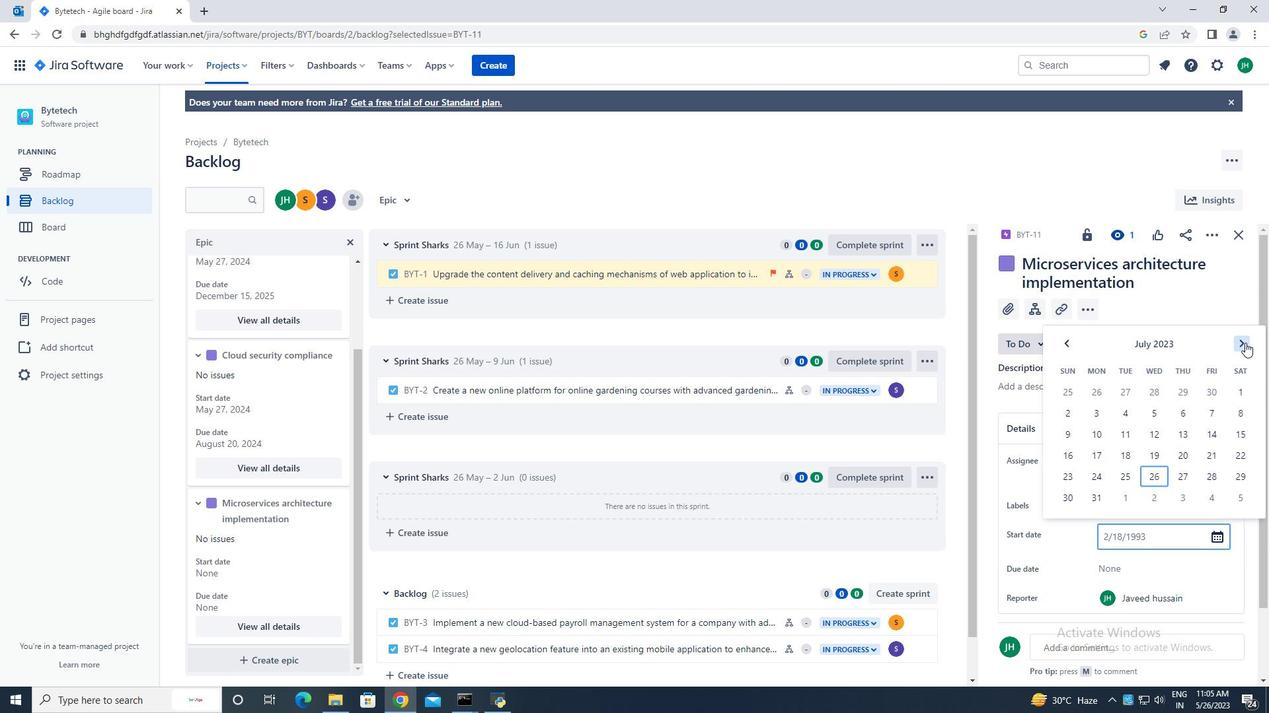 
Action: Mouse pressed left at (1245, 343)
Screenshot: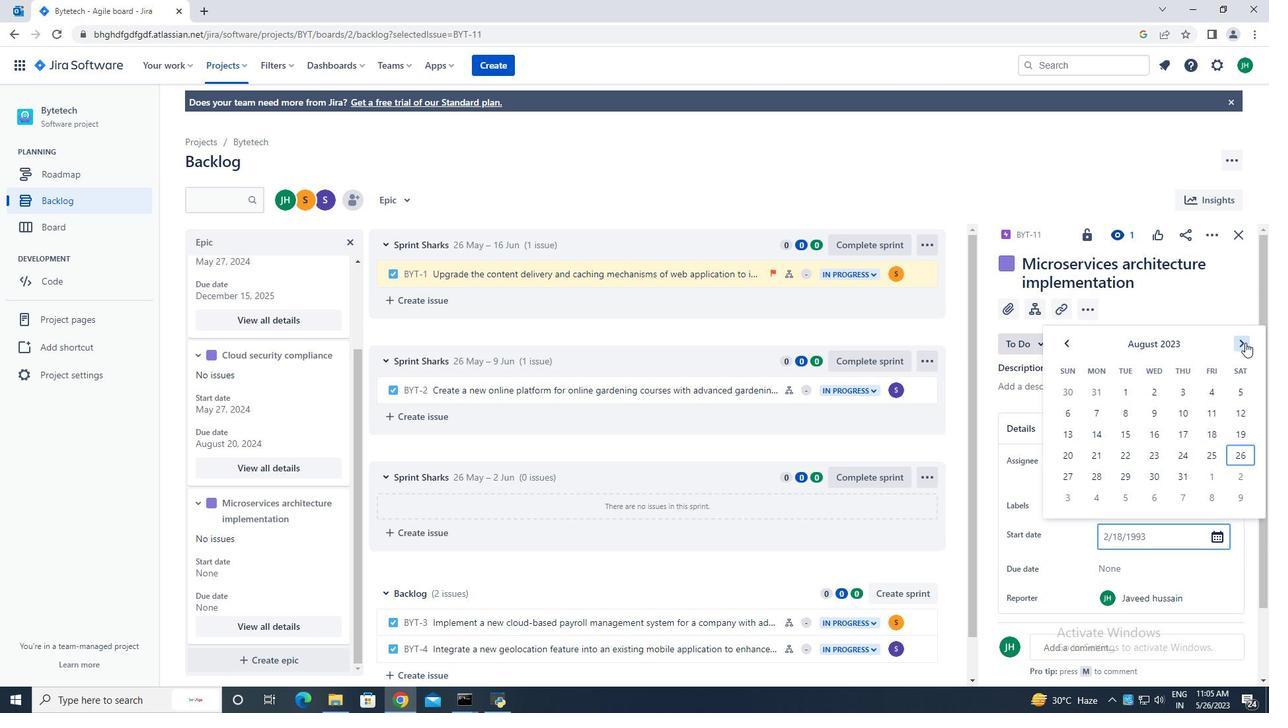 
Action: Mouse pressed left at (1245, 343)
Screenshot: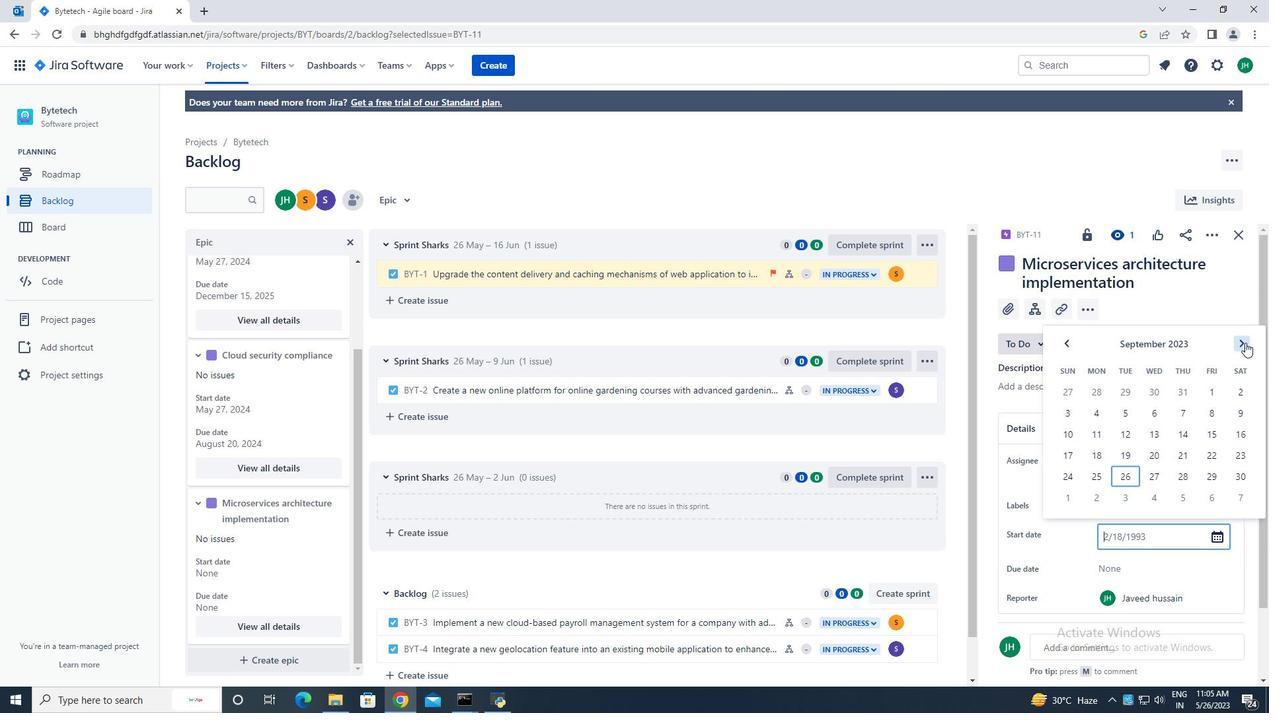 
Action: Mouse pressed left at (1245, 343)
Screenshot: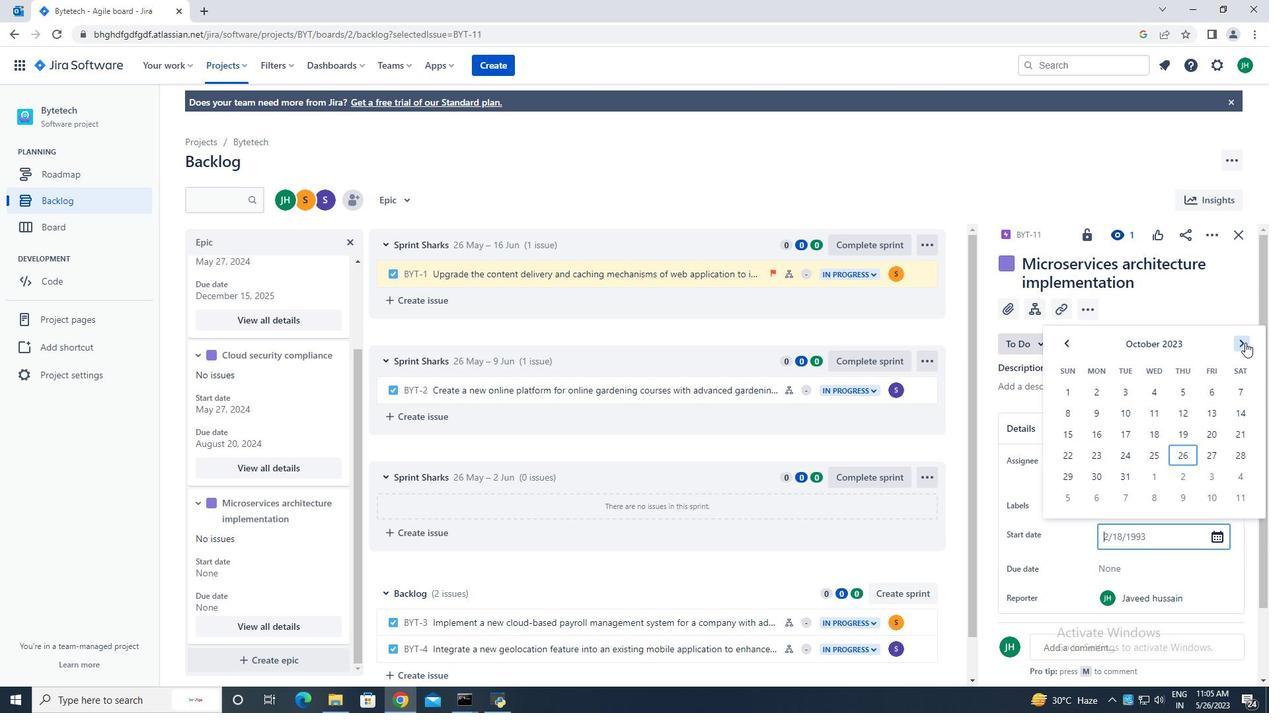 
Action: Mouse pressed left at (1245, 343)
Screenshot: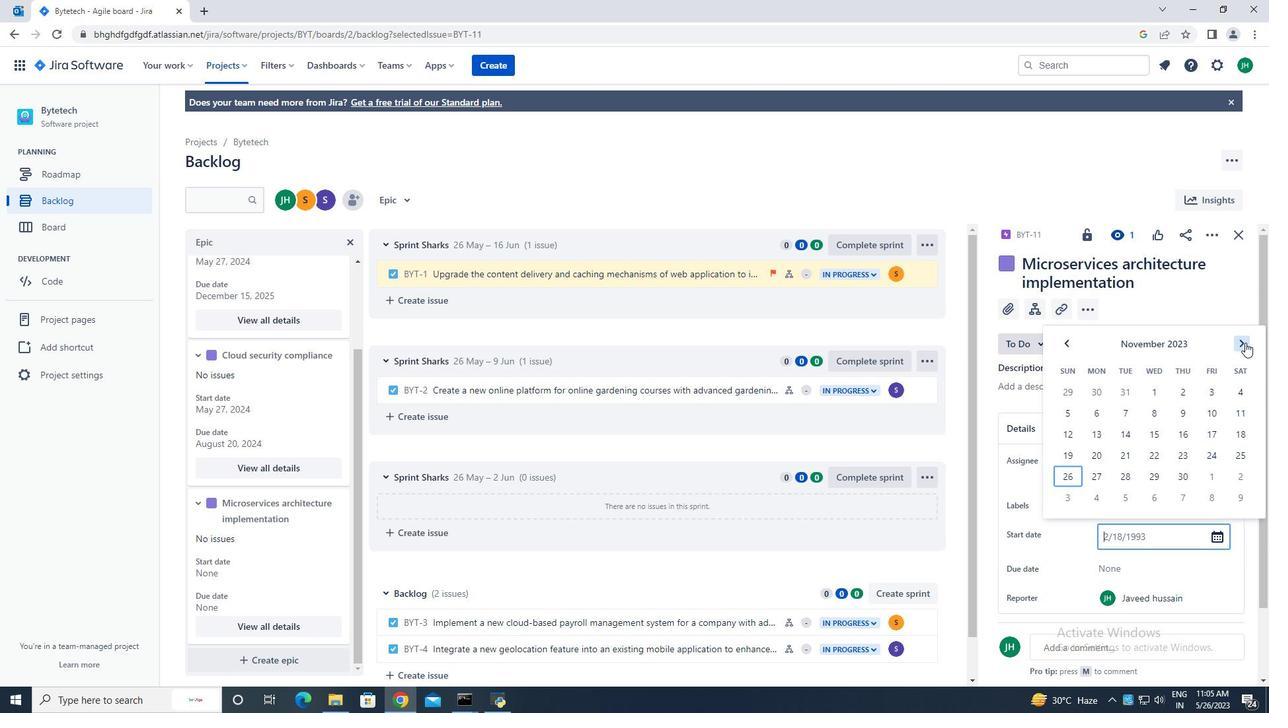 
Action: Mouse pressed left at (1245, 343)
Screenshot: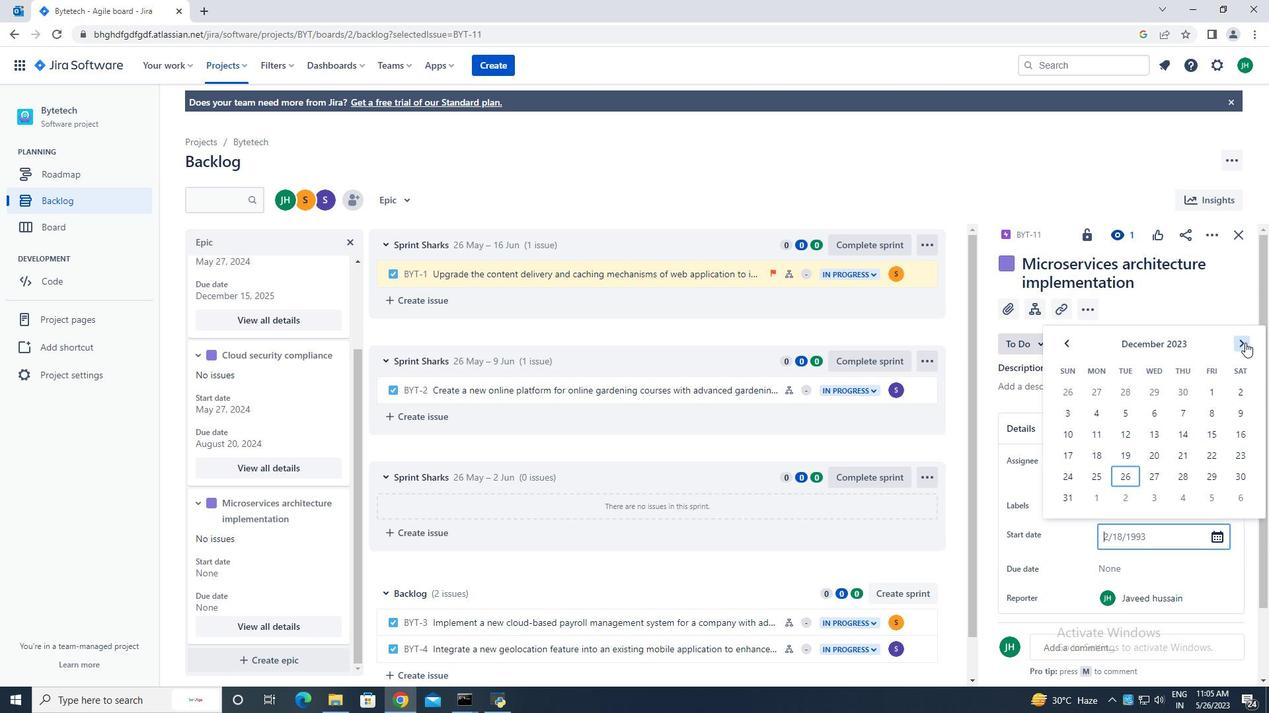 
Action: Mouse pressed left at (1245, 343)
Screenshot: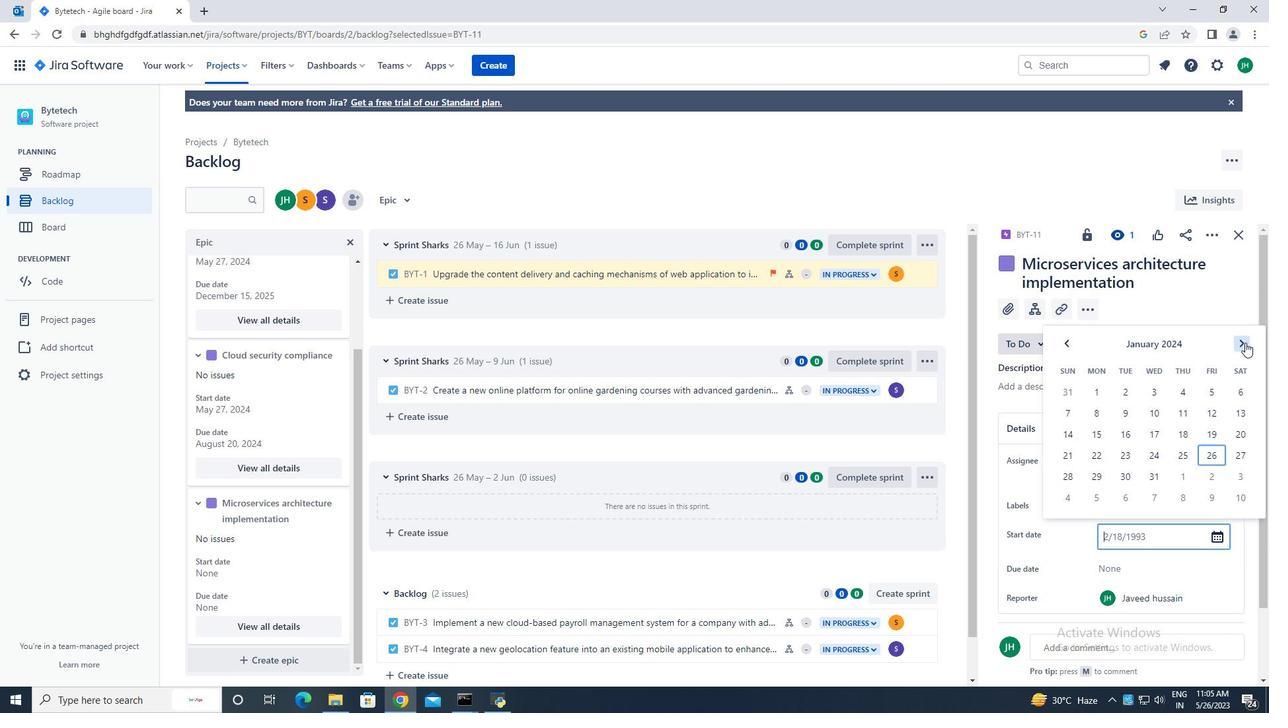 
Action: Mouse moved to (1063, 347)
Screenshot: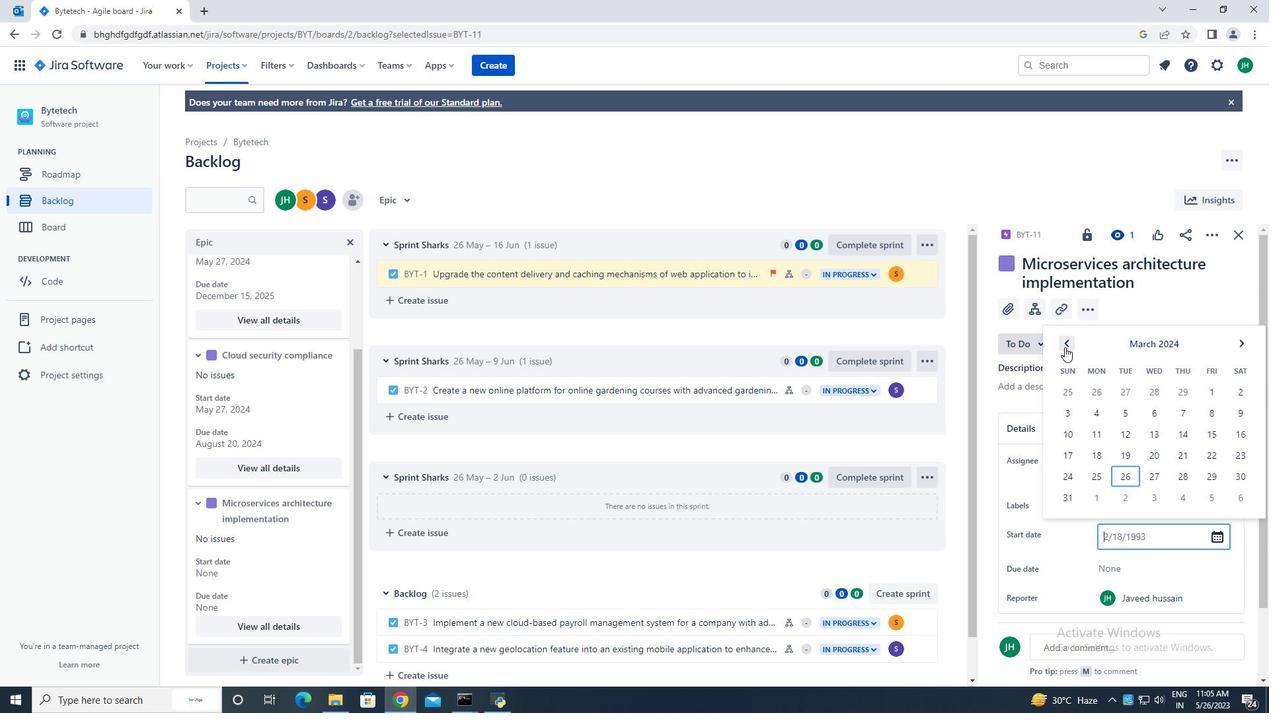 
Action: Mouse pressed left at (1063, 347)
Screenshot: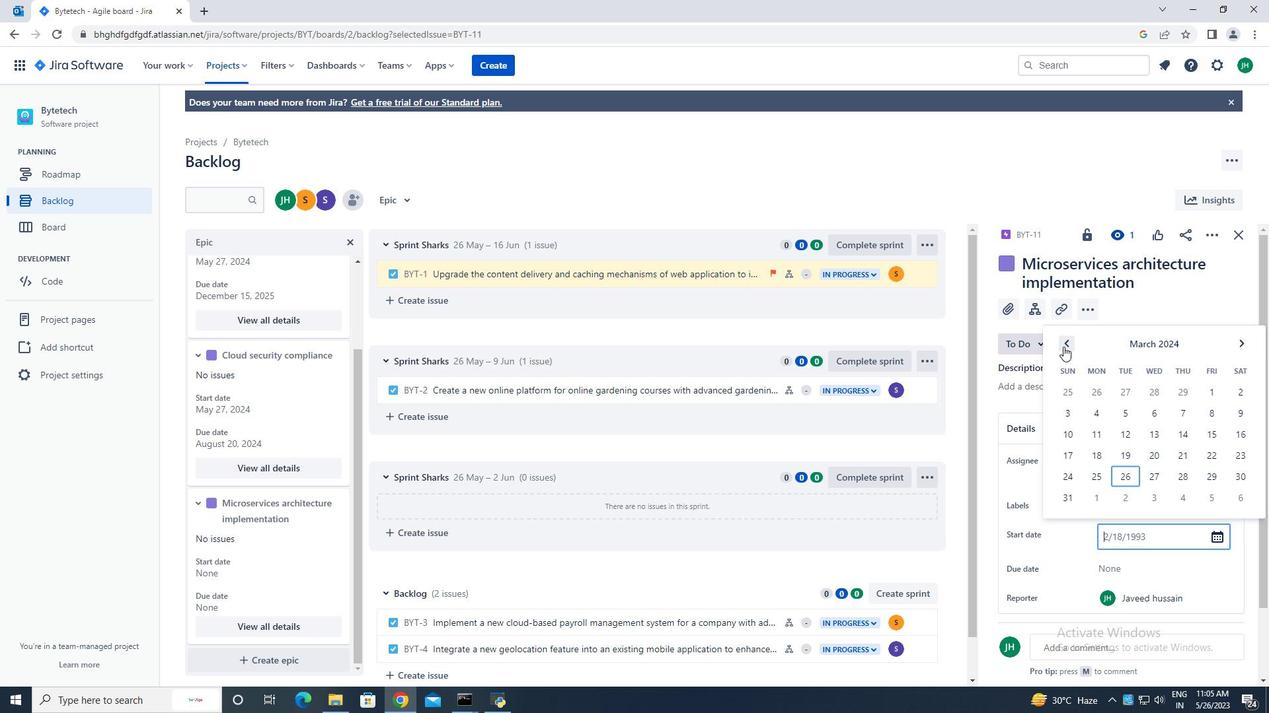 
Action: Mouse moved to (1238, 395)
Screenshot: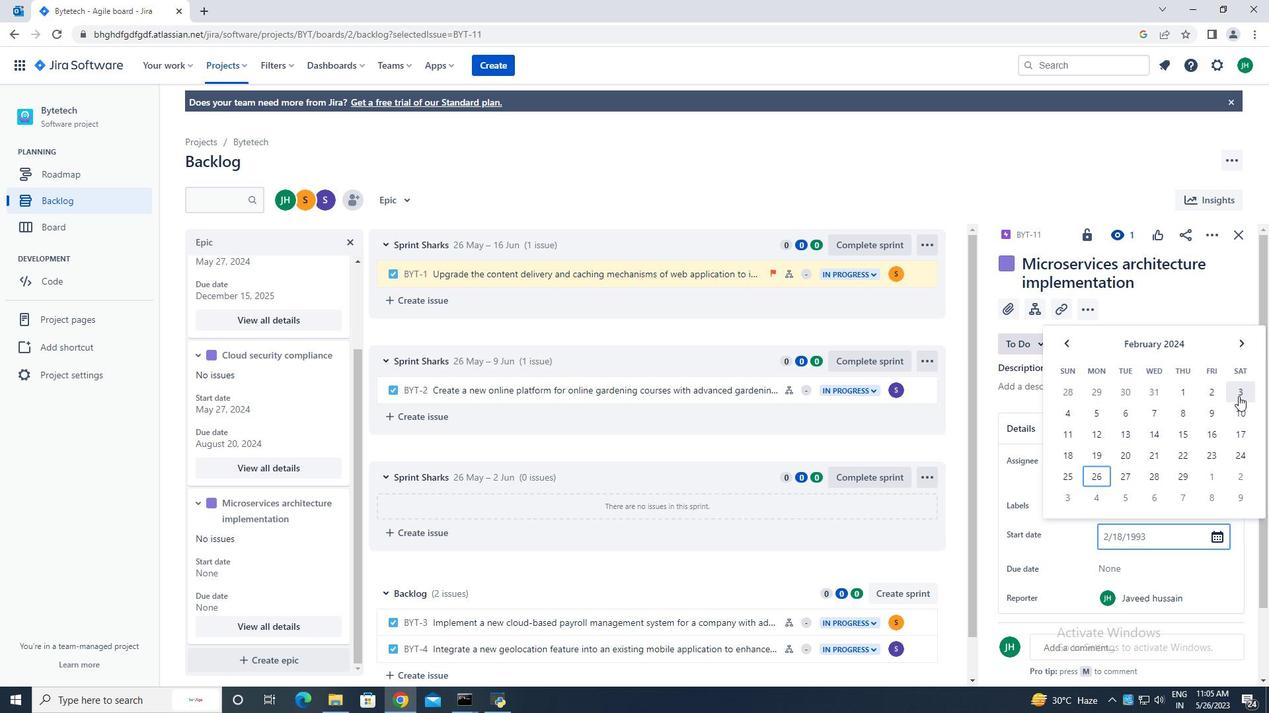 
Action: Mouse pressed left at (1238, 395)
Screenshot: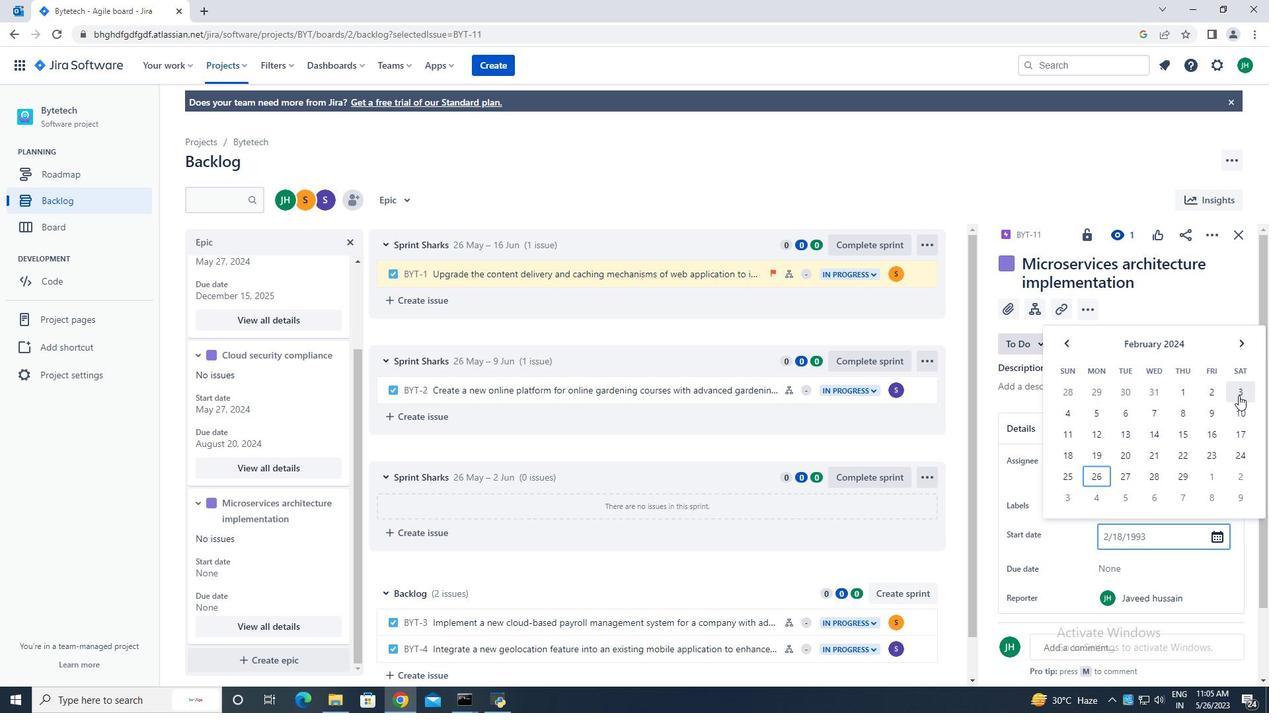 
Action: Mouse moved to (1215, 392)
Screenshot: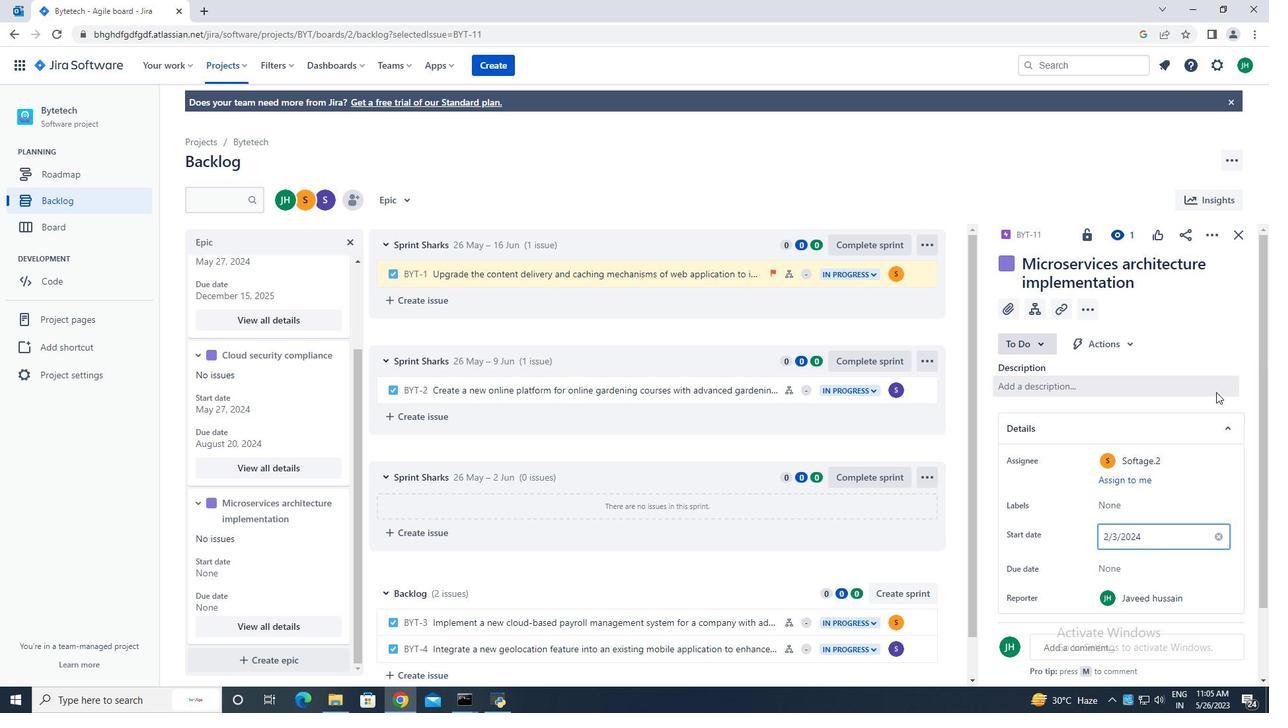 
Action: Key pressed <Key.enter>
Screenshot: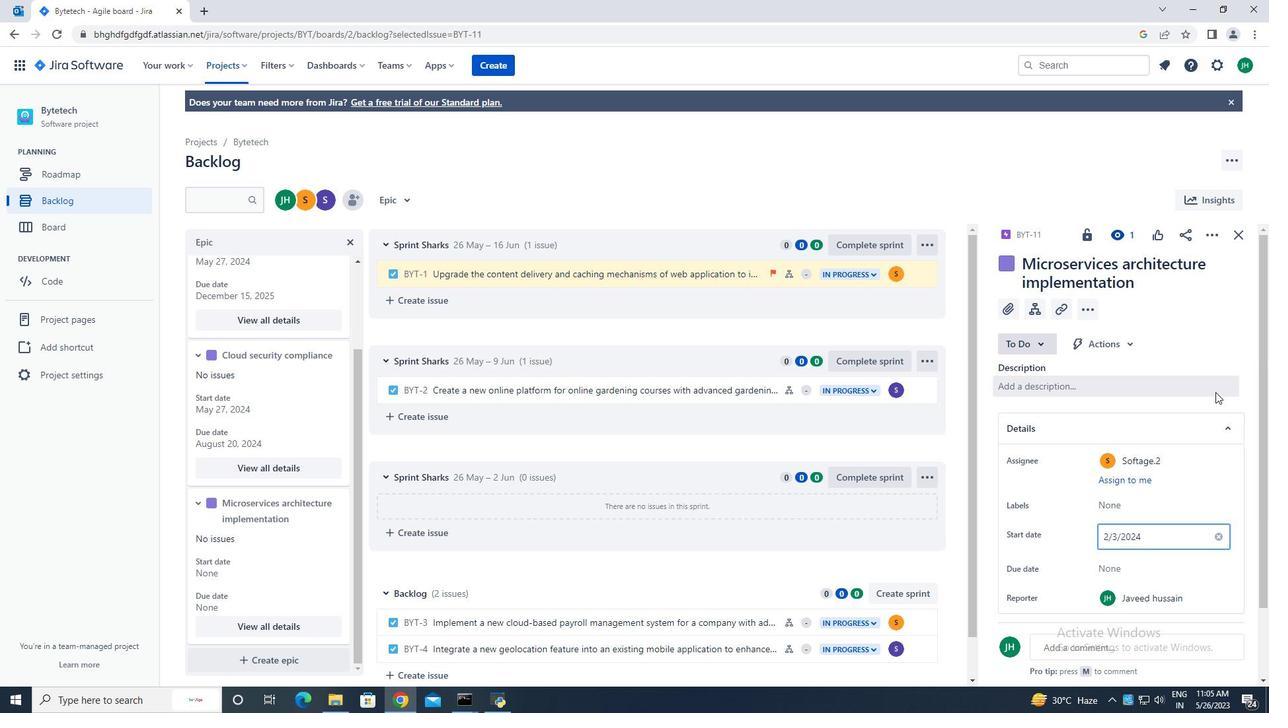 
Action: Mouse moved to (1104, 569)
Screenshot: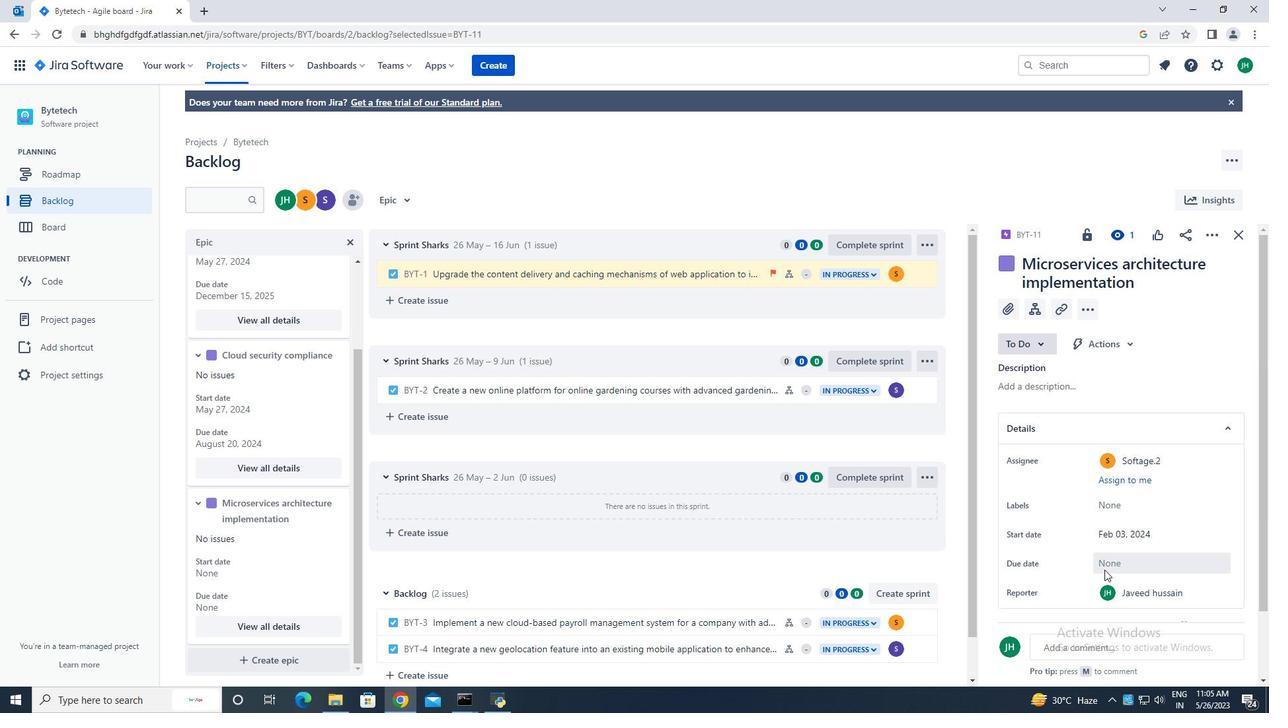 
Action: Mouse pressed left at (1104, 569)
Screenshot: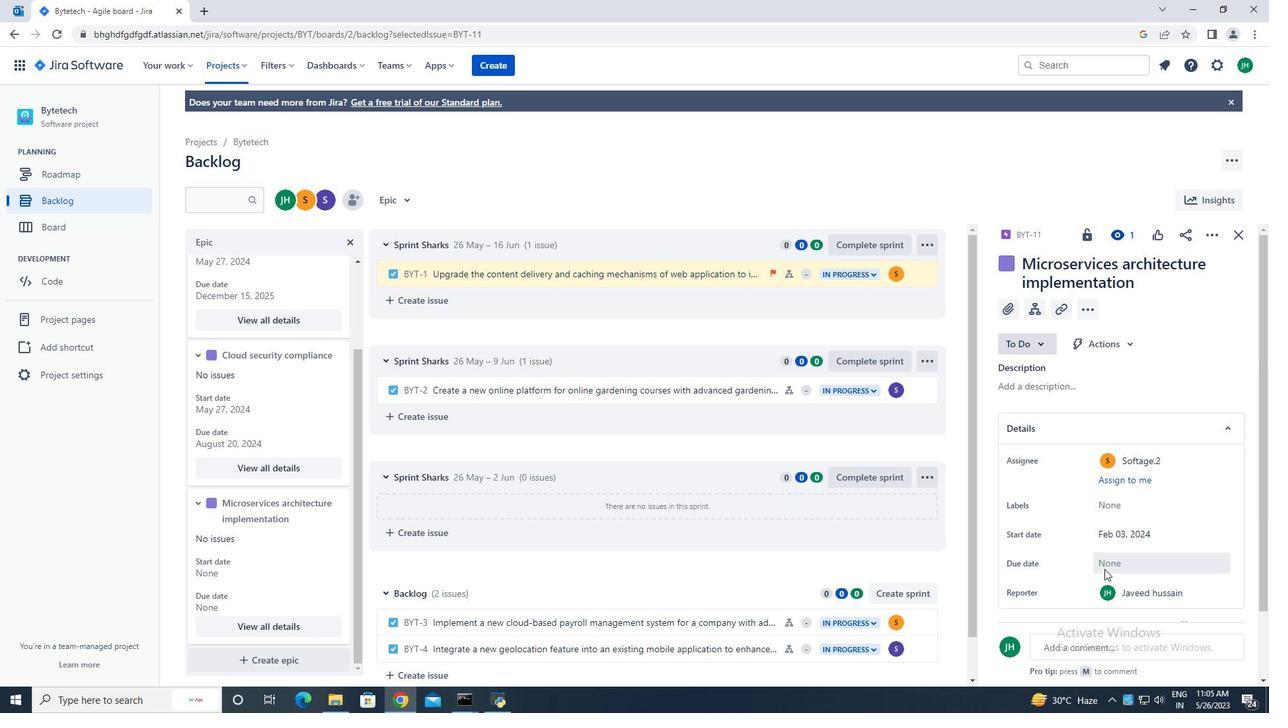 
Action: Mouse moved to (1244, 371)
Screenshot: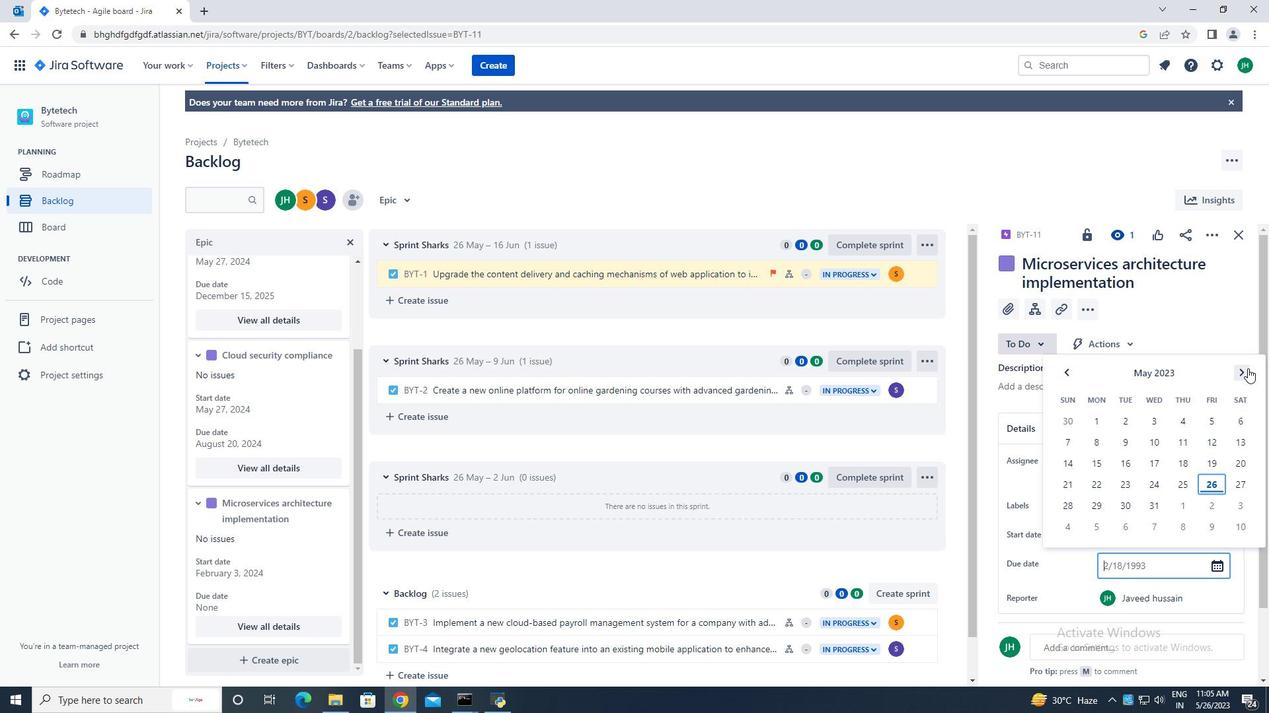 
Action: Mouse pressed left at (1244, 371)
Screenshot: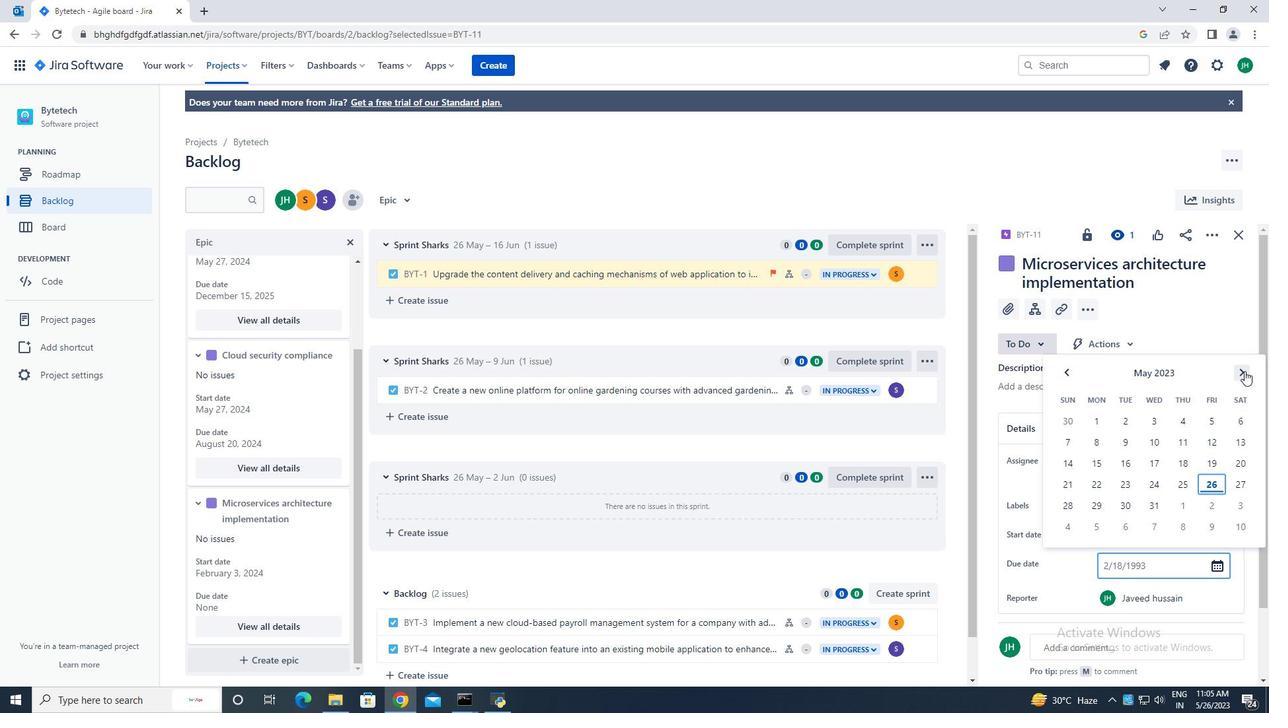 
Action: Mouse pressed left at (1244, 371)
Screenshot: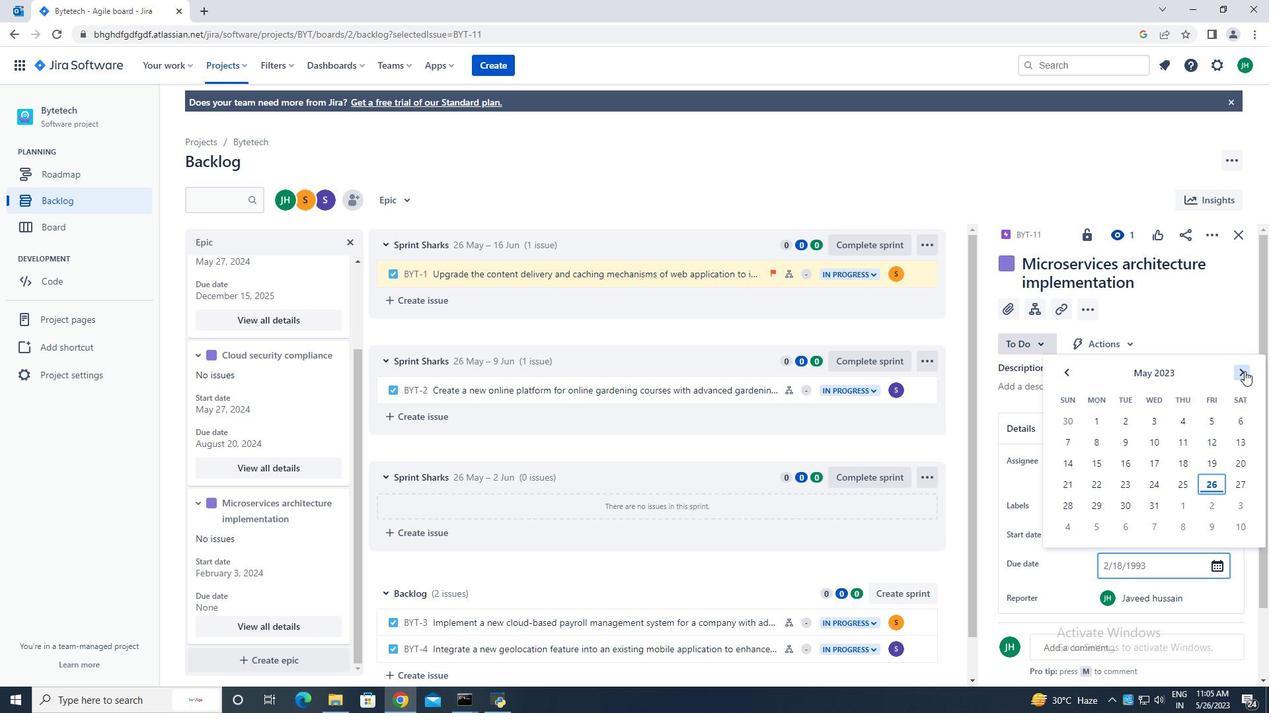 
Action: Mouse pressed left at (1244, 371)
Screenshot: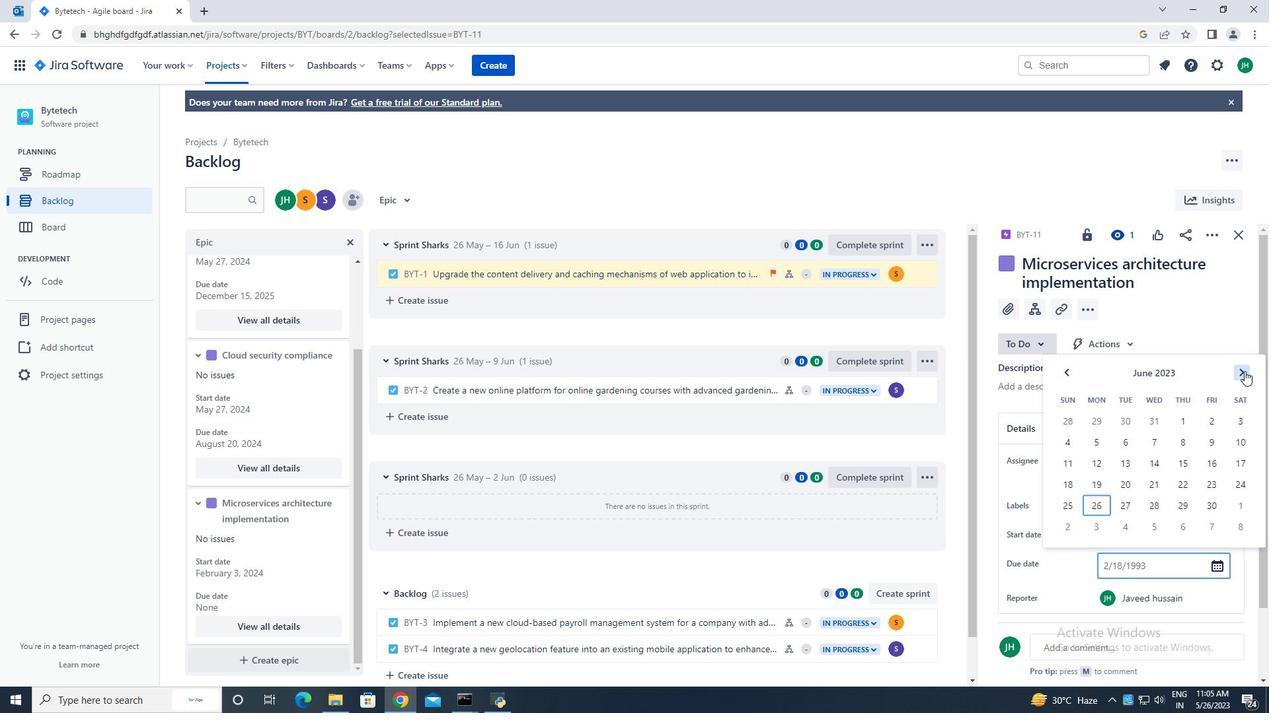 
Action: Mouse pressed left at (1244, 371)
Screenshot: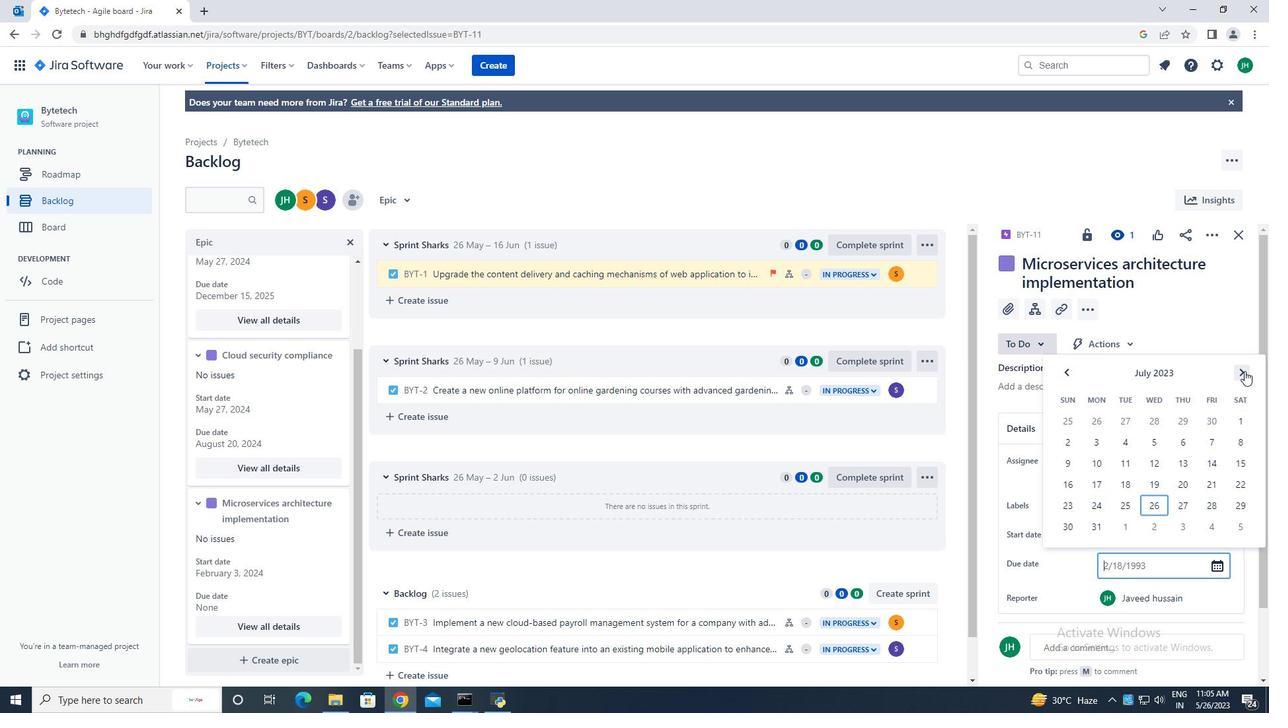 
Action: Mouse pressed left at (1244, 371)
Screenshot: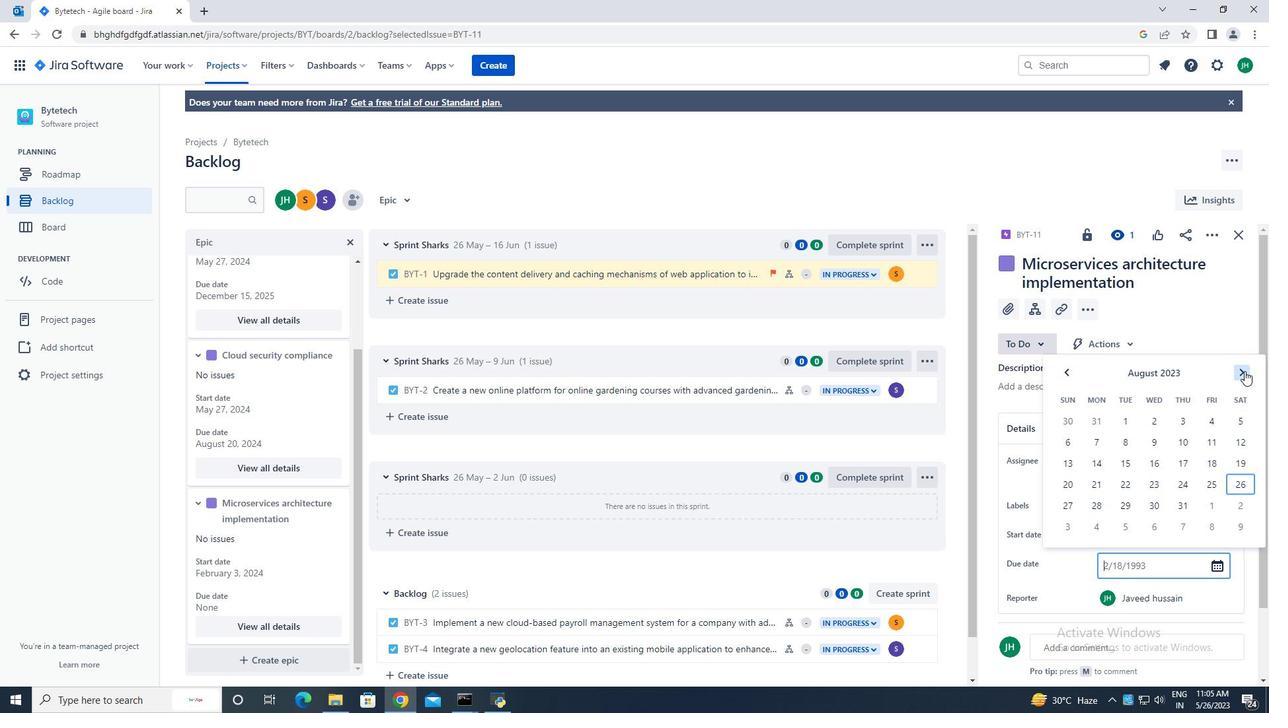 
Action: Mouse pressed left at (1244, 371)
Screenshot: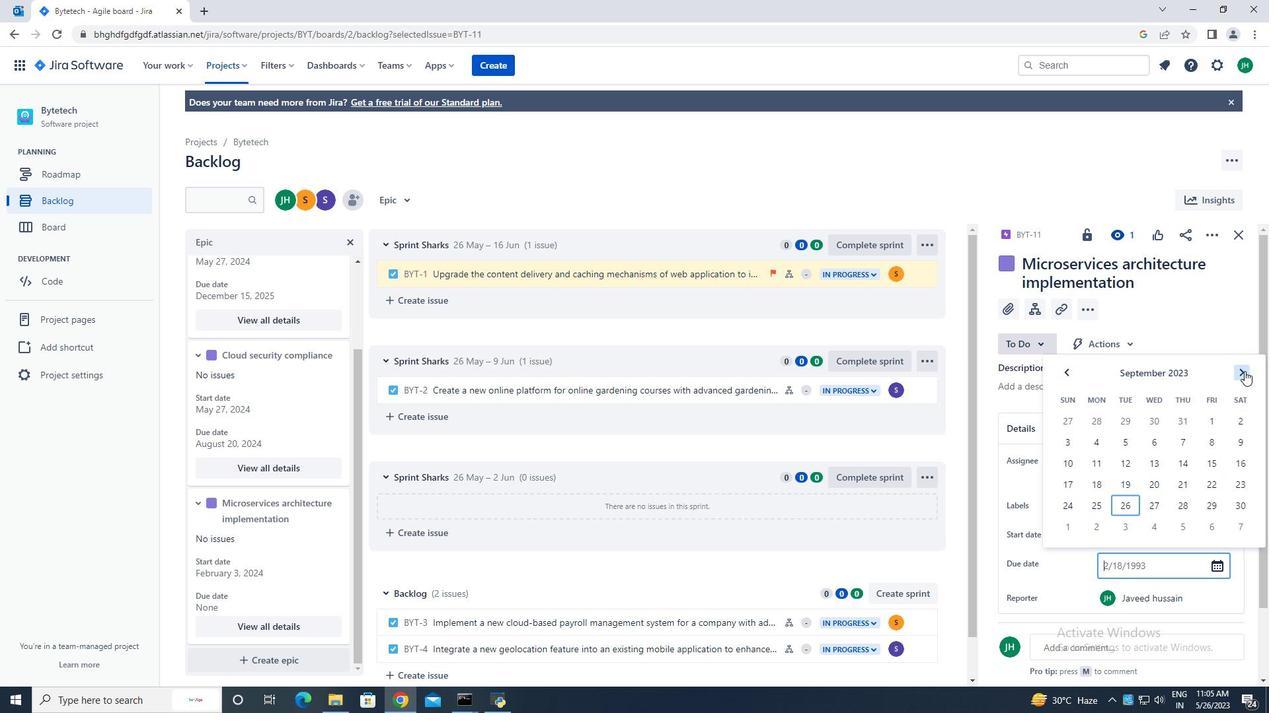 
Action: Mouse pressed left at (1244, 371)
Screenshot: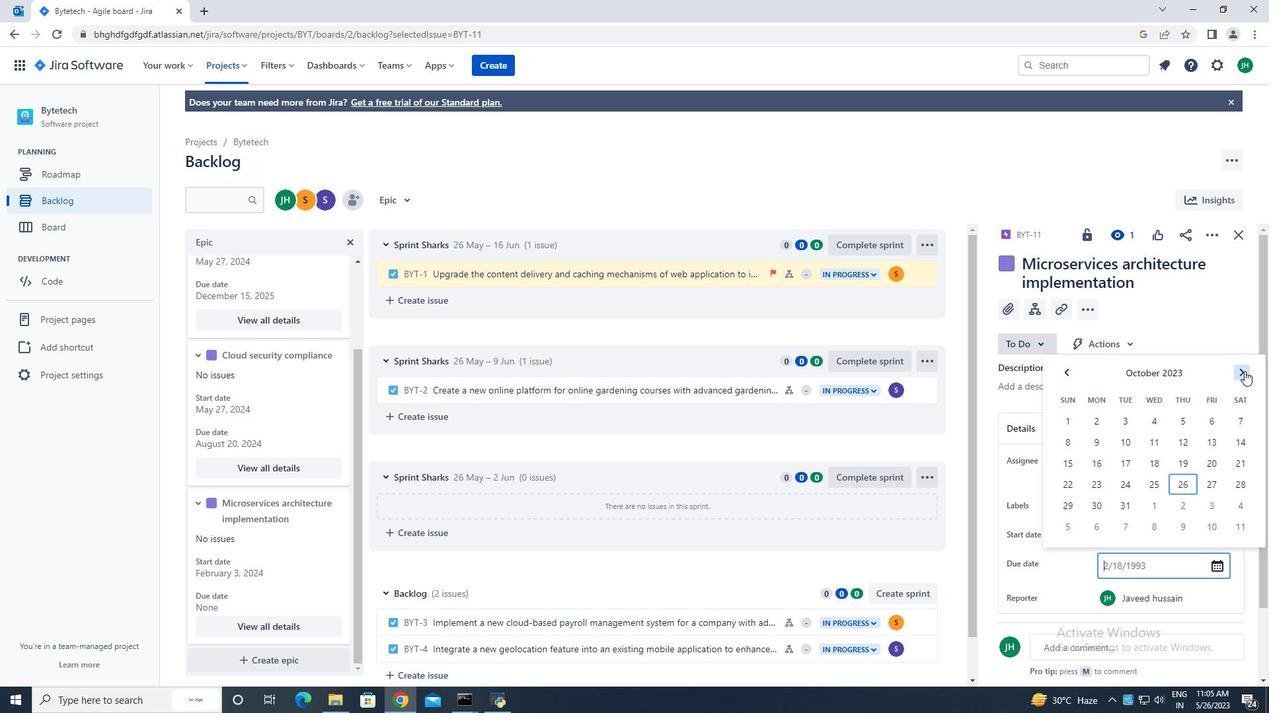 
Action: Mouse pressed left at (1244, 371)
Screenshot: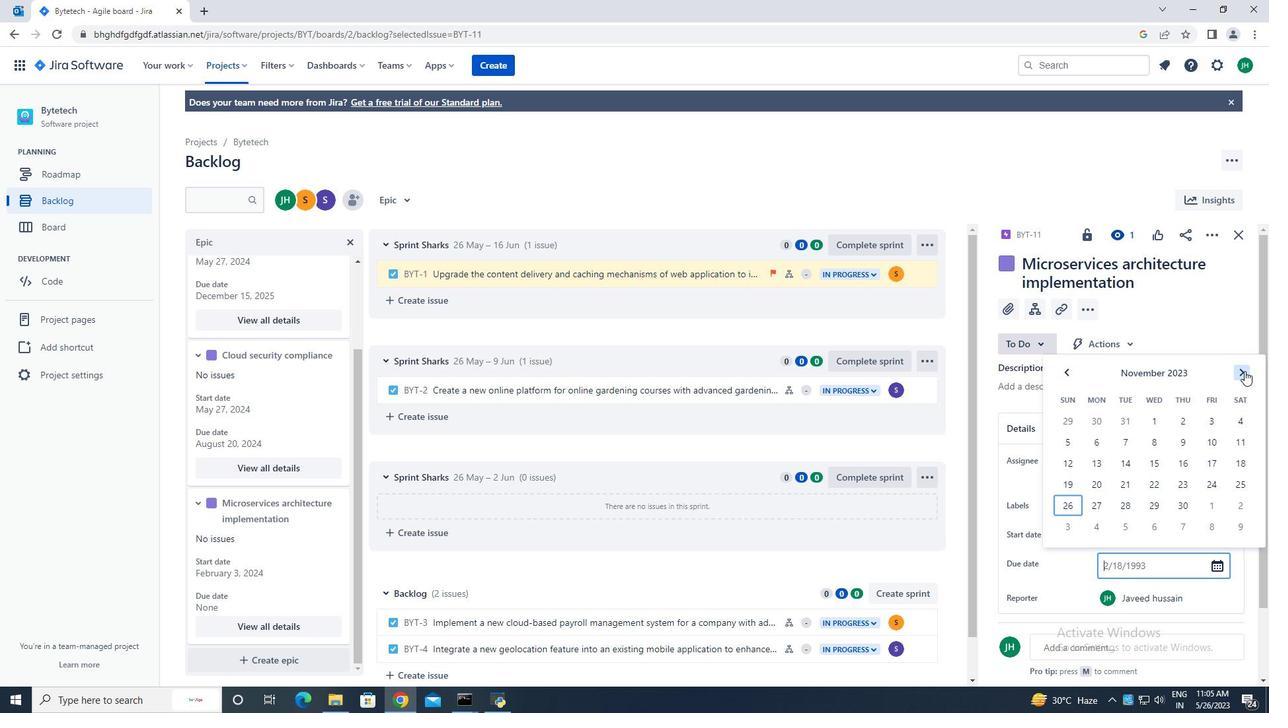 
Action: Mouse pressed left at (1244, 371)
Screenshot: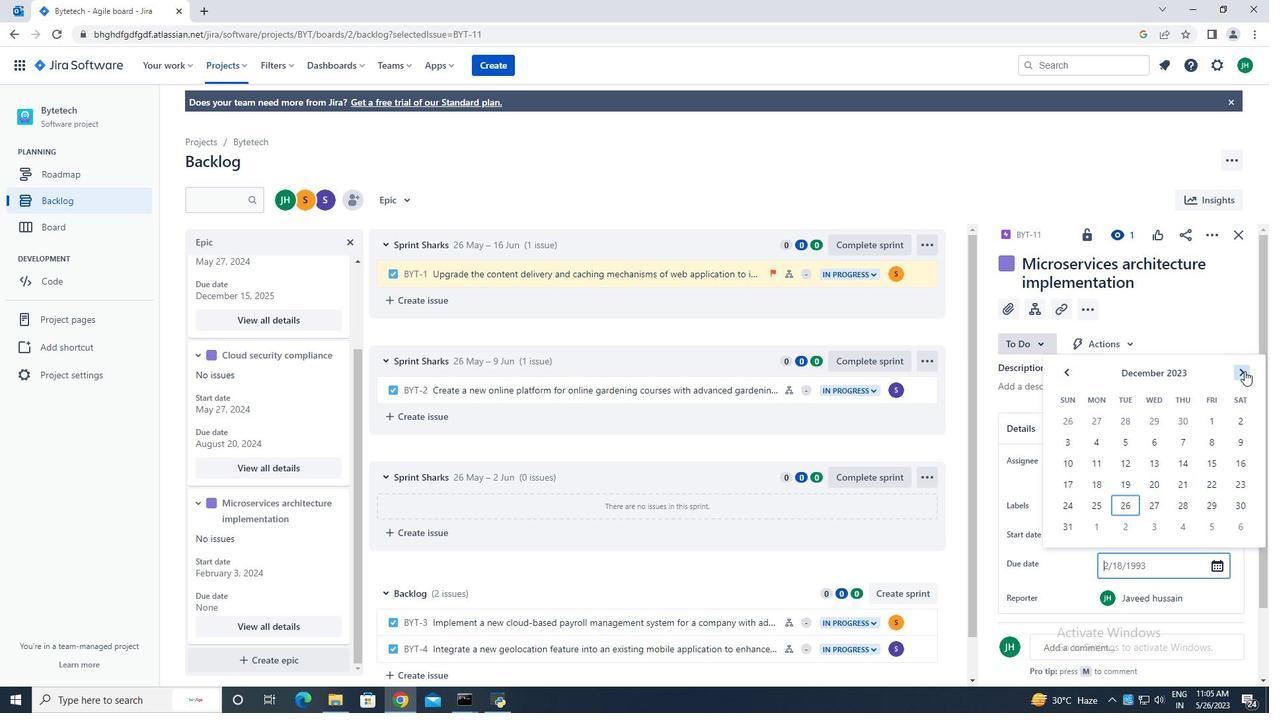 
Action: Mouse pressed left at (1244, 371)
Screenshot: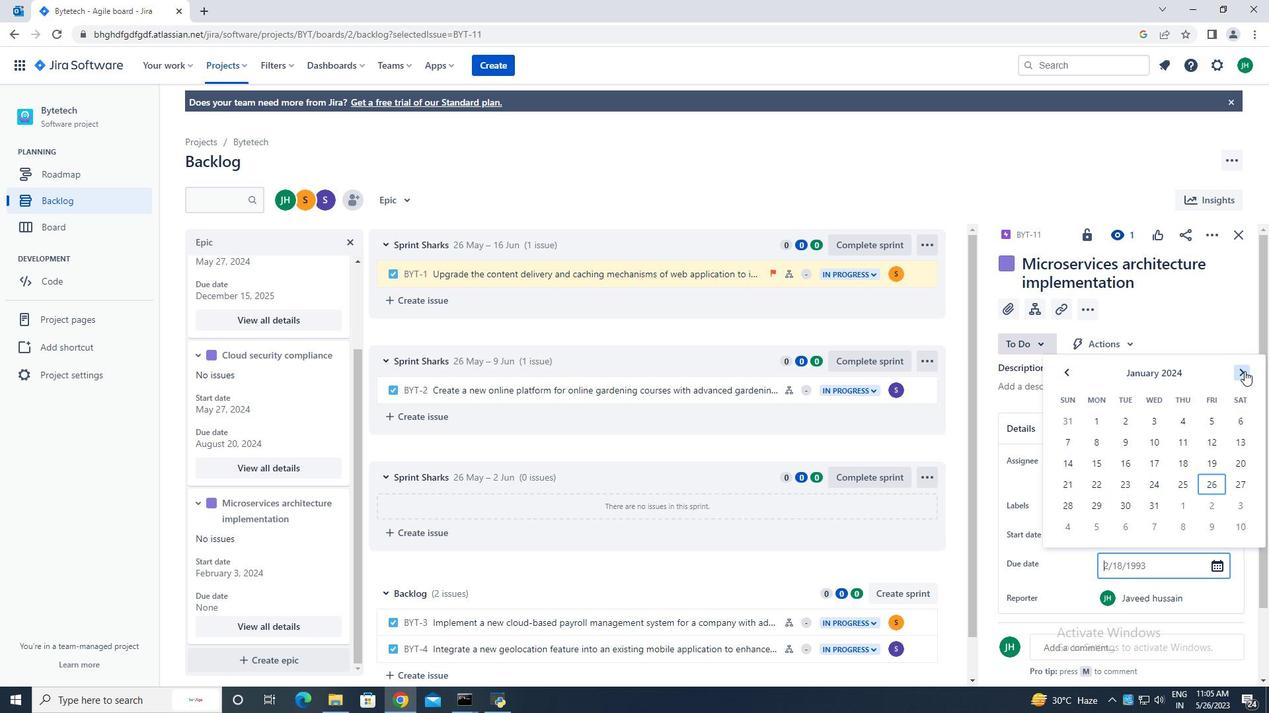 
Action: Mouse pressed left at (1244, 371)
Screenshot: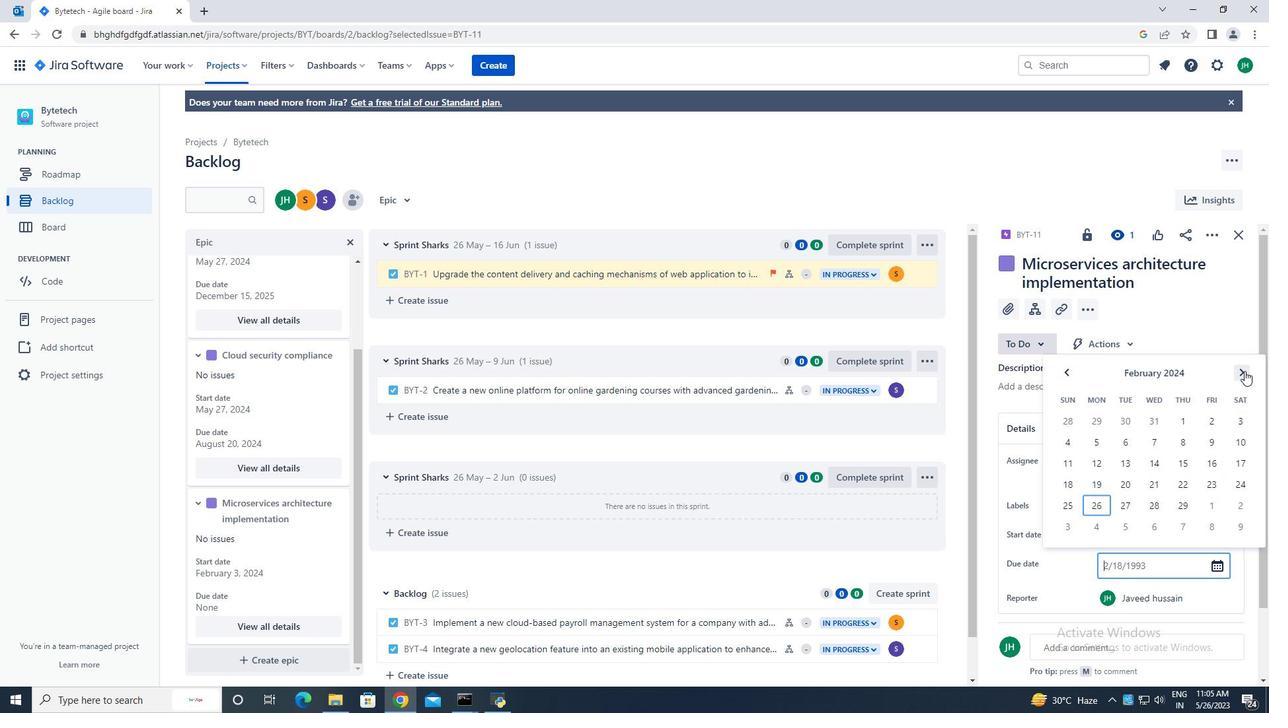 
Action: Mouse pressed left at (1244, 371)
Screenshot: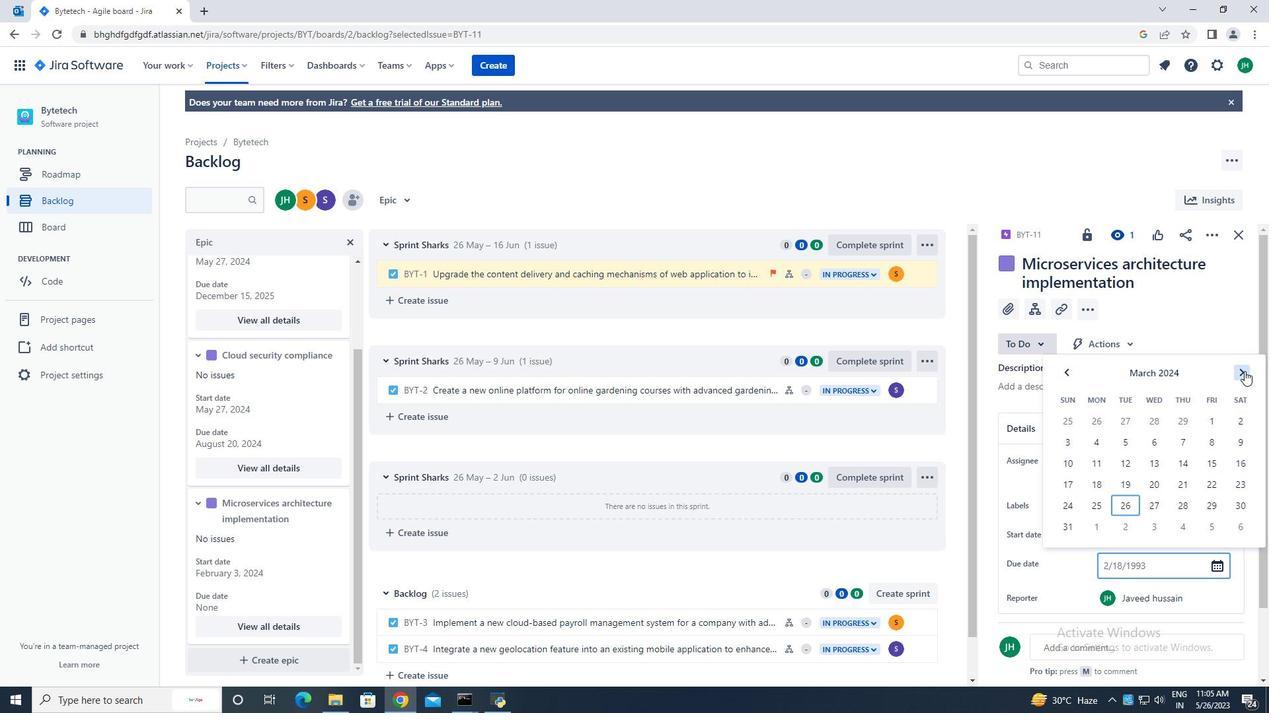 
Action: Mouse pressed left at (1244, 371)
Screenshot: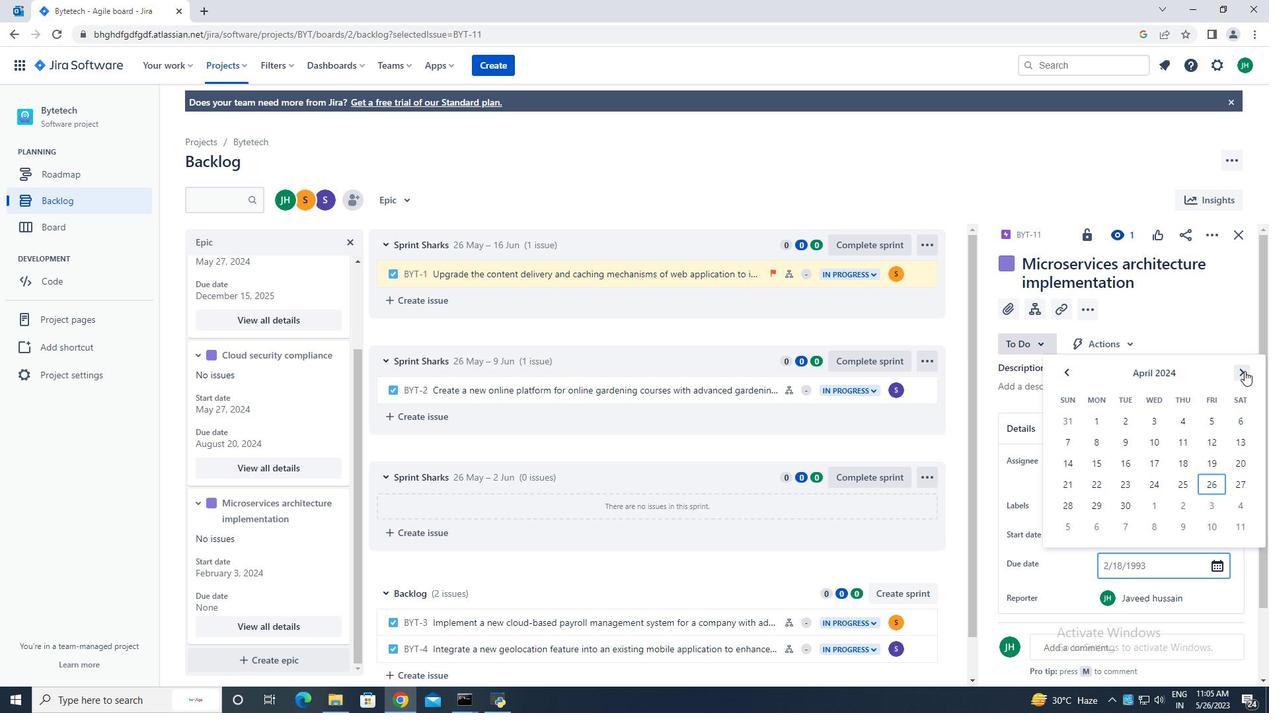 
Action: Mouse pressed left at (1244, 371)
Screenshot: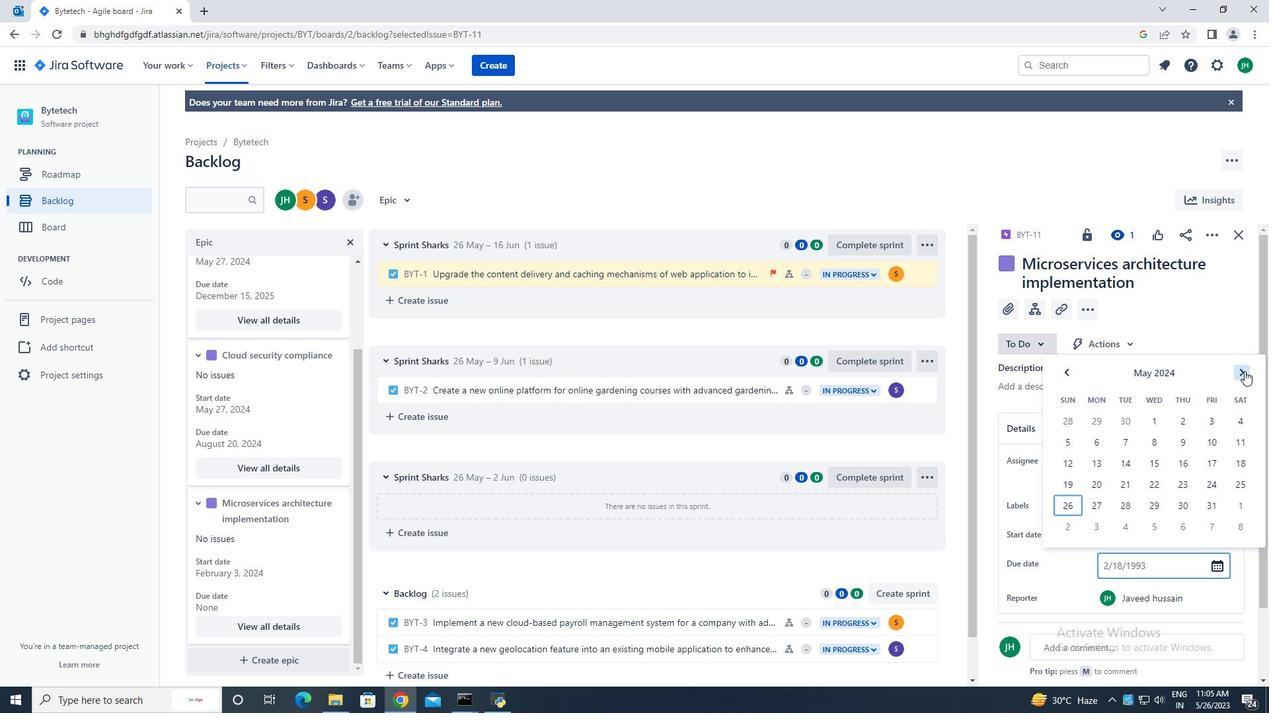 
Action: Mouse pressed left at (1244, 371)
Screenshot: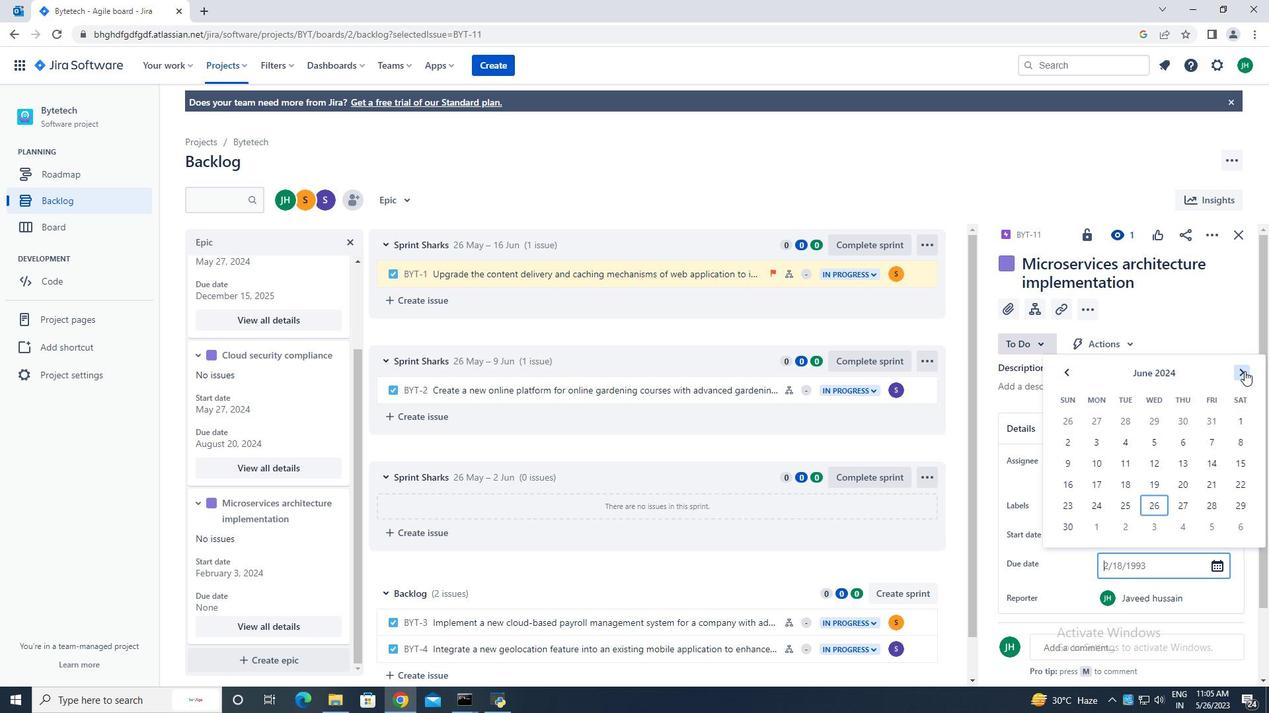 
Action: Mouse pressed left at (1244, 371)
Screenshot: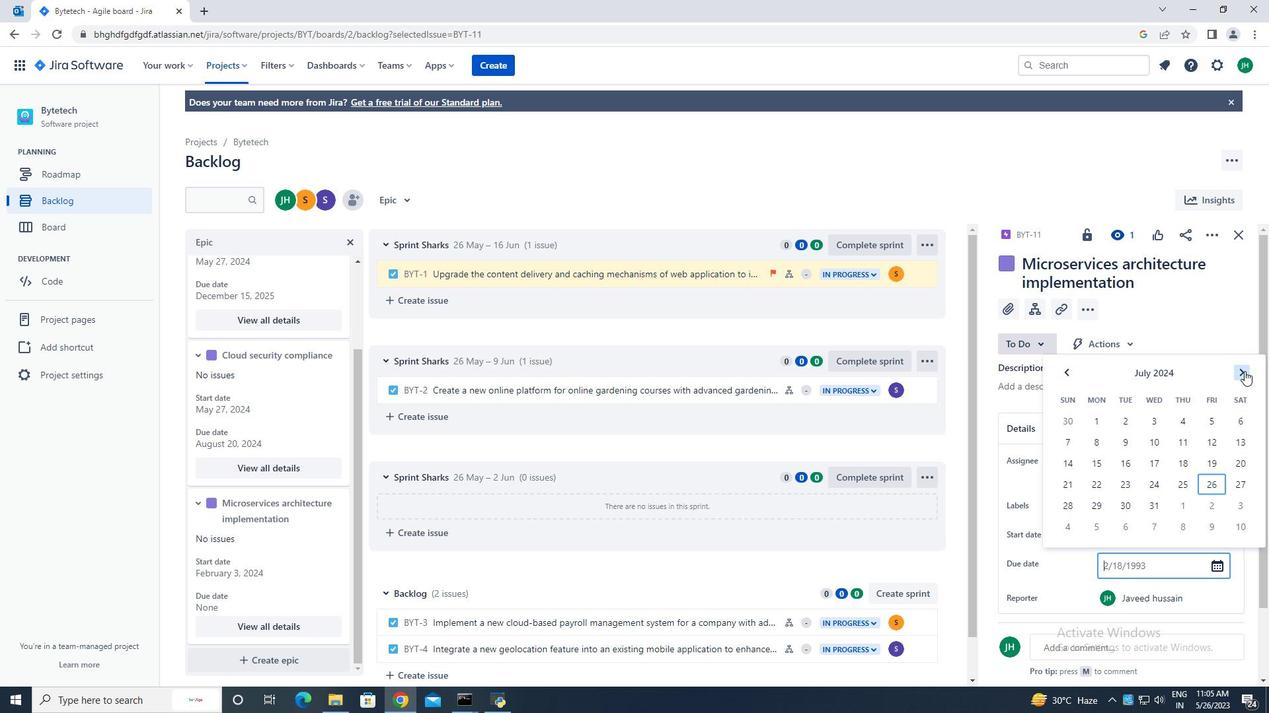 
Action: Mouse pressed left at (1244, 371)
Screenshot: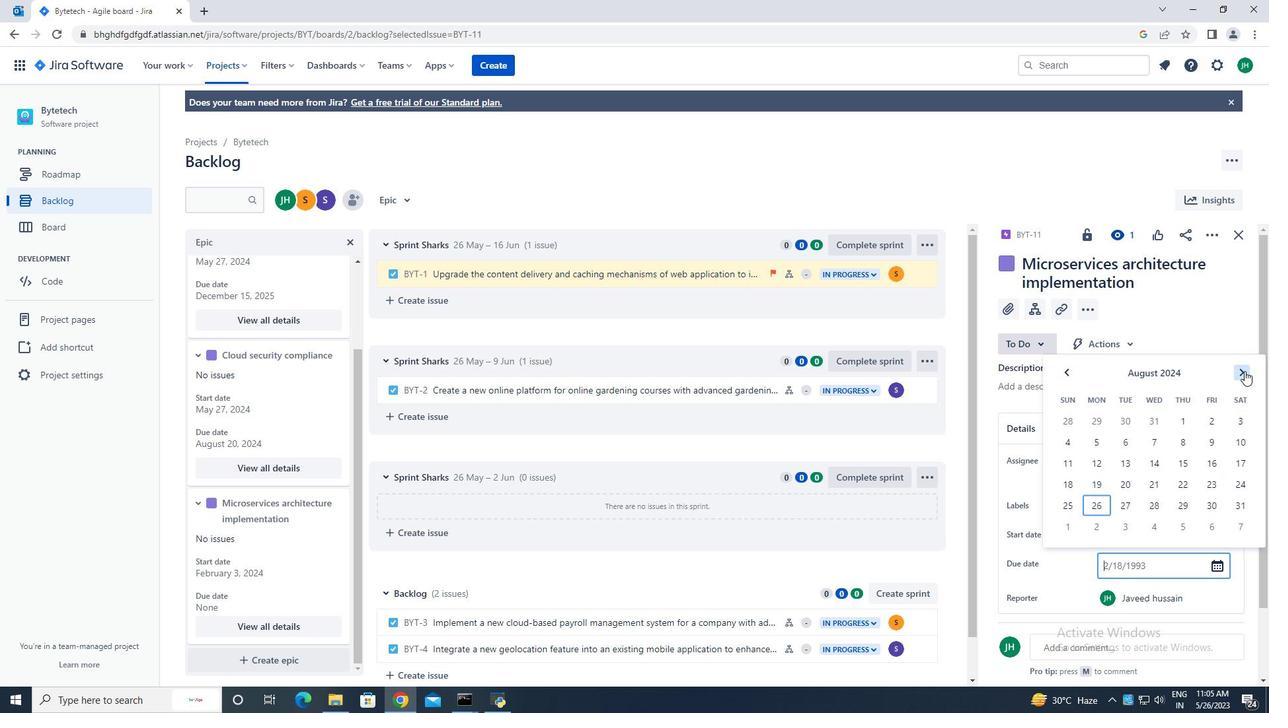 
Action: Mouse pressed left at (1244, 371)
Screenshot: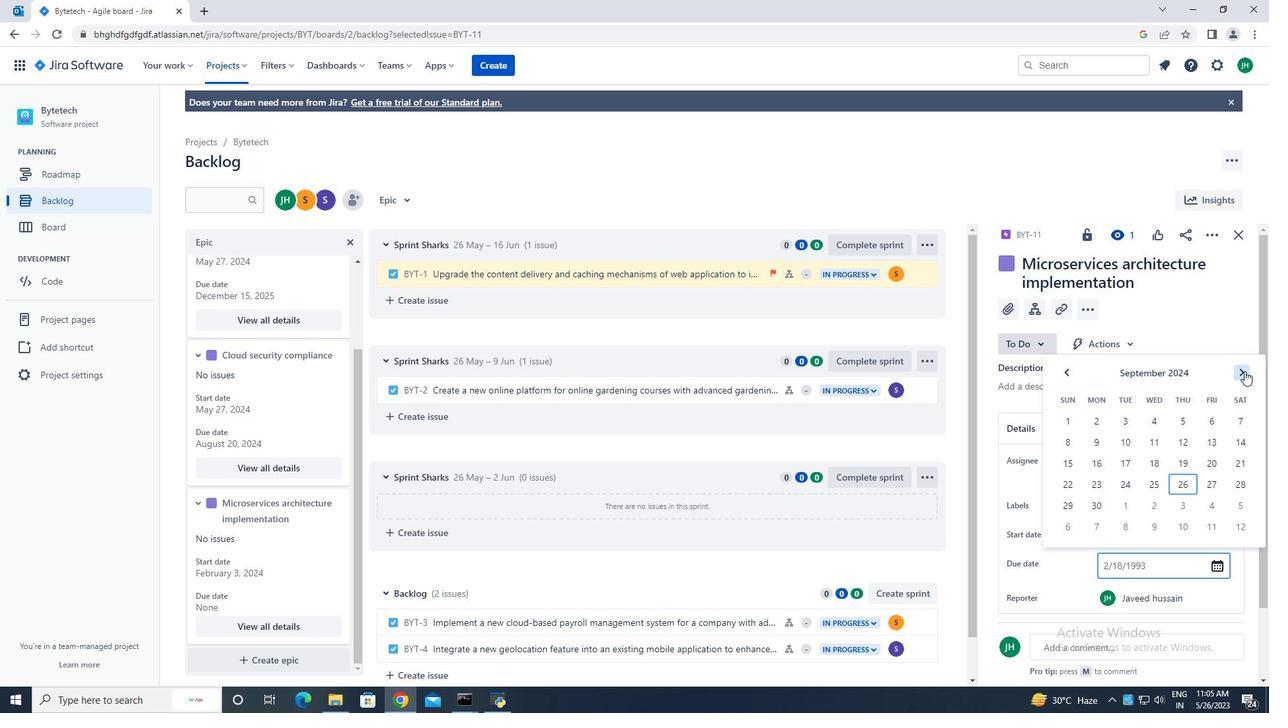 
Action: Mouse pressed left at (1244, 371)
Screenshot: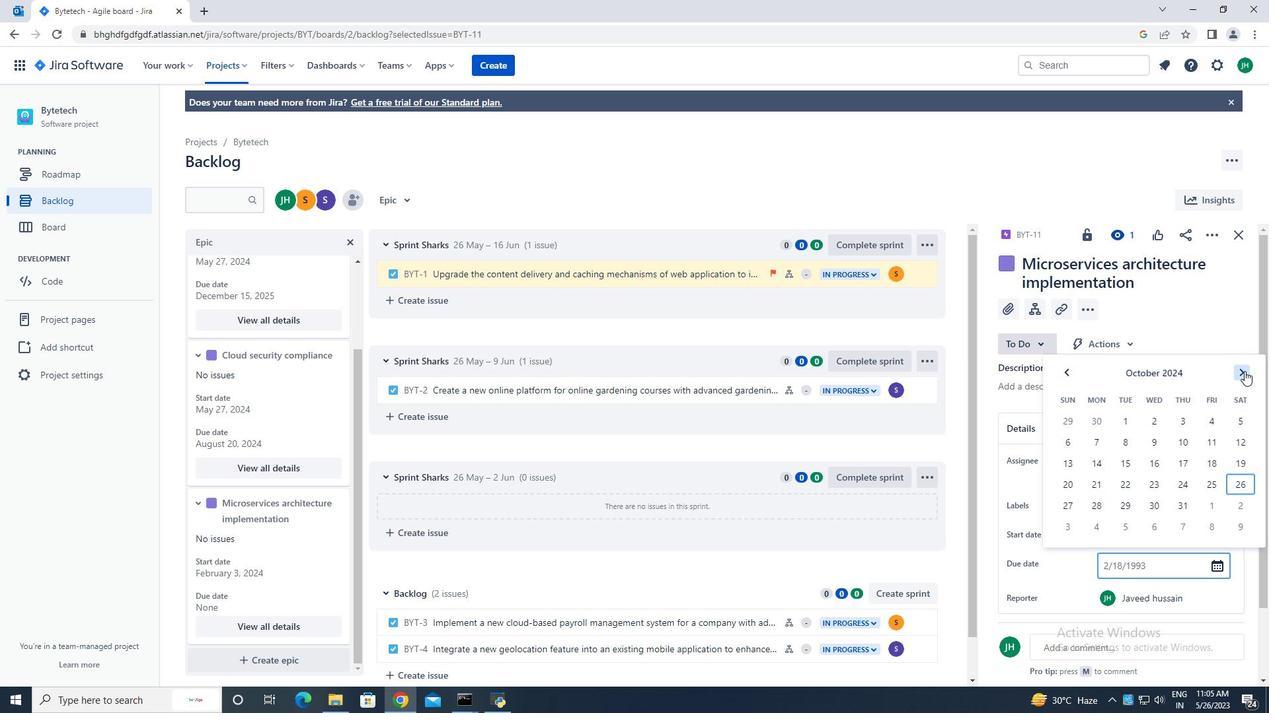 
Action: Mouse pressed left at (1244, 371)
Screenshot: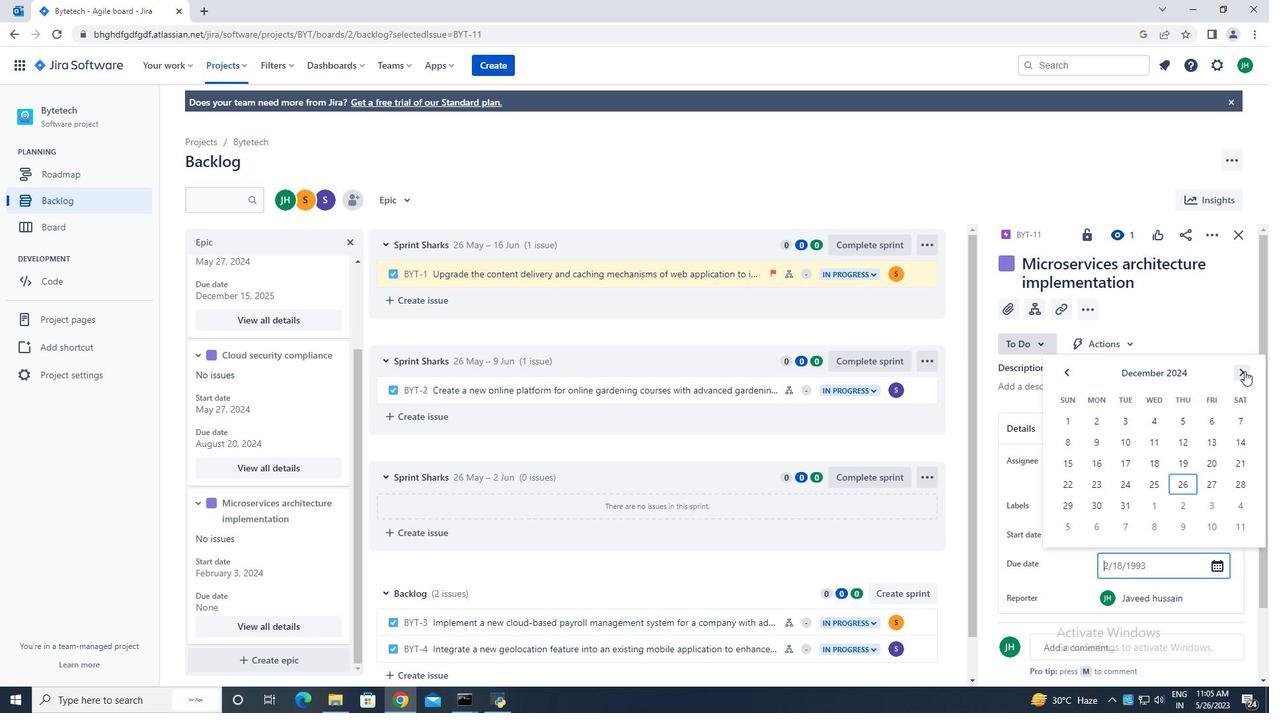 
Action: Mouse pressed left at (1244, 371)
Screenshot: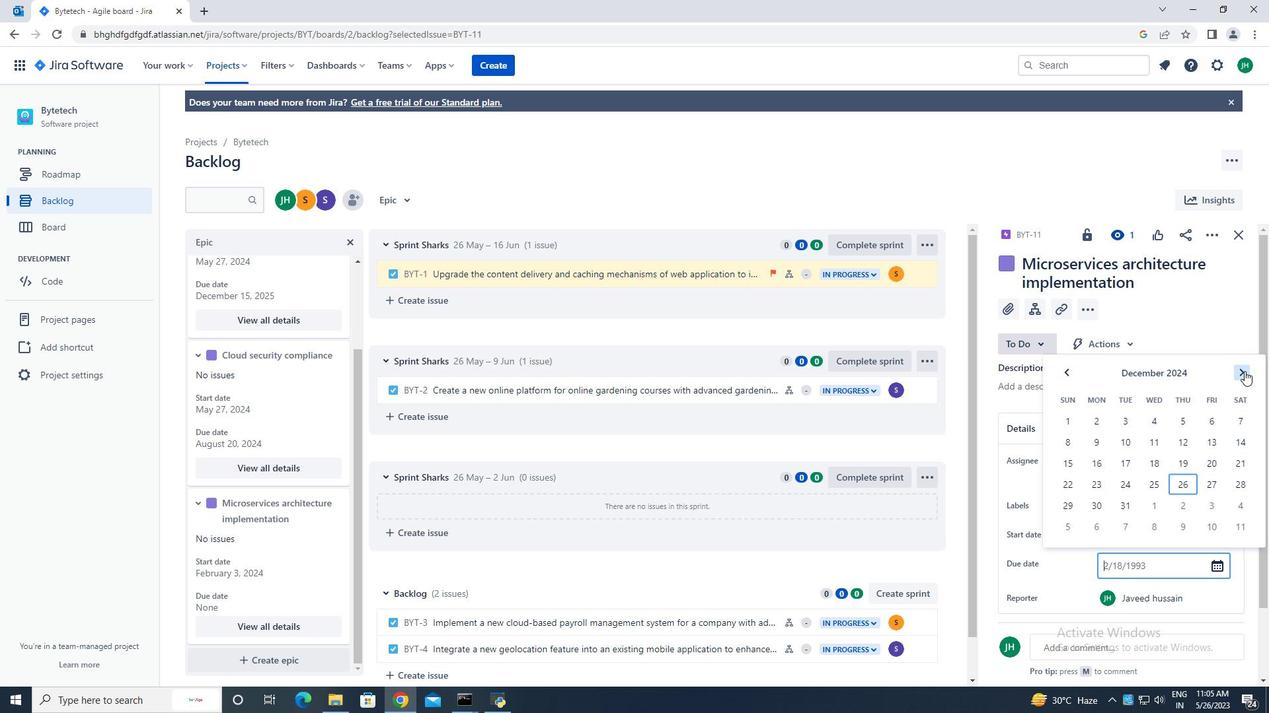 
Action: Mouse moved to (1244, 371)
Screenshot: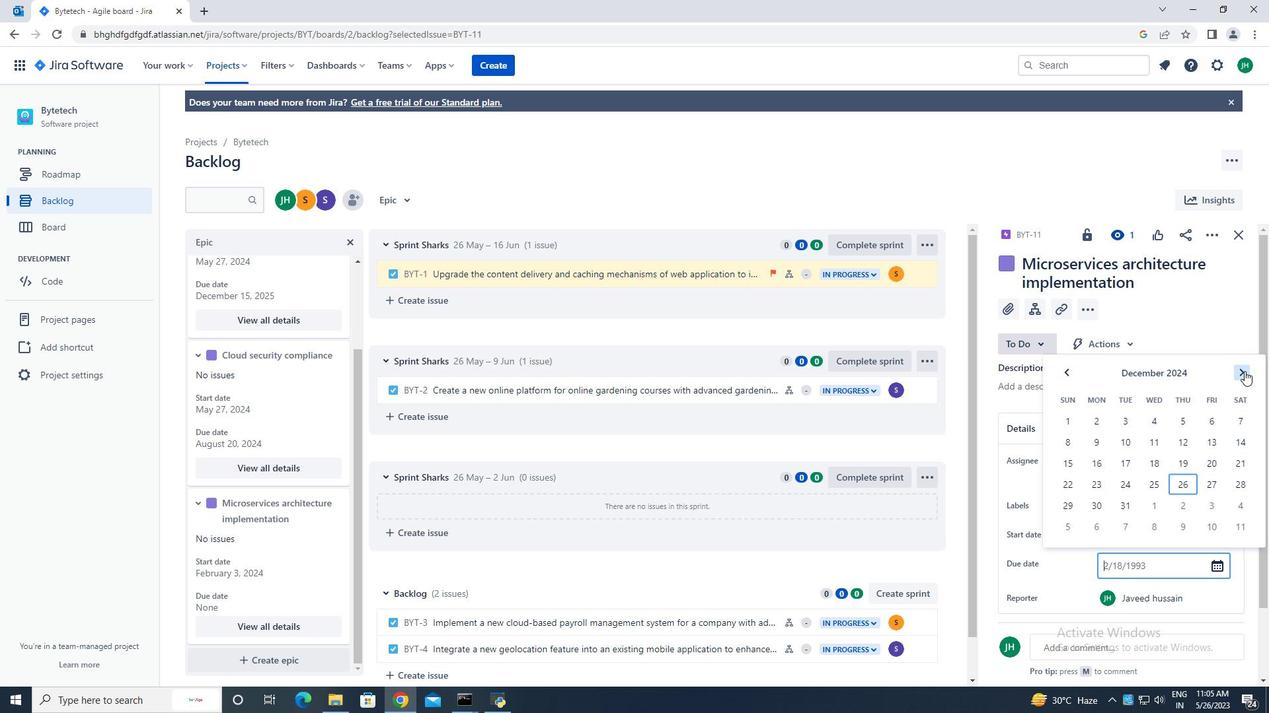 
Action: Mouse pressed left at (1244, 371)
Screenshot: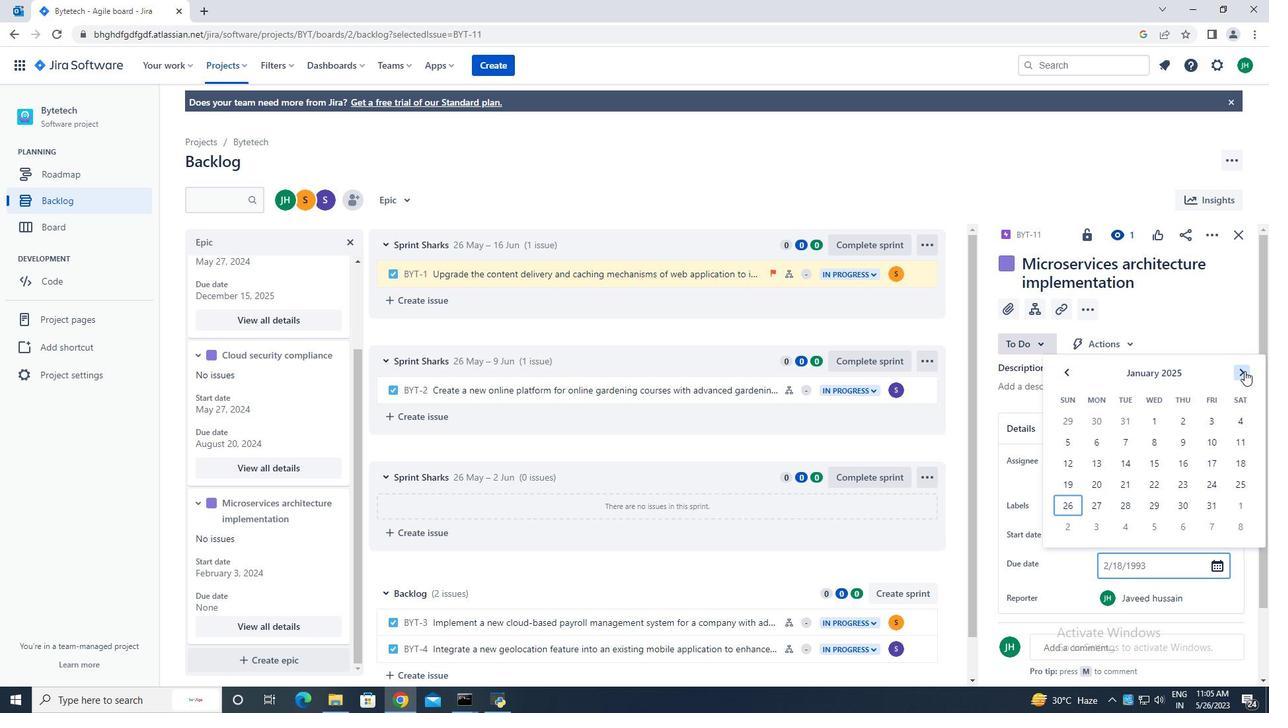 
Action: Mouse pressed left at (1244, 371)
Screenshot: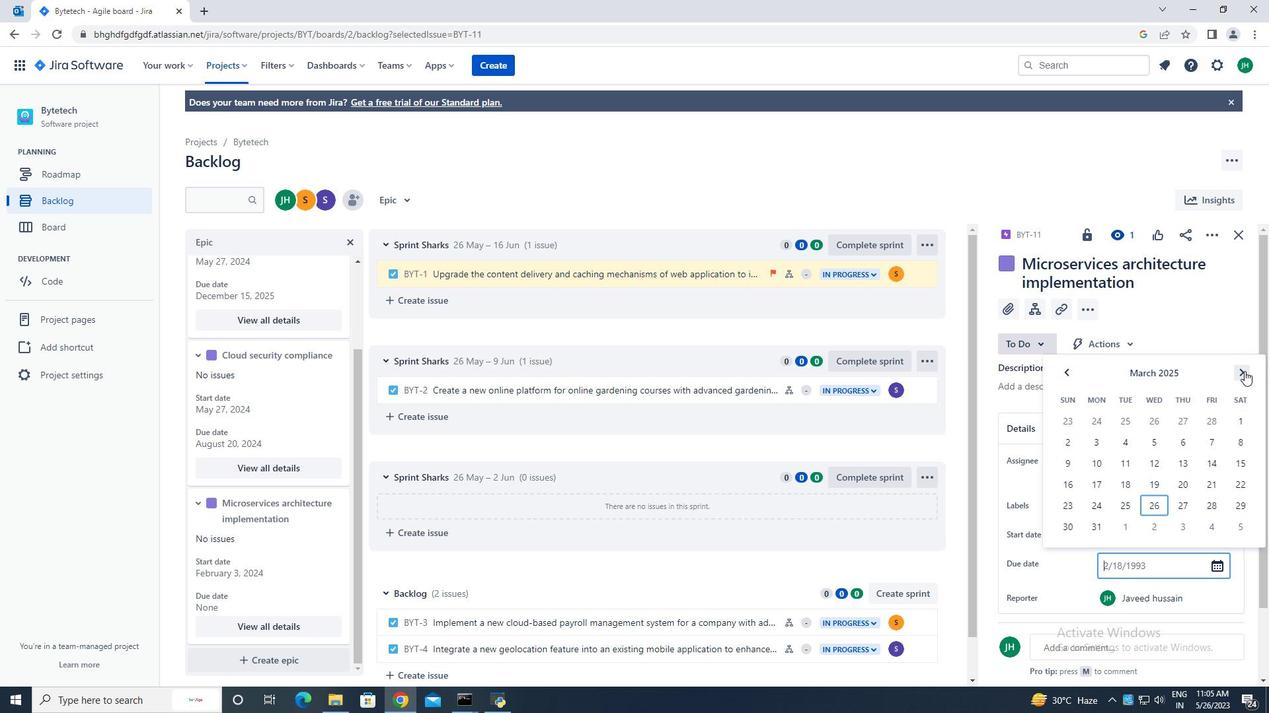 
Action: Mouse pressed left at (1244, 371)
Screenshot: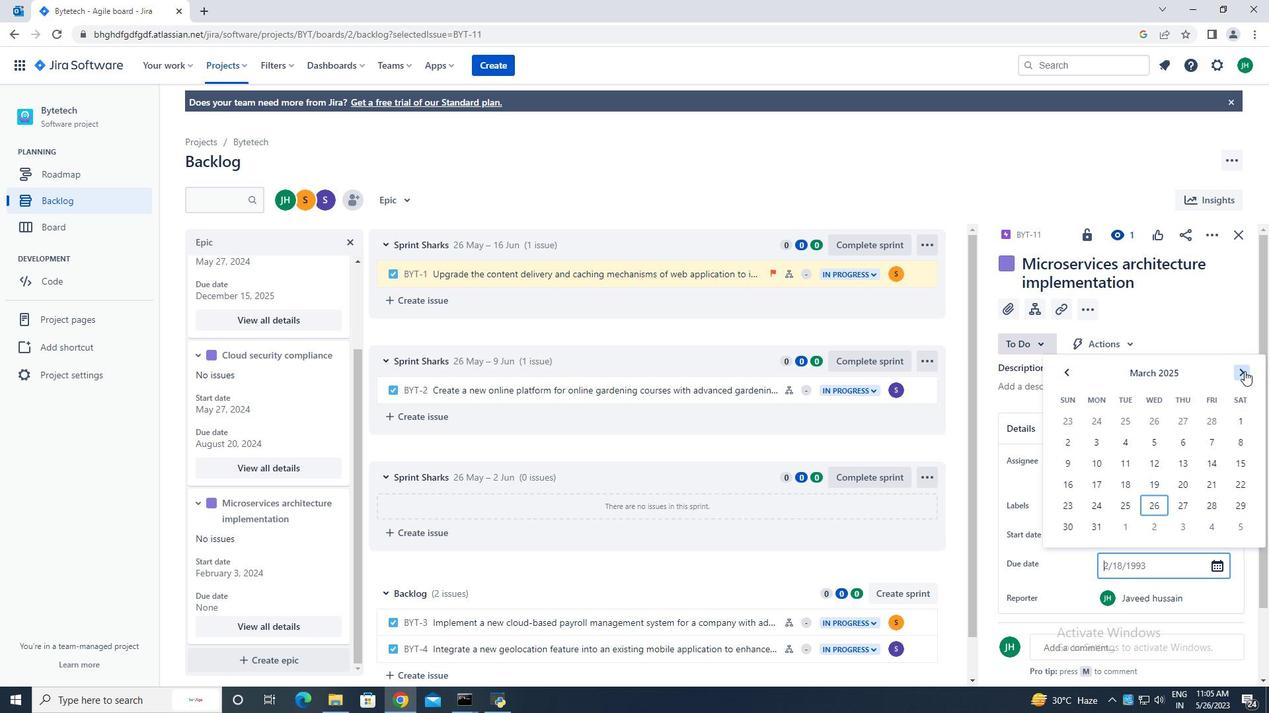 
Action: Mouse pressed left at (1244, 371)
Screenshot: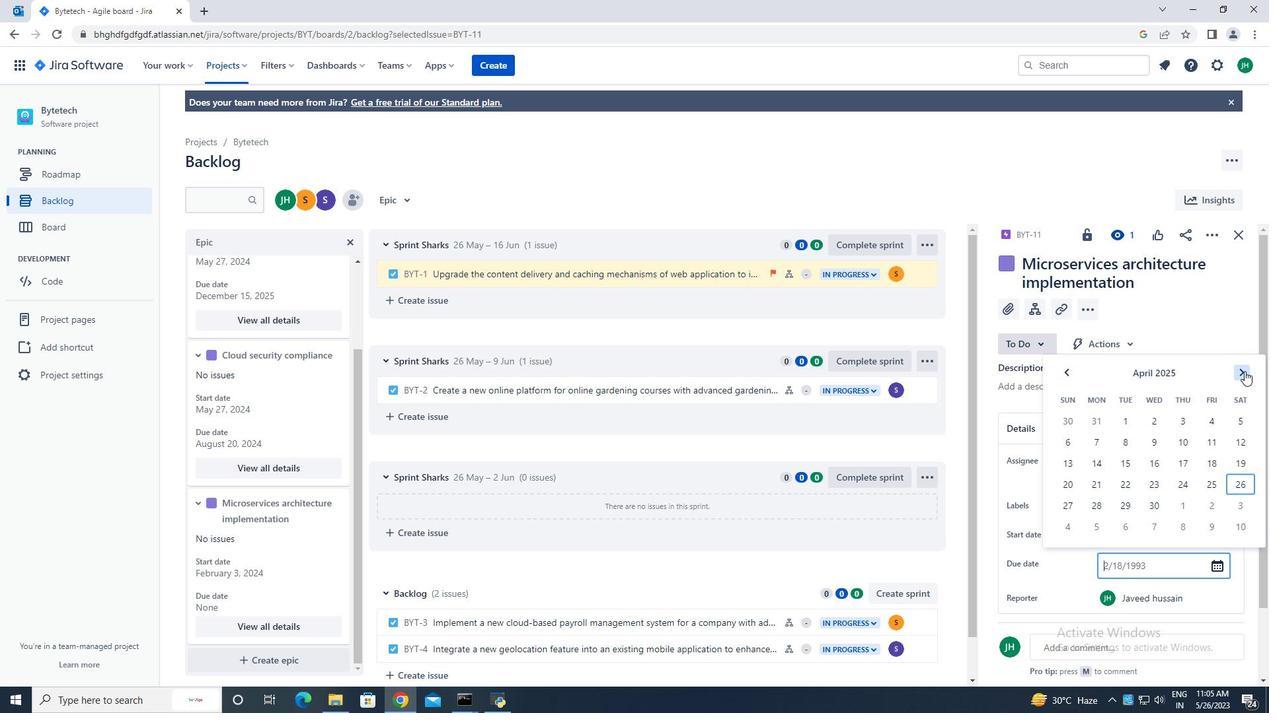 
Action: Mouse pressed left at (1244, 371)
Screenshot: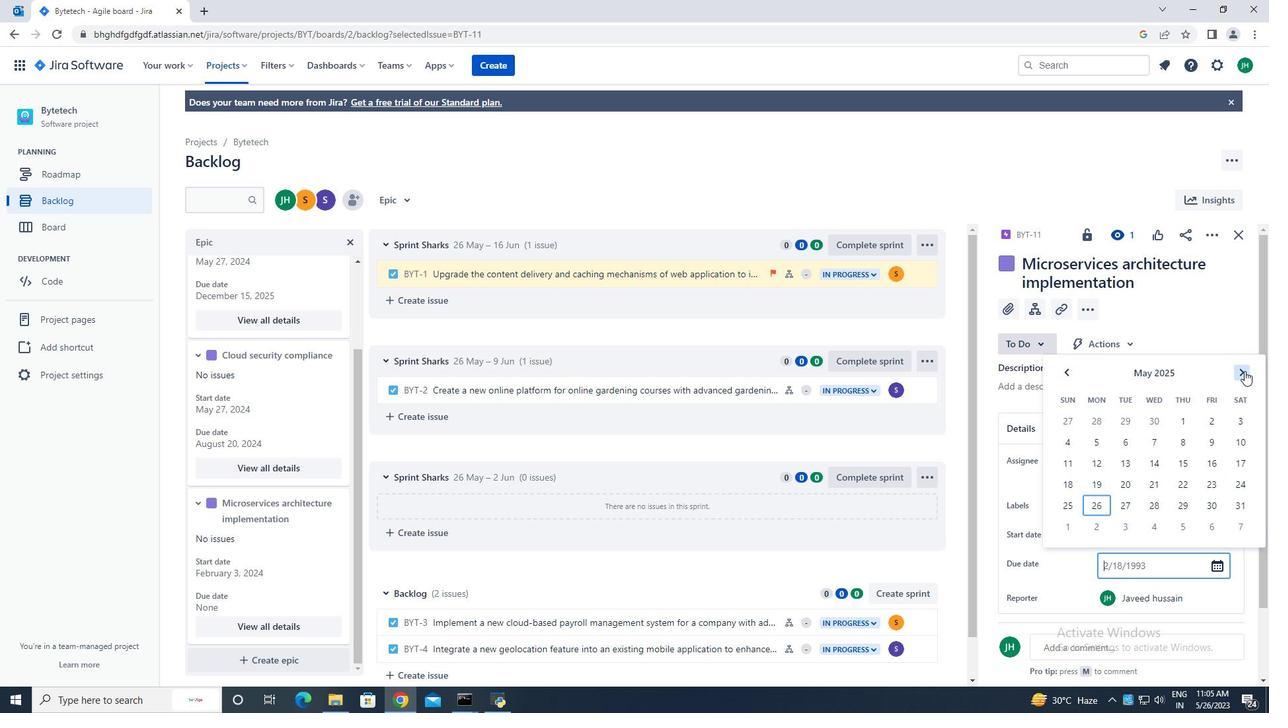 
Action: Mouse pressed left at (1244, 371)
Screenshot: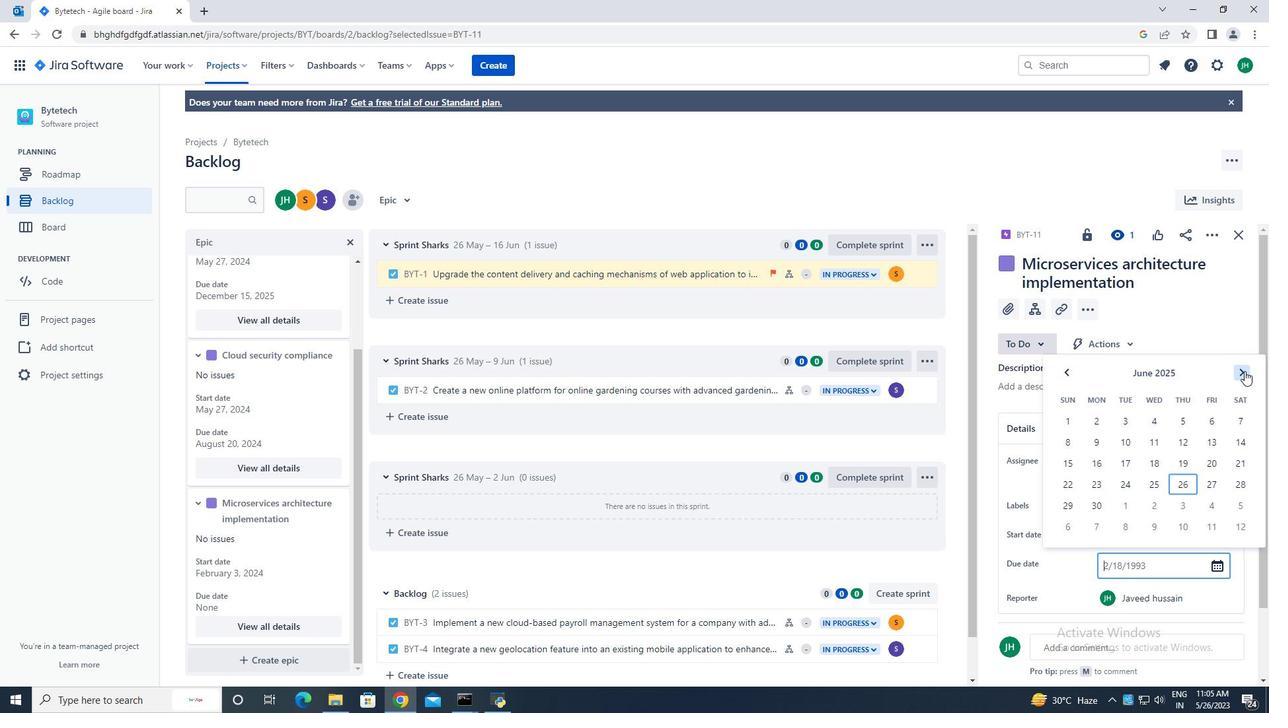 
Action: Mouse pressed left at (1244, 371)
Screenshot: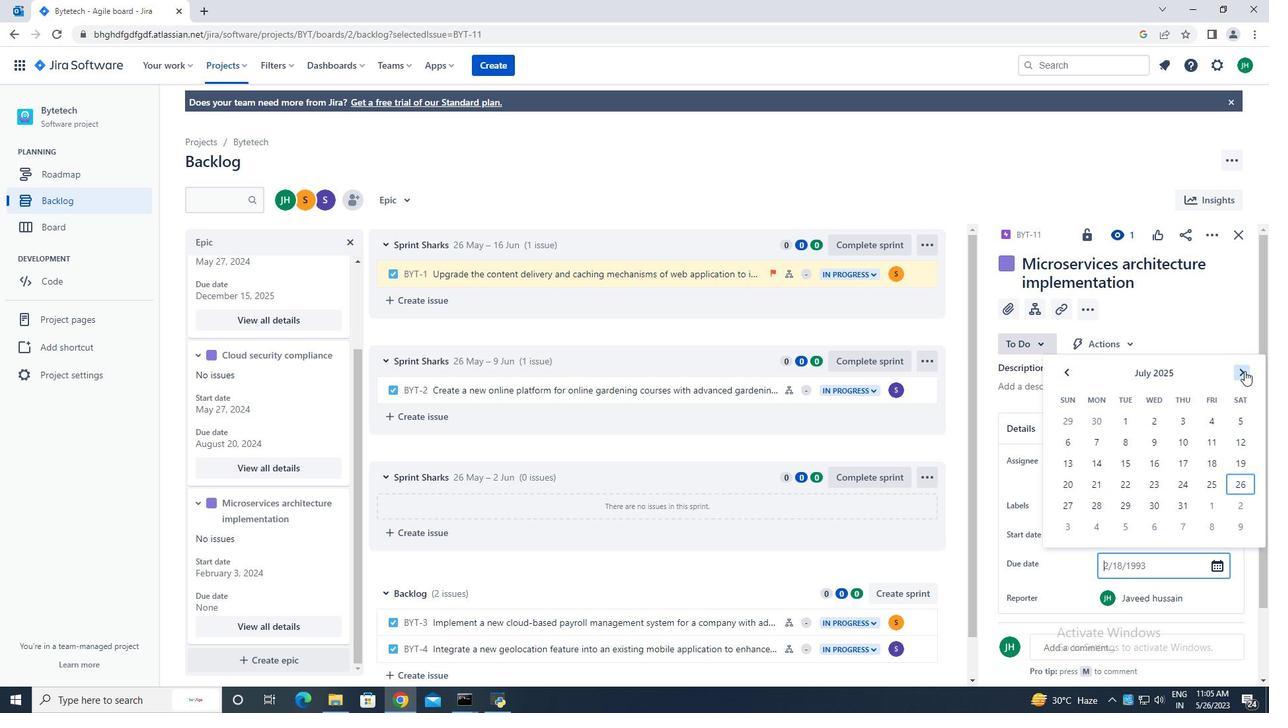
Action: Mouse pressed left at (1244, 371)
Screenshot: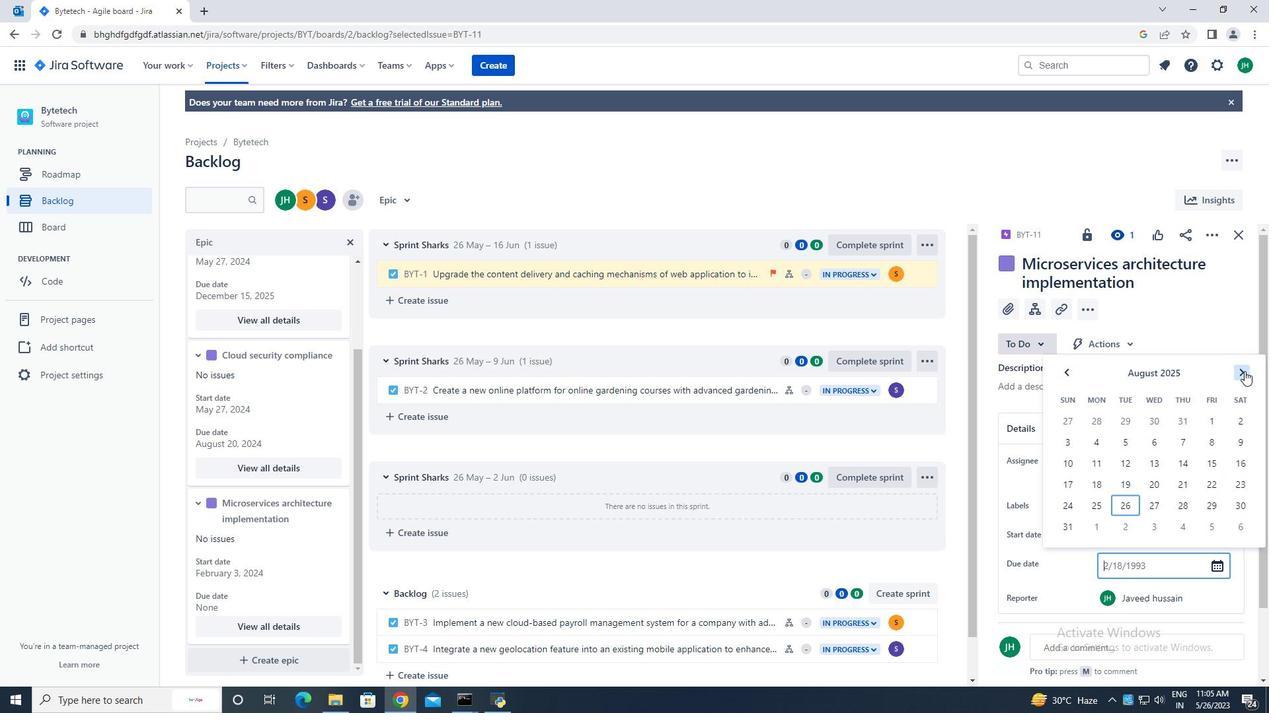 
Action: Mouse pressed left at (1244, 371)
Screenshot: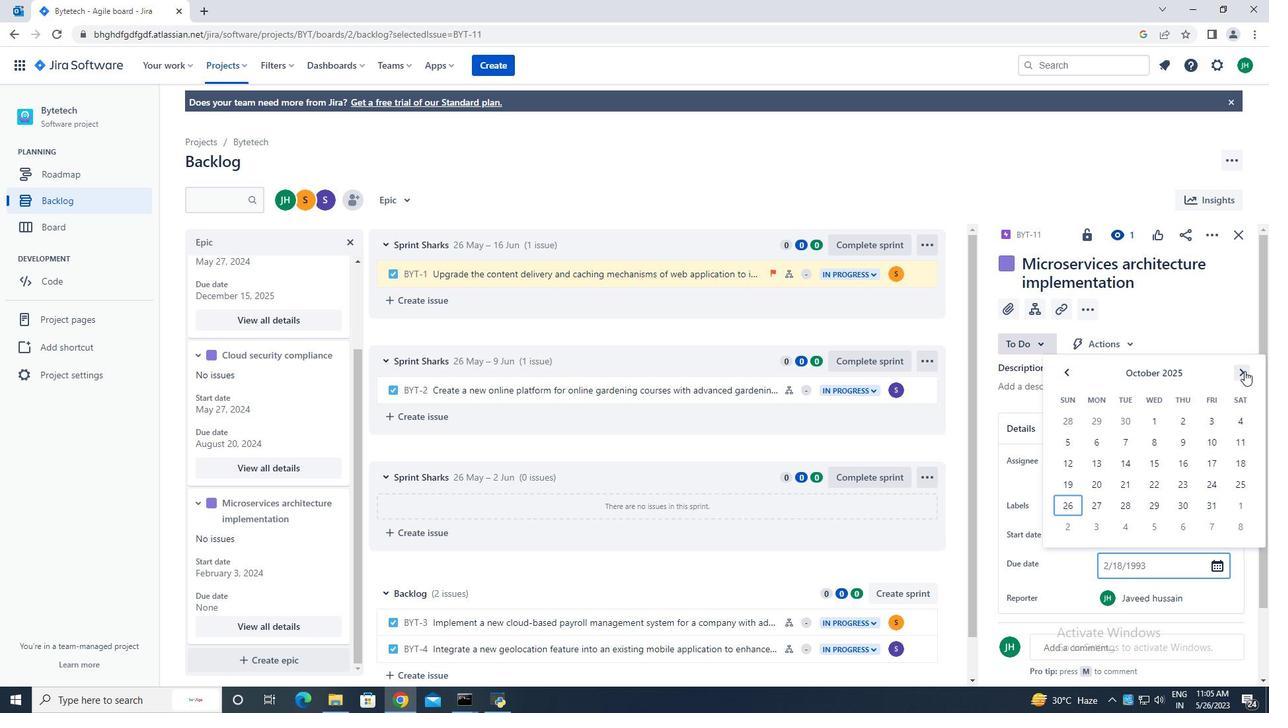 
Action: Mouse pressed left at (1244, 371)
Screenshot: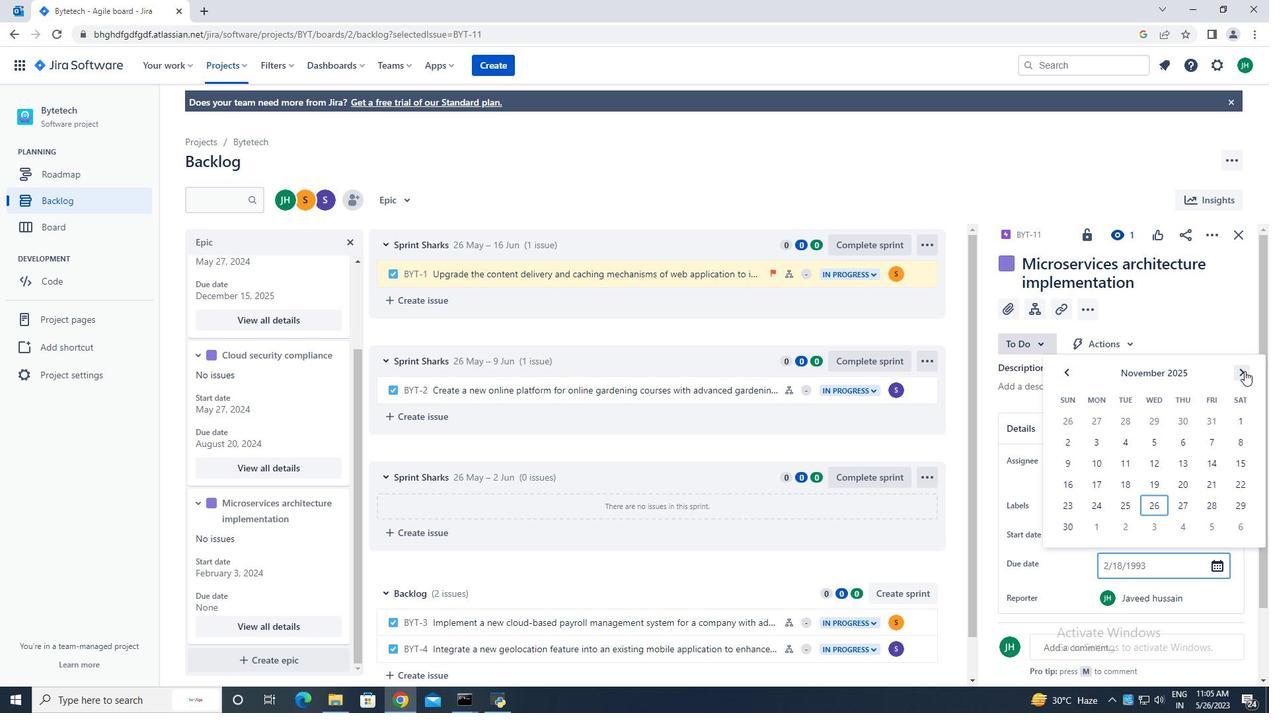 
Action: Mouse moved to (1076, 465)
Screenshot: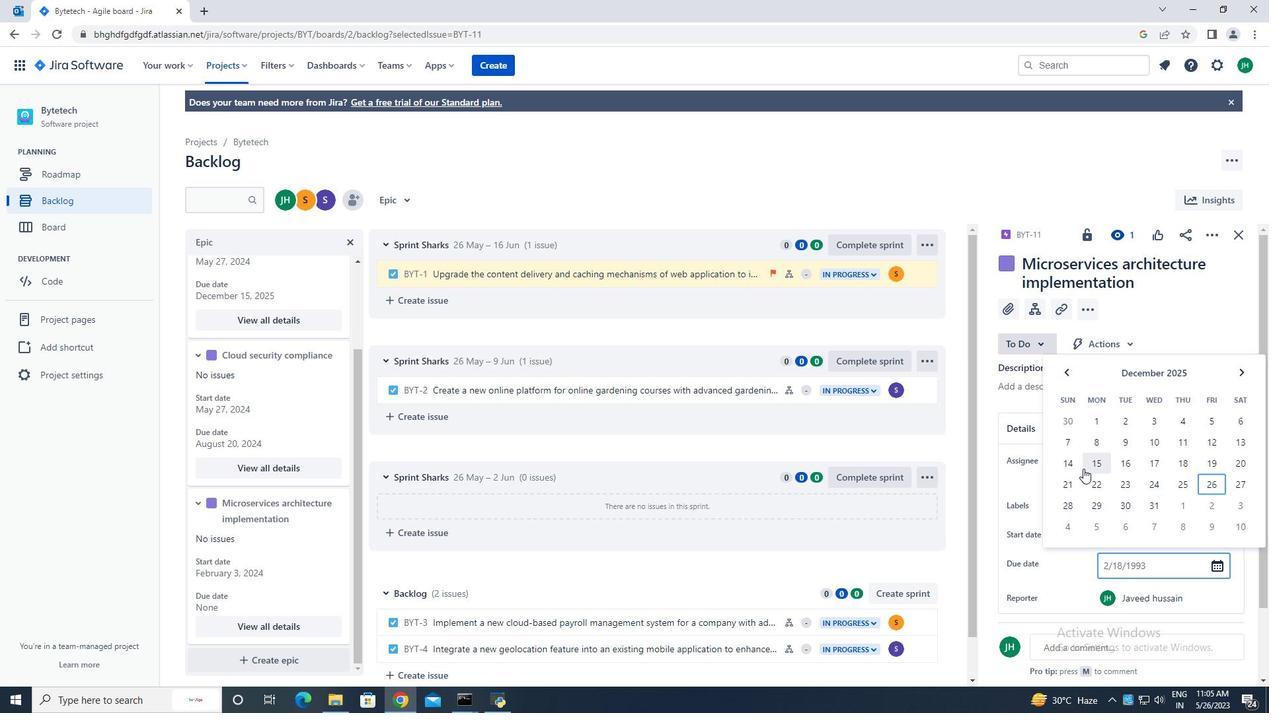 
Action: Mouse pressed left at (1076, 465)
Screenshot: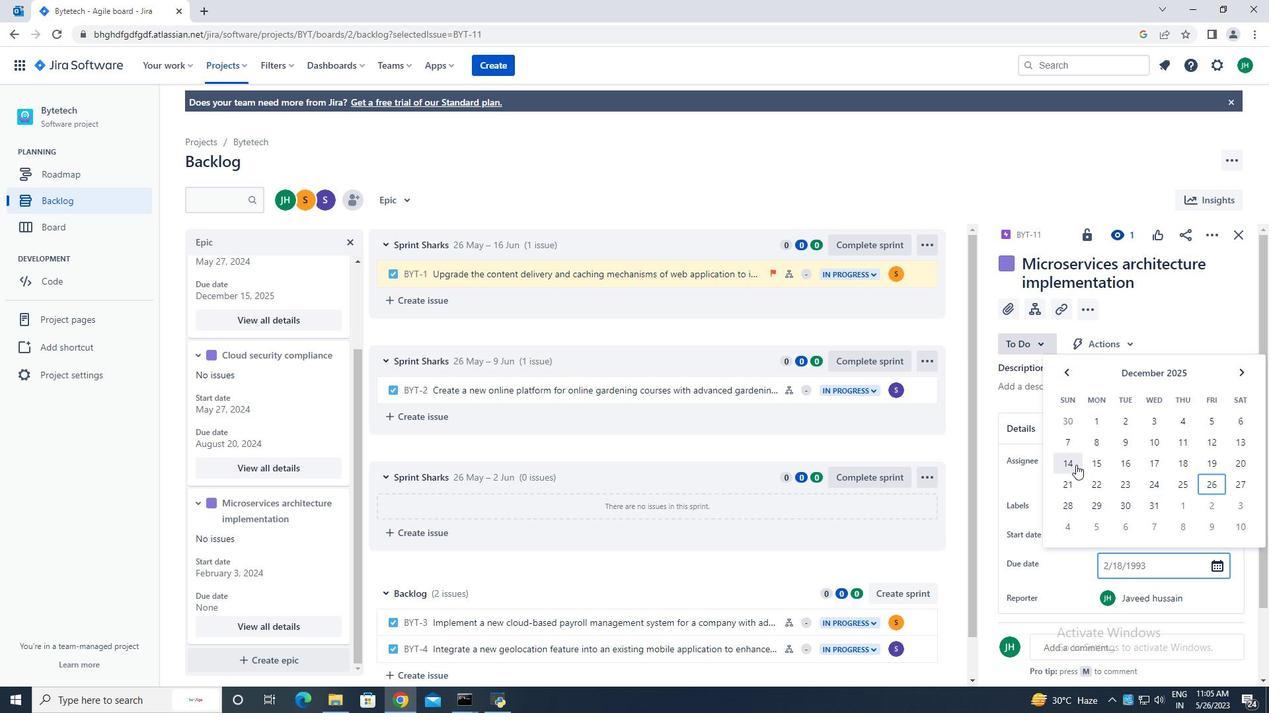 
Action: Key pressed <Key.enter>
Screenshot: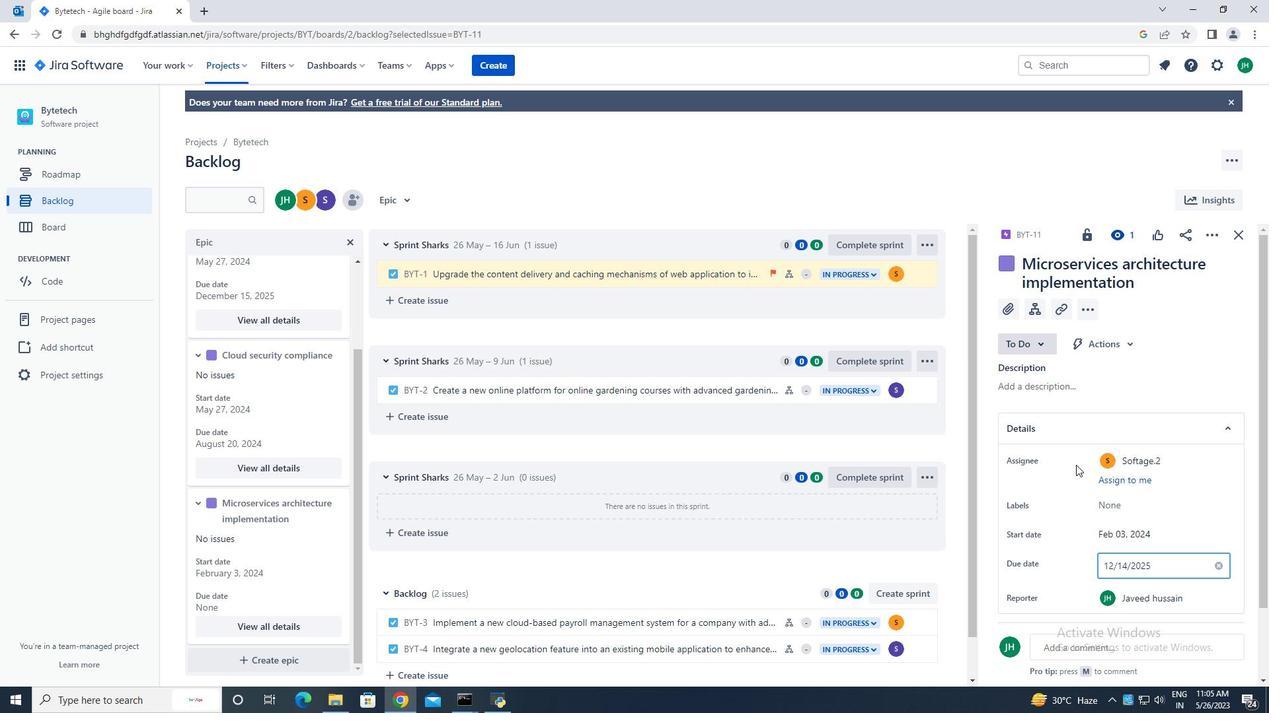 
Action: Mouse moved to (1240, 236)
Screenshot: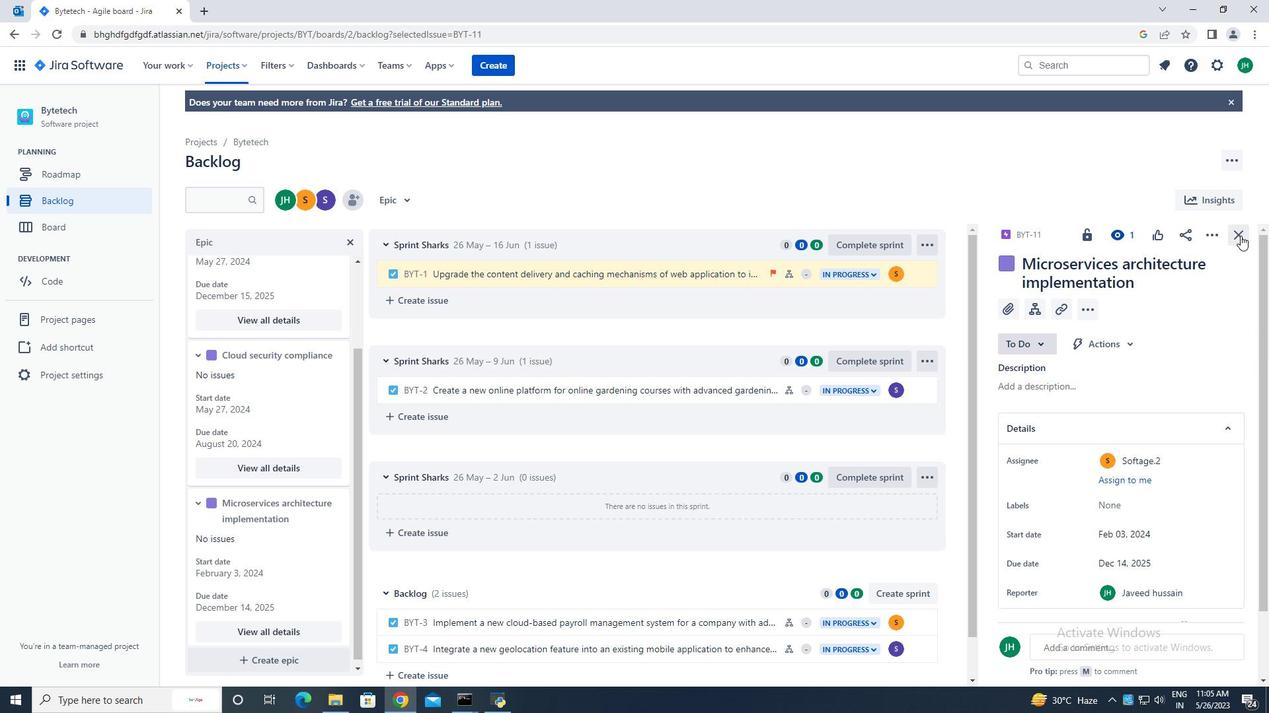 
Action: Mouse pressed left at (1240, 236)
Screenshot: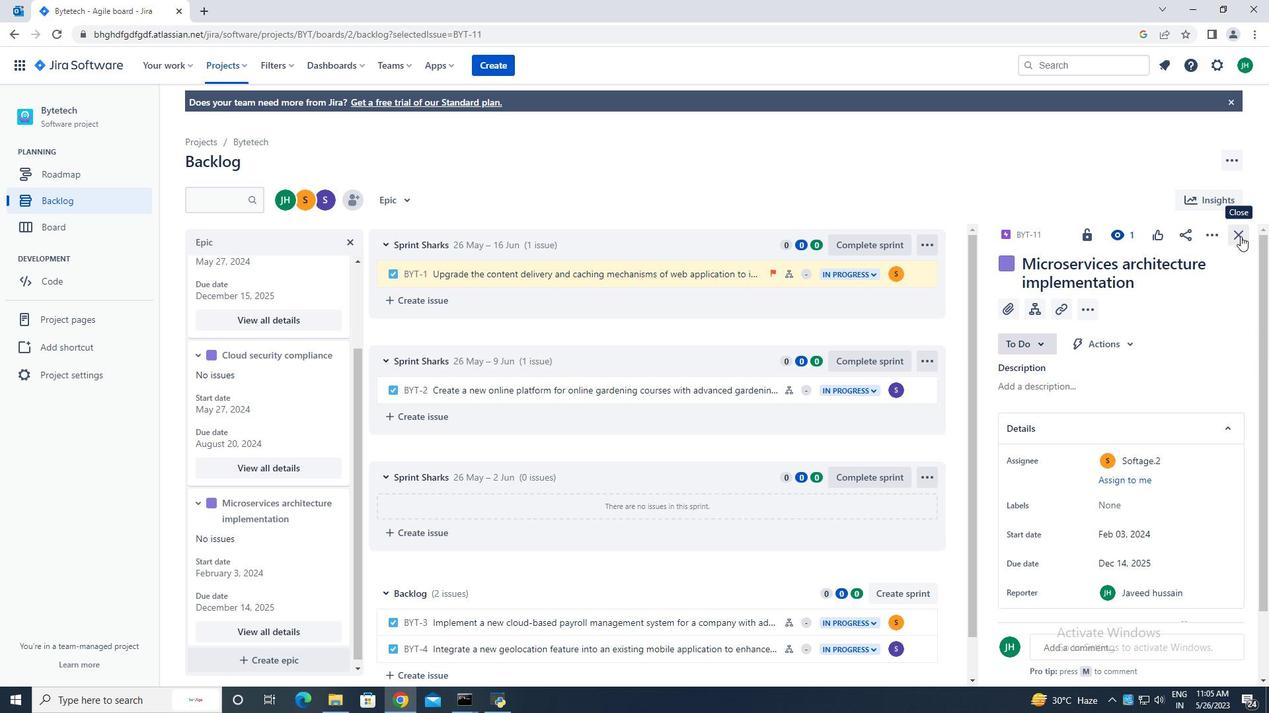 
Action: Mouse moved to (904, 364)
Screenshot: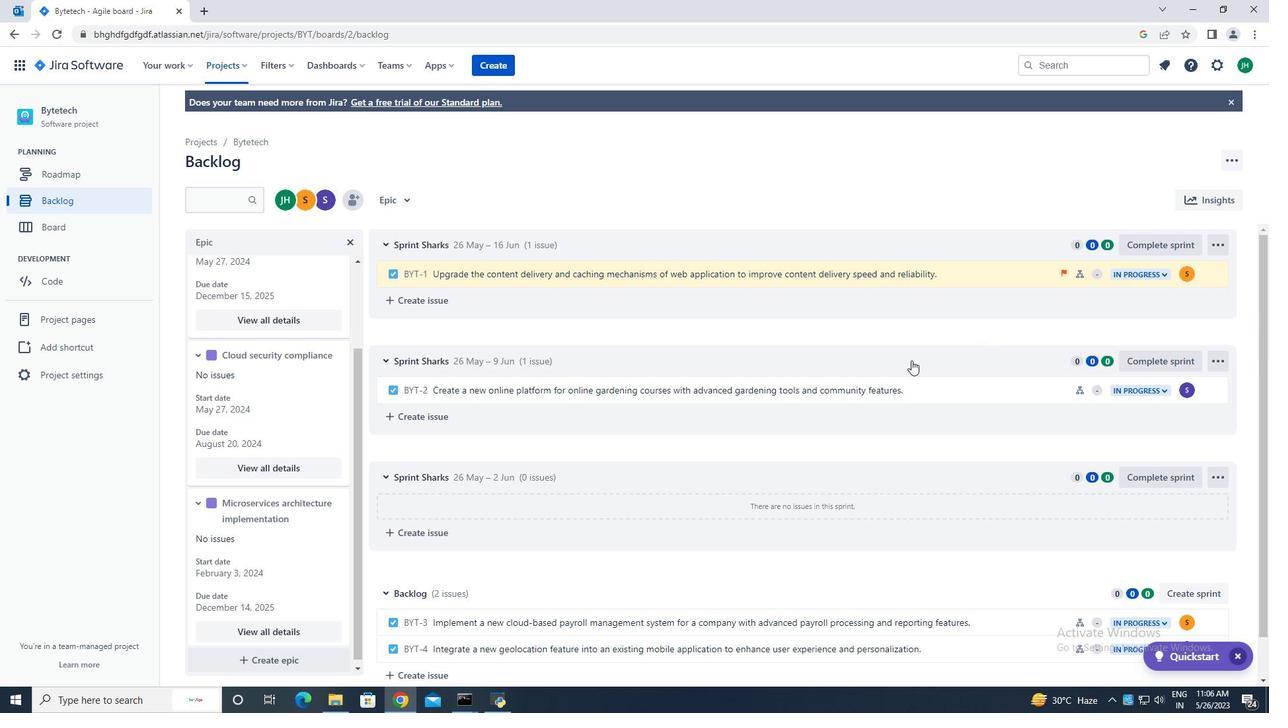 
